 Task: Create a personalized luggage handle cover.
Action: Mouse moved to (355, 251)
Screenshot: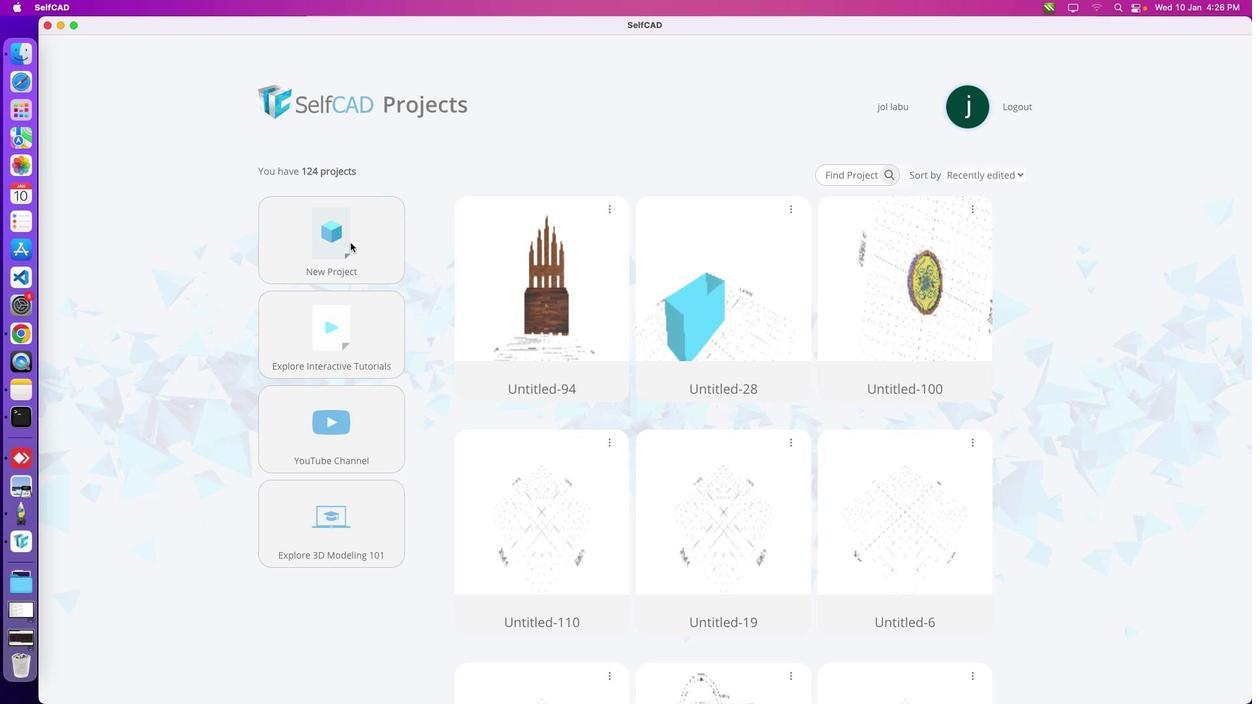 
Action: Mouse pressed left at (355, 251)
Screenshot: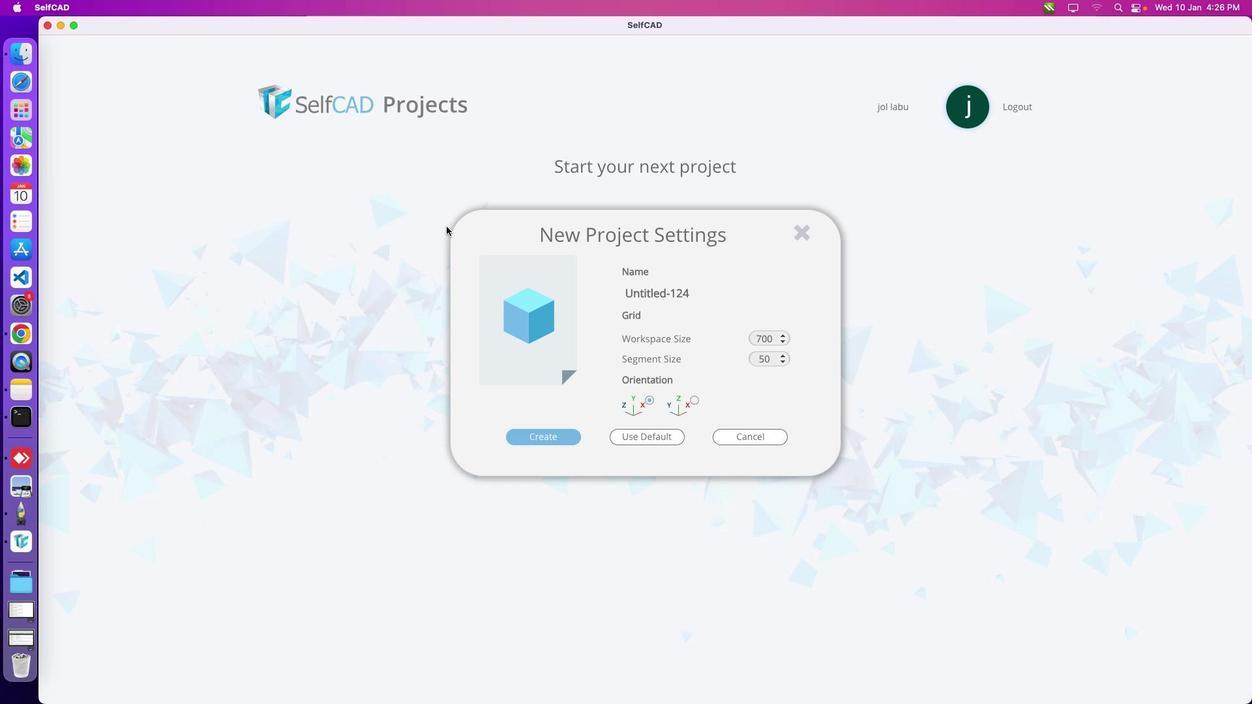 
Action: Mouse moved to (354, 247)
Screenshot: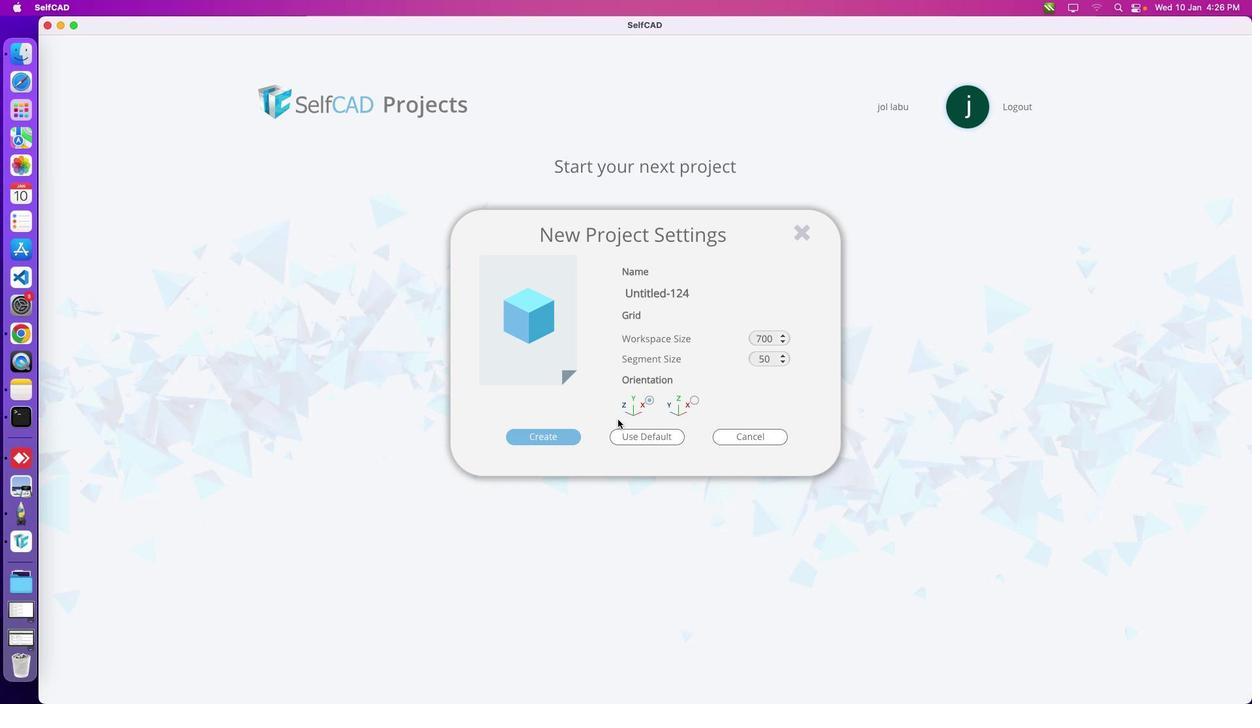
Action: Mouse pressed left at (354, 247)
Screenshot: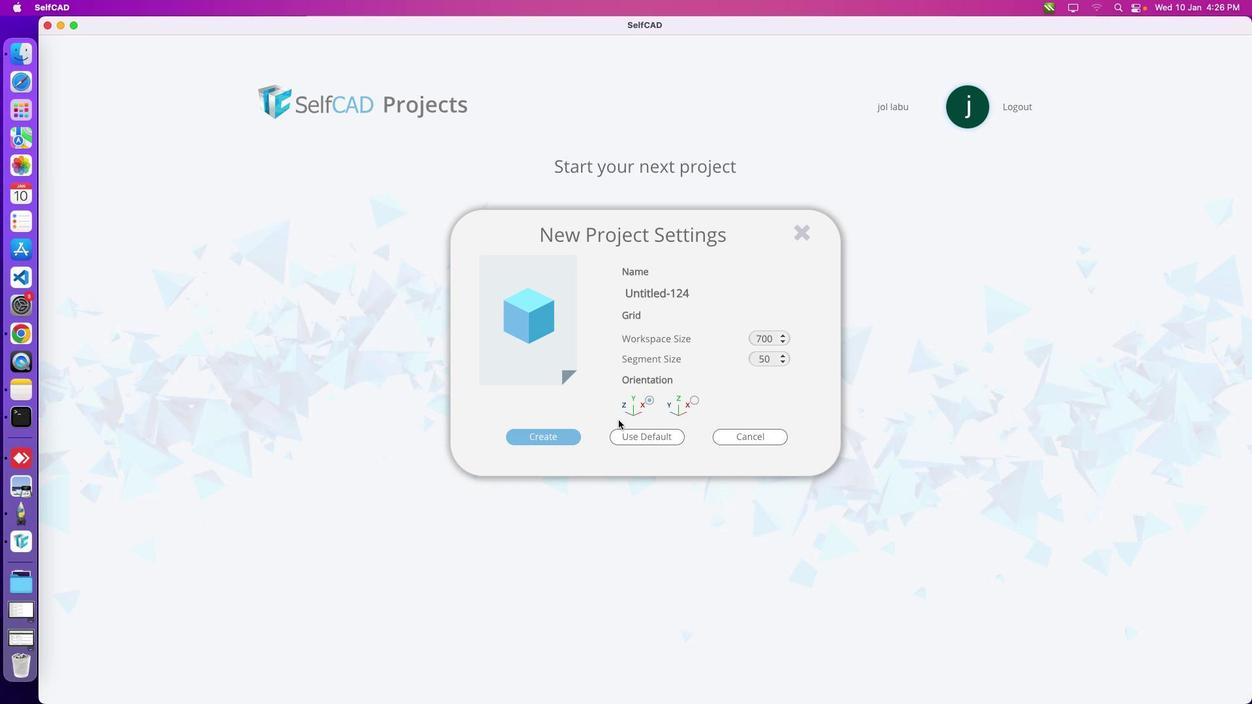 
Action: Mouse moved to (540, 430)
Screenshot: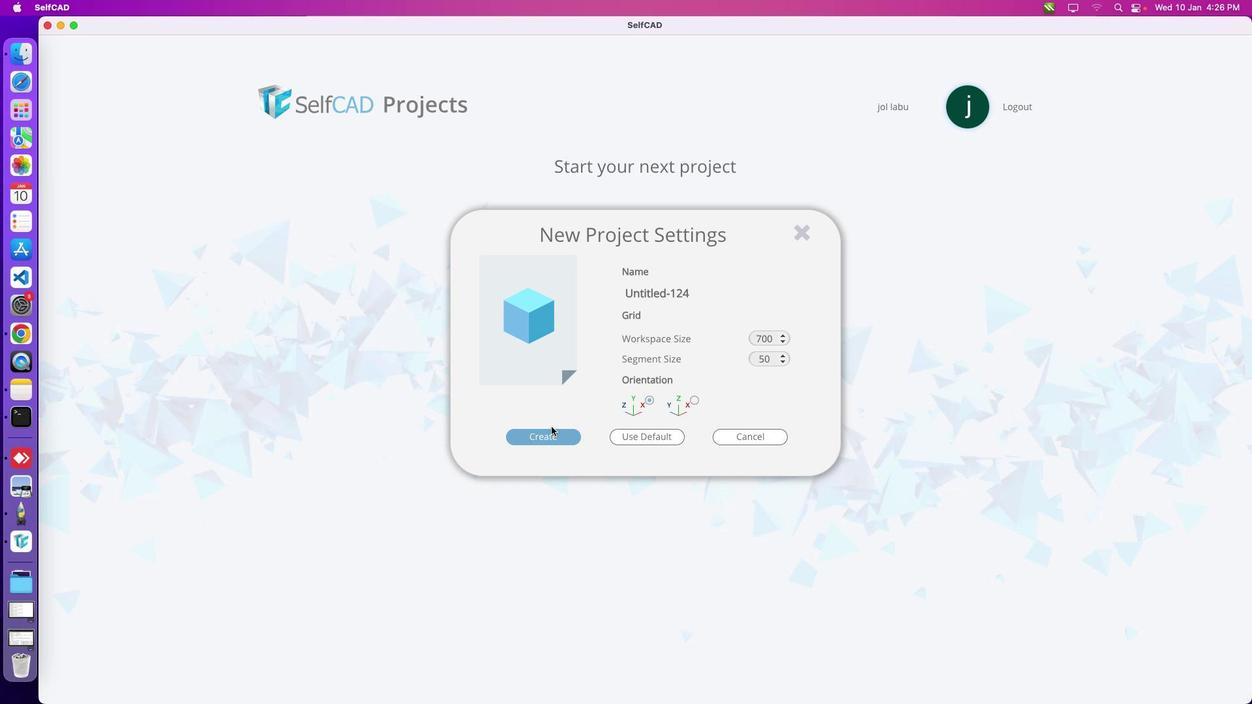 
Action: Mouse pressed left at (540, 430)
Screenshot: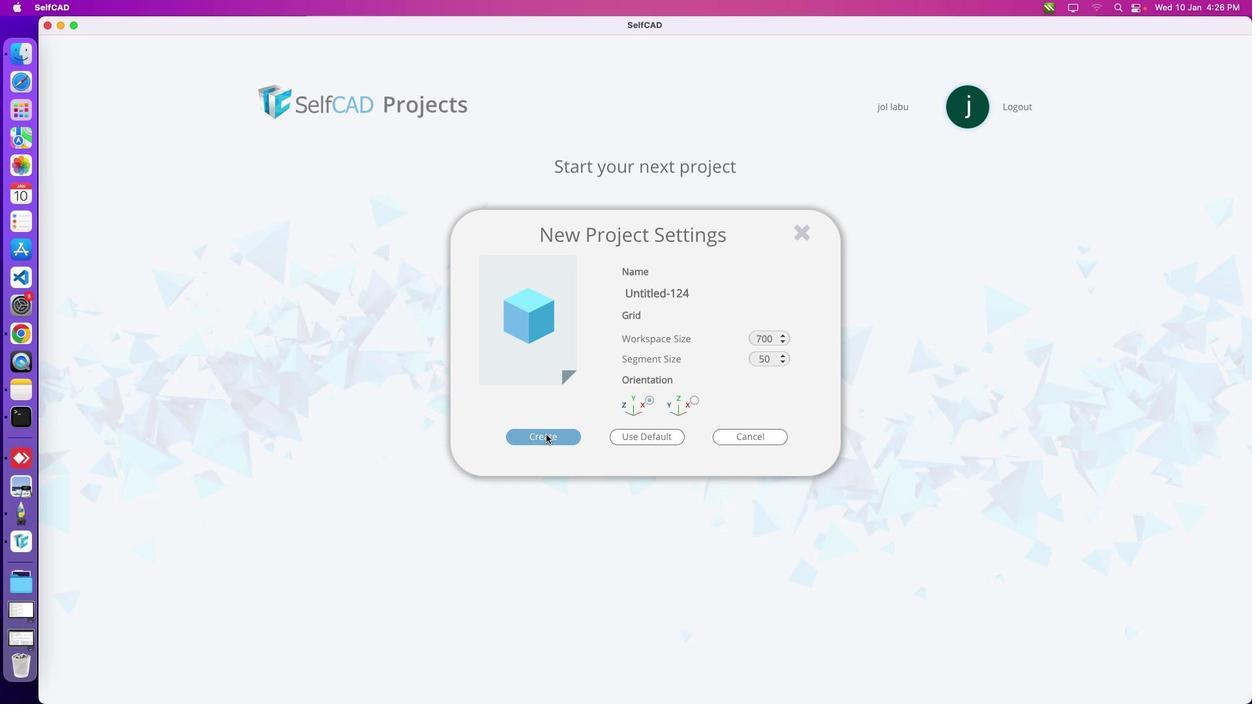 
Action: Mouse moved to (542, 438)
Screenshot: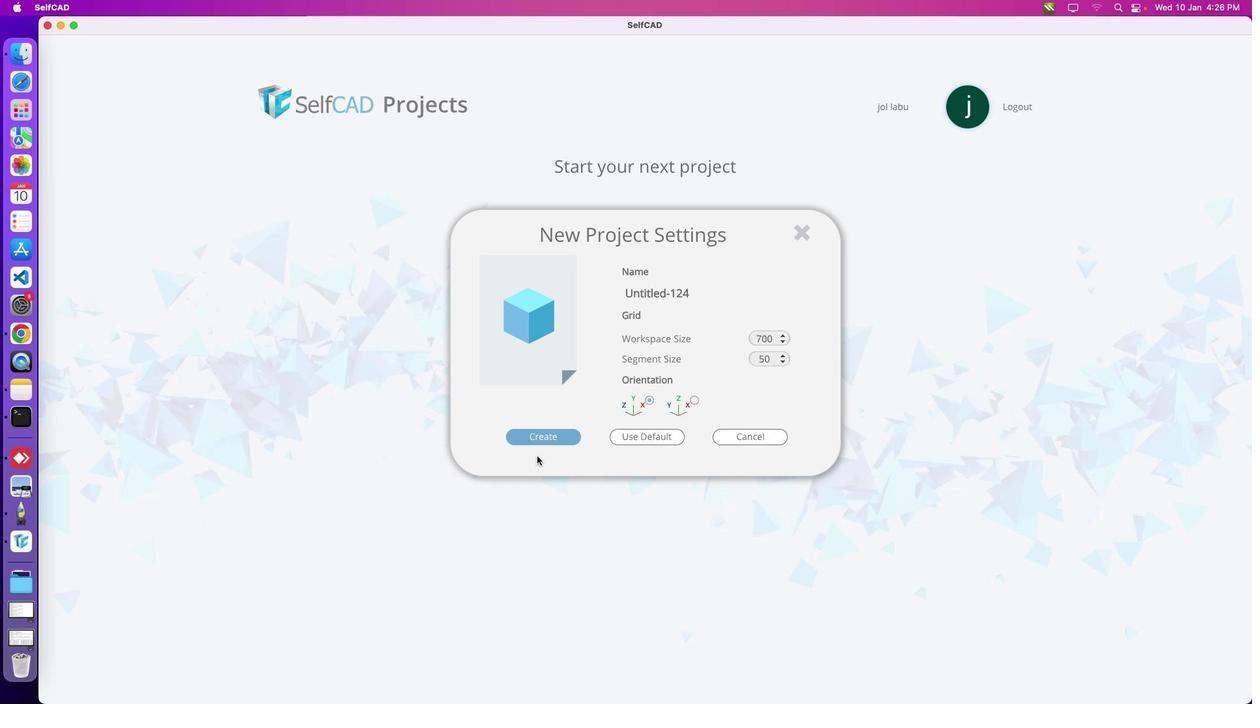 
Action: Mouse pressed left at (542, 438)
Screenshot: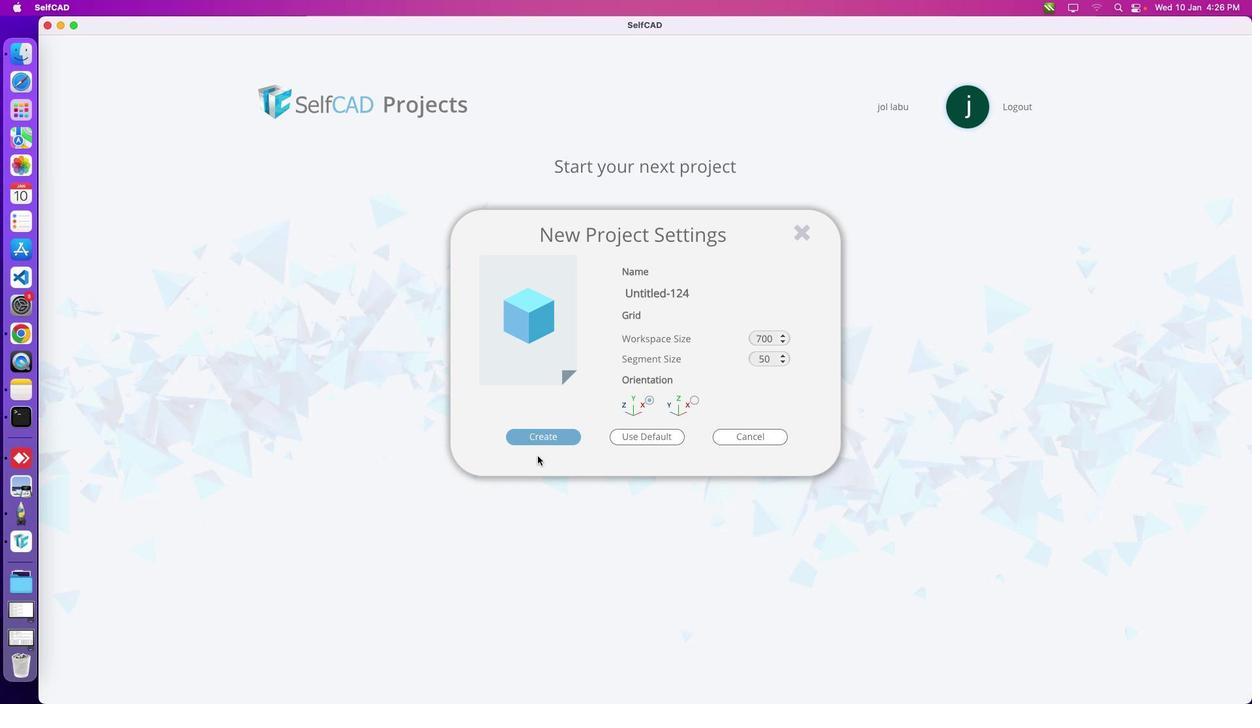 
Action: Mouse moved to (830, 558)
Screenshot: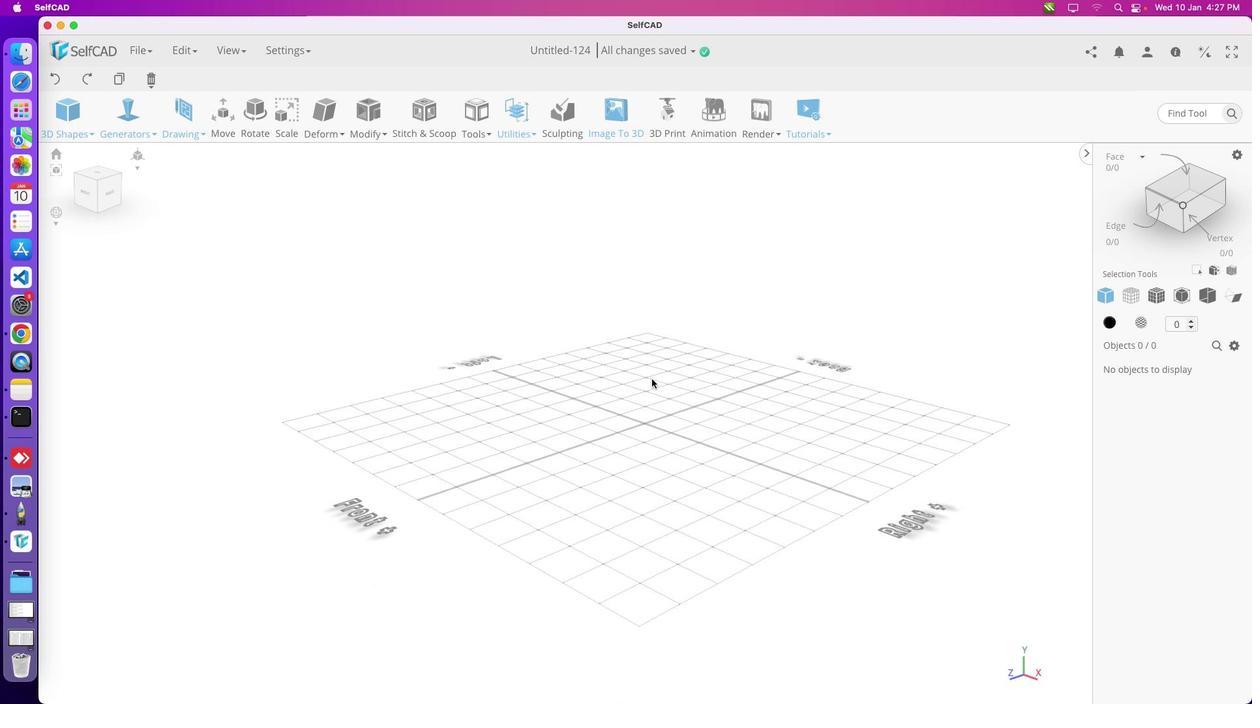 
Action: Mouse pressed left at (830, 558)
Screenshot: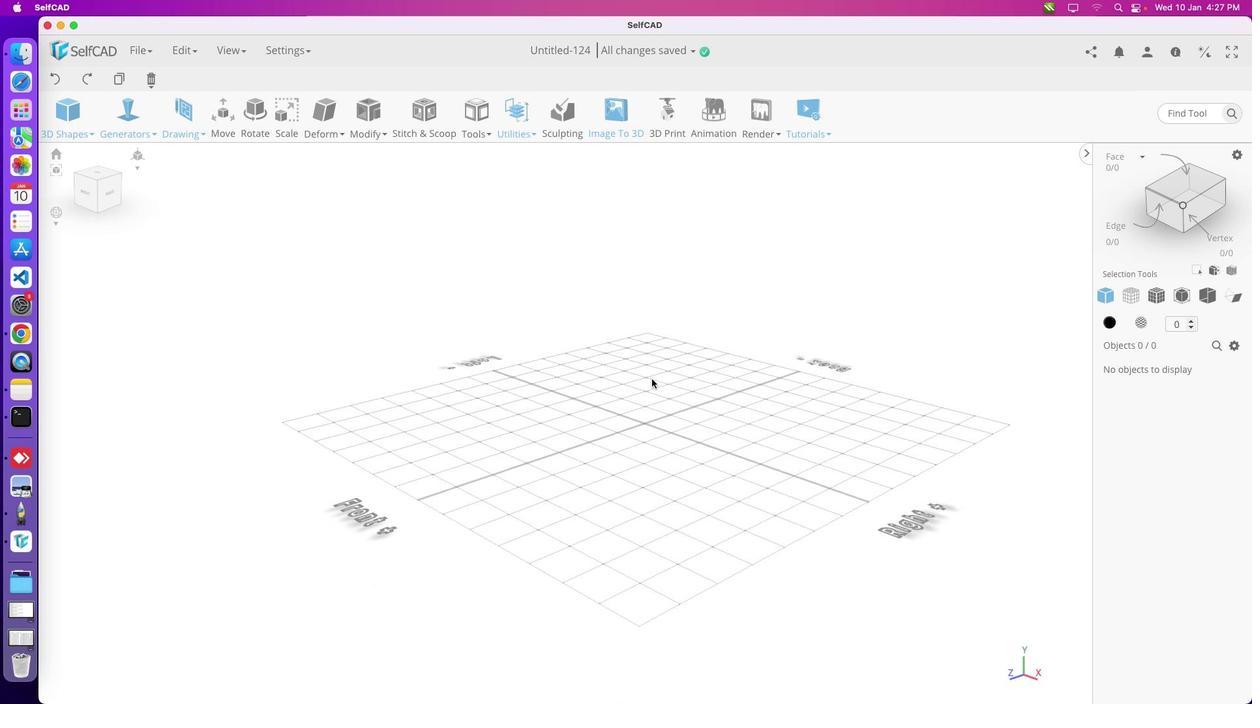 
Action: Mouse moved to (662, 386)
Screenshot: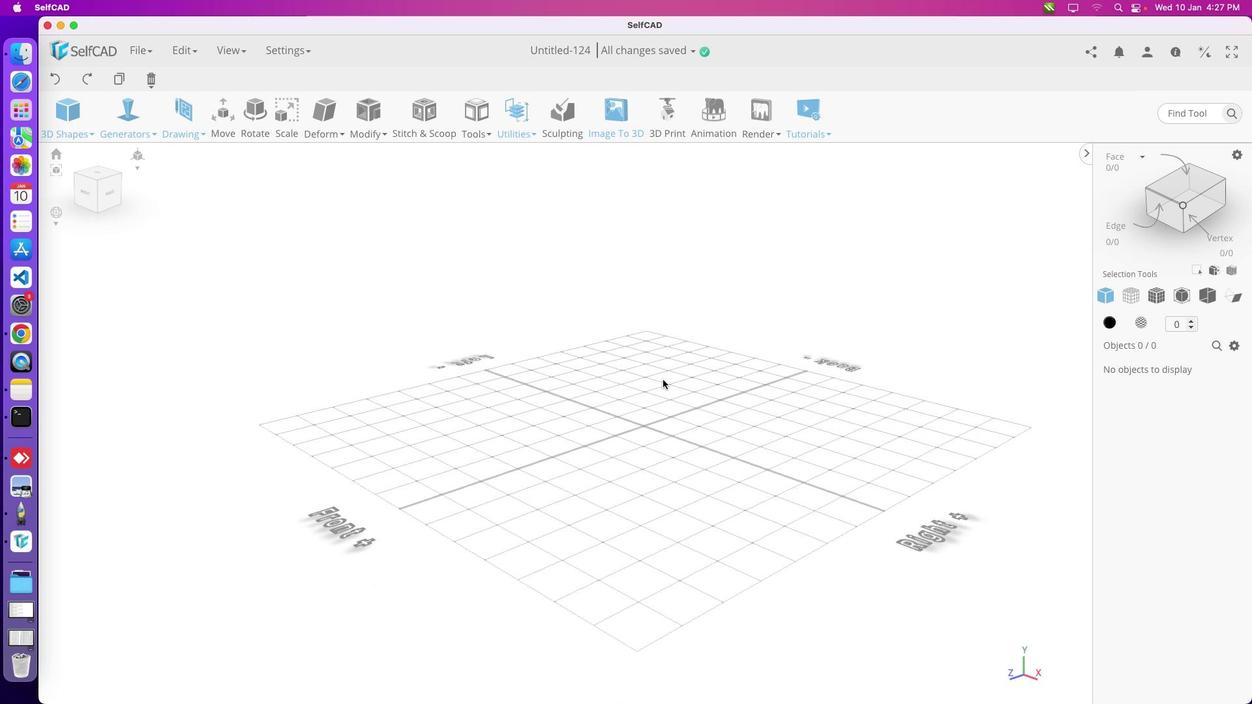 
Action: Mouse scrolled (662, 386) with delta (4, 5)
Screenshot: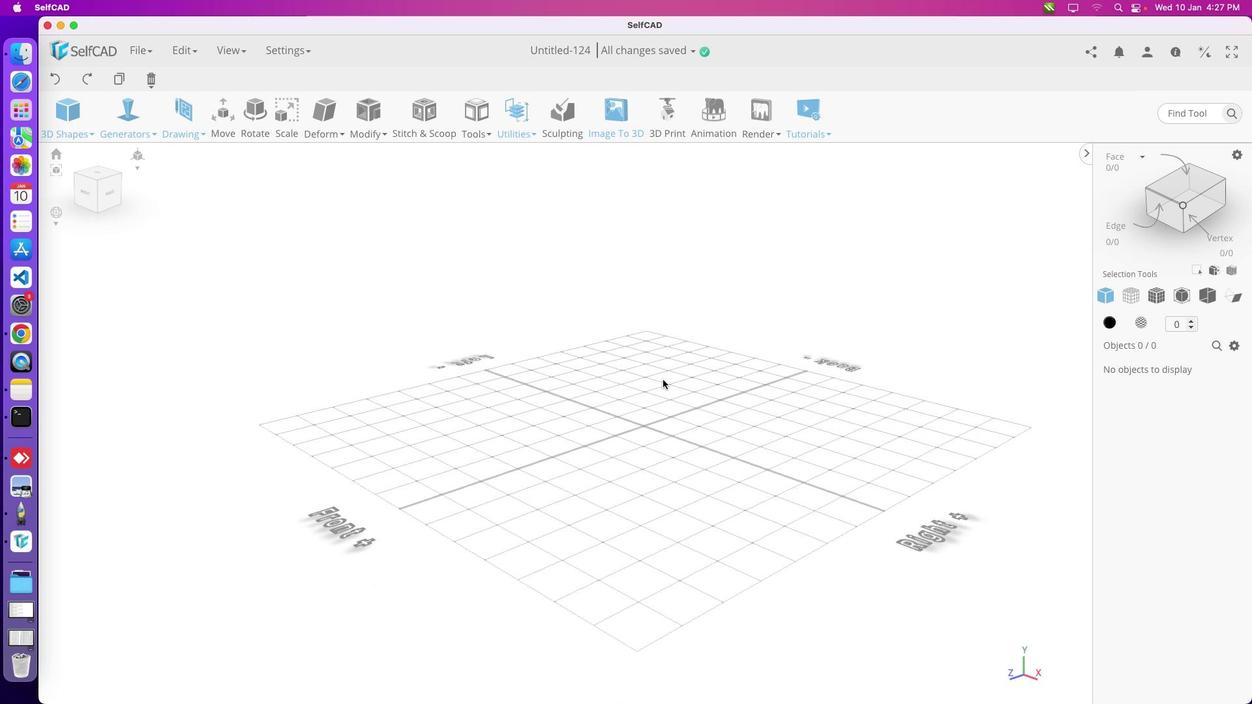 
Action: Mouse moved to (682, 400)
Screenshot: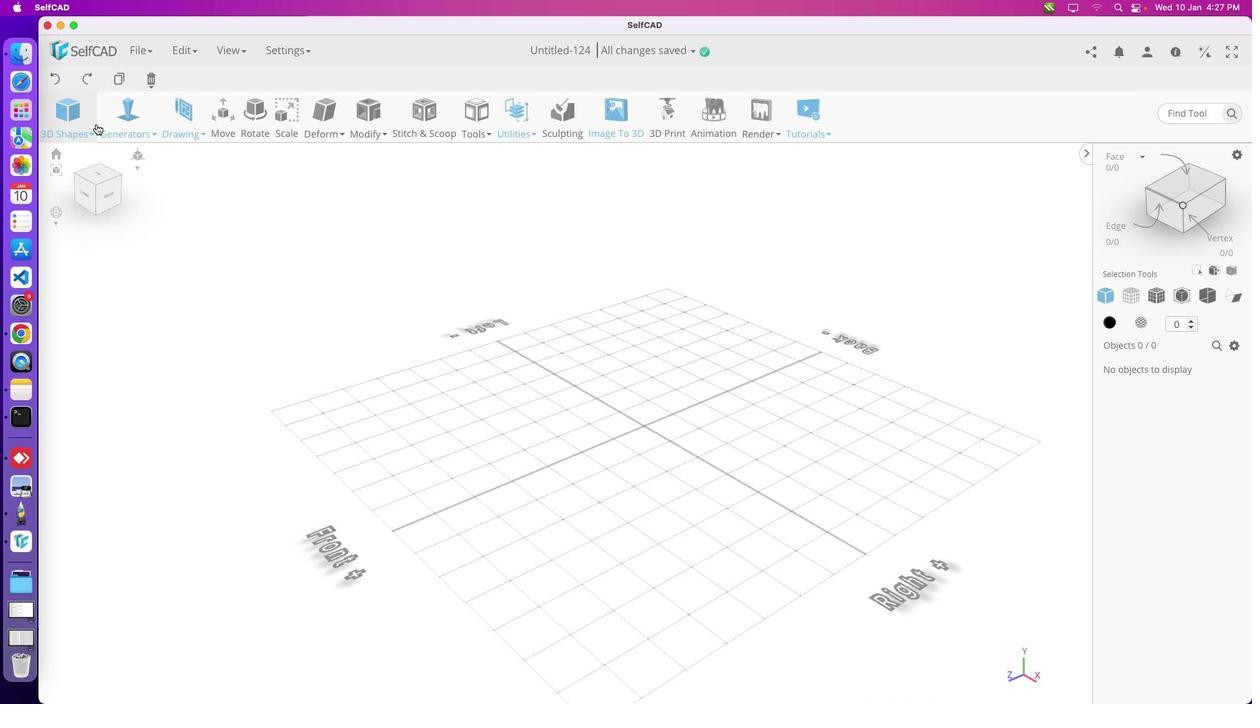 
Action: Mouse pressed left at (682, 400)
Screenshot: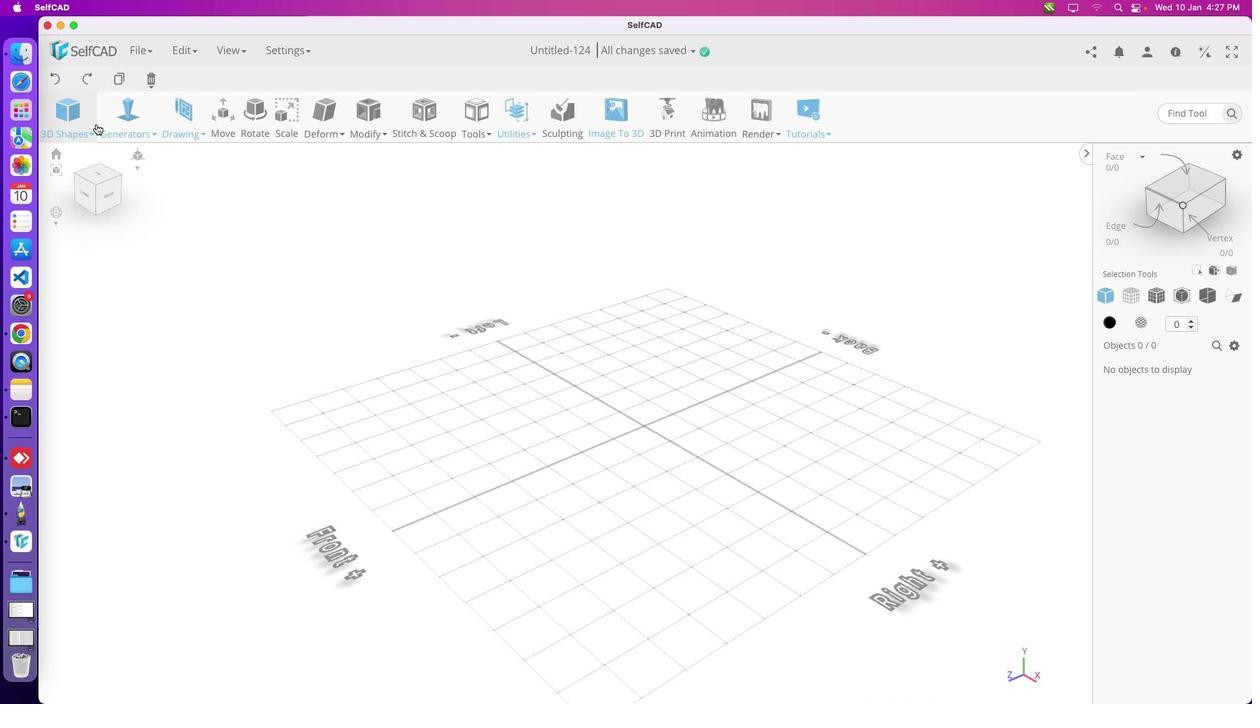 
Action: Mouse moved to (88, 166)
Screenshot: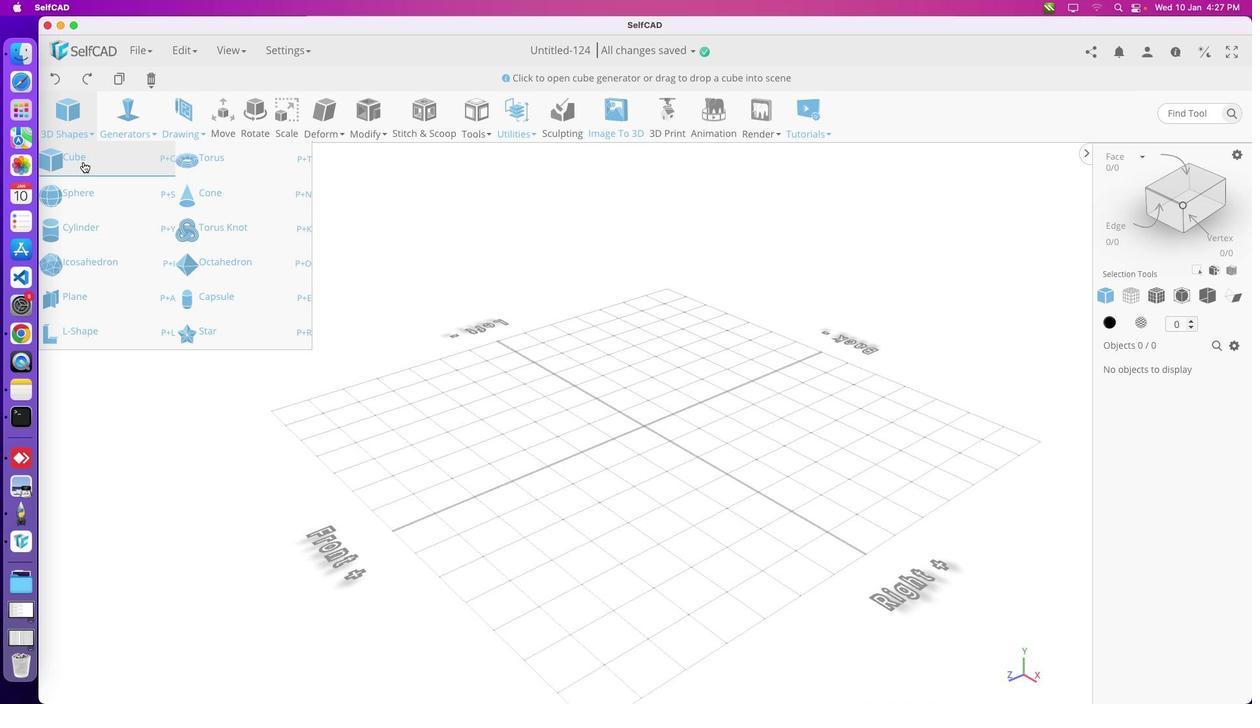 
Action: Mouse pressed left at (88, 166)
Screenshot: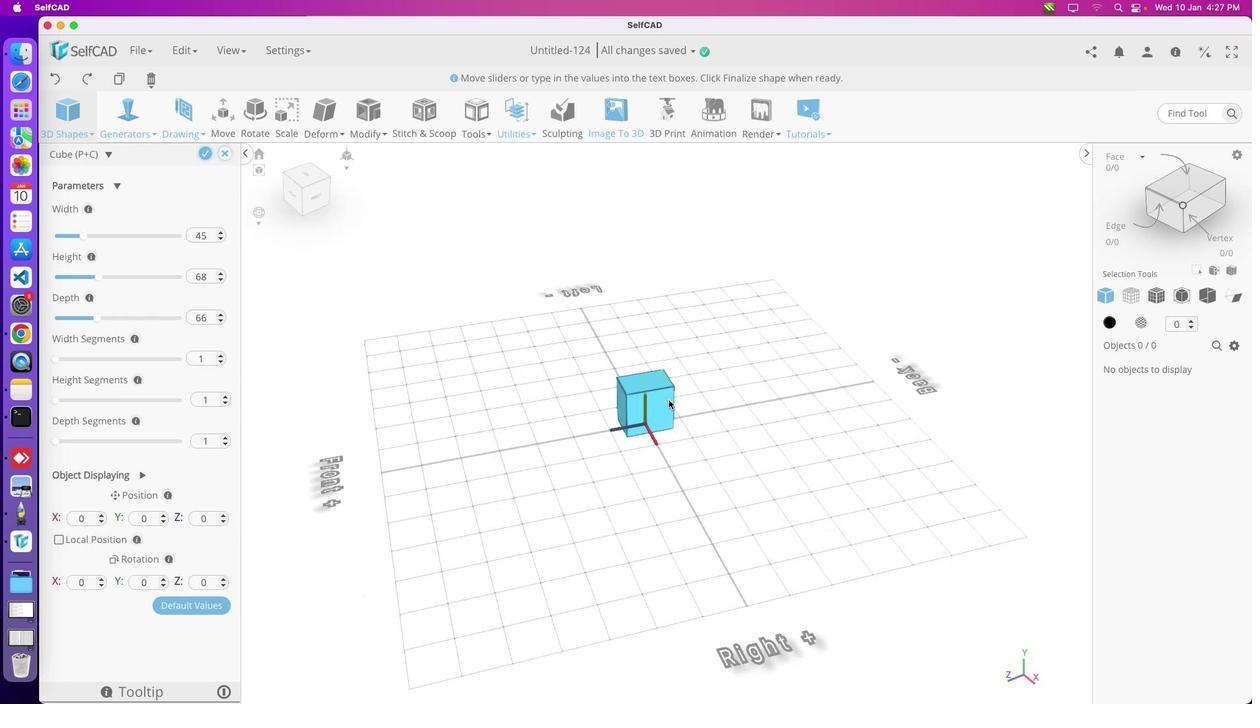 
Action: Mouse moved to (792, 405)
Screenshot: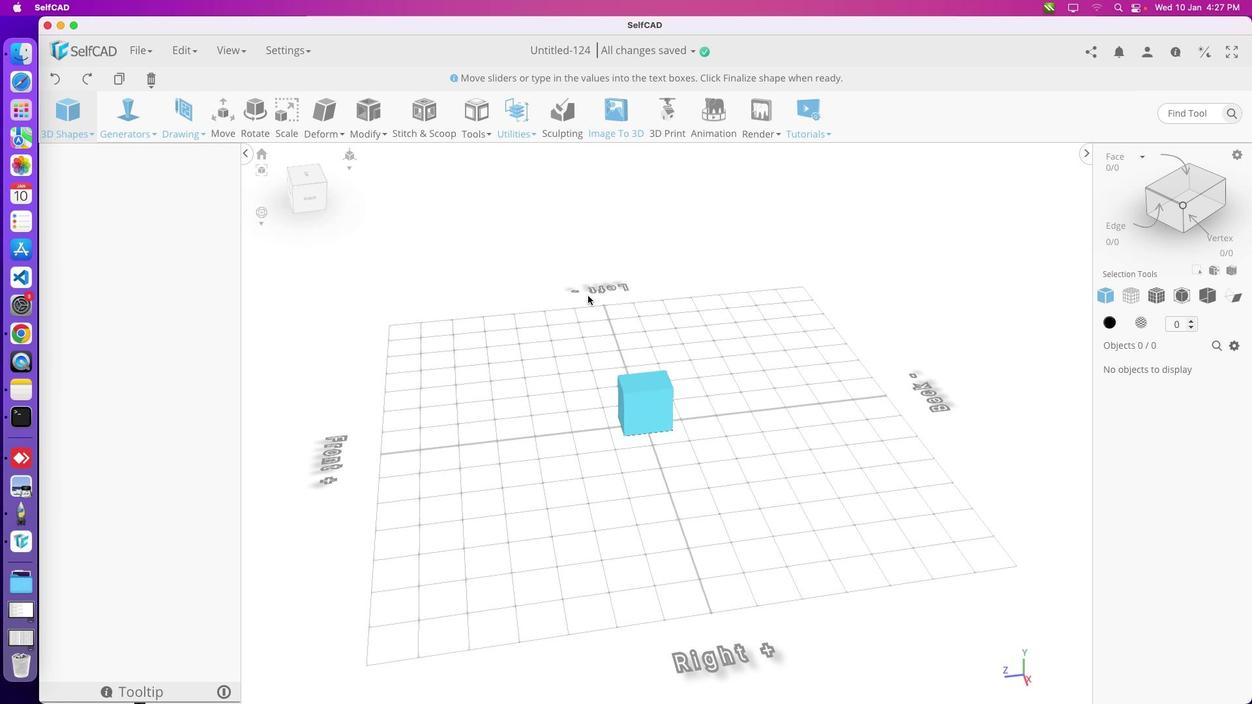 
Action: Mouse pressed left at (792, 405)
Screenshot: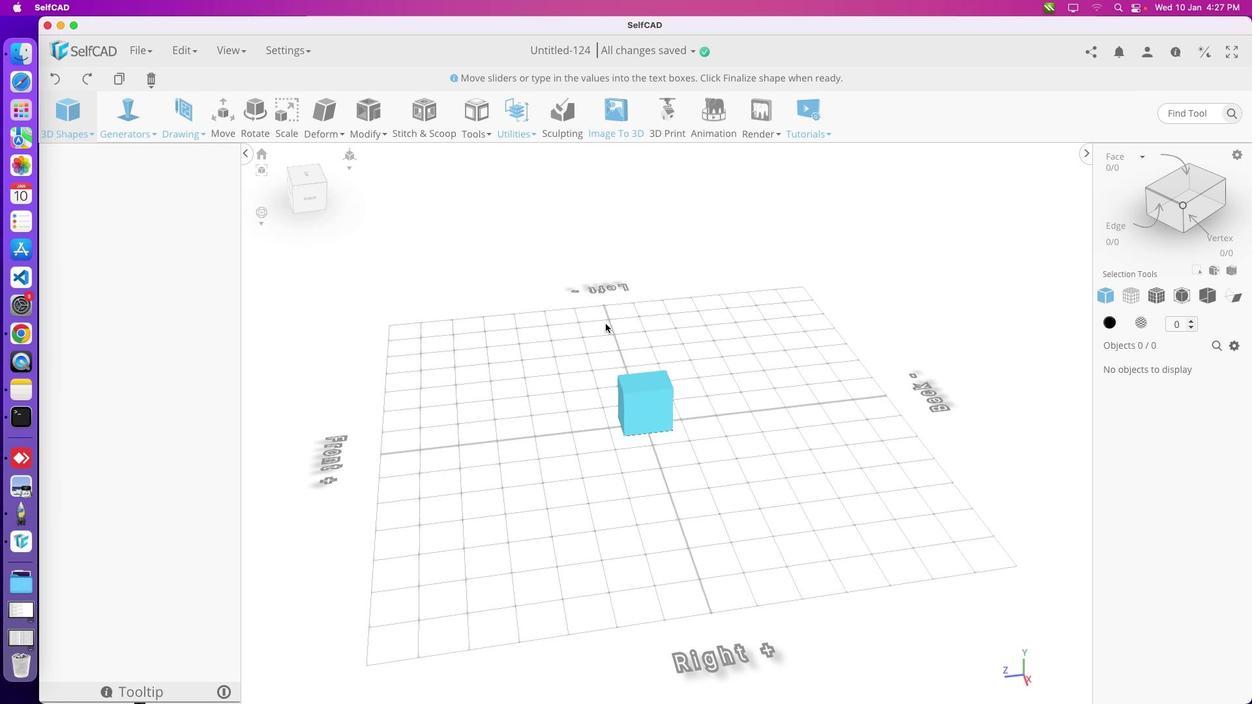 
Action: Mouse moved to (206, 161)
Screenshot: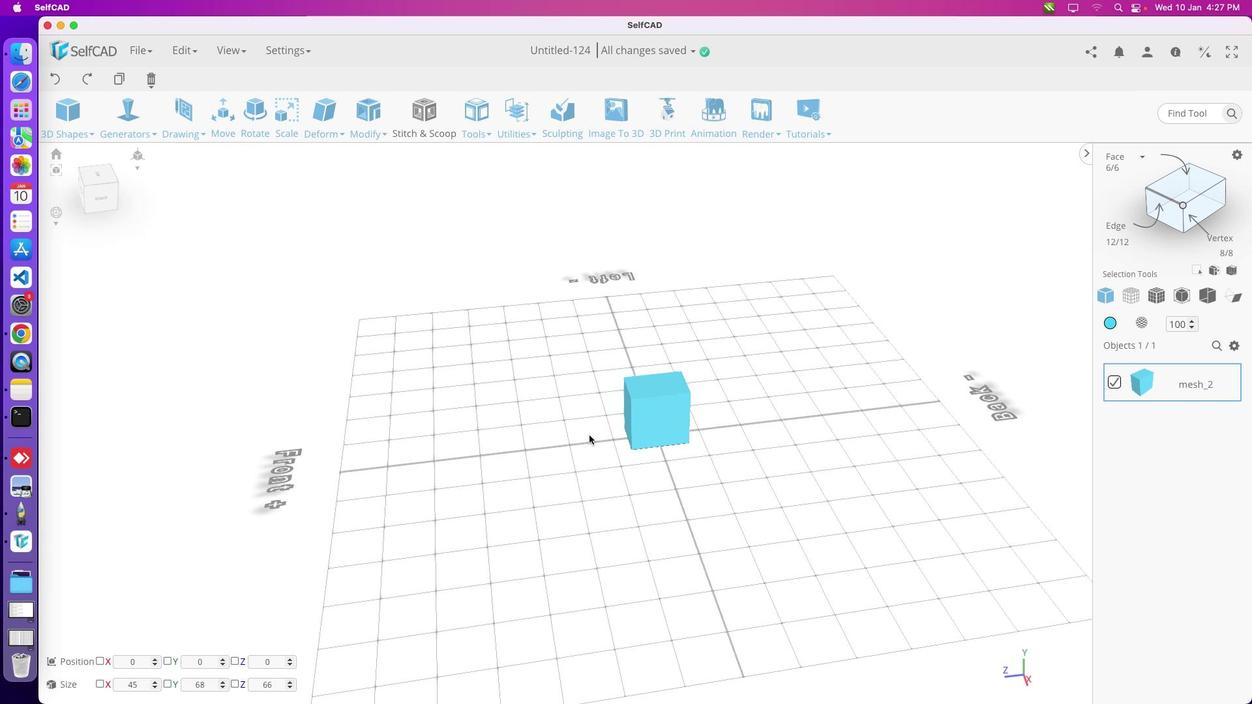 
Action: Mouse pressed left at (206, 161)
Screenshot: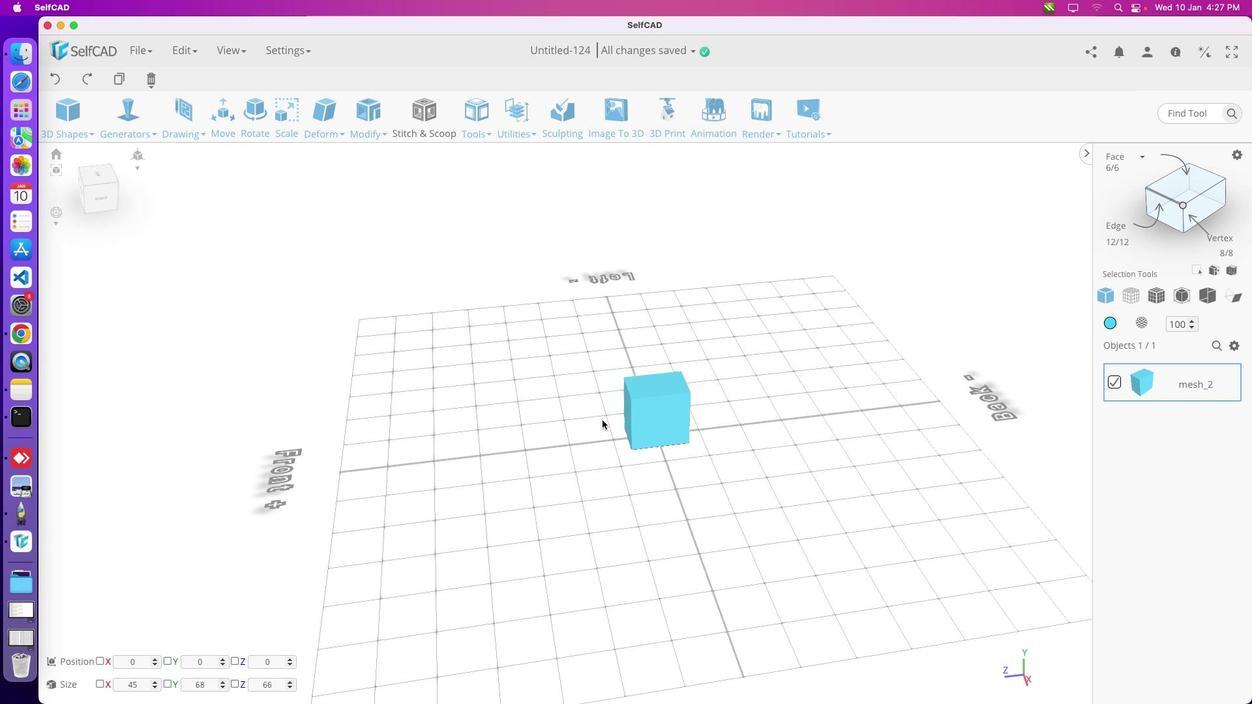 
Action: Mouse moved to (589, 366)
Screenshot: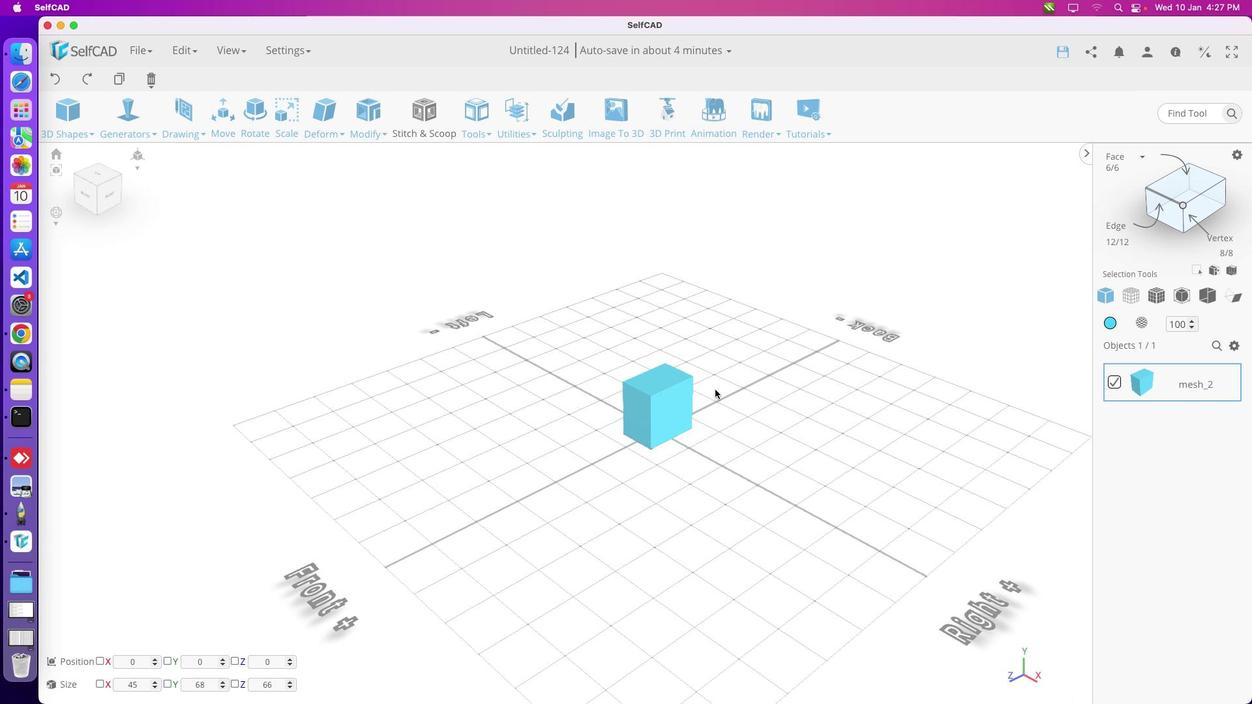 
Action: Mouse scrolled (589, 366) with delta (4, 5)
Screenshot: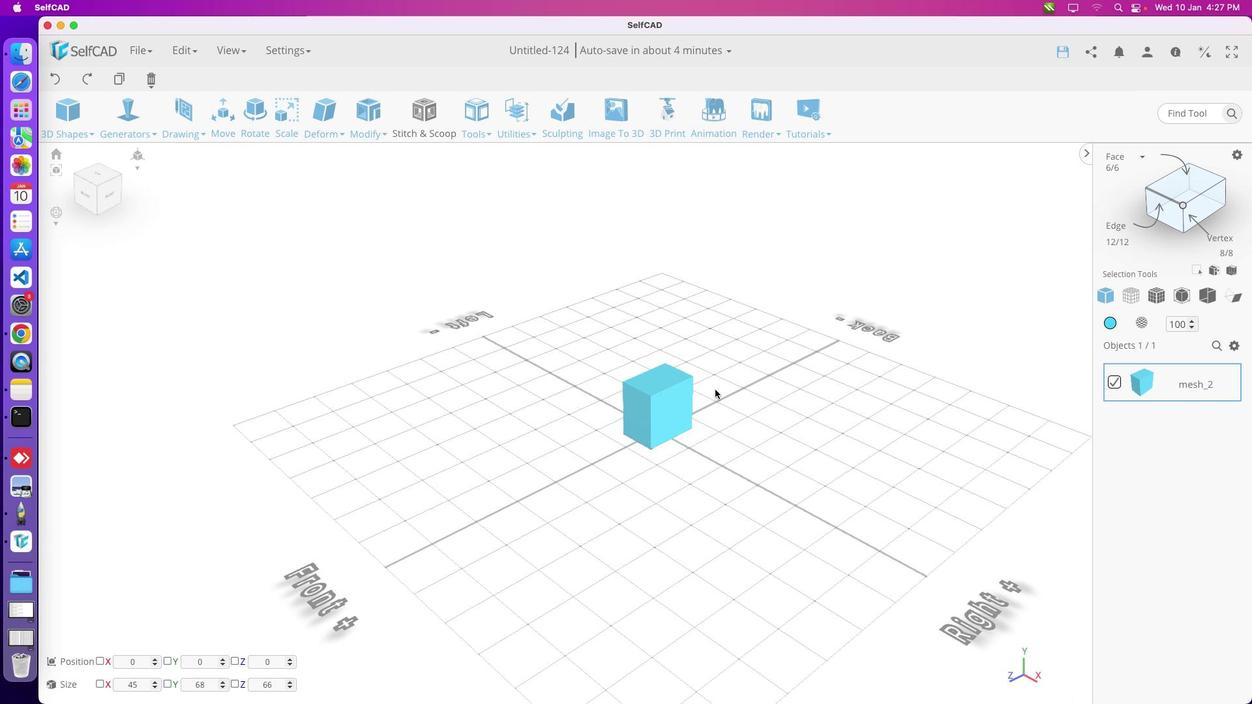 
Action: Mouse moved to (589, 367)
Screenshot: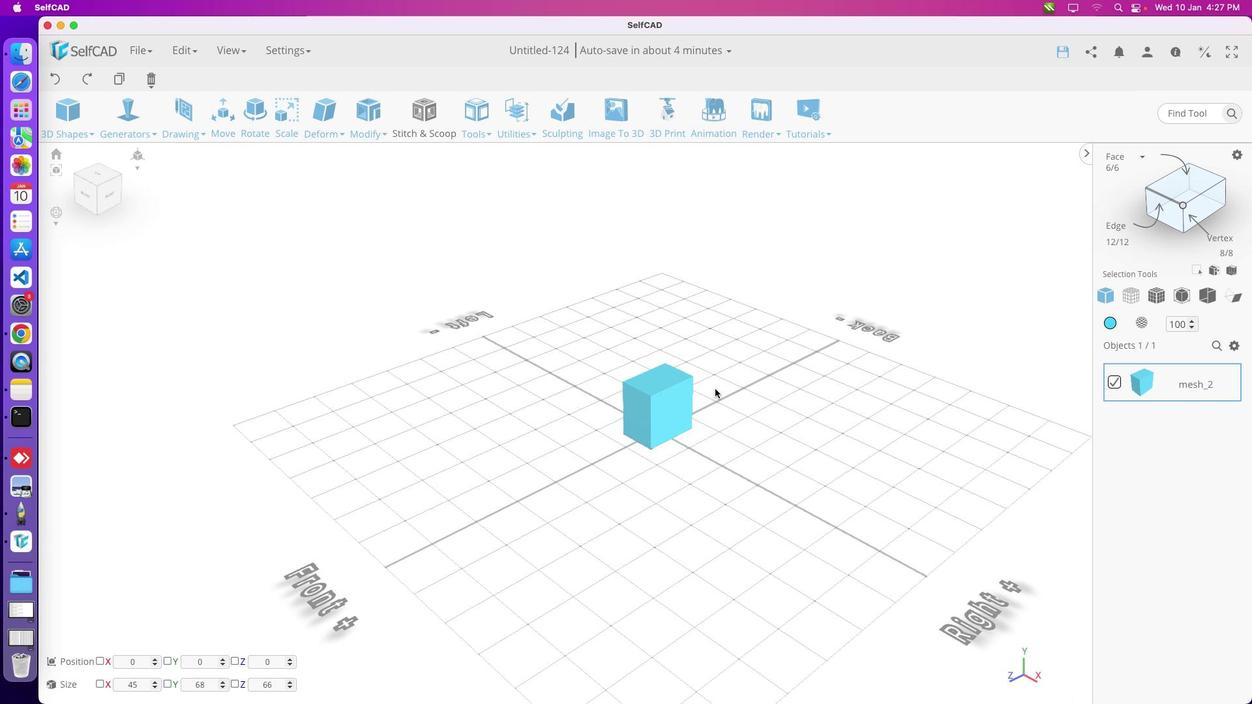 
Action: Mouse scrolled (589, 367) with delta (4, 5)
Screenshot: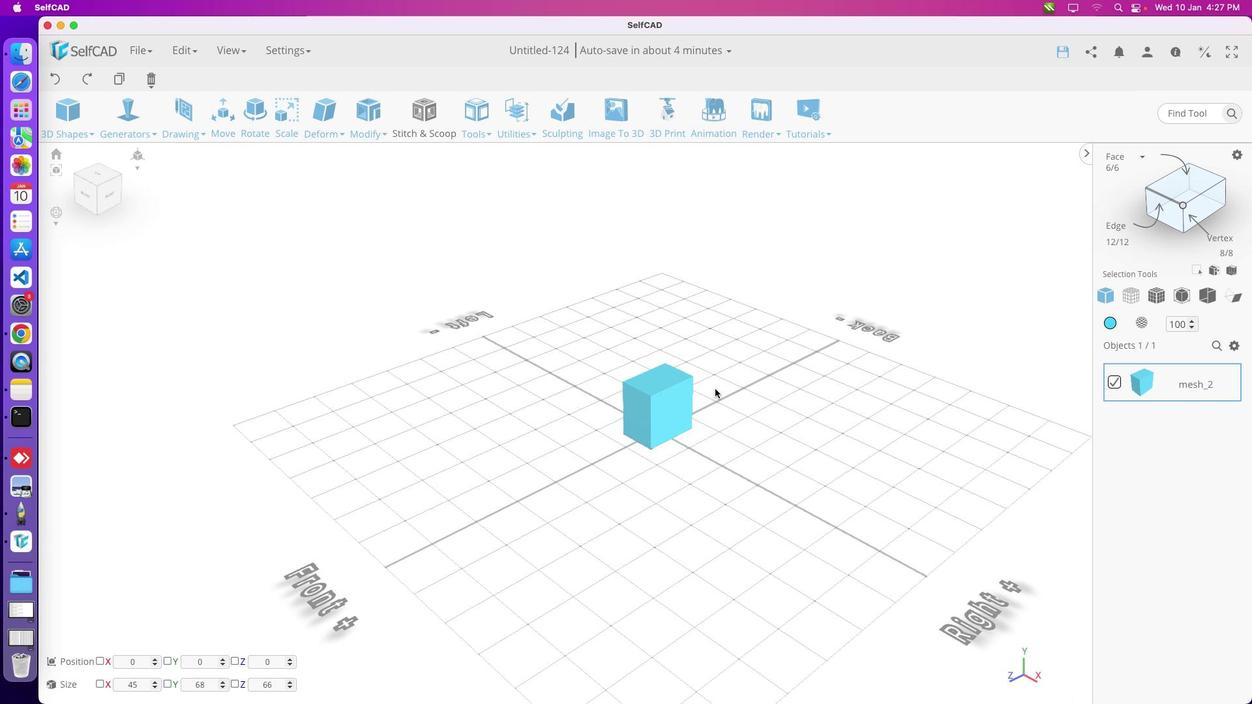 
Action: Mouse moved to (592, 375)
Screenshot: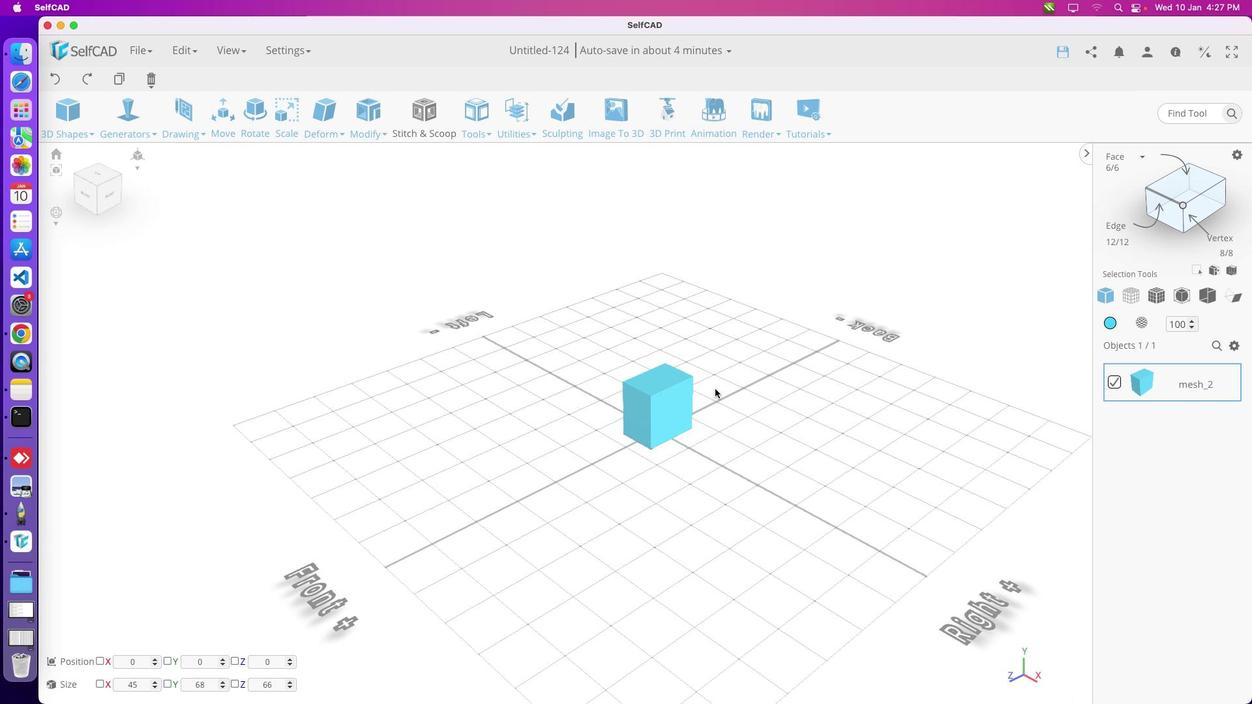 
Action: Mouse scrolled (592, 375) with delta (4, 5)
Screenshot: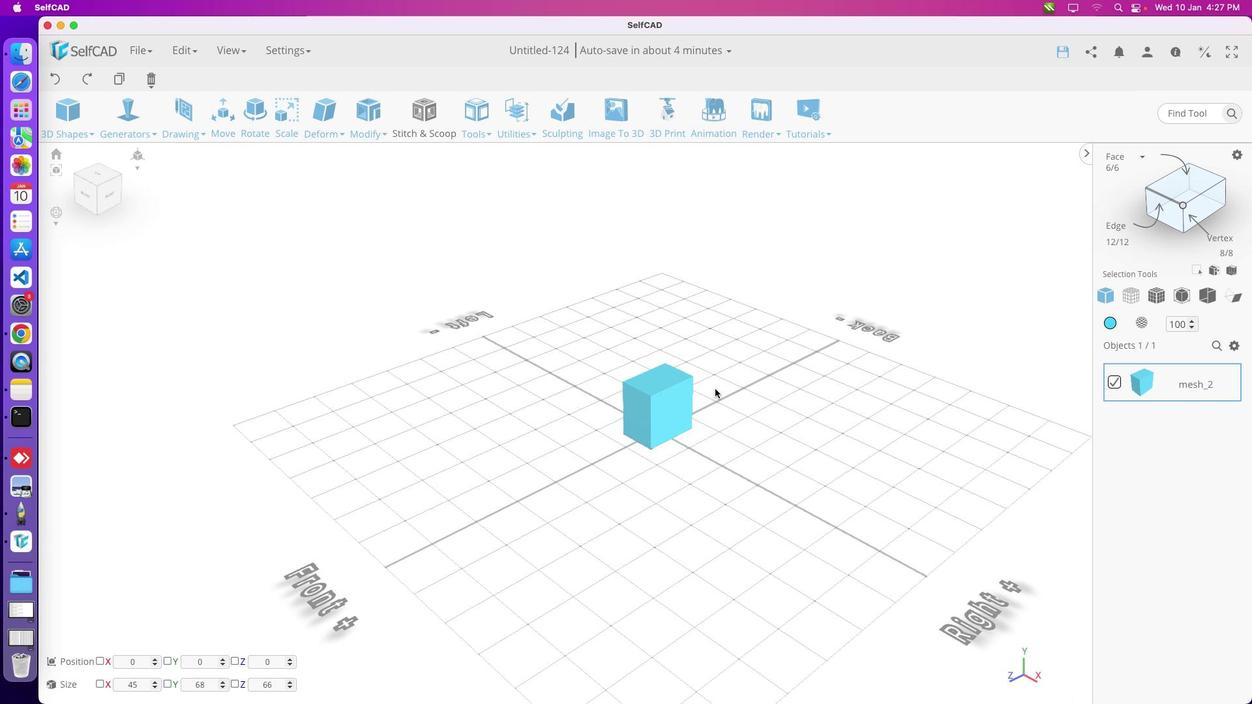 
Action: Mouse moved to (608, 423)
Screenshot: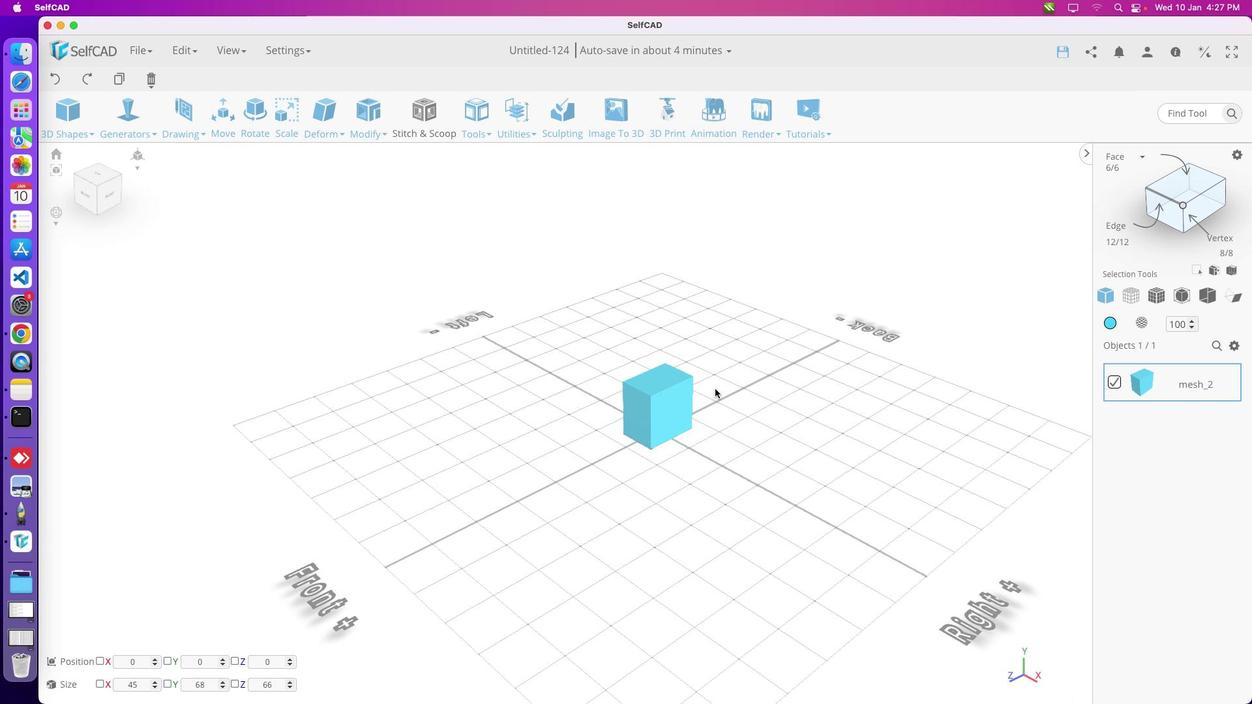 
Action: Mouse pressed left at (608, 423)
Screenshot: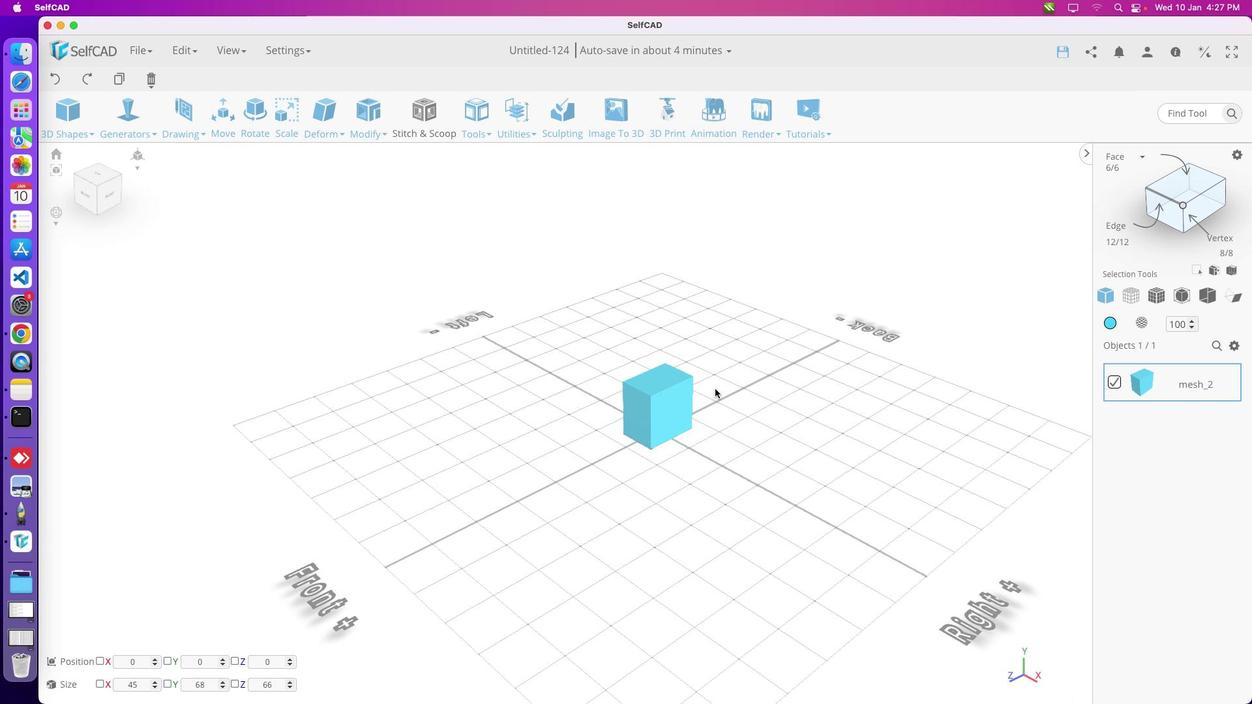 
Action: Mouse moved to (719, 393)
Screenshot: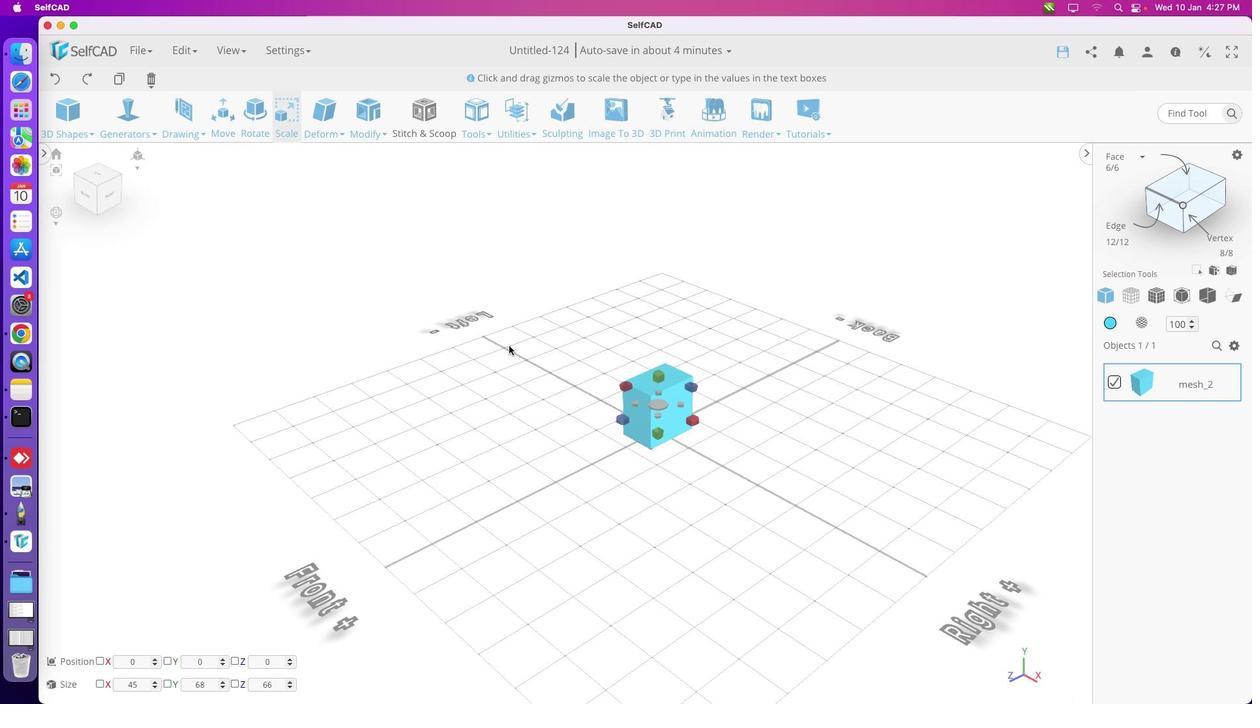 
Action: Key pressed 's'
Screenshot: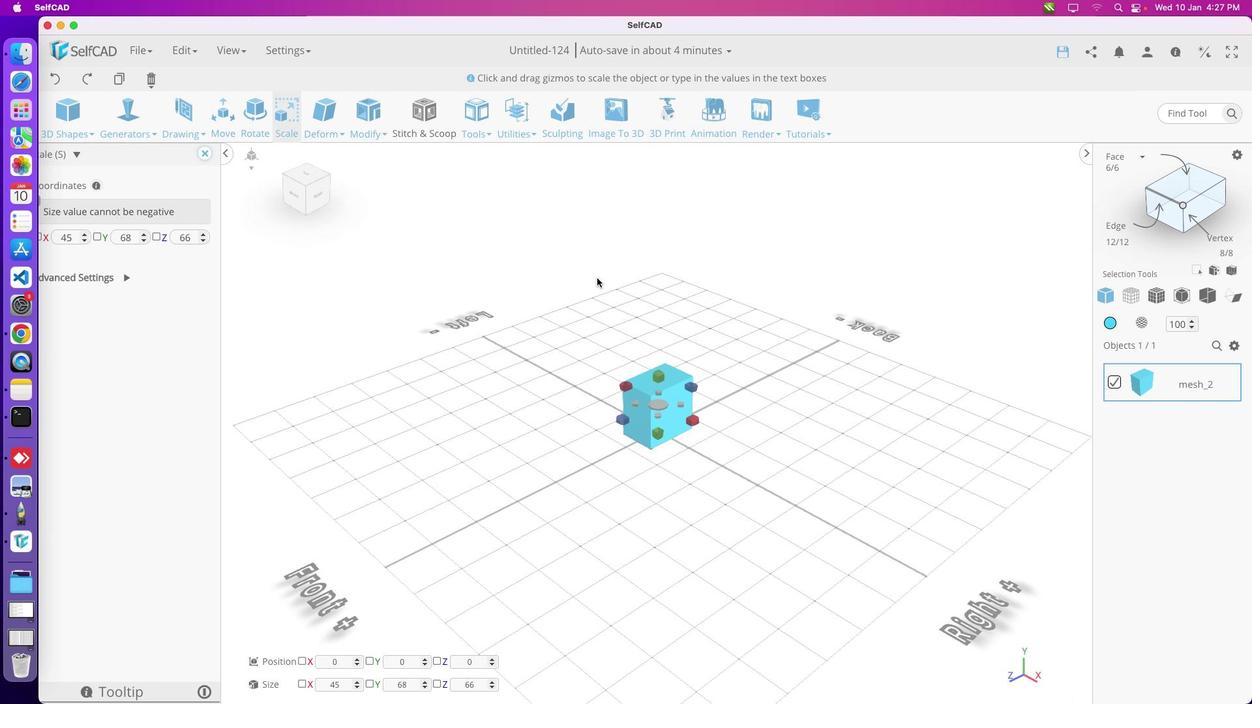 
Action: Mouse moved to (711, 331)
Screenshot: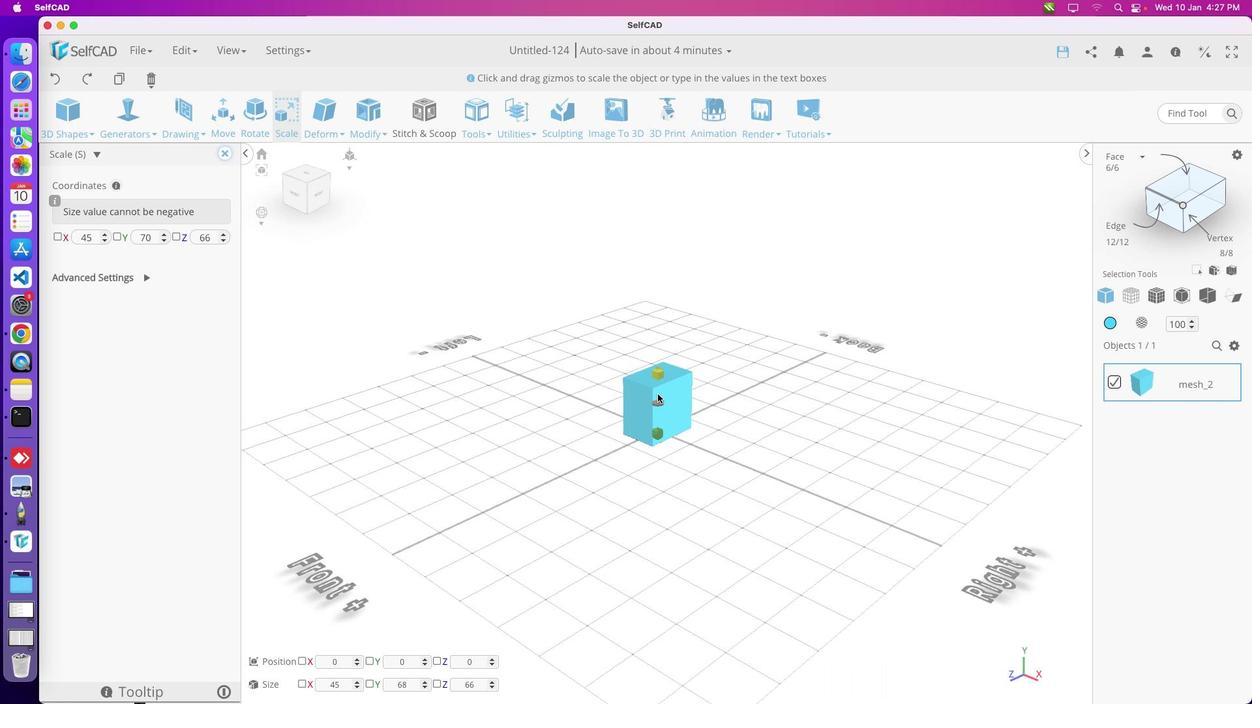 
Action: Mouse pressed left at (711, 331)
Screenshot: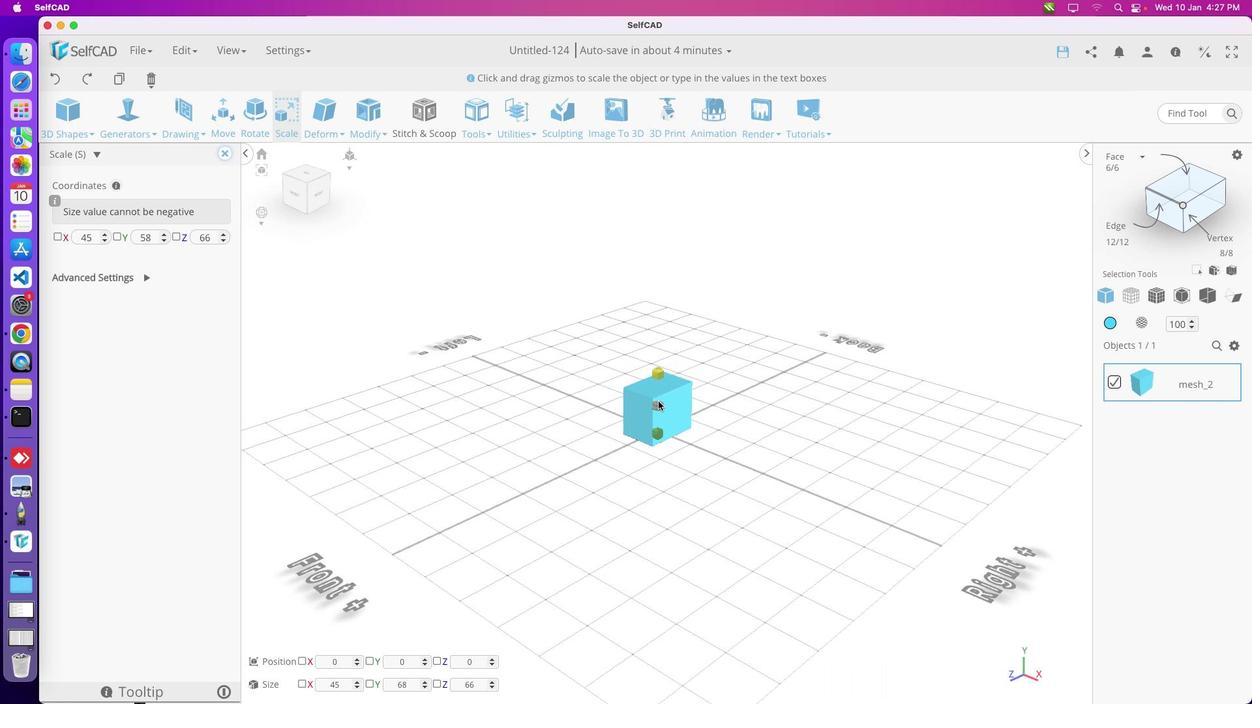 
Action: Mouse moved to (662, 379)
Screenshot: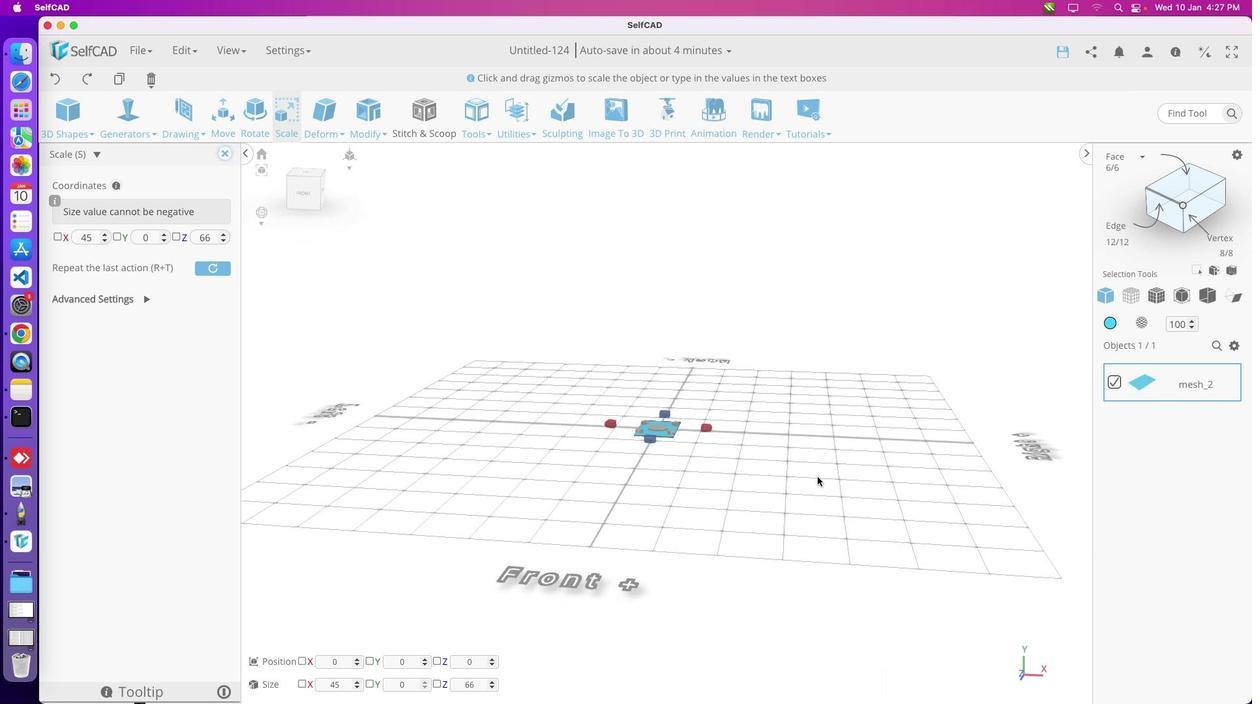 
Action: Mouse pressed left at (662, 379)
Screenshot: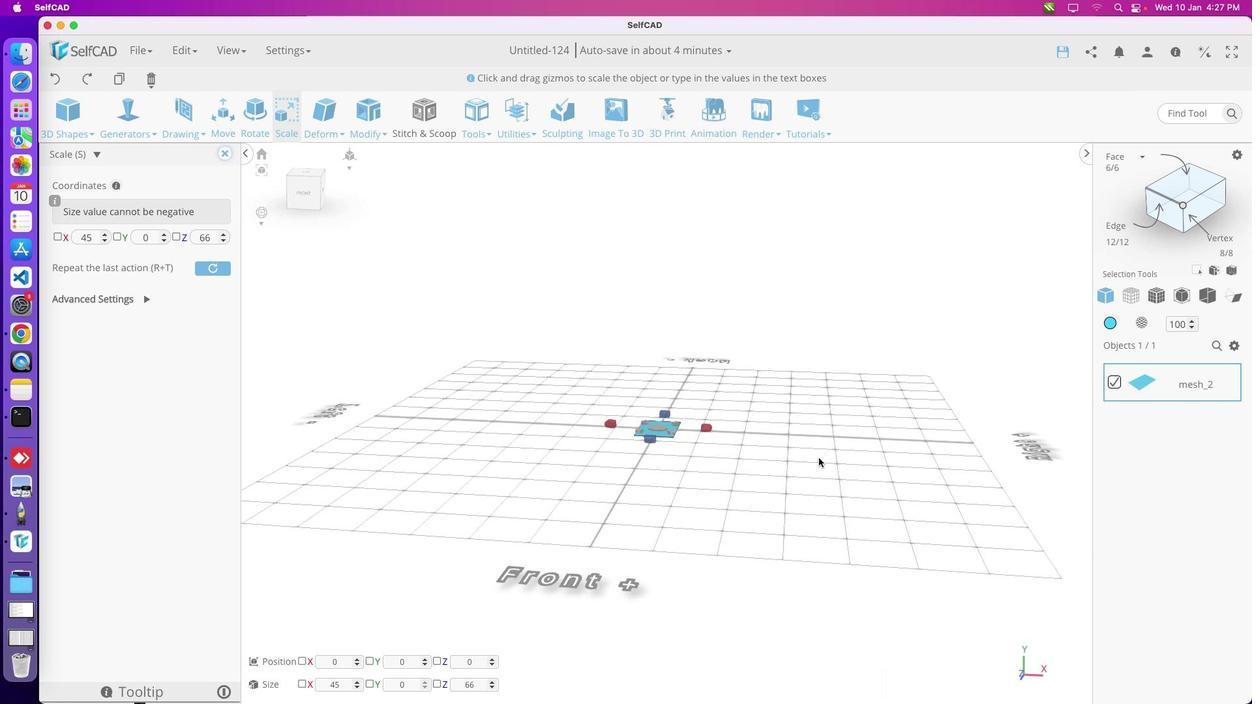 
Action: Mouse moved to (698, 504)
Screenshot: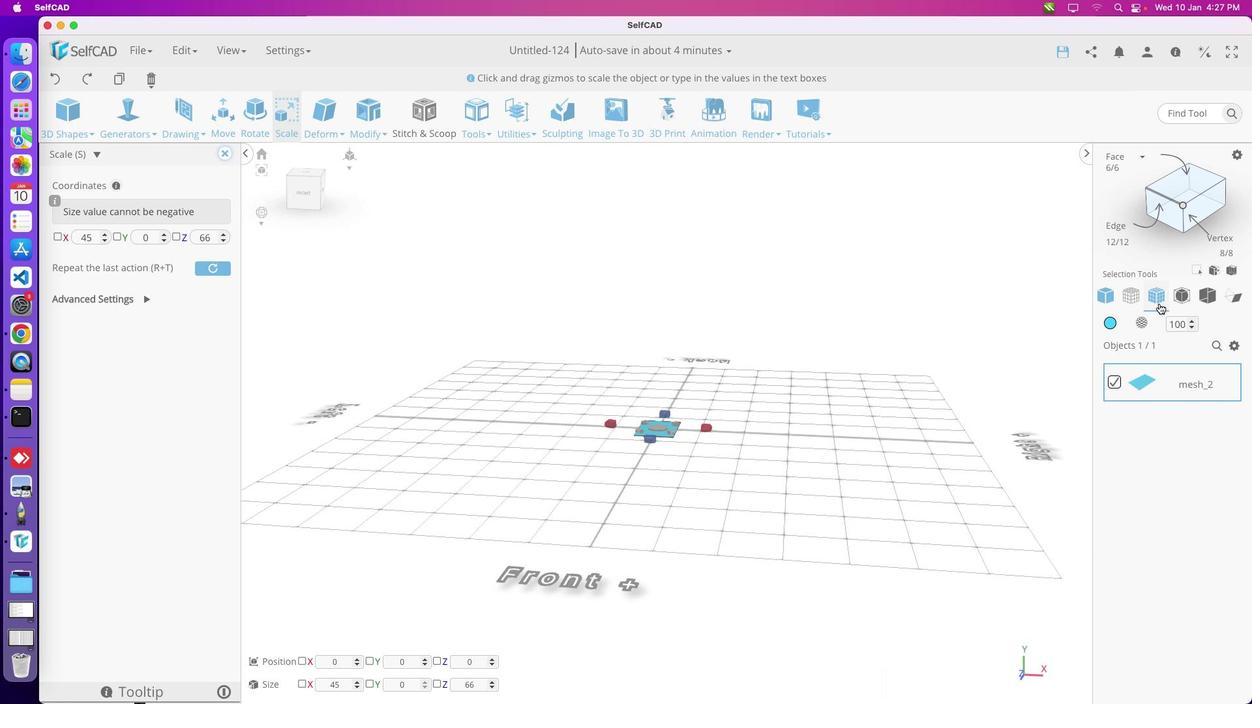 
Action: Mouse pressed left at (698, 504)
Screenshot: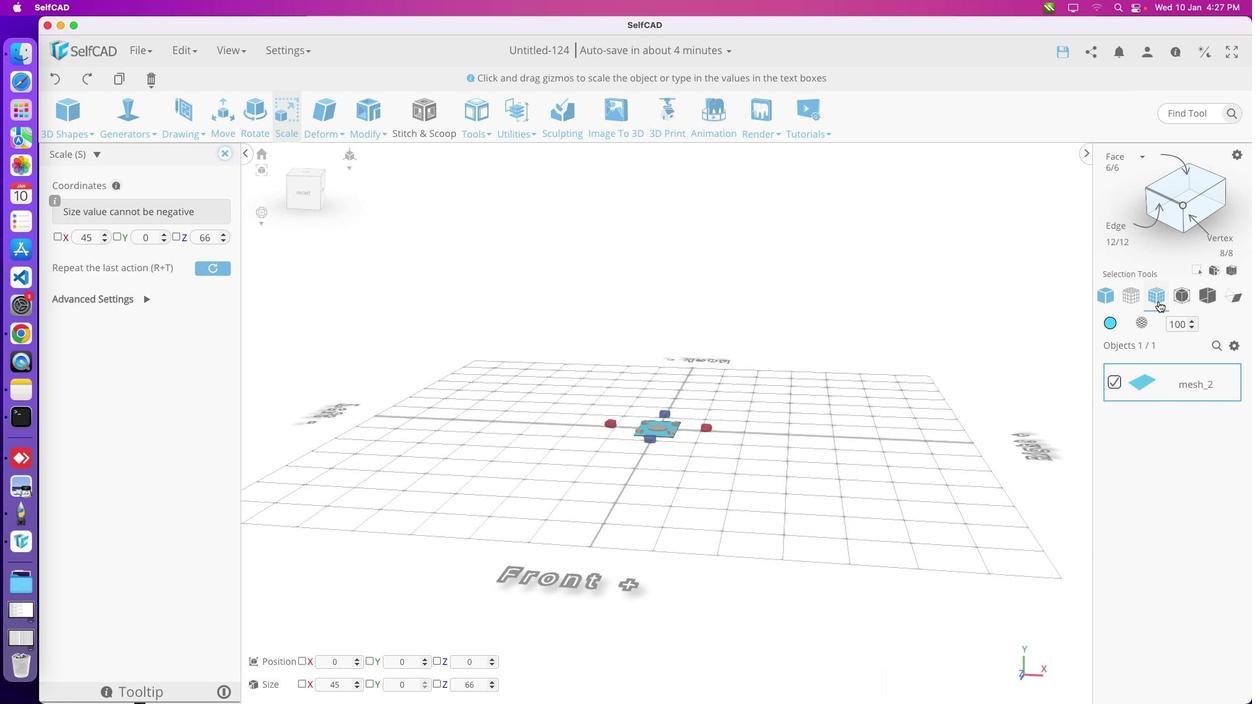 
Action: Mouse moved to (1163, 306)
Screenshot: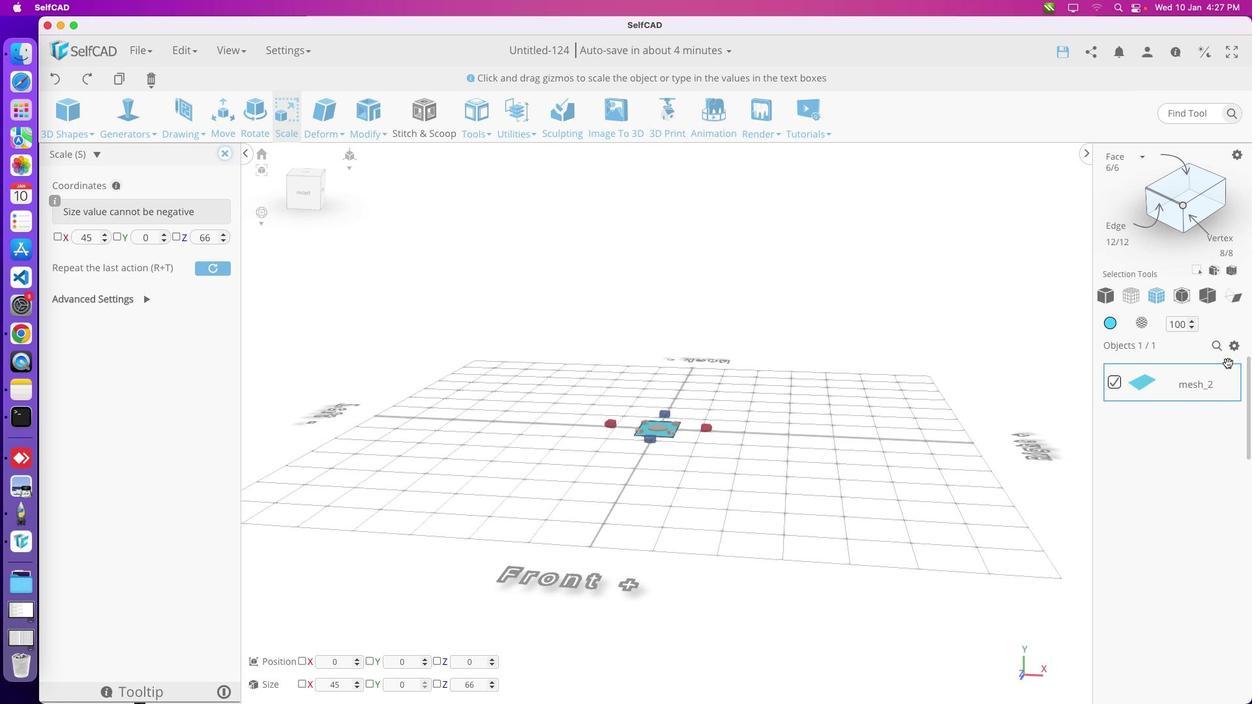 
Action: Mouse pressed left at (1163, 306)
Screenshot: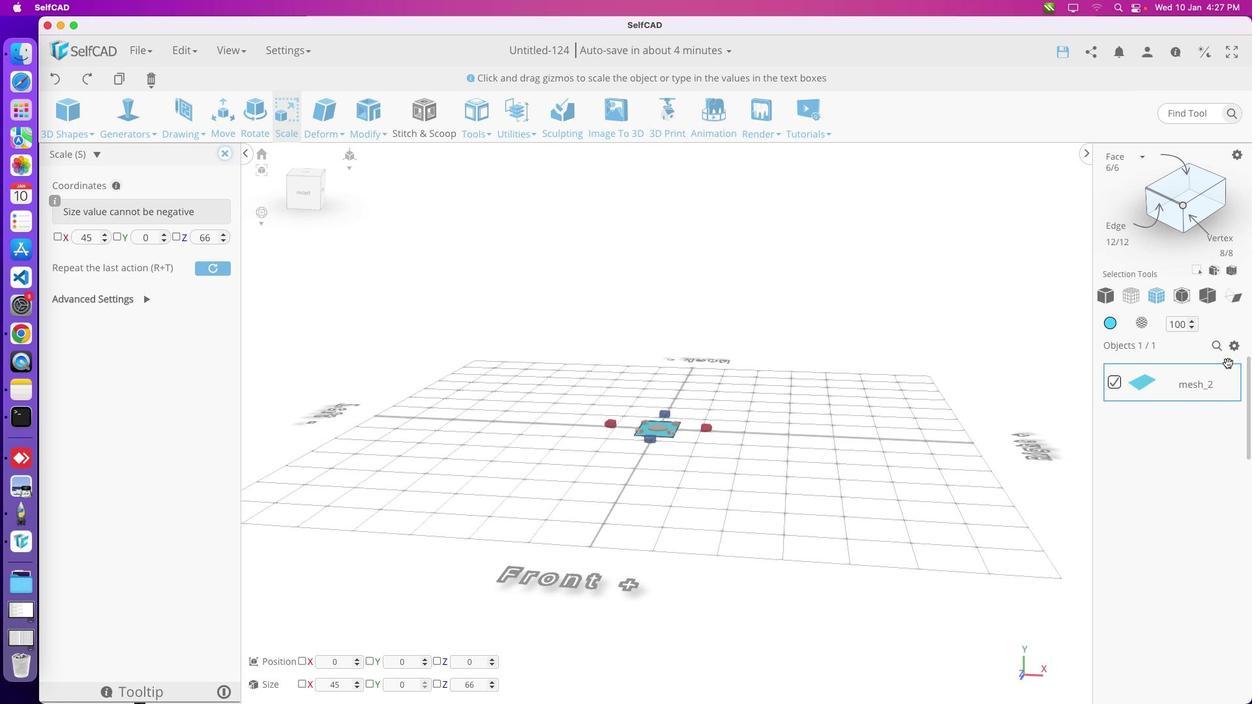 
Action: Mouse moved to (753, 401)
Screenshot: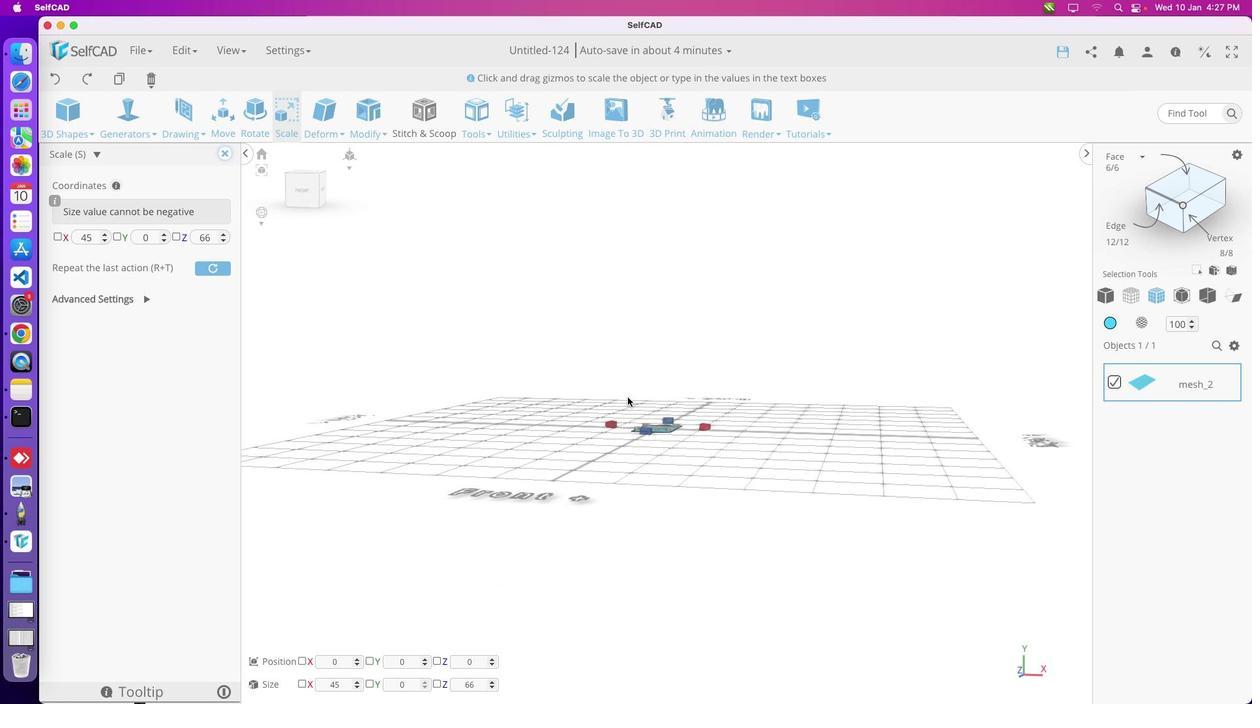 
Action: Mouse pressed left at (753, 401)
Screenshot: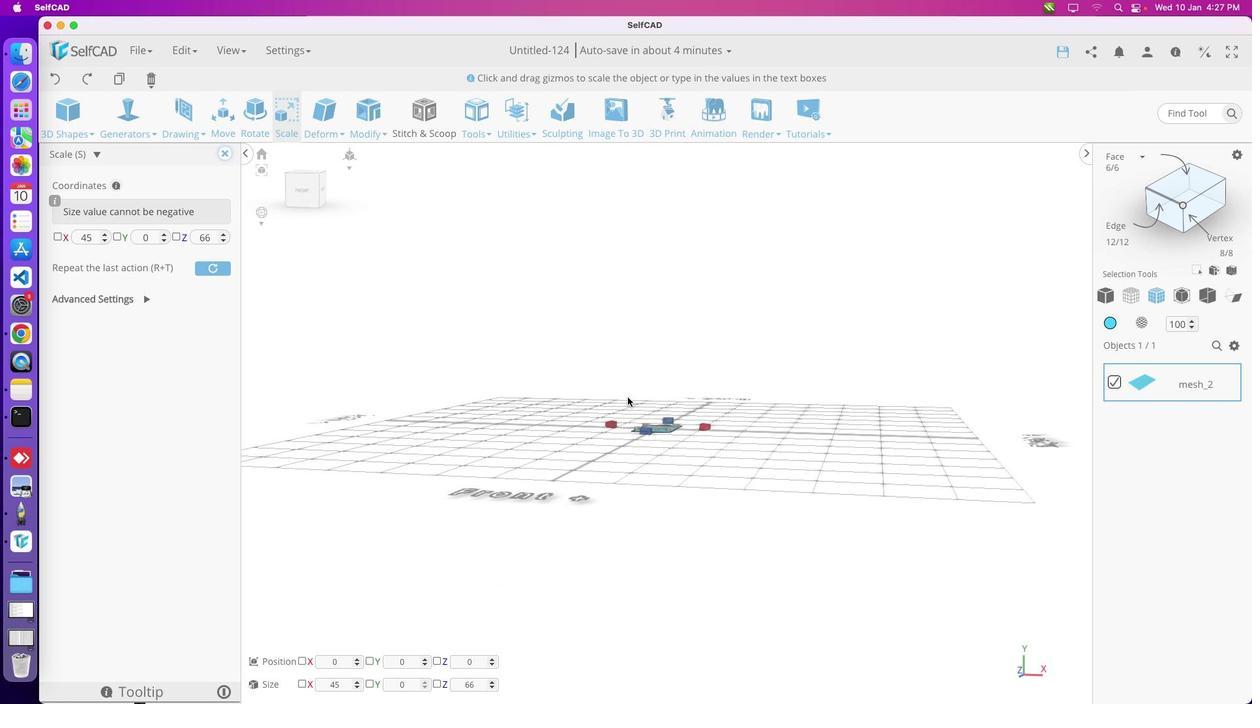 
Action: Mouse moved to (738, 493)
Screenshot: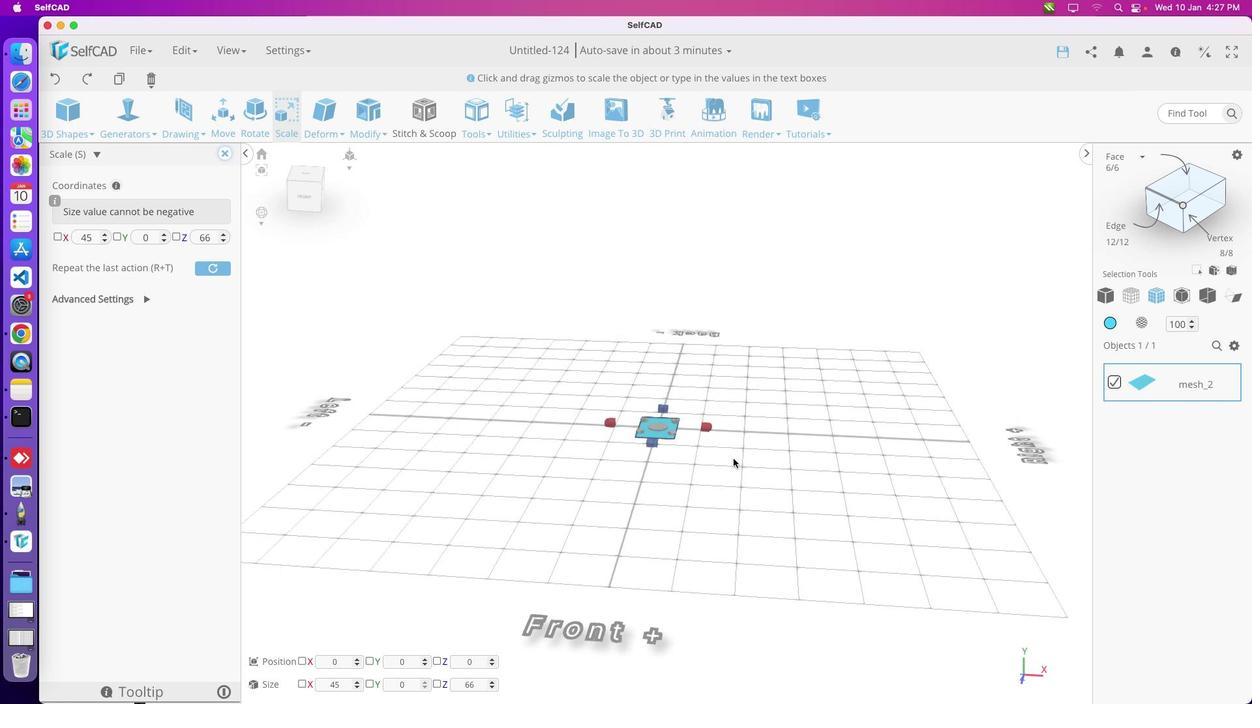
Action: Mouse pressed left at (738, 493)
Screenshot: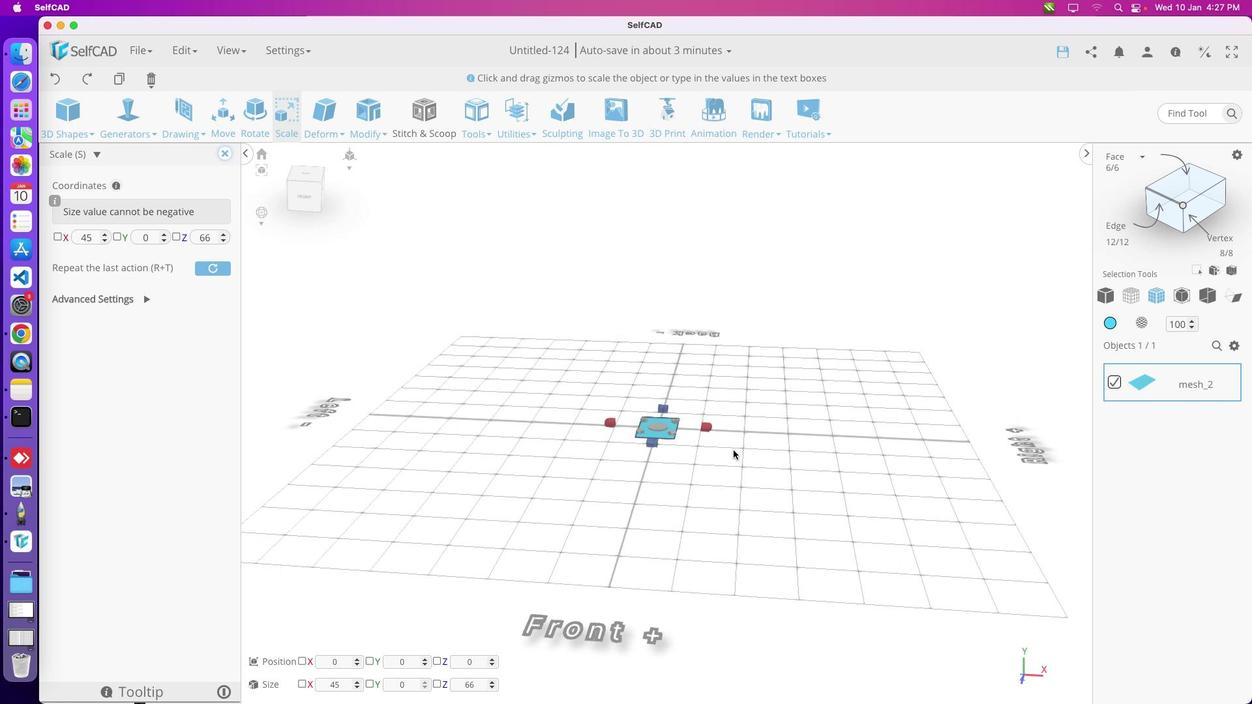 
Action: Mouse moved to (738, 480)
Screenshot: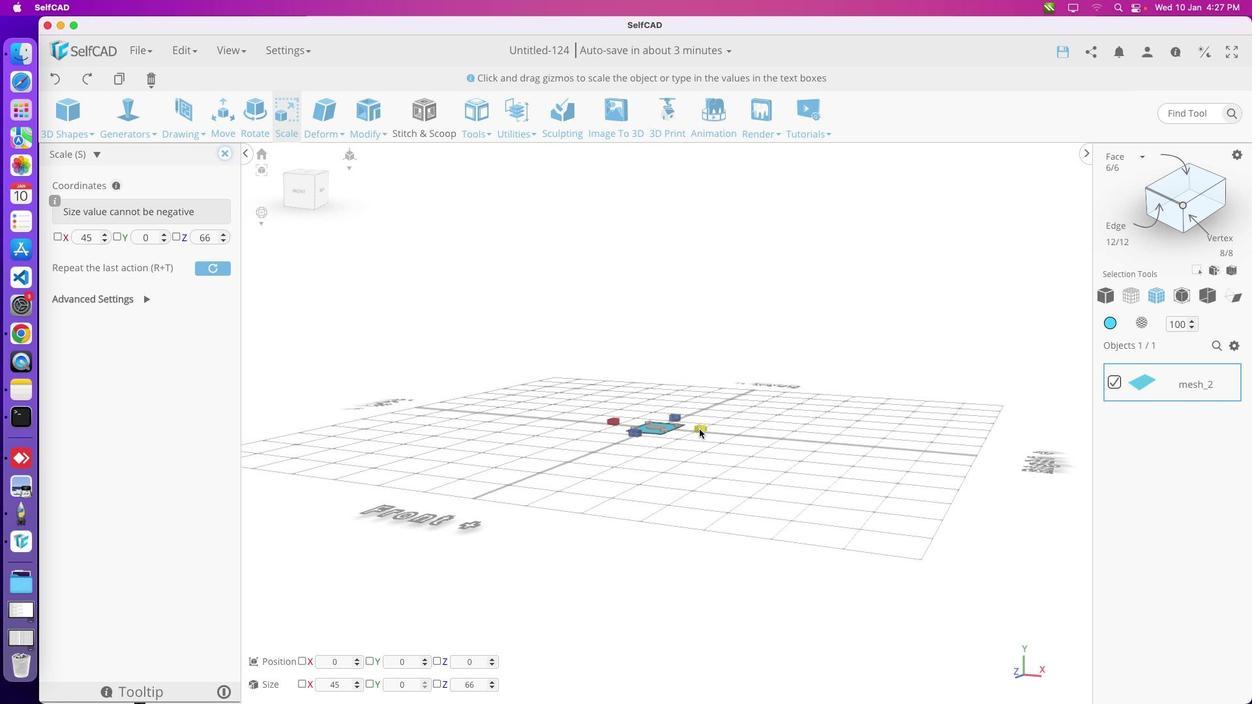 
Action: Mouse pressed left at (738, 480)
Screenshot: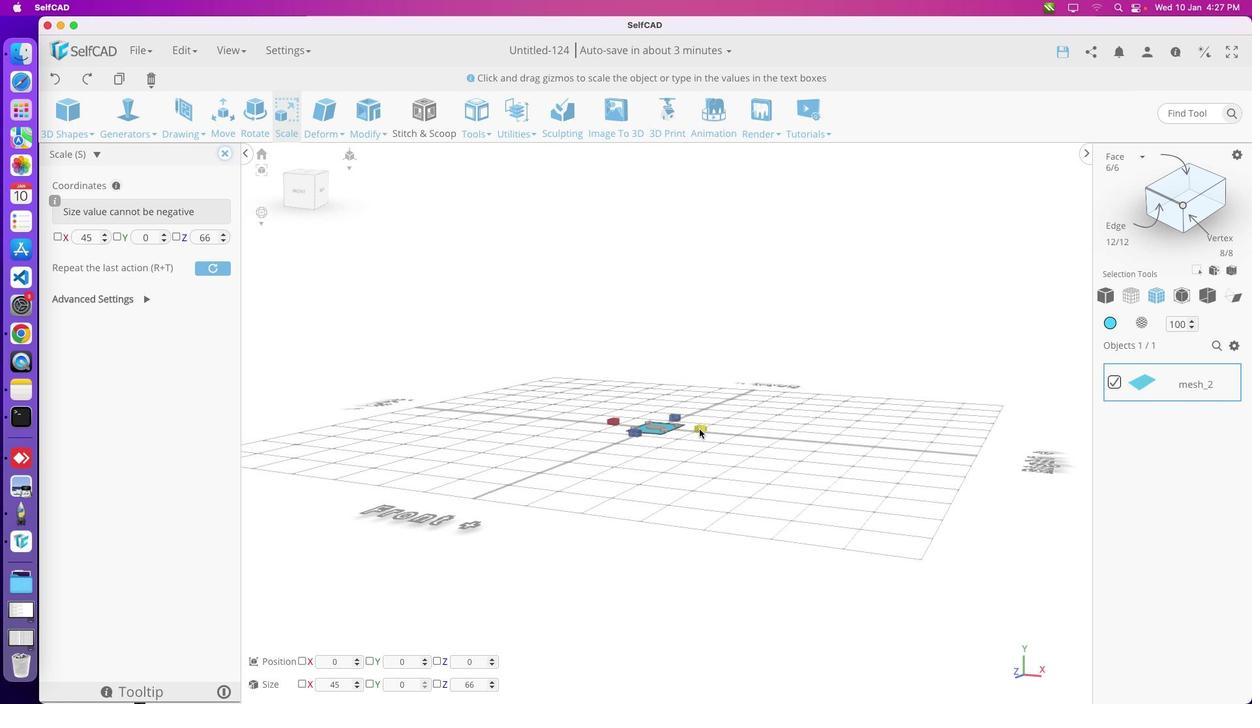 
Action: Mouse moved to (704, 433)
Screenshot: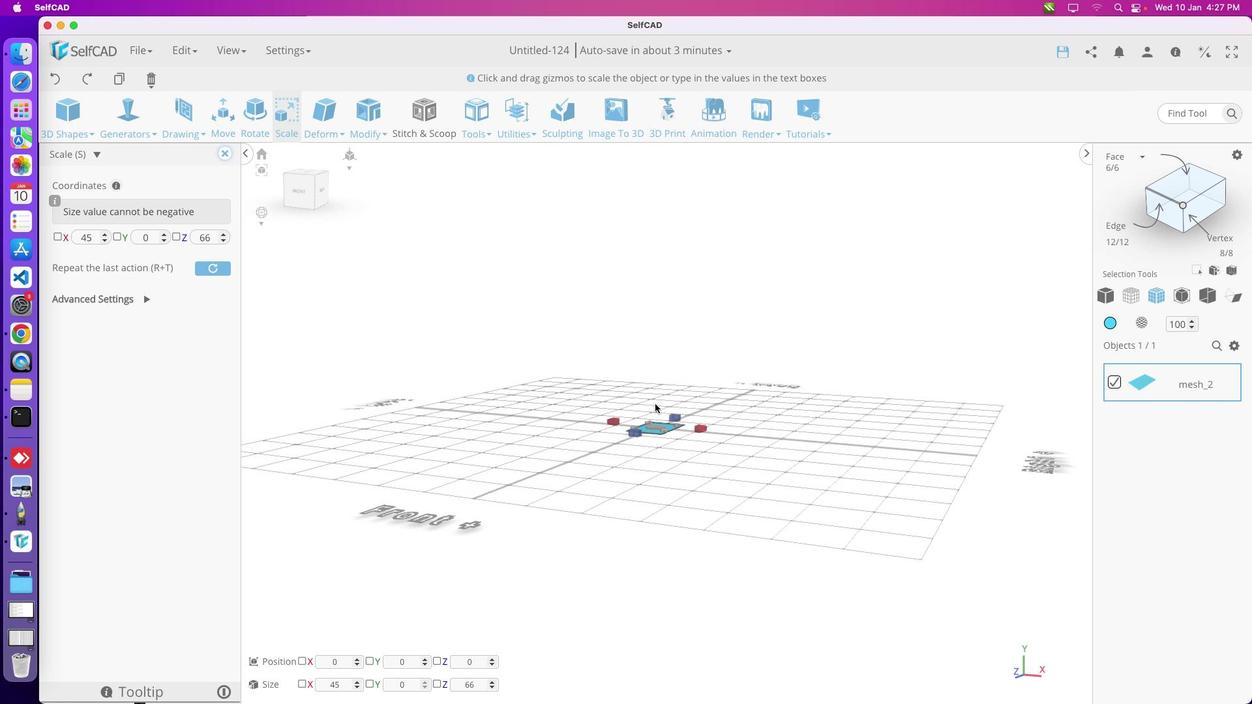 
Action: Mouse pressed left at (704, 433)
Screenshot: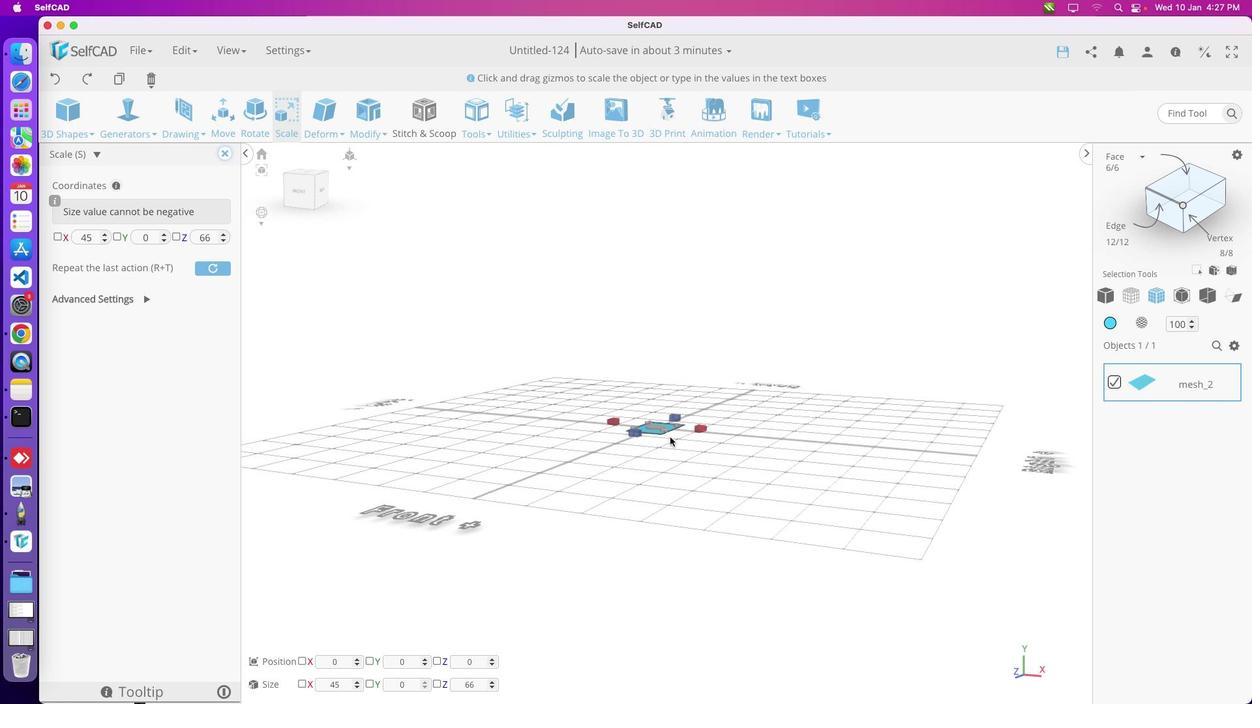 
Action: Mouse moved to (778, 527)
Screenshot: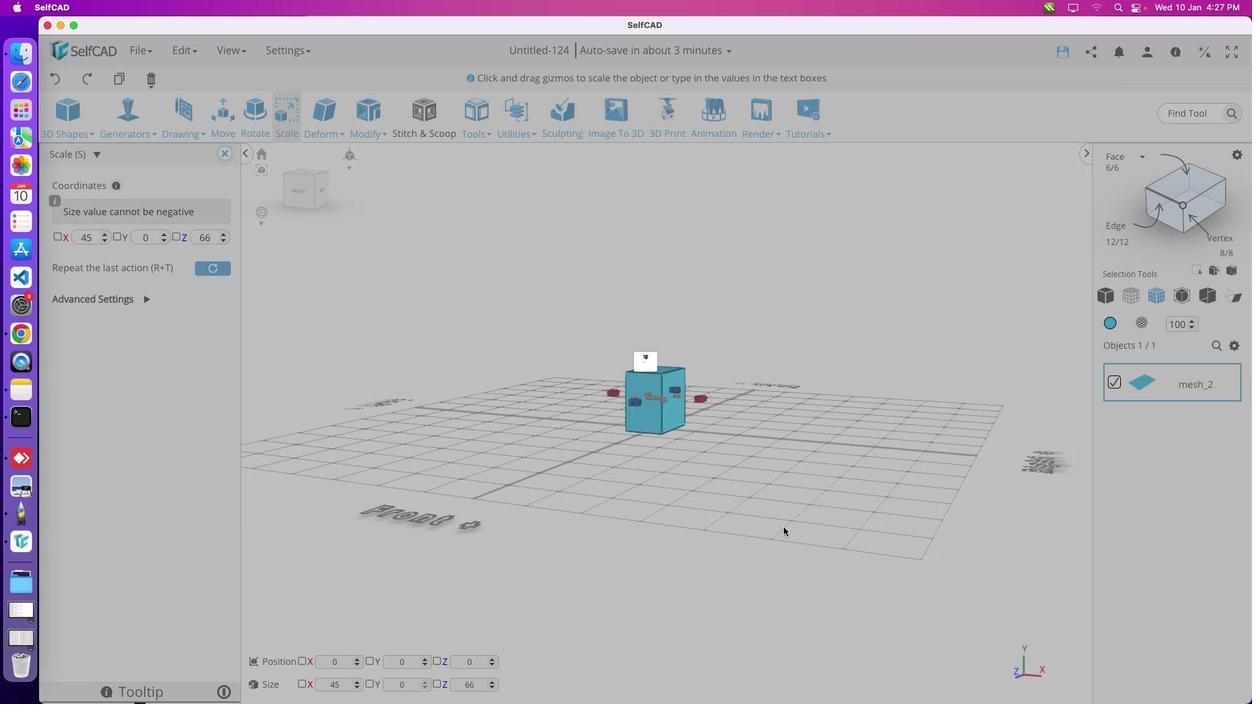 
Action: Key pressed Key.cmd'z''z'
Screenshot: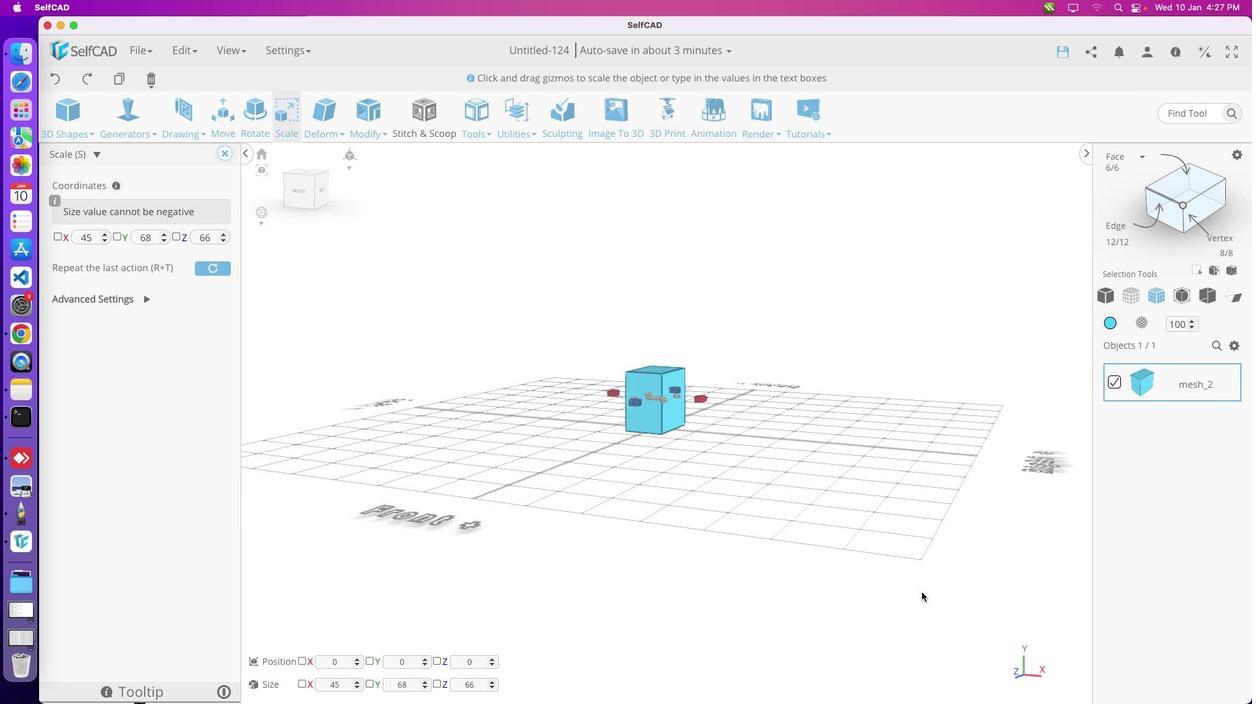 
Action: Mouse moved to (621, 450)
Screenshot: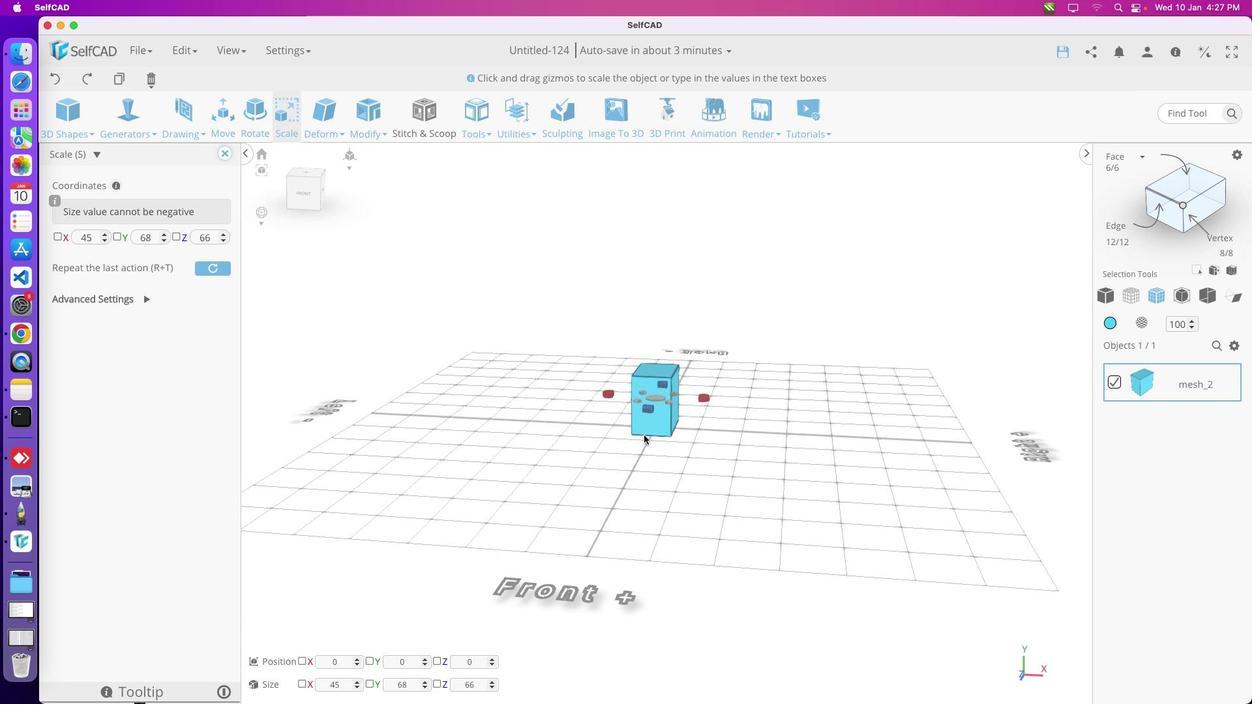 
Action: Mouse pressed left at (621, 450)
Screenshot: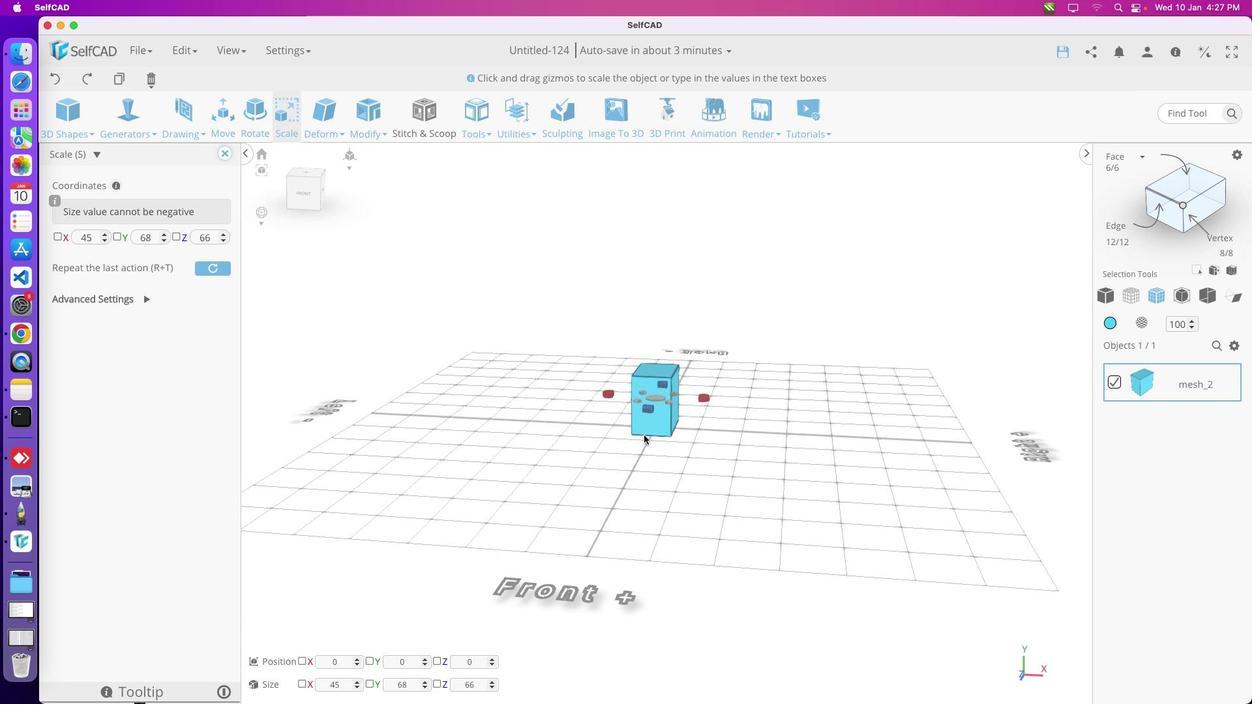 
Action: Mouse moved to (667, 420)
Screenshot: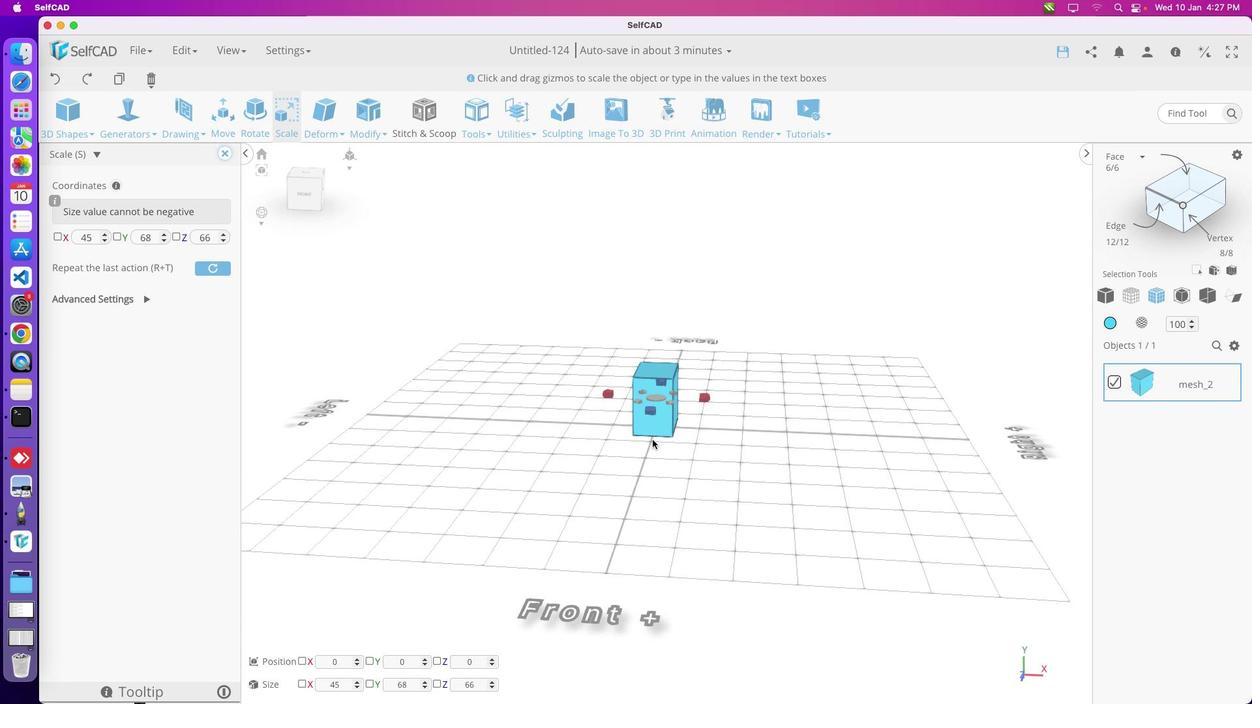 
Action: Mouse scrolled (667, 420) with delta (4, 3)
Screenshot: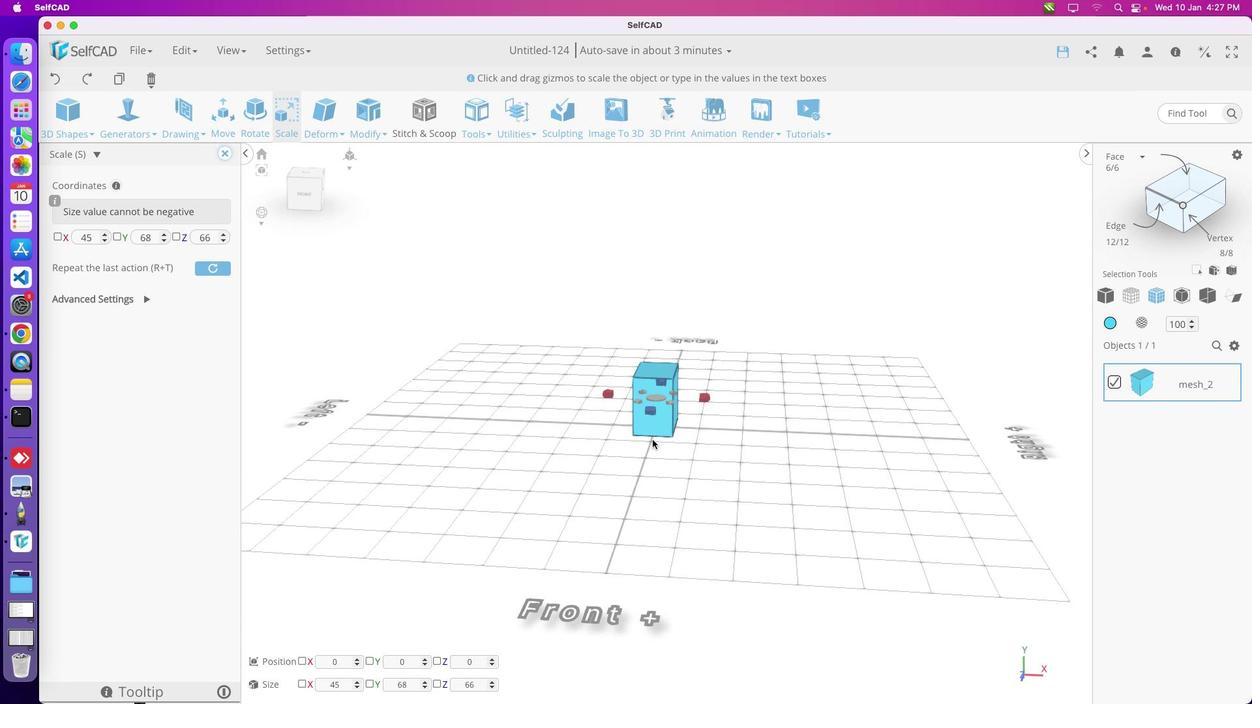 
Action: Mouse scrolled (667, 420) with delta (4, 5)
Screenshot: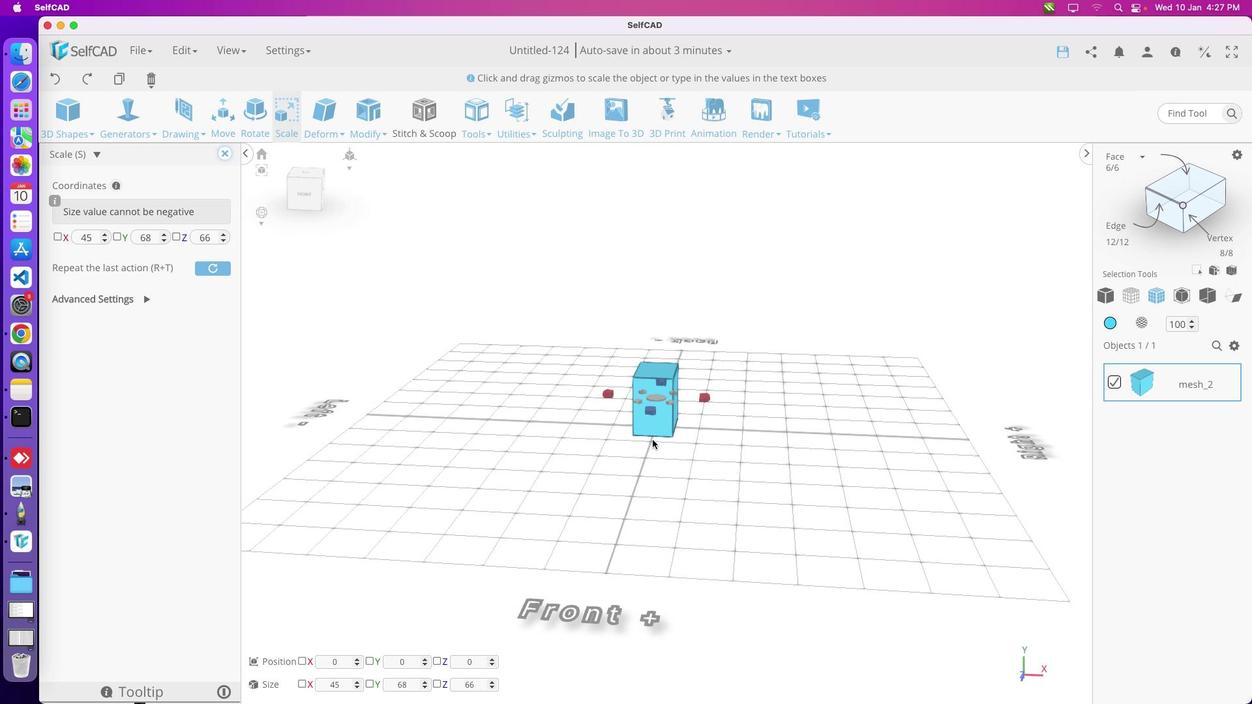 
Action: Mouse moved to (648, 440)
Screenshot: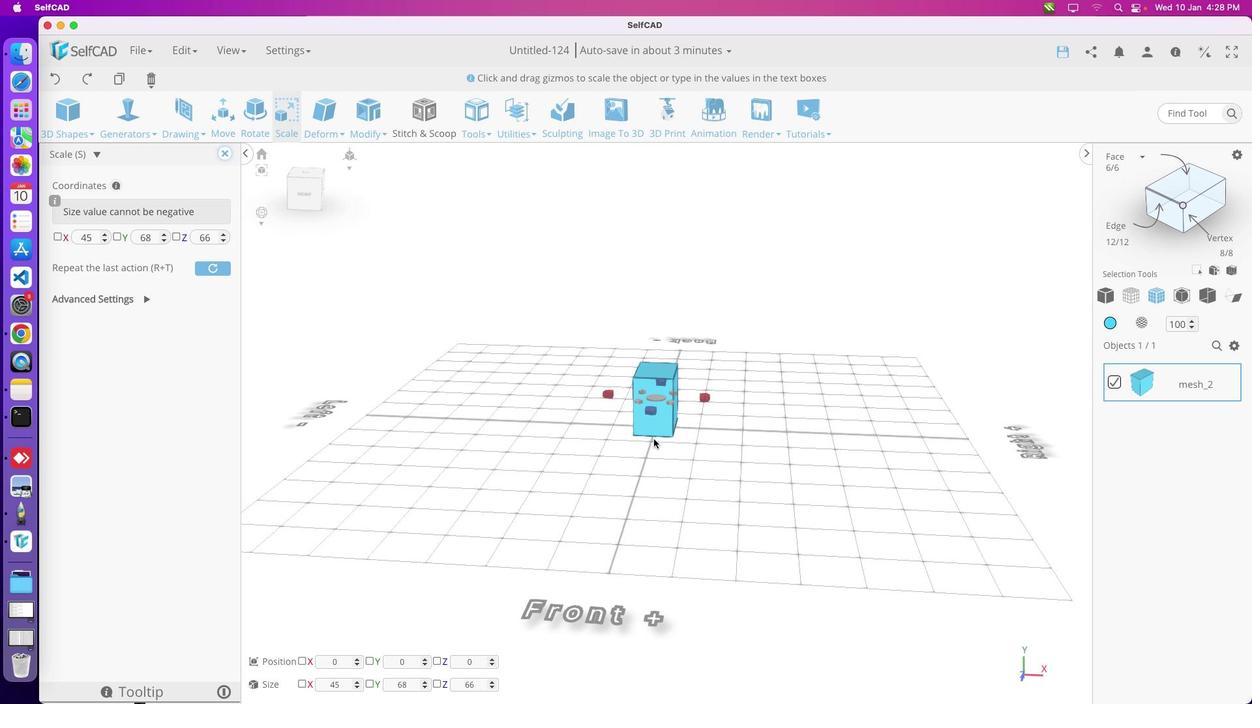 
Action: Mouse pressed left at (648, 440)
Screenshot: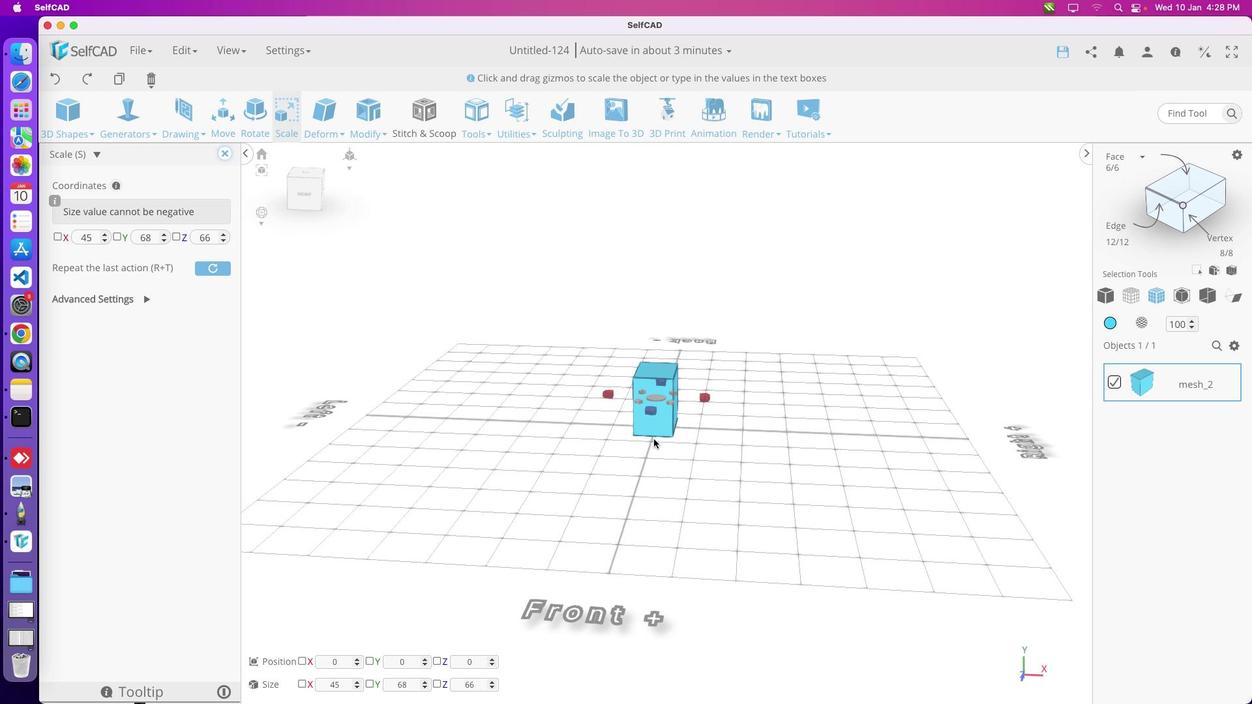 
Action: Mouse moved to (766, 465)
Screenshot: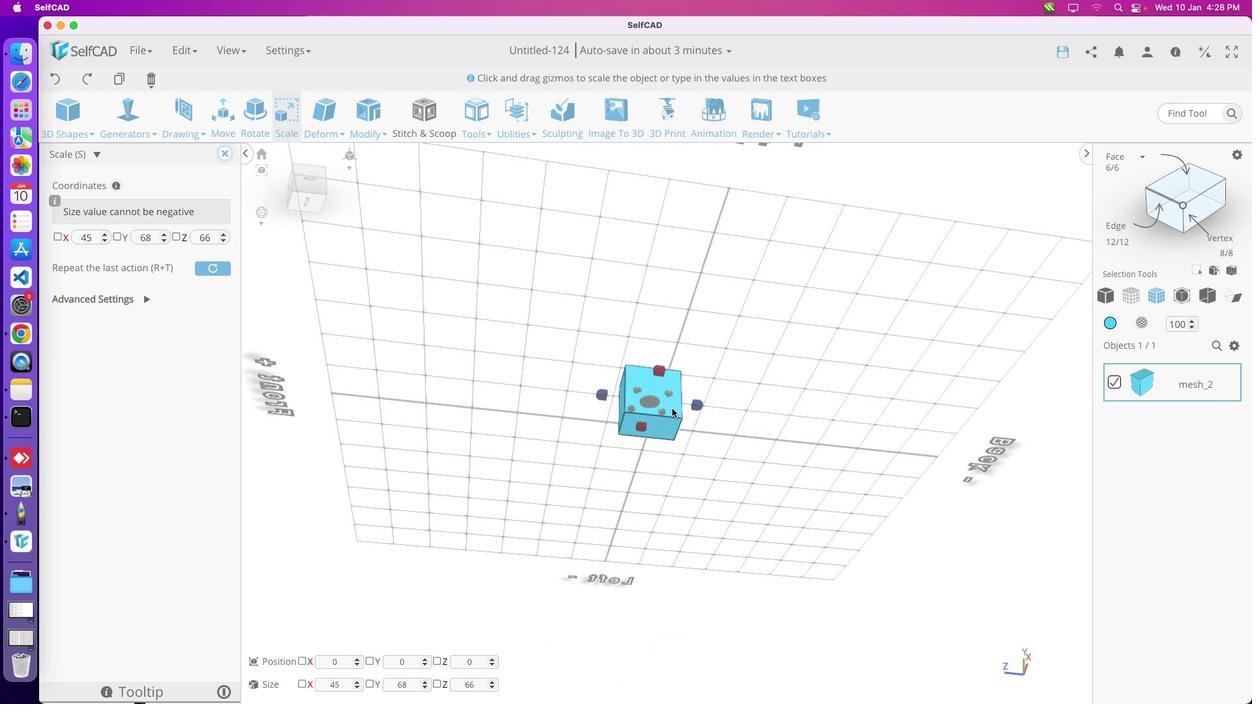 
Action: Mouse pressed left at (766, 465)
Screenshot: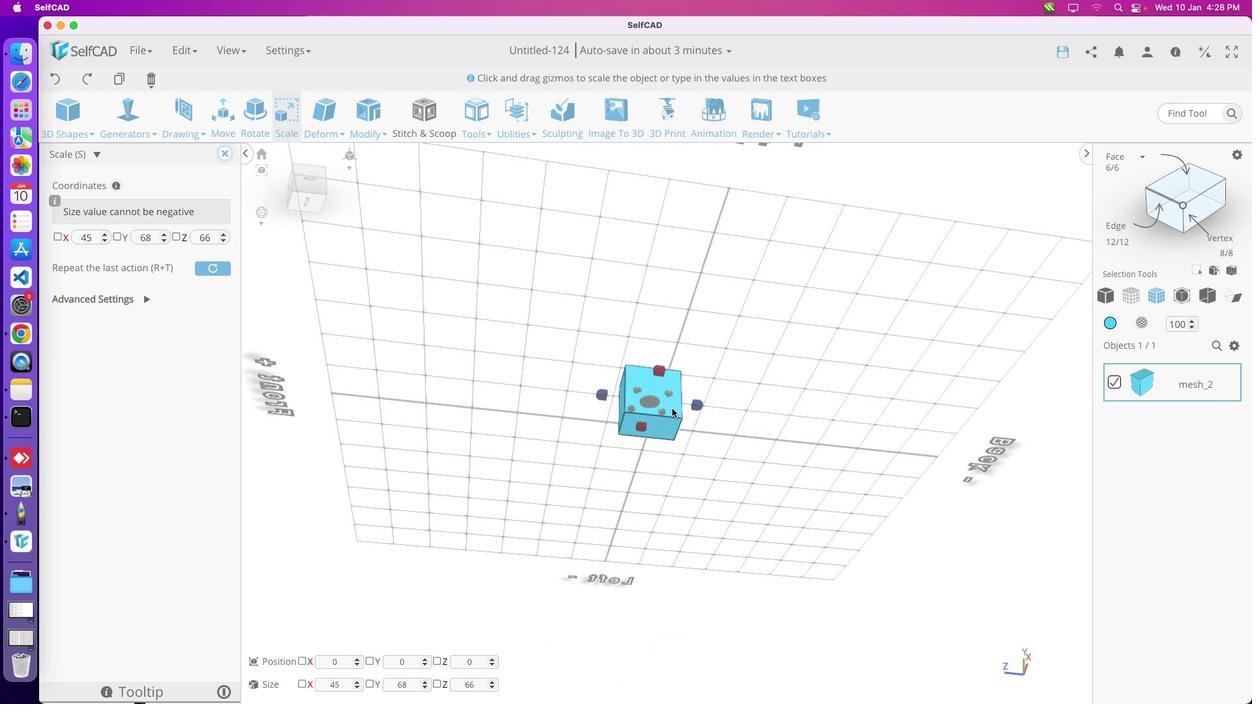 
Action: Mouse moved to (606, 413)
Screenshot: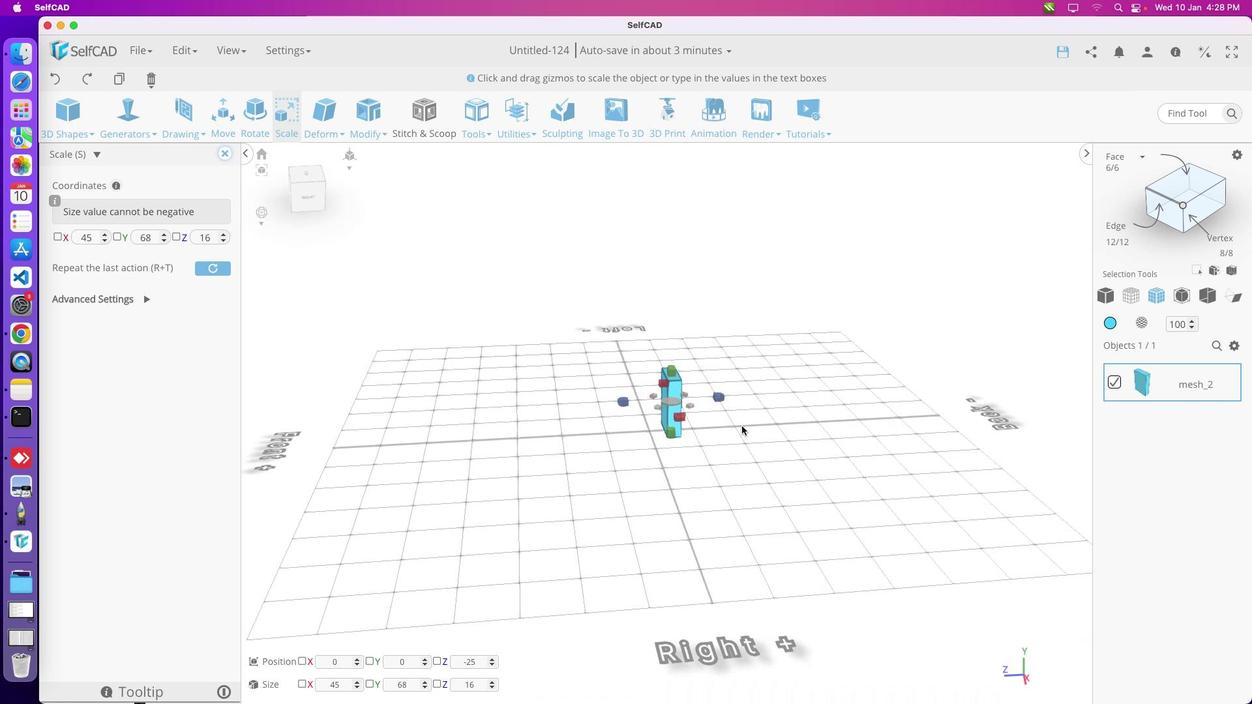 
Action: Mouse pressed left at (606, 413)
Screenshot: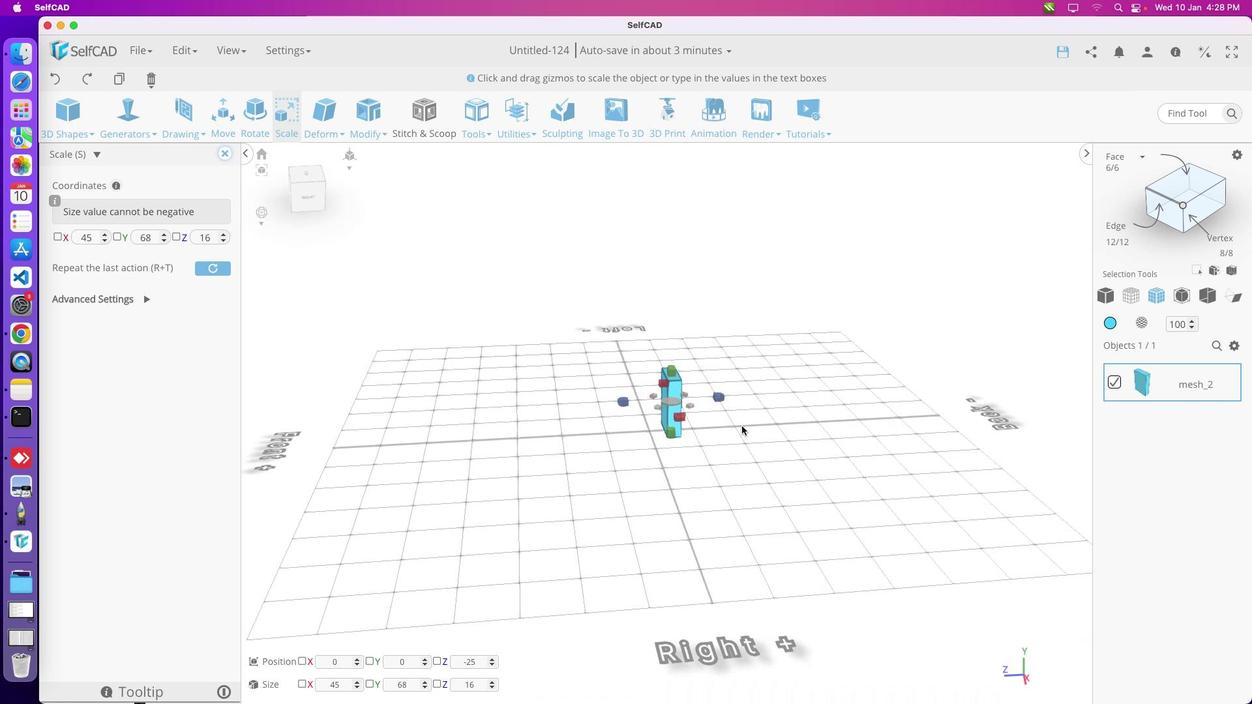 
Action: Mouse moved to (738, 451)
Screenshot: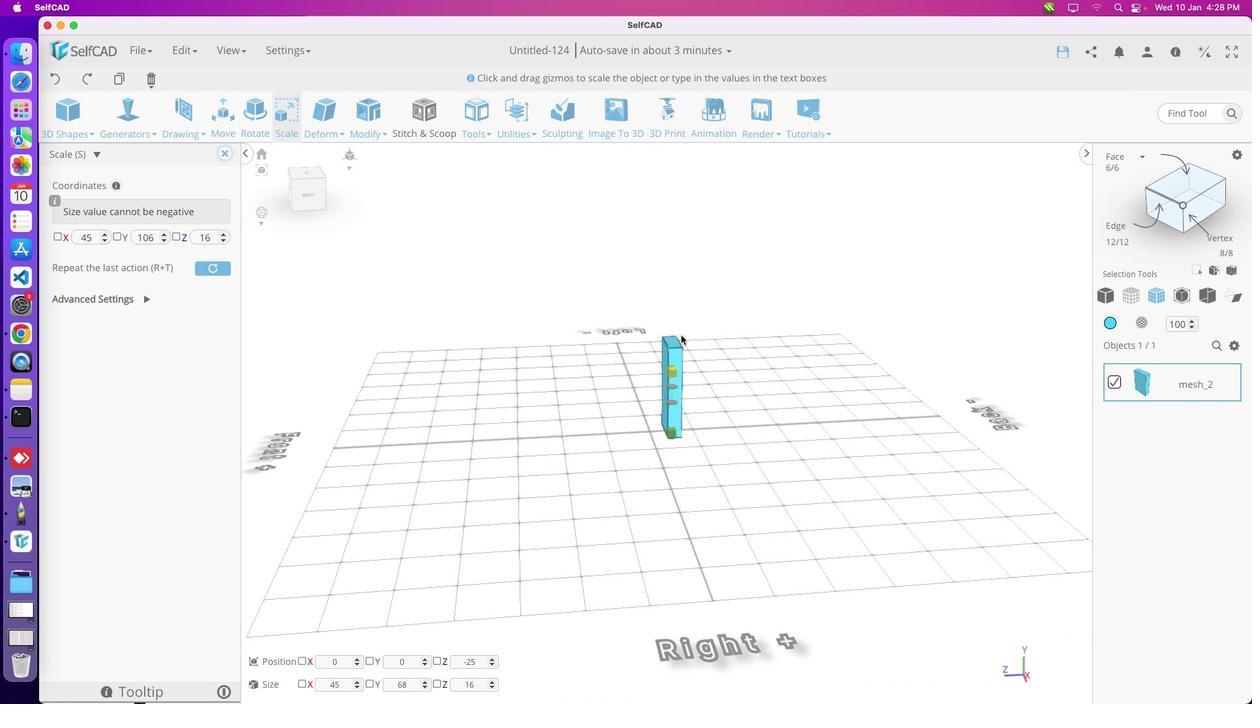 
Action: Mouse pressed left at (738, 451)
Screenshot: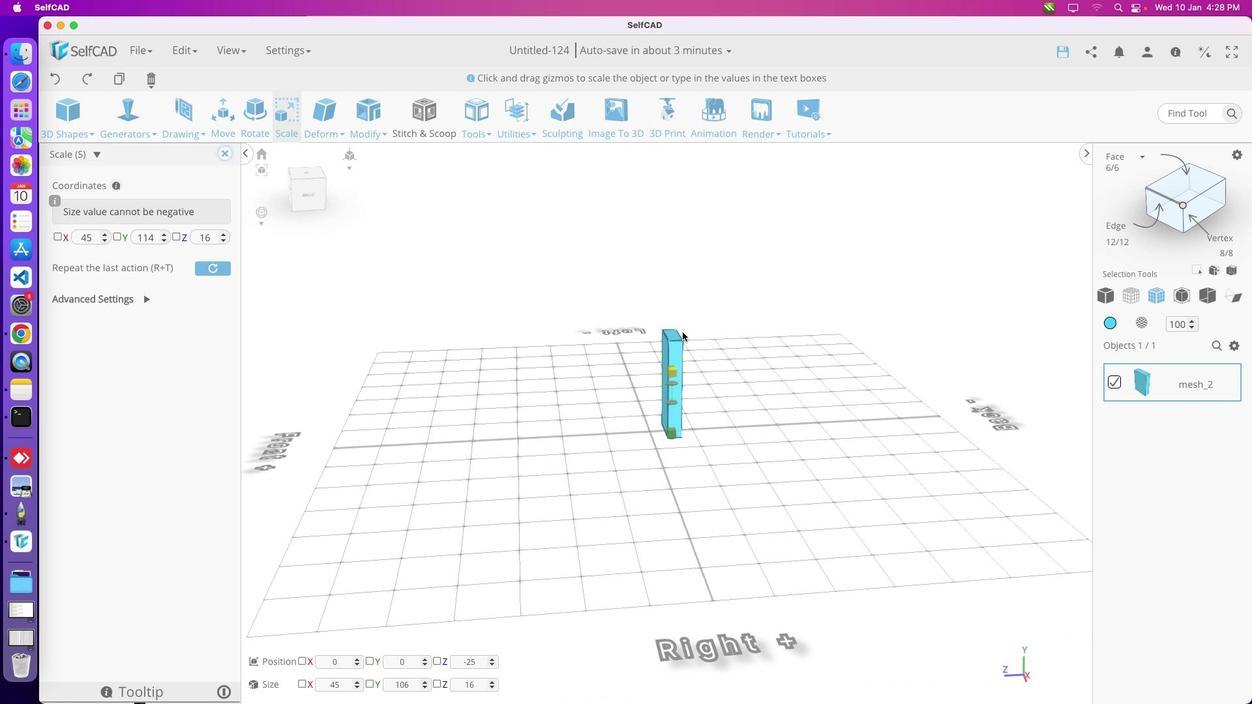 
Action: Mouse moved to (680, 377)
Screenshot: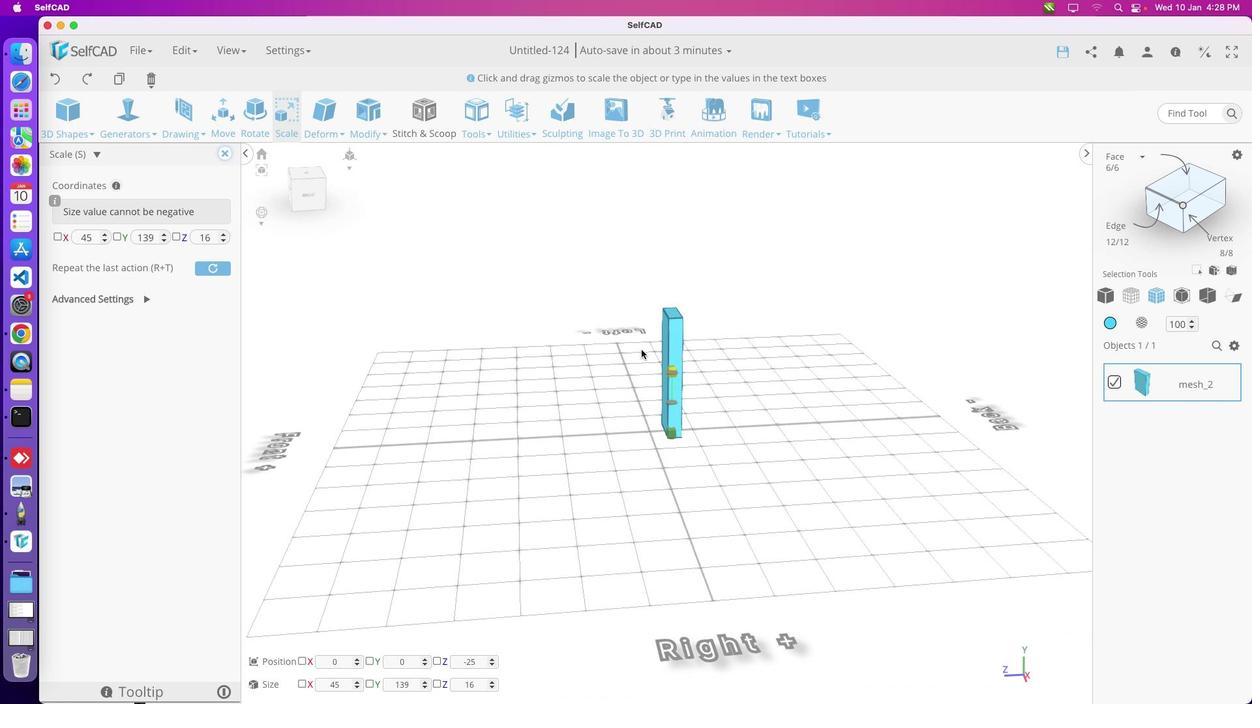 
Action: Mouse pressed left at (680, 377)
Screenshot: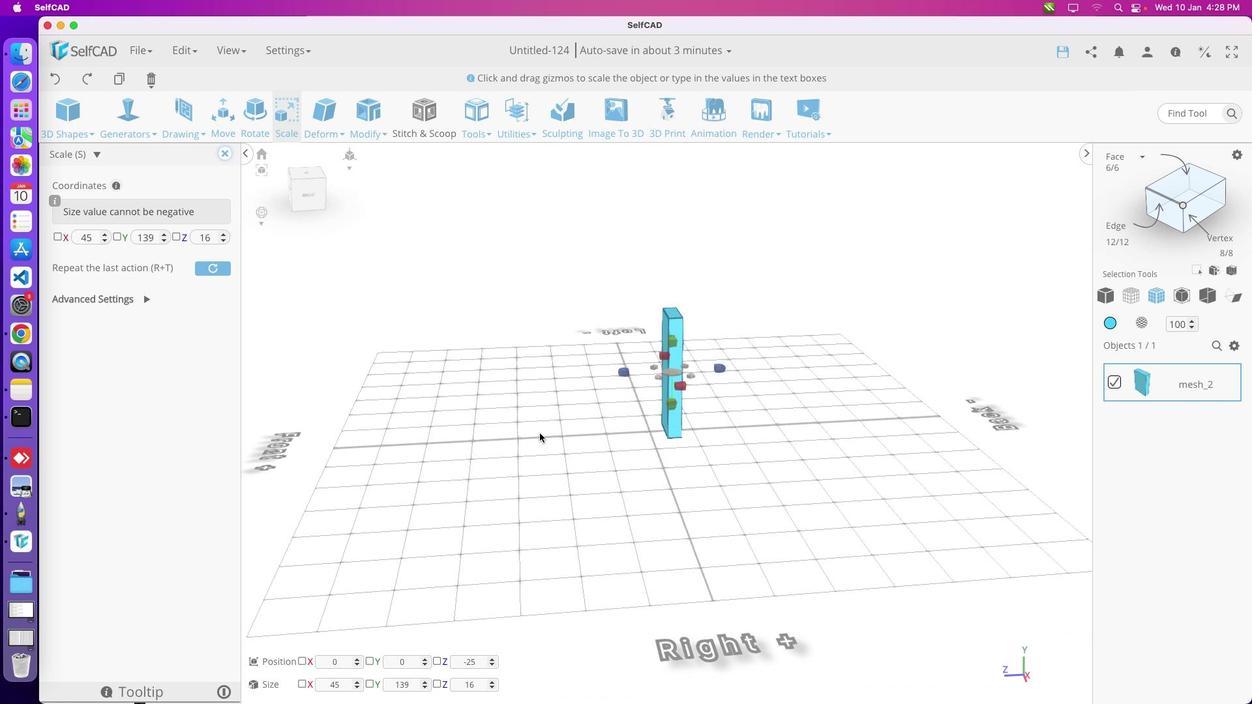 
Action: Mouse moved to (508, 431)
Screenshot: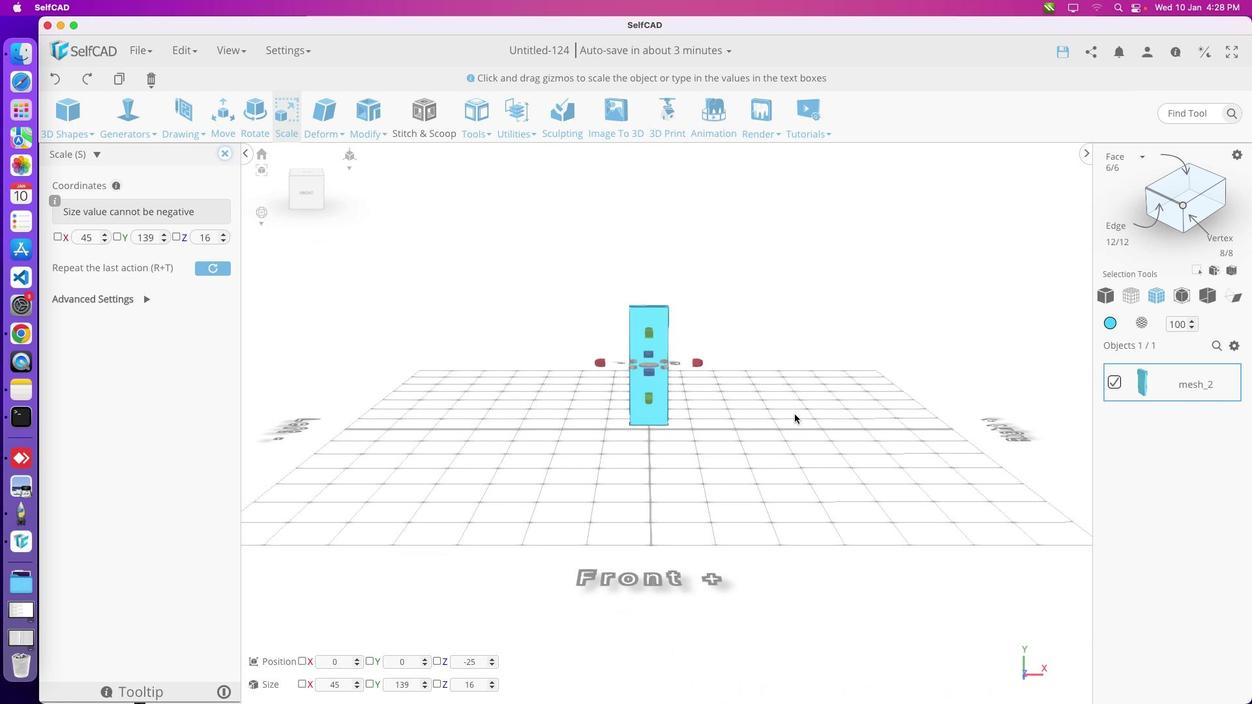 
Action: Mouse pressed left at (508, 431)
Screenshot: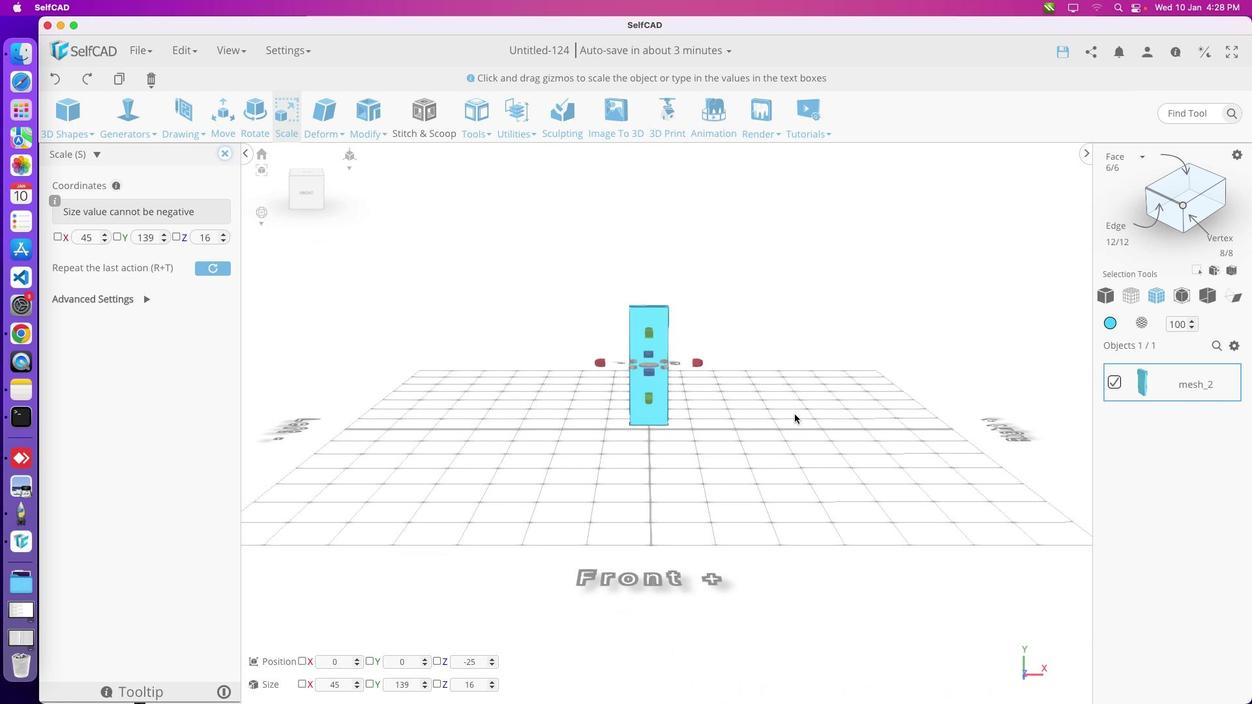 
Action: Mouse moved to (798, 433)
Screenshot: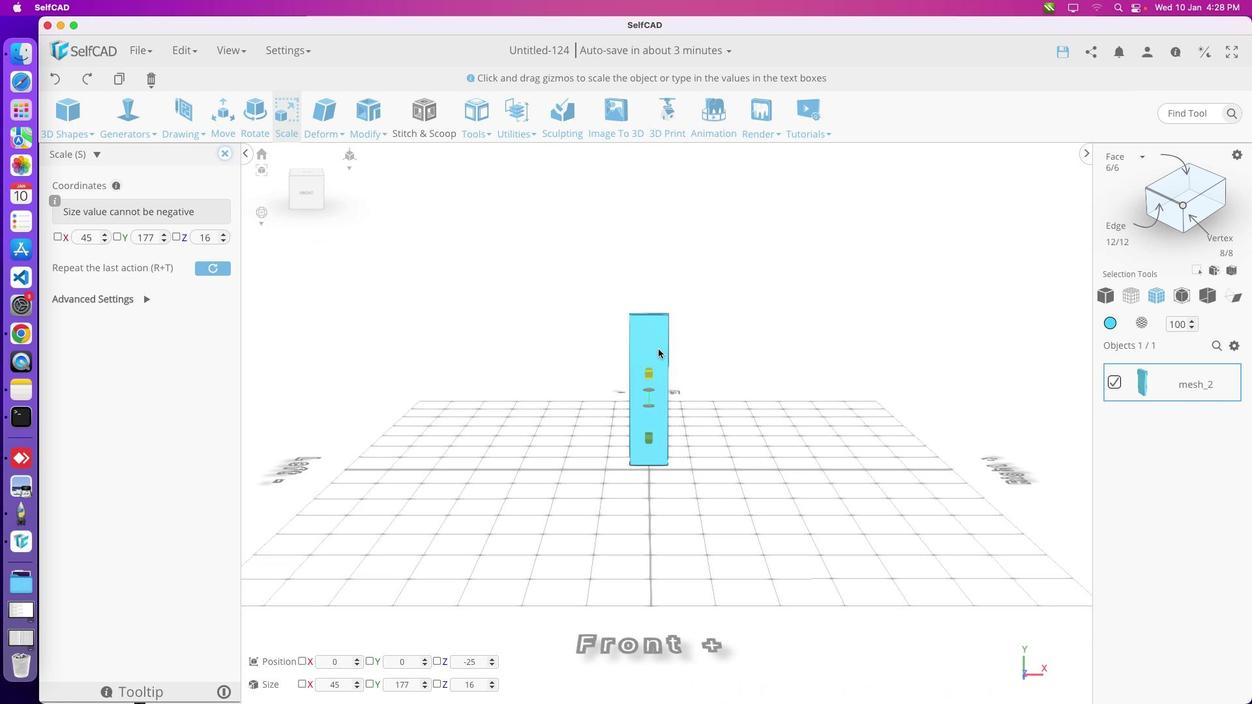 
Action: Mouse pressed middle at (798, 433)
Screenshot: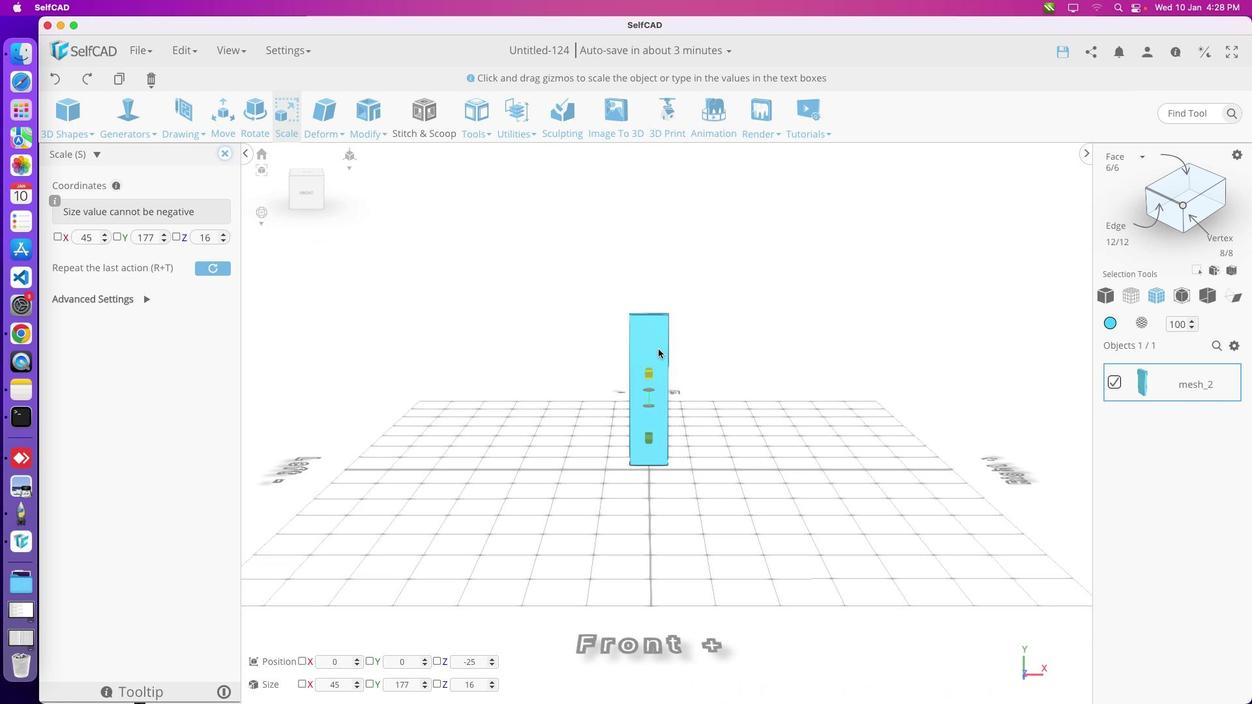 
Action: Mouse moved to (653, 381)
Screenshot: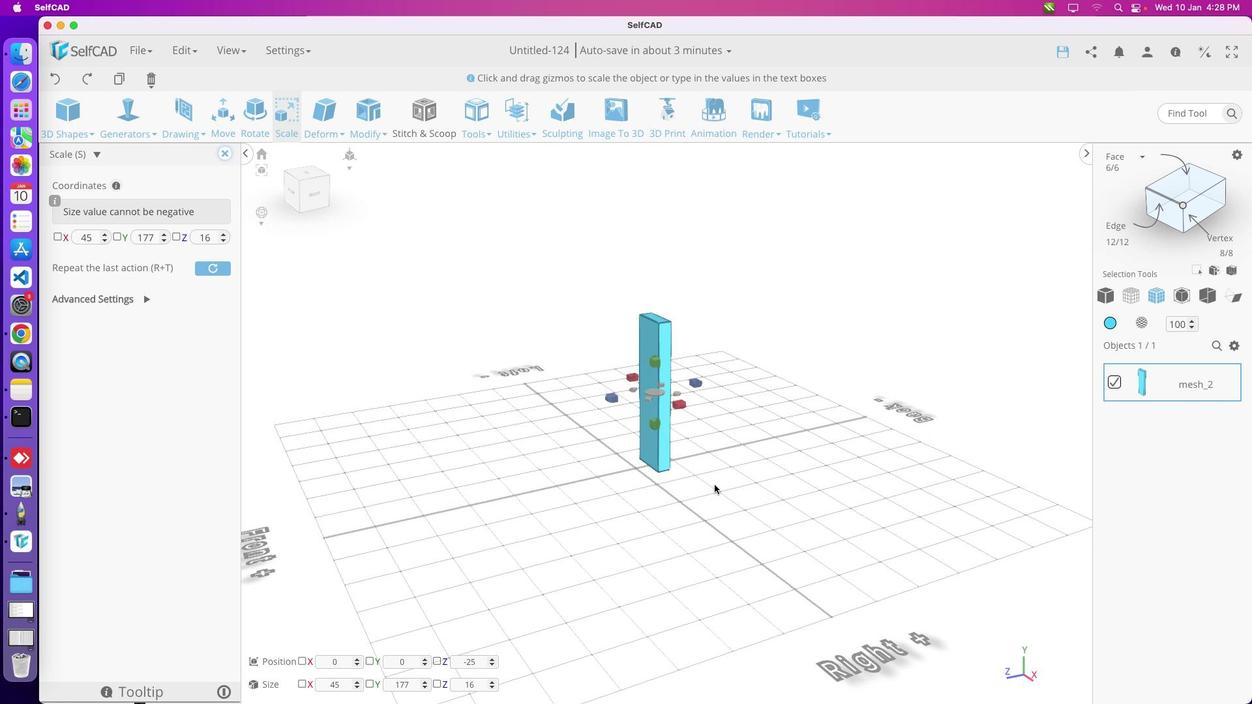 
Action: Mouse pressed left at (653, 381)
Screenshot: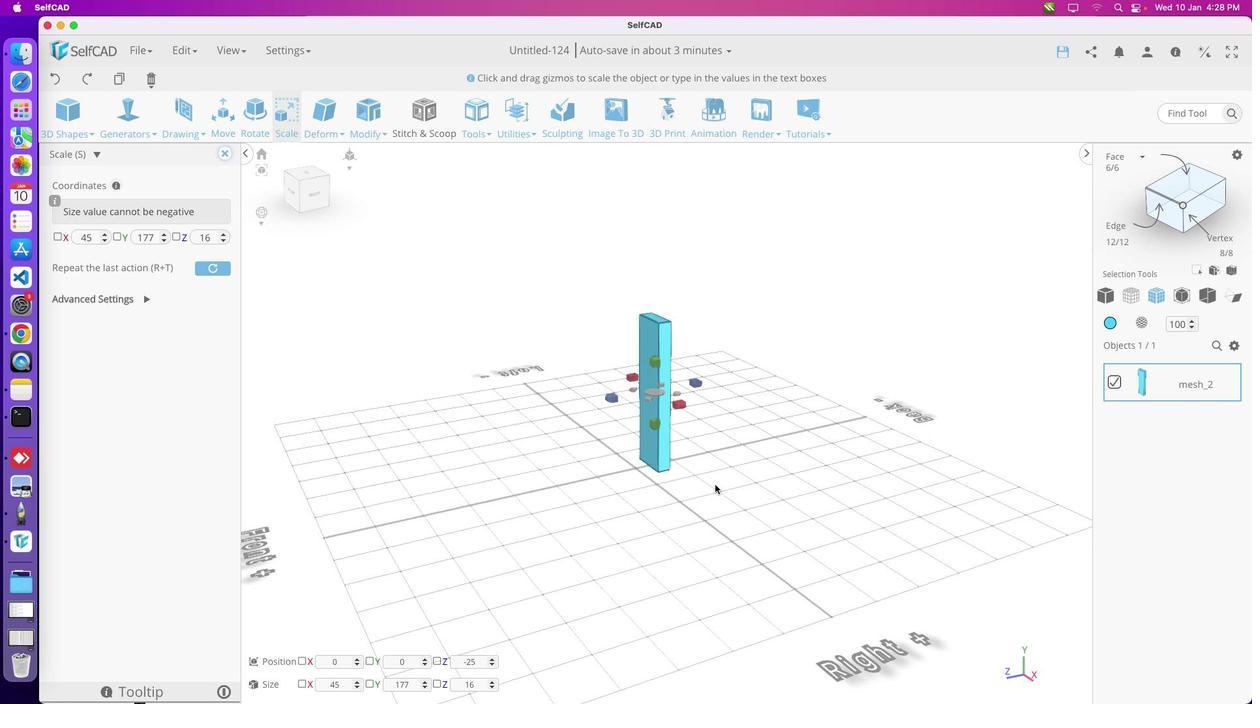 
Action: Mouse moved to (817, 440)
Screenshot: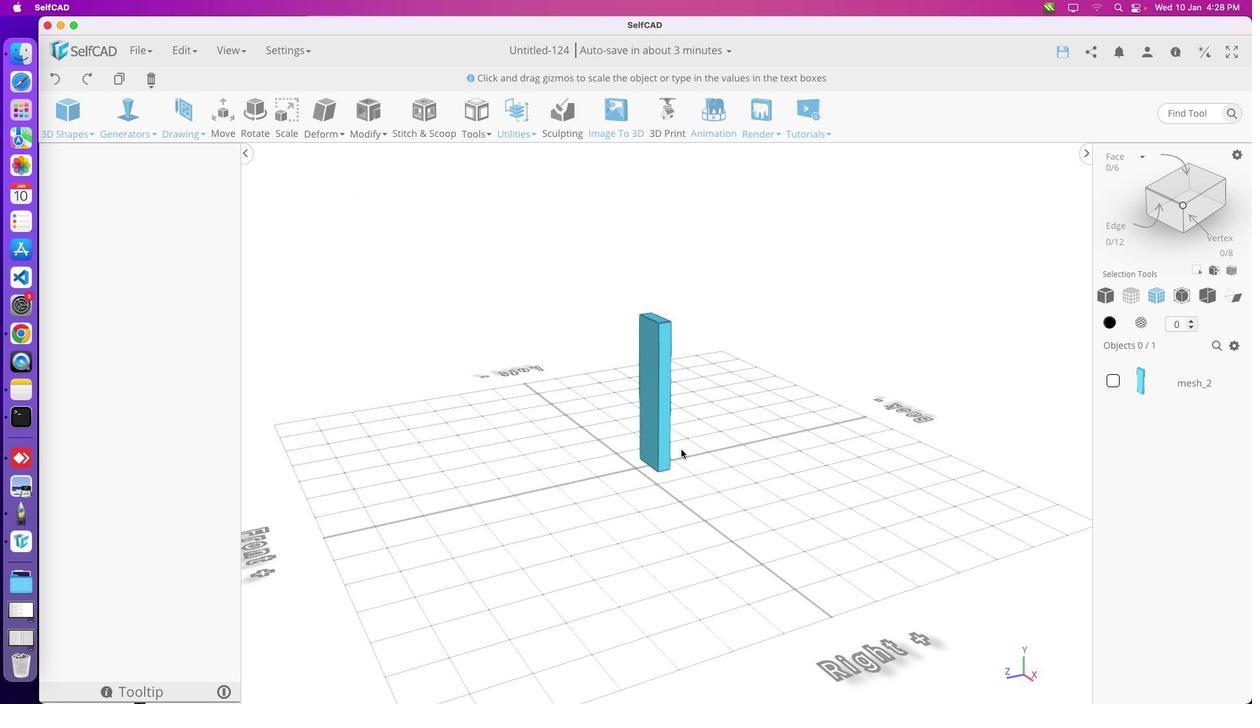 
Action: Mouse pressed left at (817, 440)
Screenshot: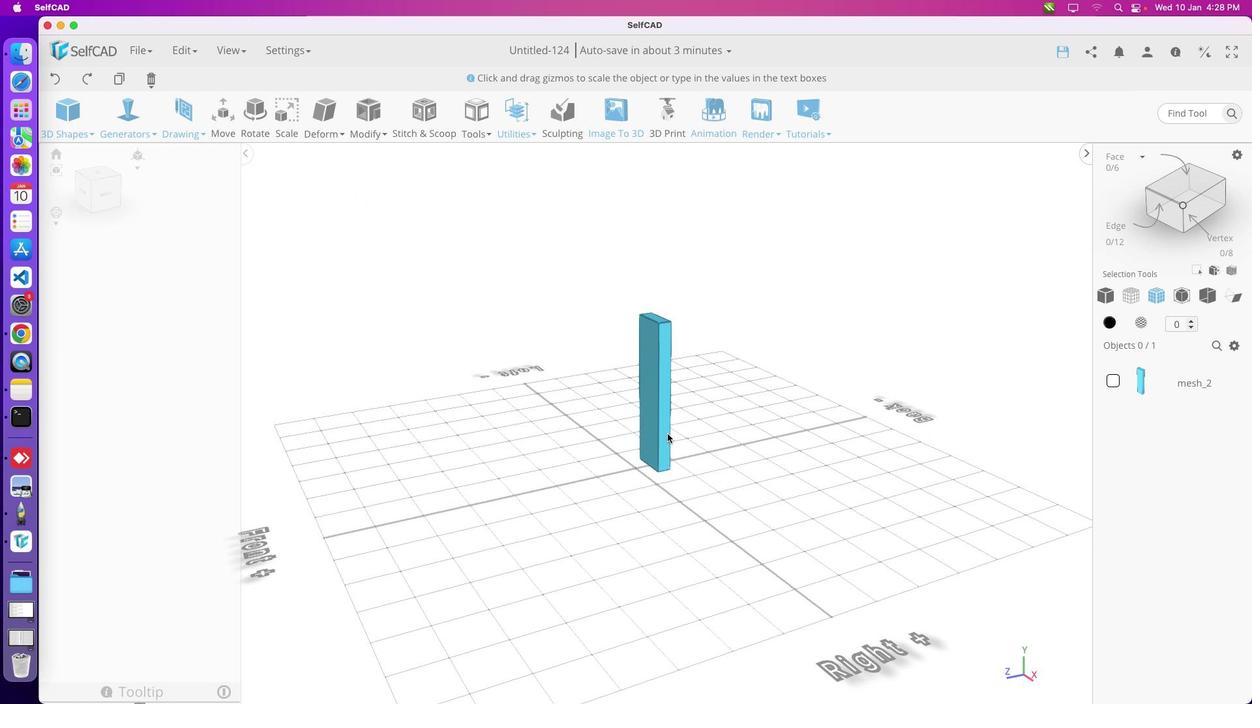 
Action: Mouse moved to (719, 490)
Screenshot: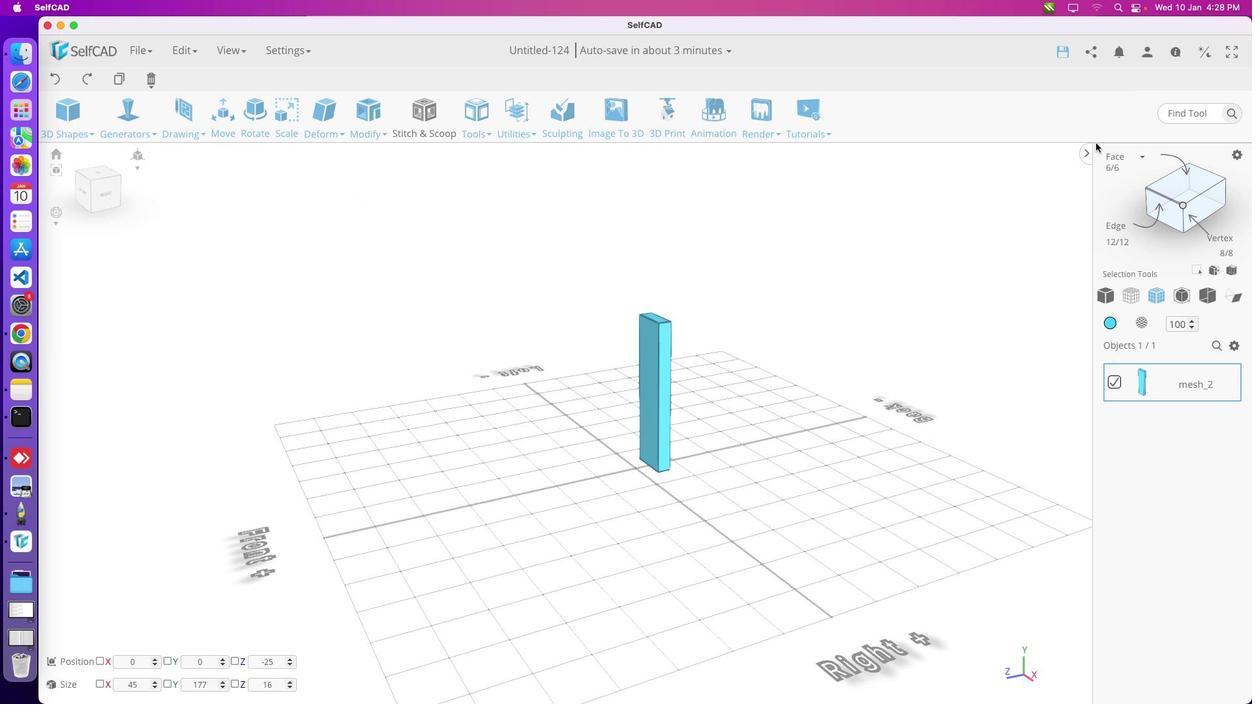 
Action: Mouse pressed left at (719, 490)
Screenshot: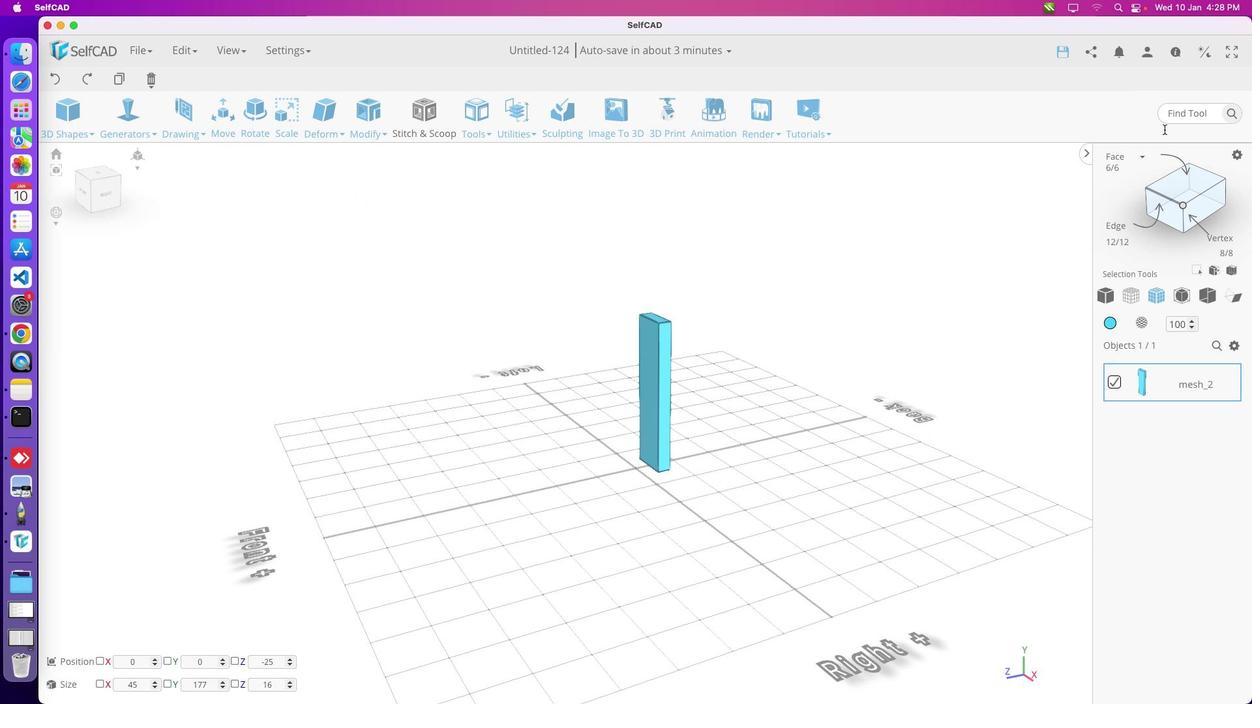 
Action: Mouse moved to (664, 430)
Screenshot: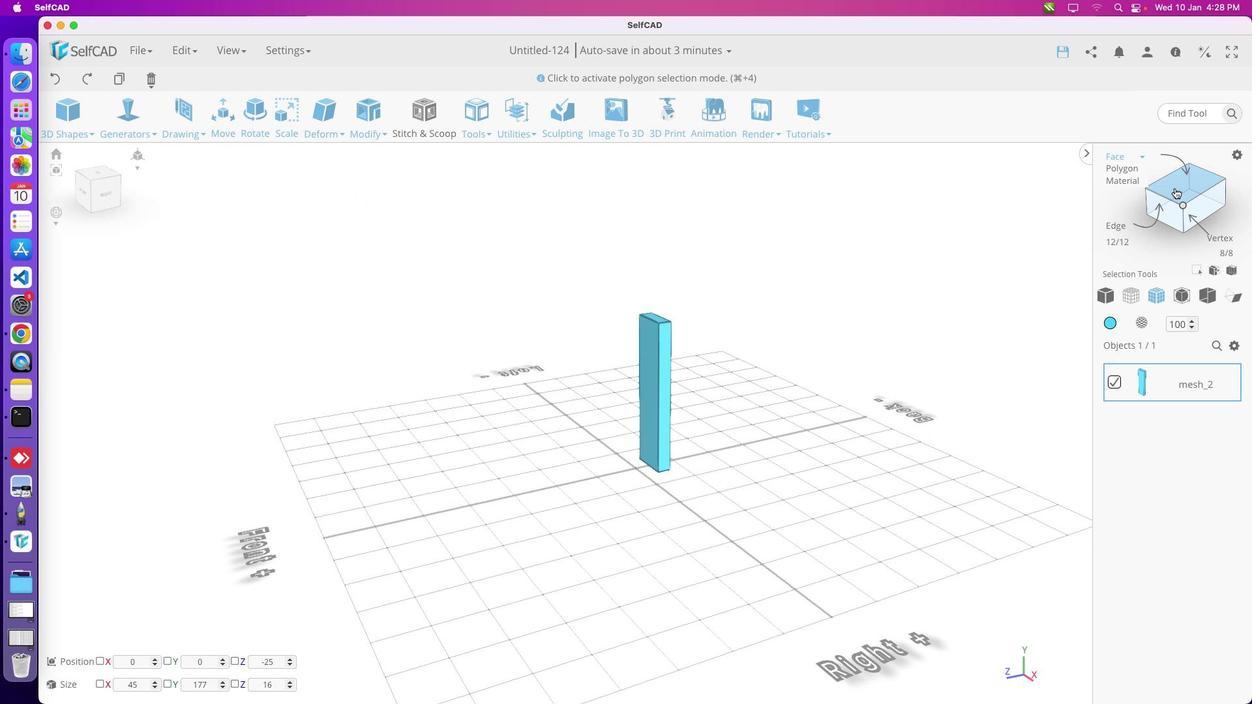 
Action: Mouse pressed left at (664, 430)
Screenshot: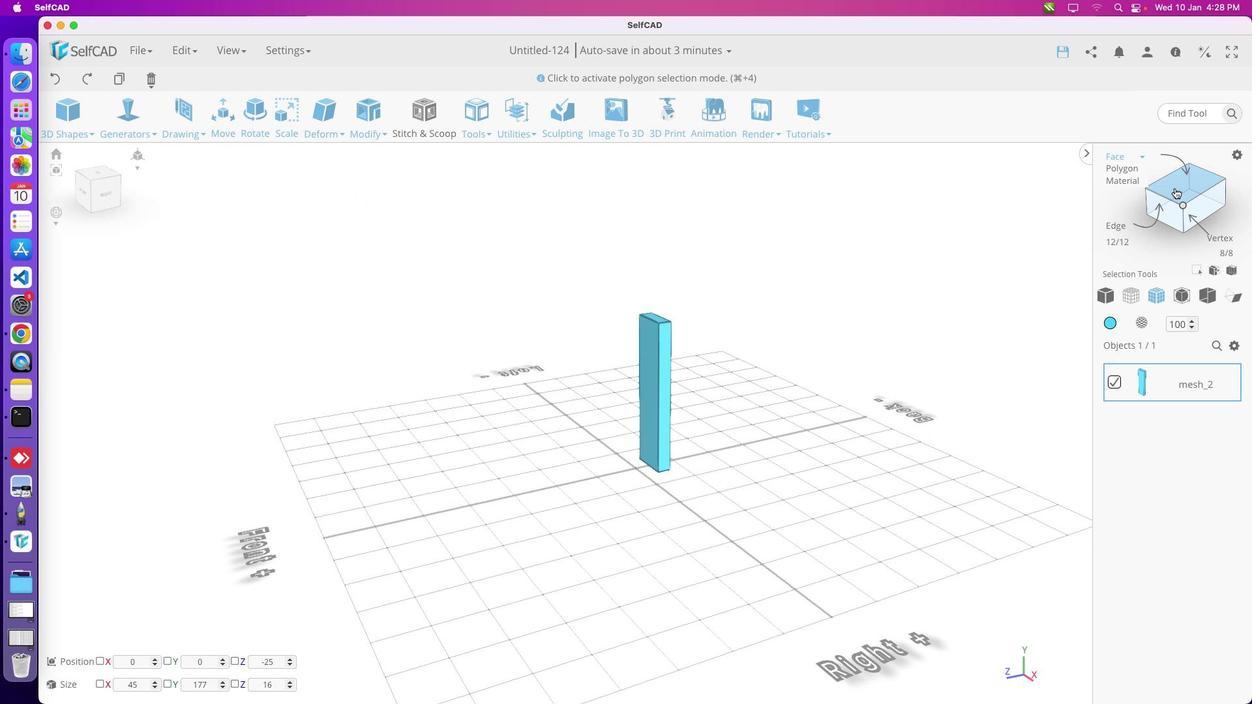 
Action: Mouse moved to (1180, 192)
Screenshot: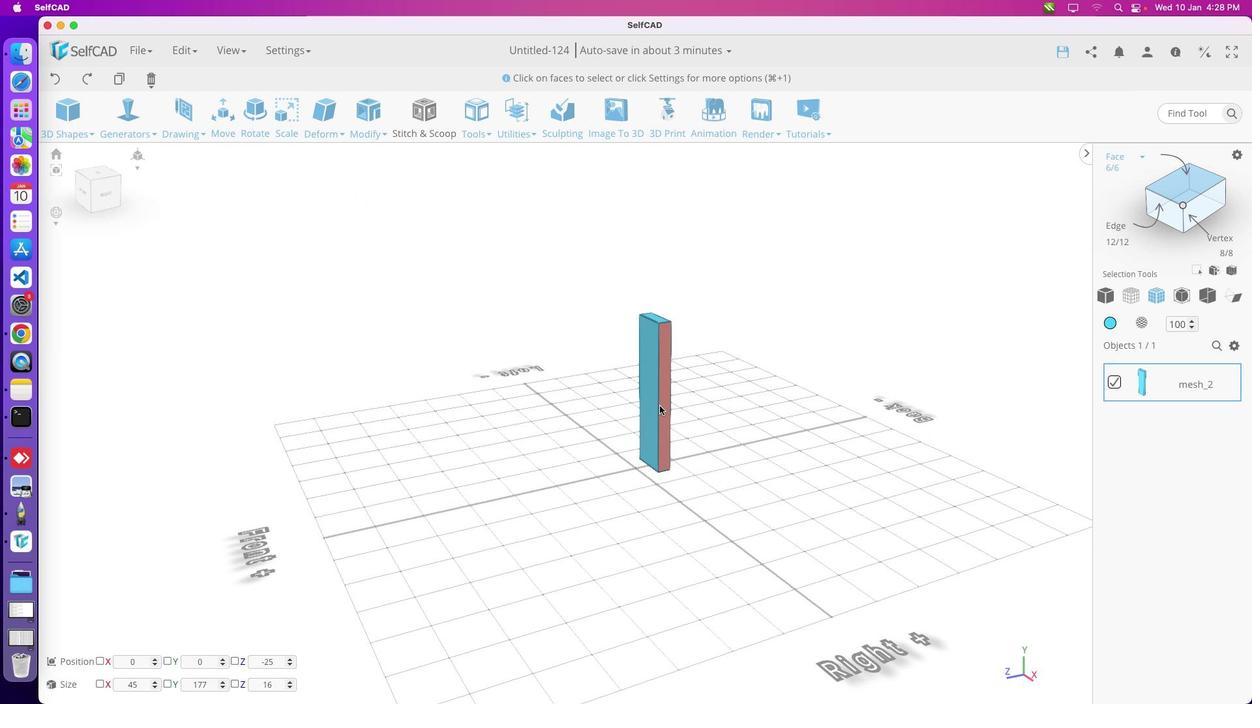 
Action: Mouse pressed left at (1180, 192)
Screenshot: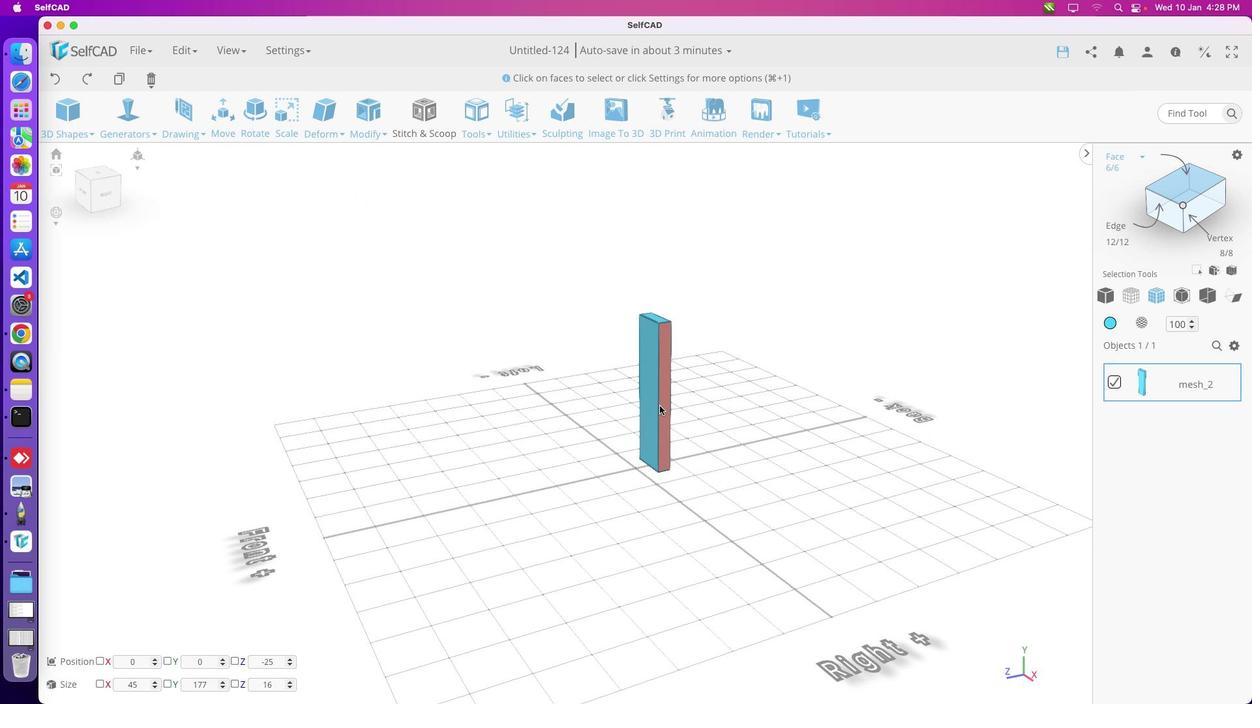 
Action: Mouse moved to (664, 410)
Screenshot: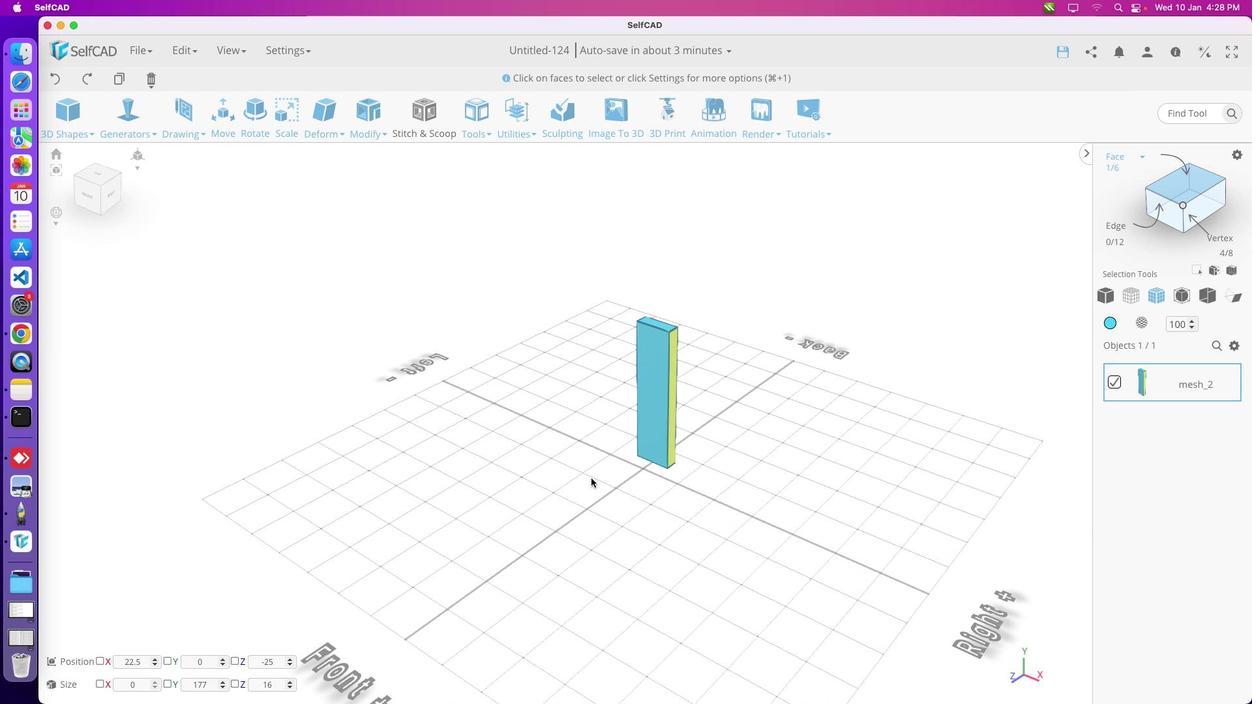 
Action: Mouse pressed left at (664, 410)
Screenshot: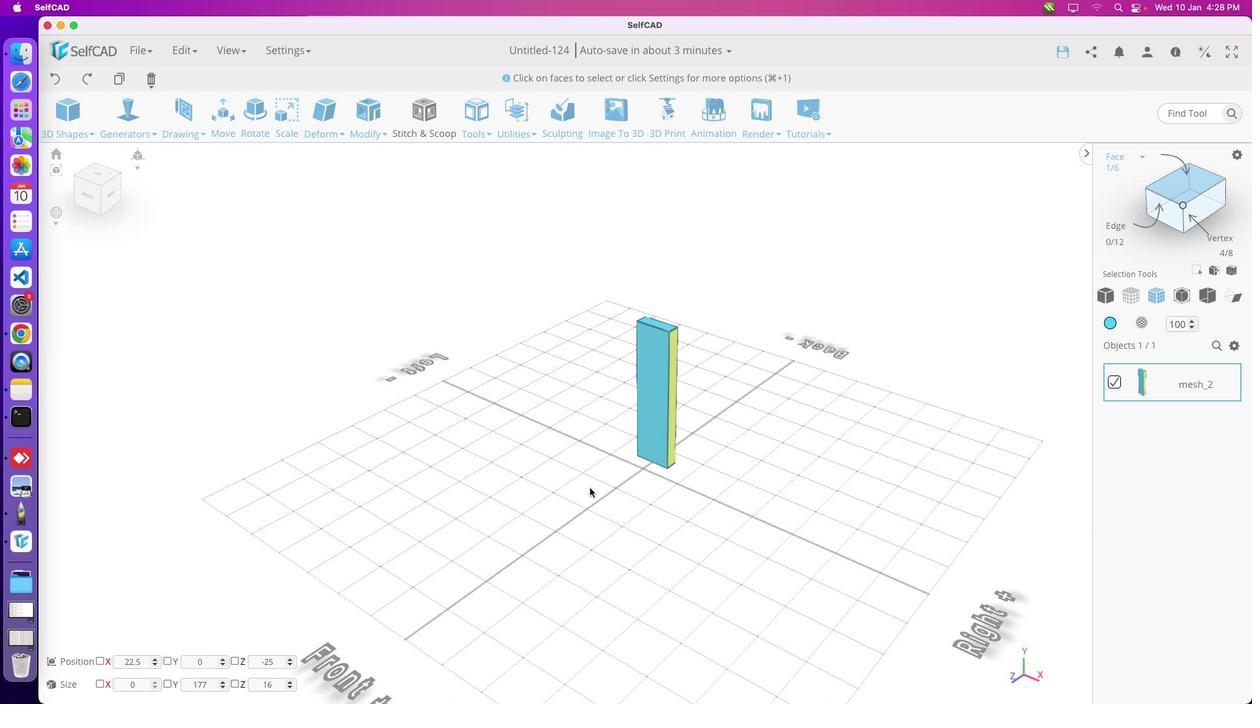
Action: Mouse moved to (513, 467)
Screenshot: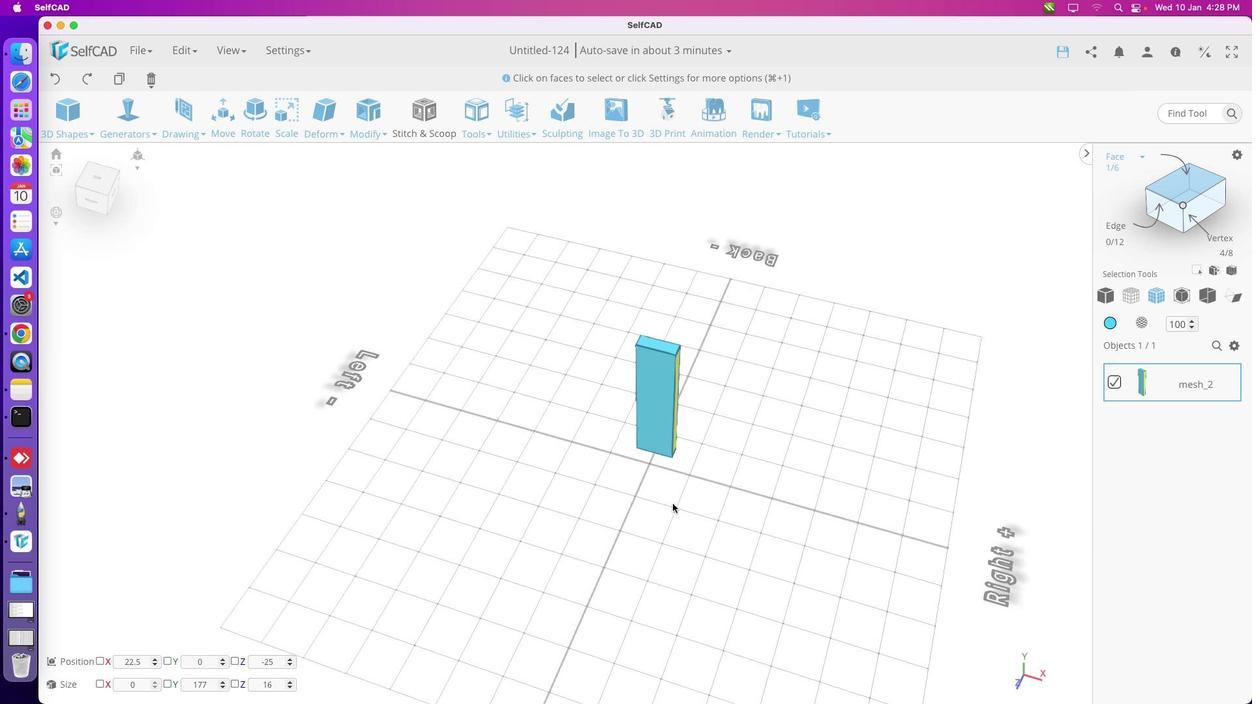 
Action: Mouse pressed left at (513, 467)
Screenshot: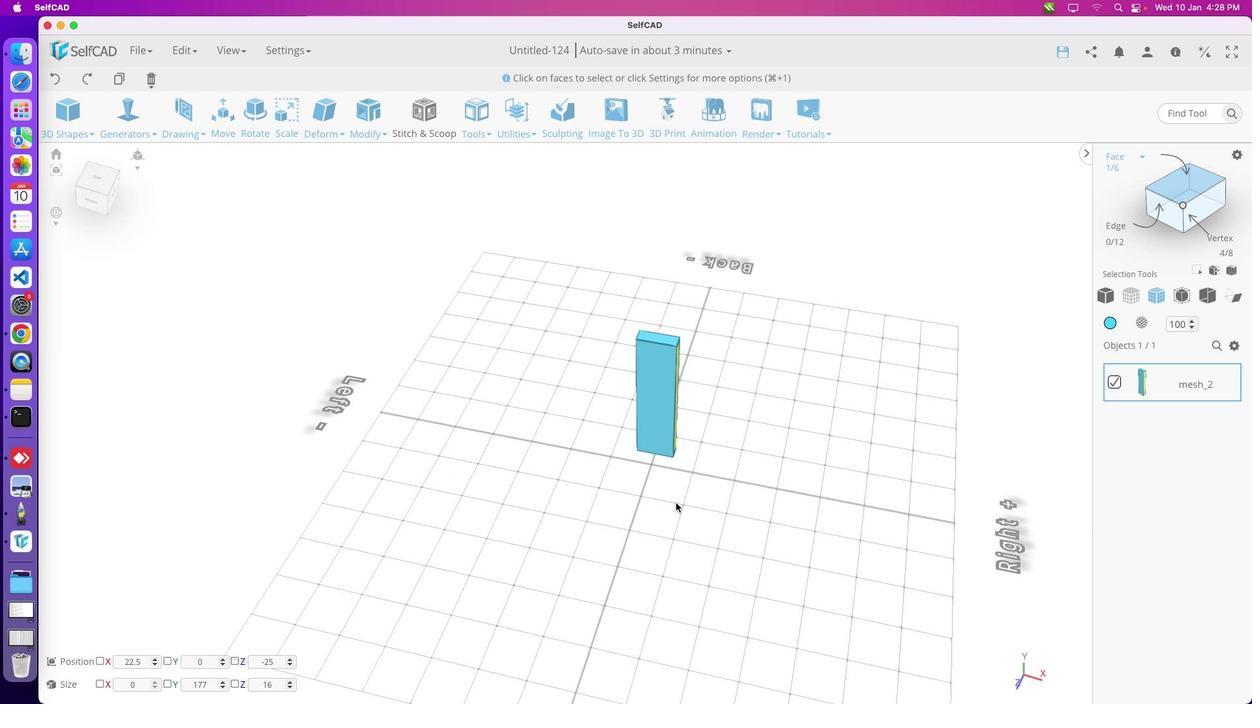 
Action: Mouse moved to (641, 410)
Screenshot: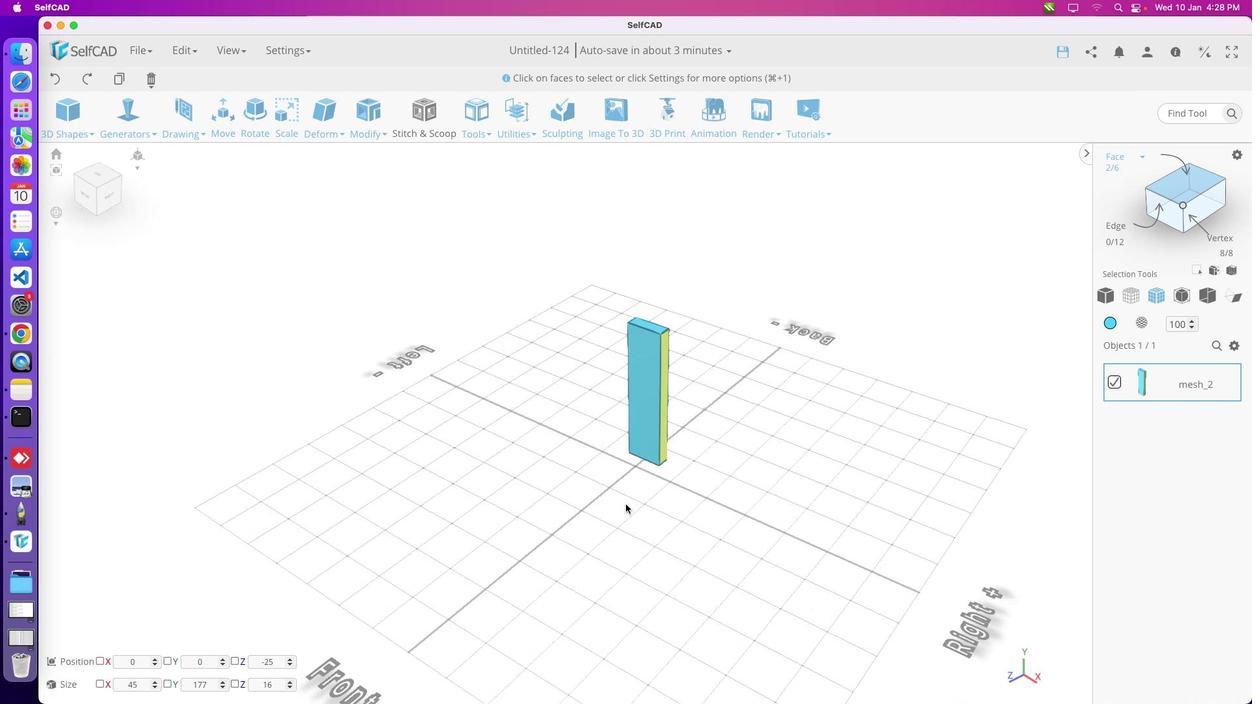 
Action: Mouse pressed left at (641, 410)
Screenshot: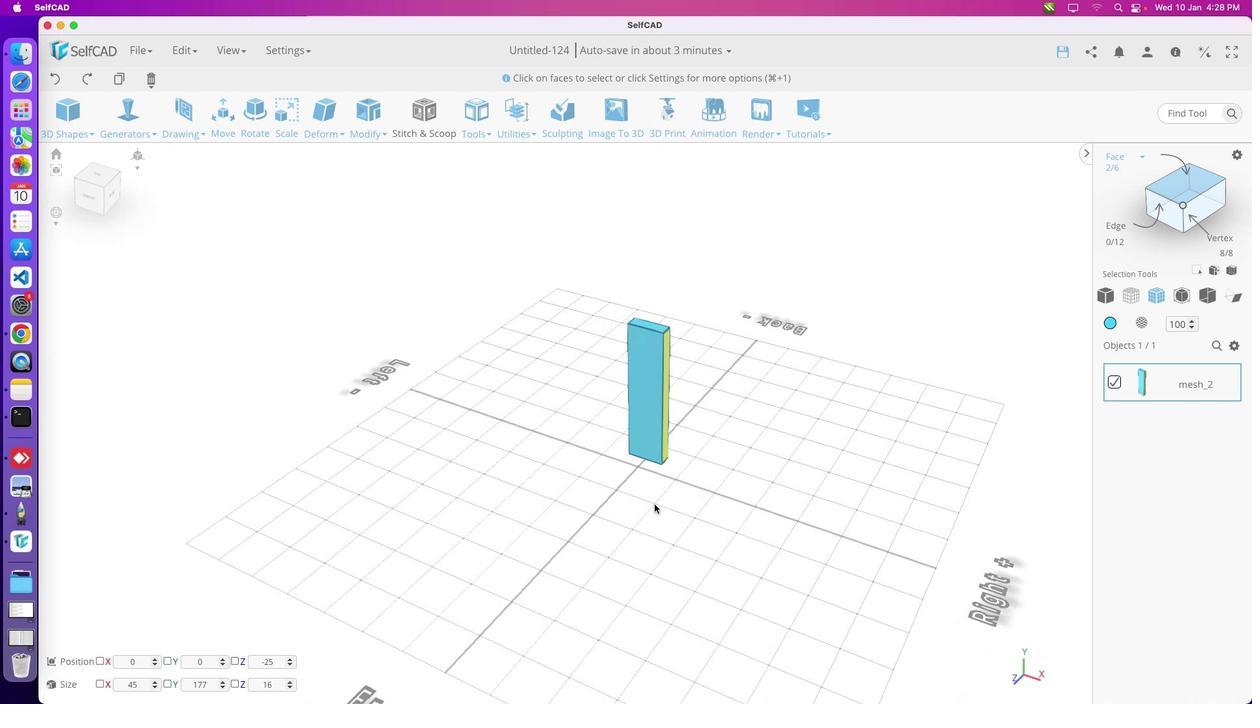 
Action: Mouse moved to (841, 495)
Screenshot: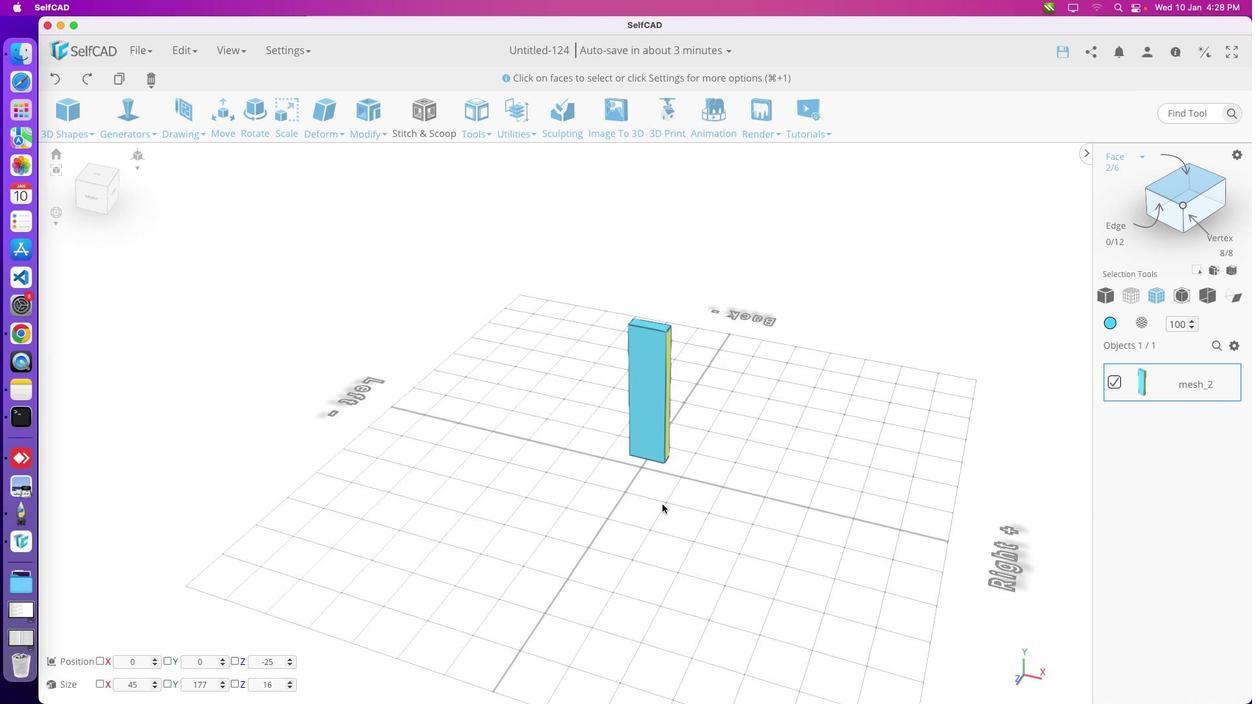 
Action: Mouse pressed left at (841, 495)
Screenshot: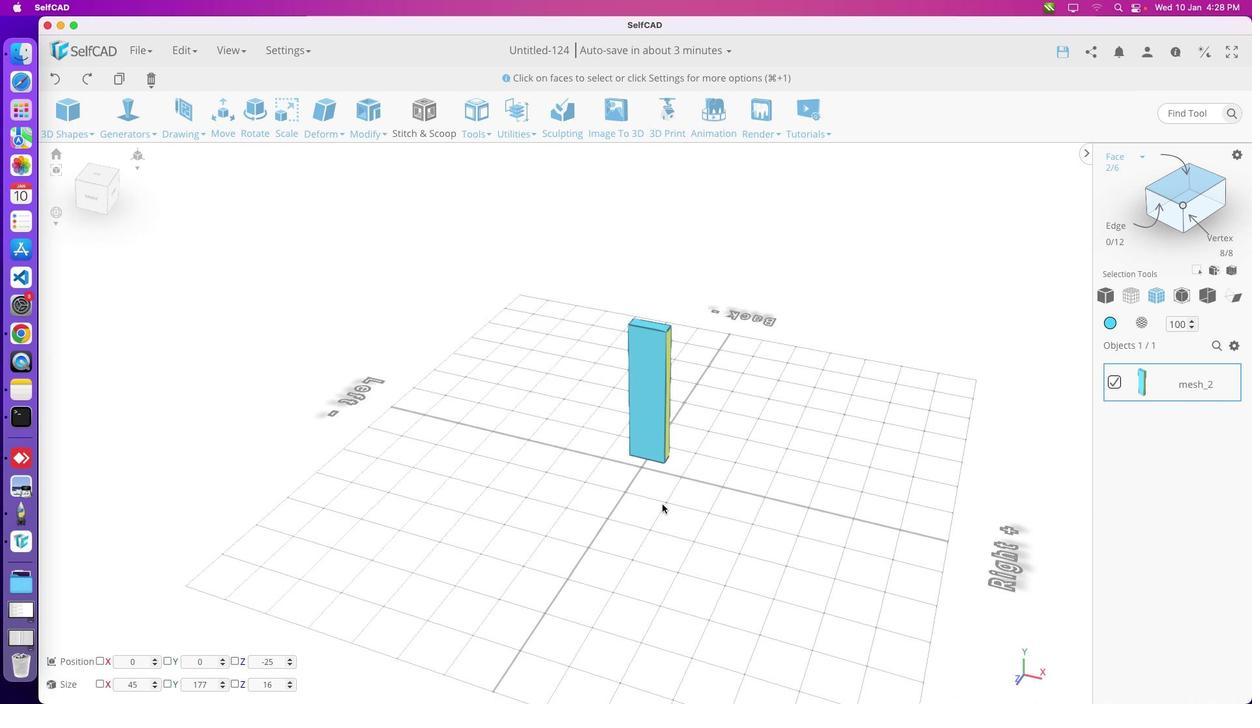
Action: Mouse moved to (685, 501)
Screenshot: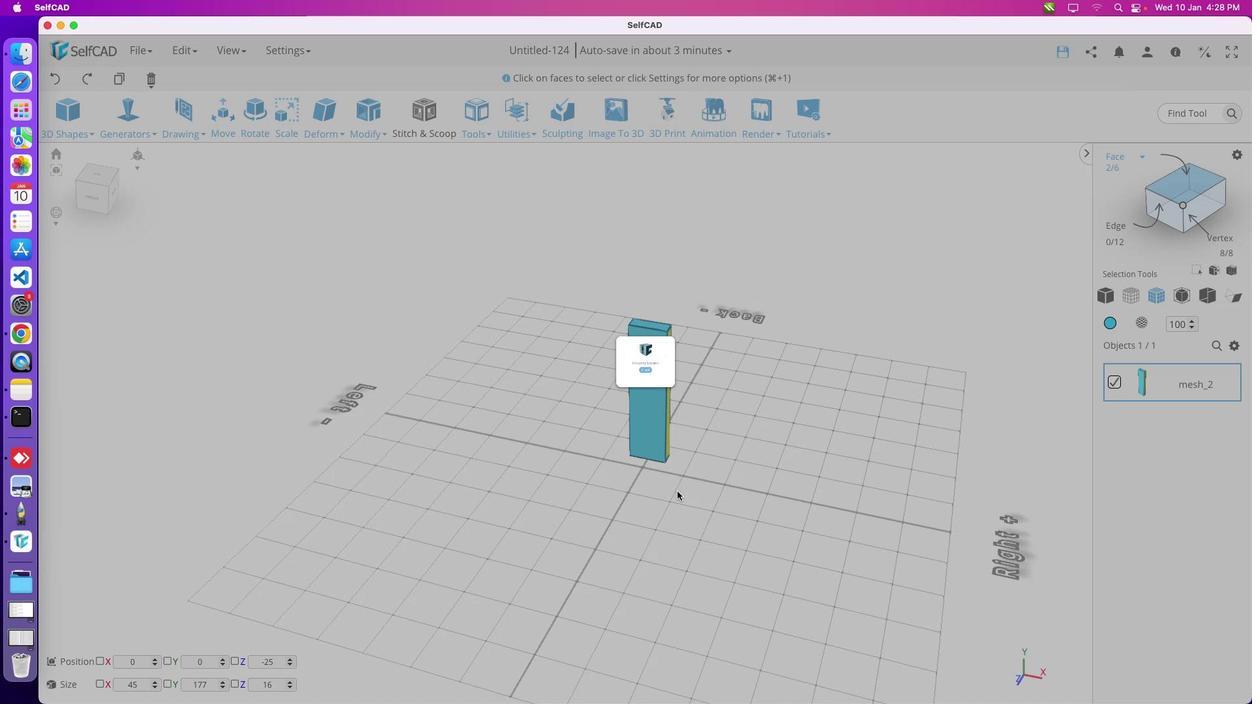 
Action: Key pressed 'm'
Screenshot: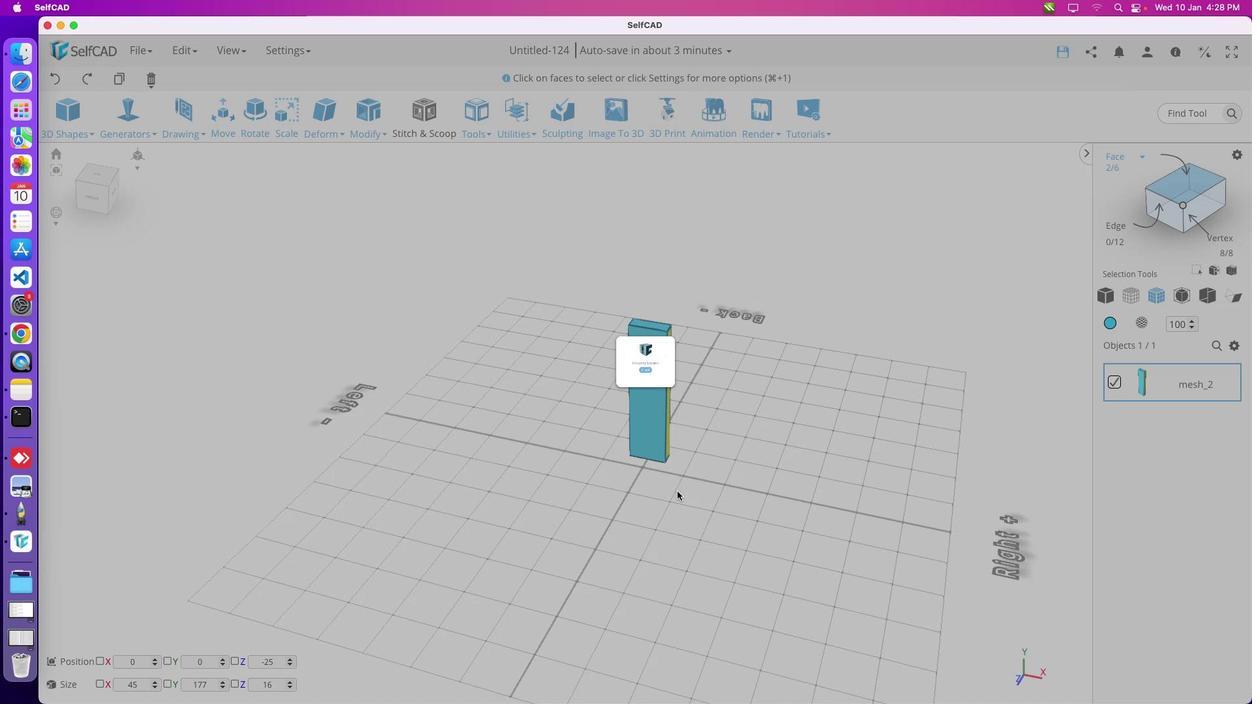 
Action: Mouse moved to (690, 499)
Screenshot: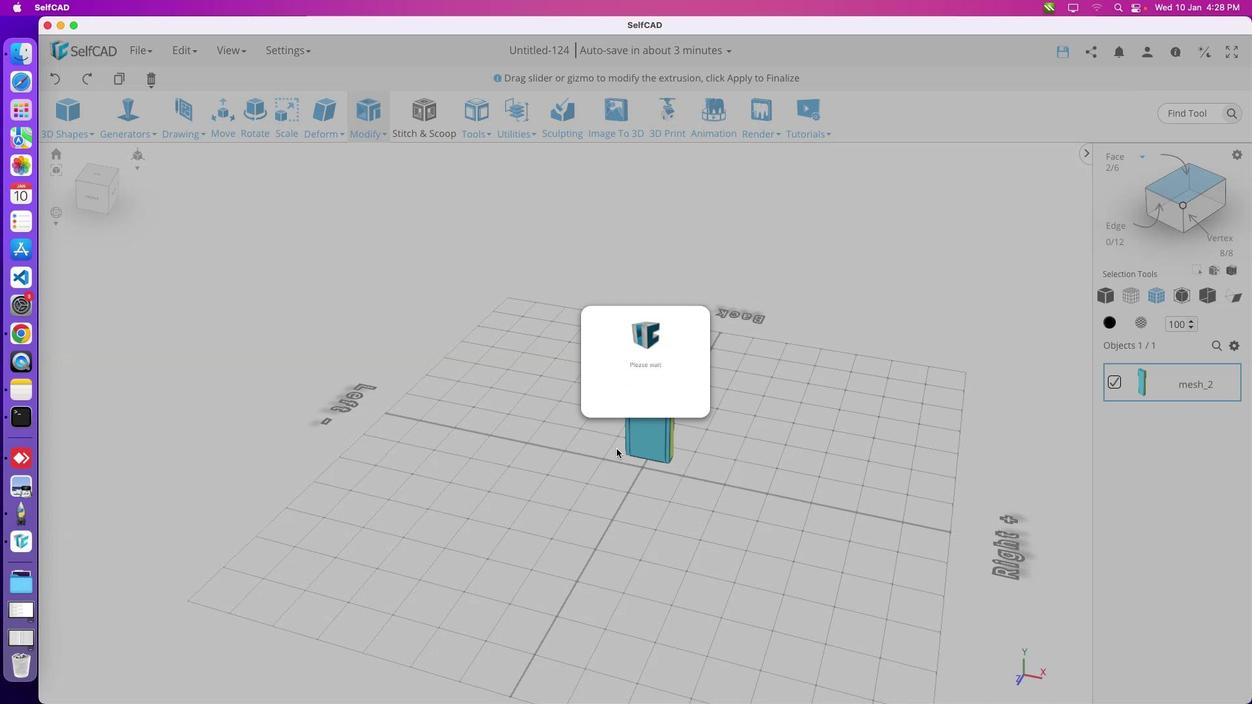 
Action: Key pressed 'm'
Screenshot: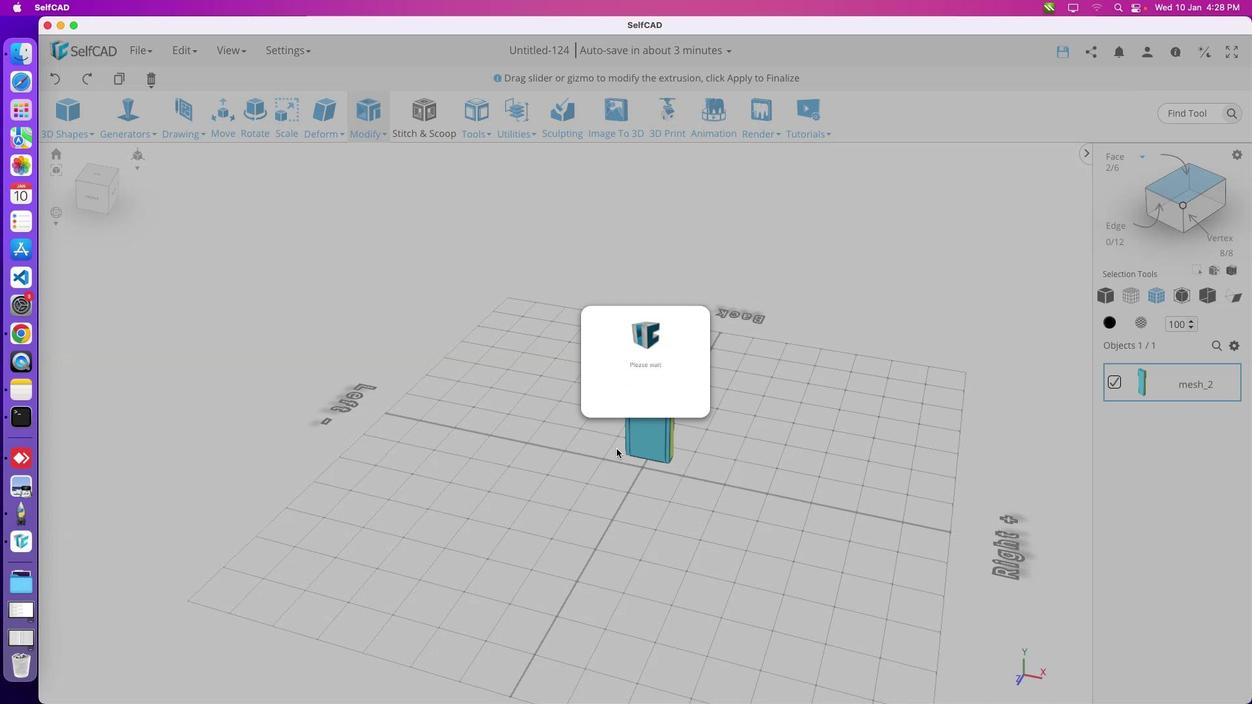 
Action: Mouse moved to (692, 498)
Screenshot: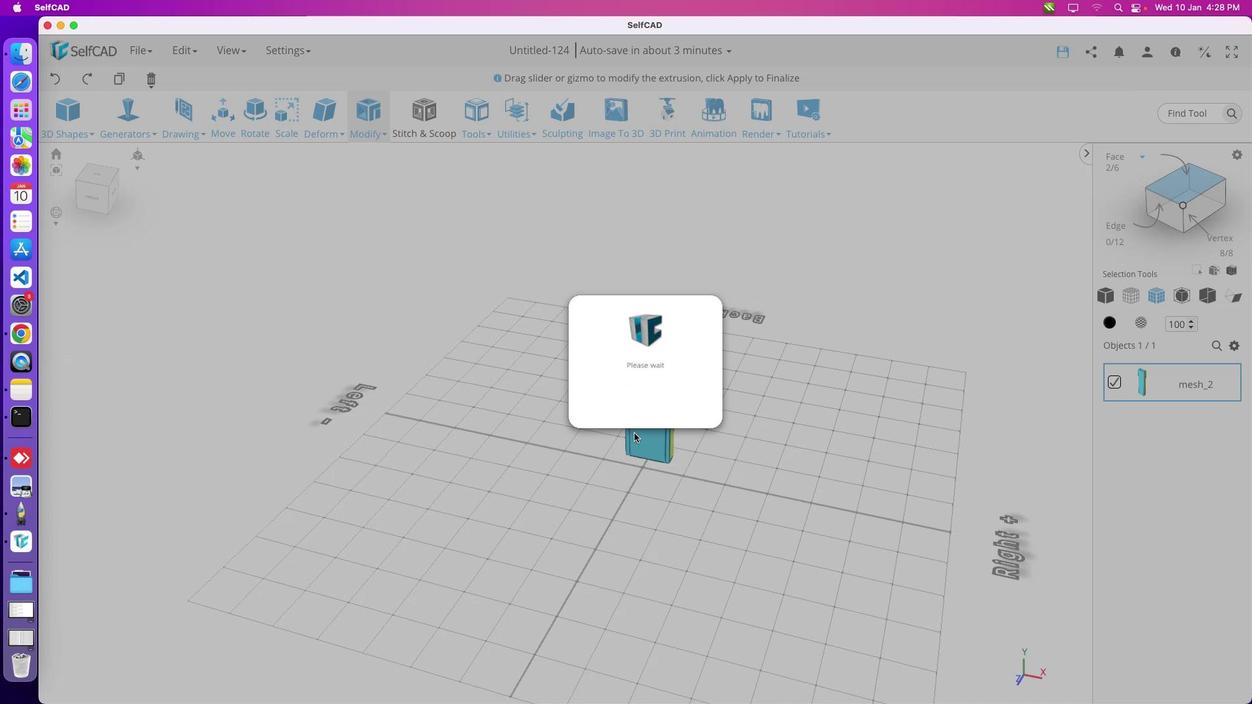 
Action: Key pressed 'm'
Screenshot: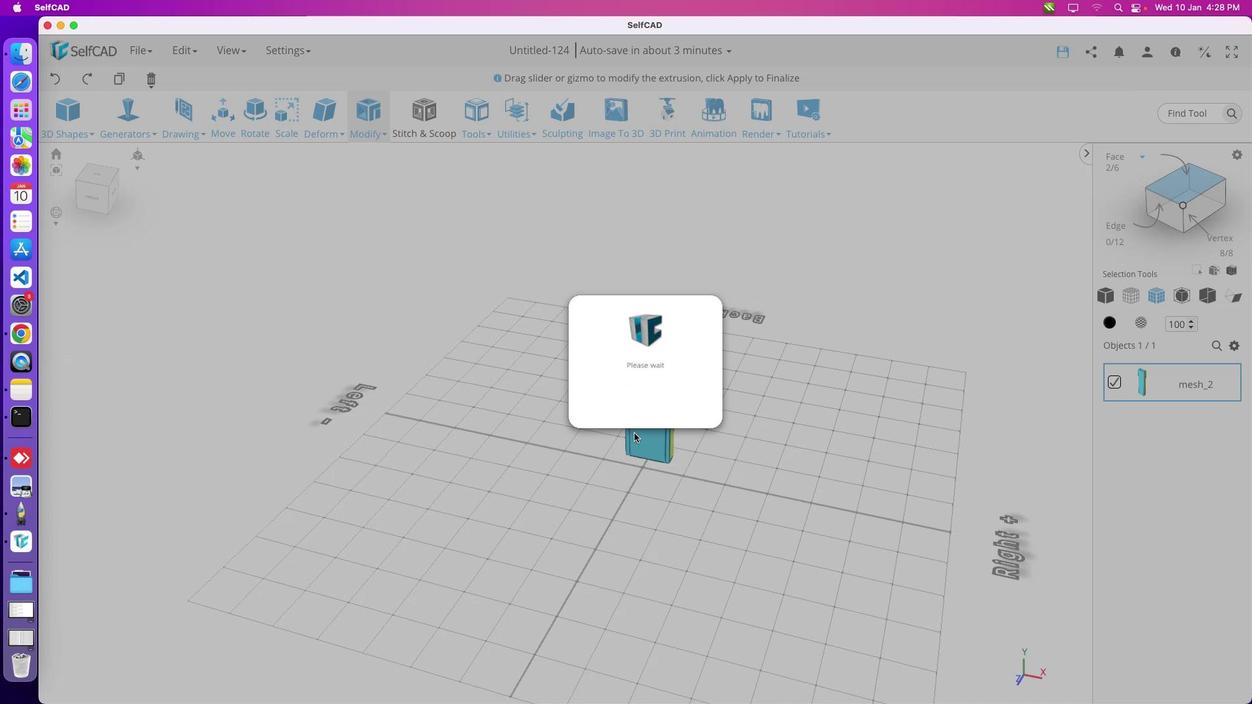 
Action: Mouse moved to (693, 498)
Screenshot: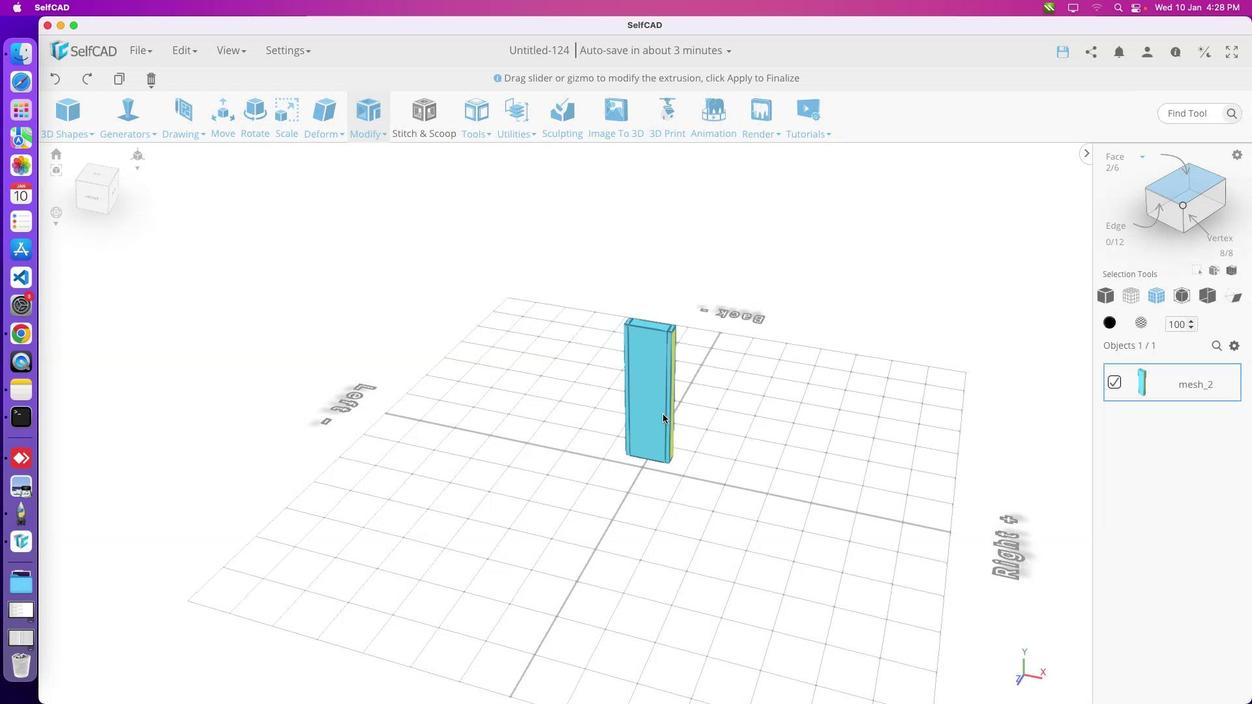 
Action: Key pressed 'm'
Screenshot: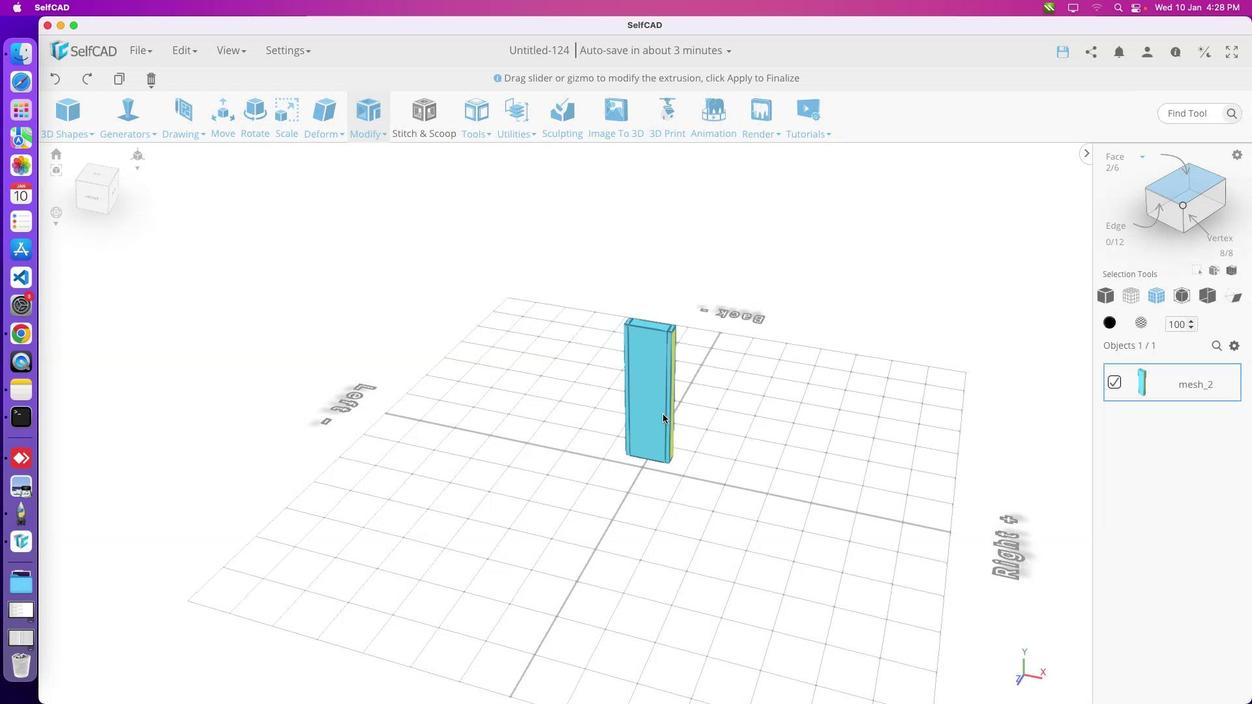 
Action: Mouse moved to (693, 497)
Screenshot: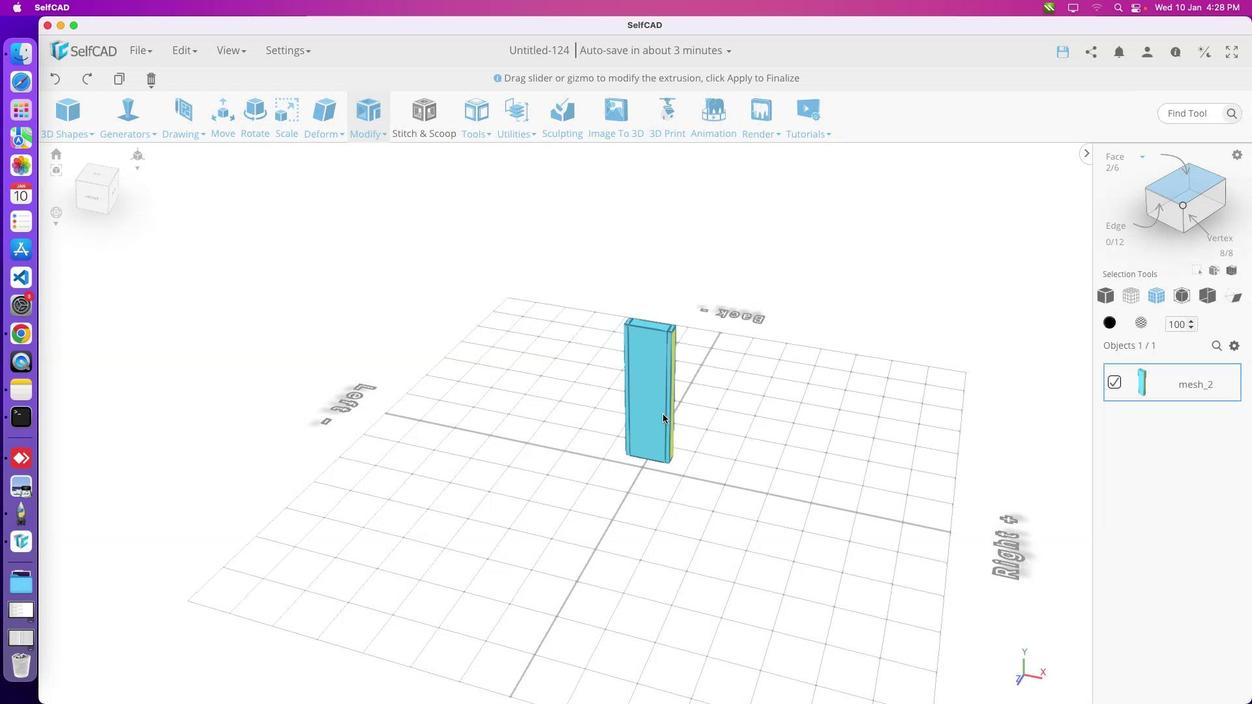 
Action: Key pressed 'm'
Screenshot: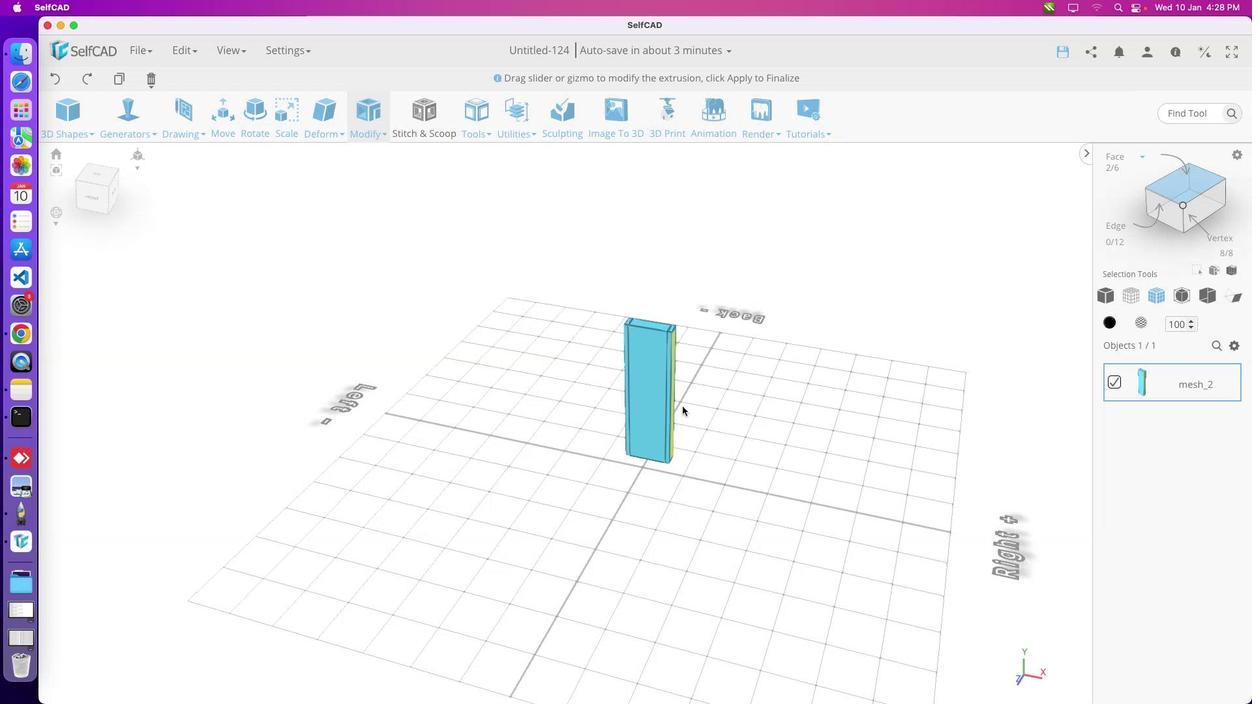
Action: Mouse moved to (693, 497)
Screenshot: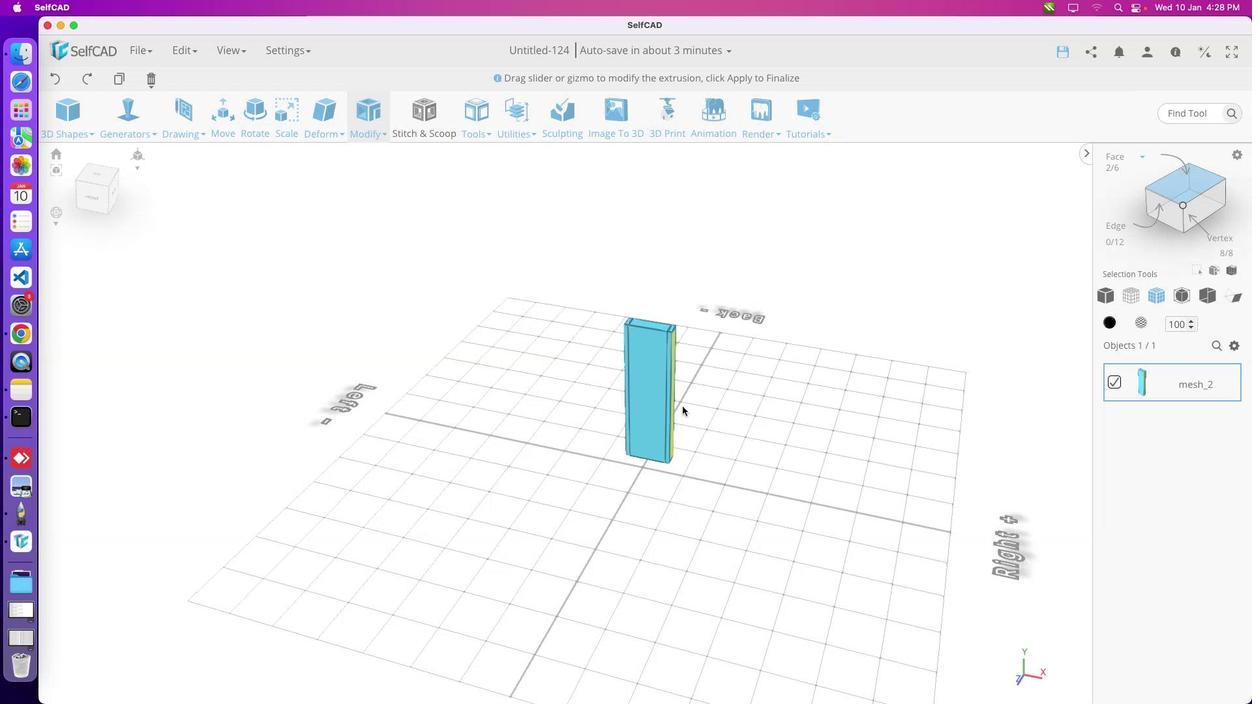 
Action: Key pressed 'm''m''m''m''m''m''m''m'
Screenshot: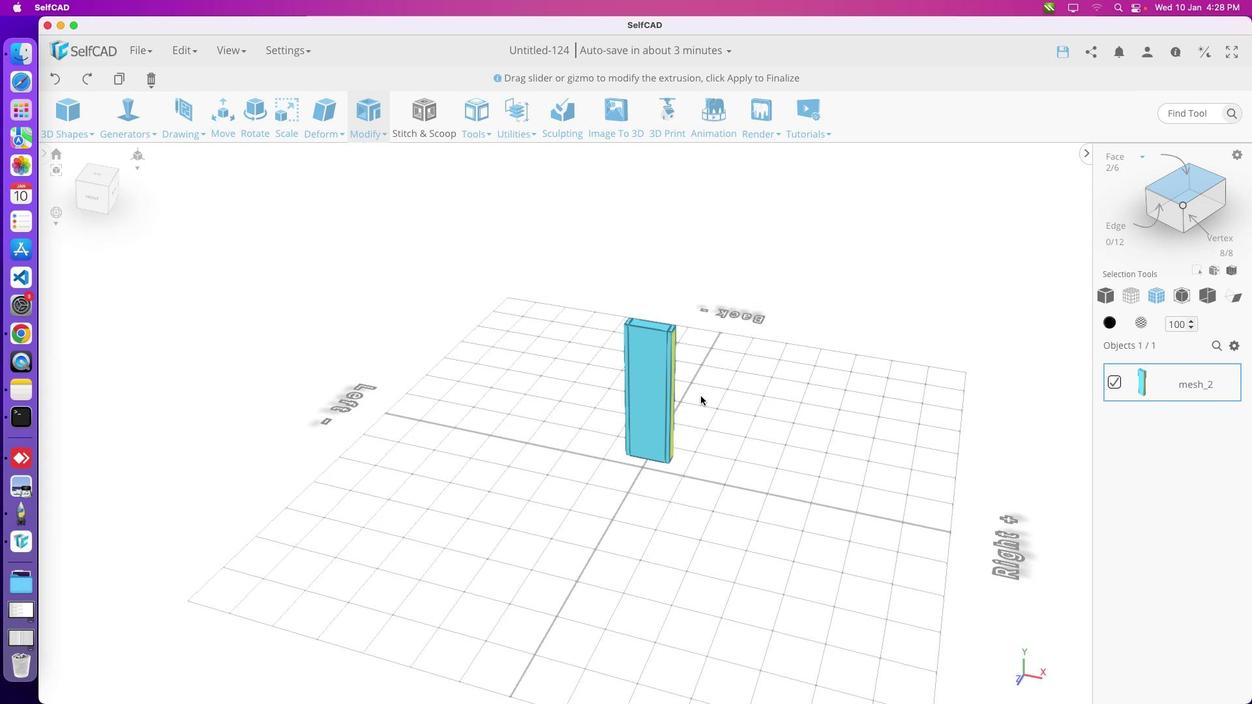 
Action: Mouse moved to (694, 497)
Screenshot: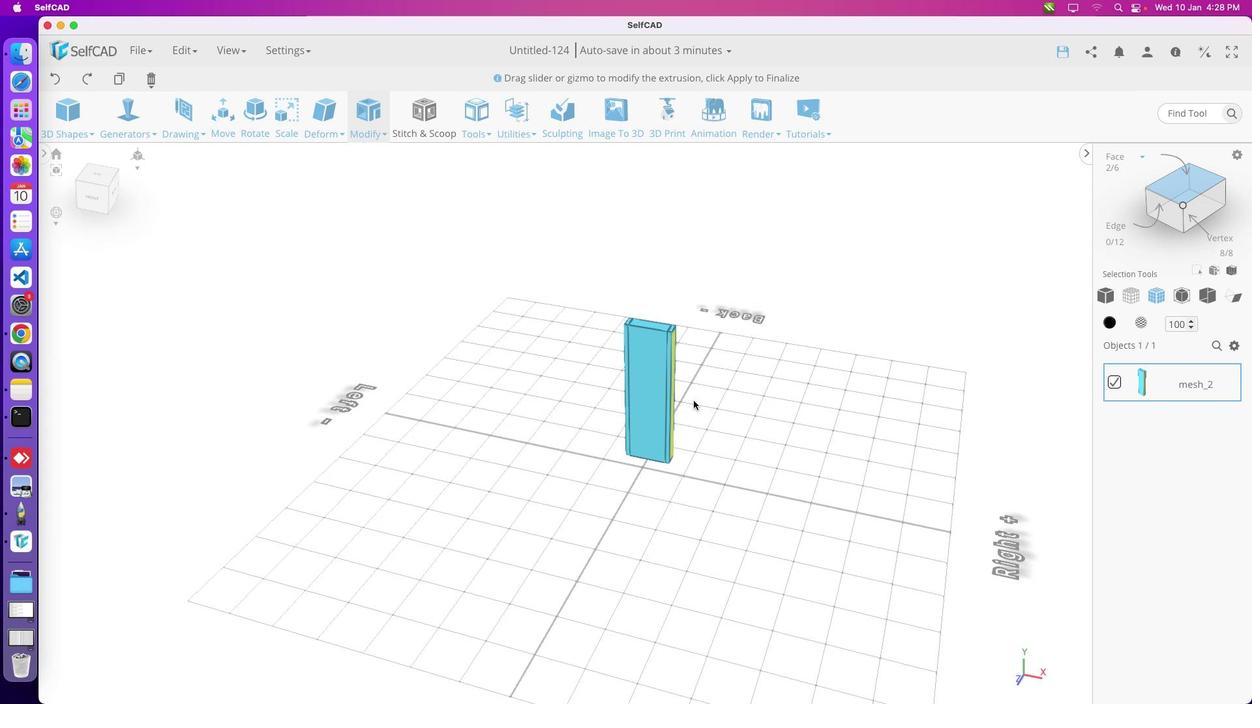 
Action: Key pressed 'm'
Screenshot: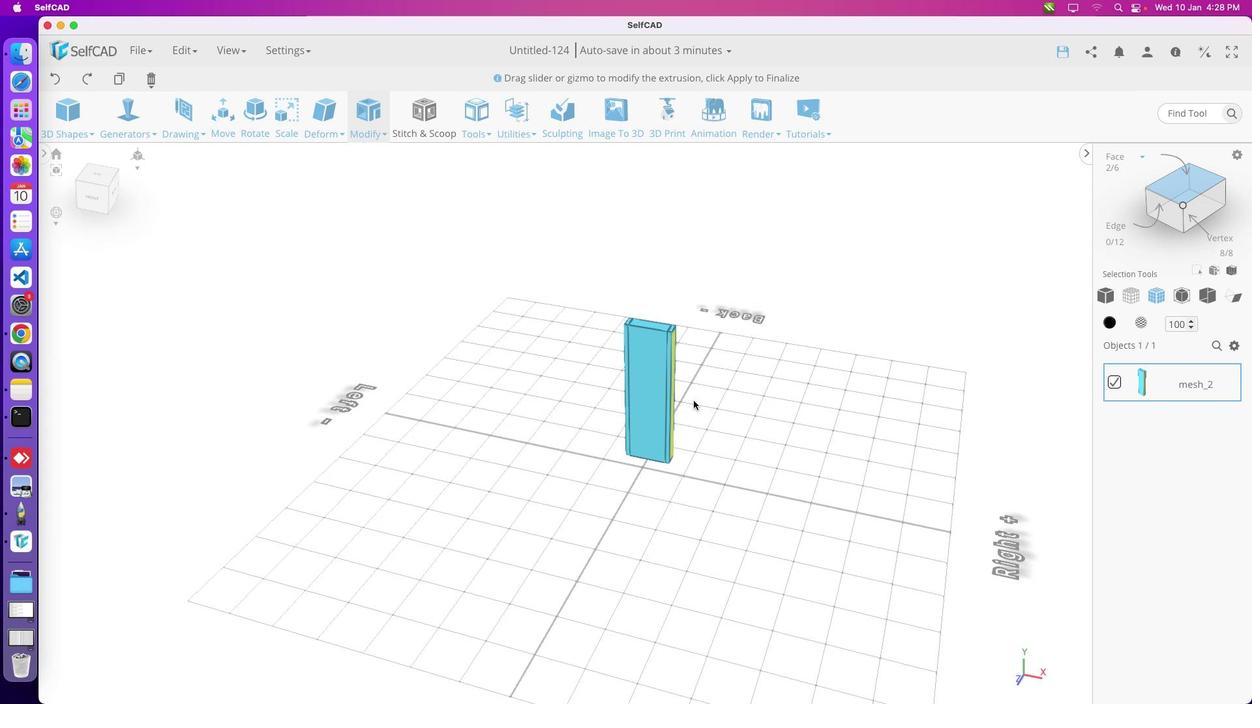 
Action: Mouse moved to (694, 497)
Screenshot: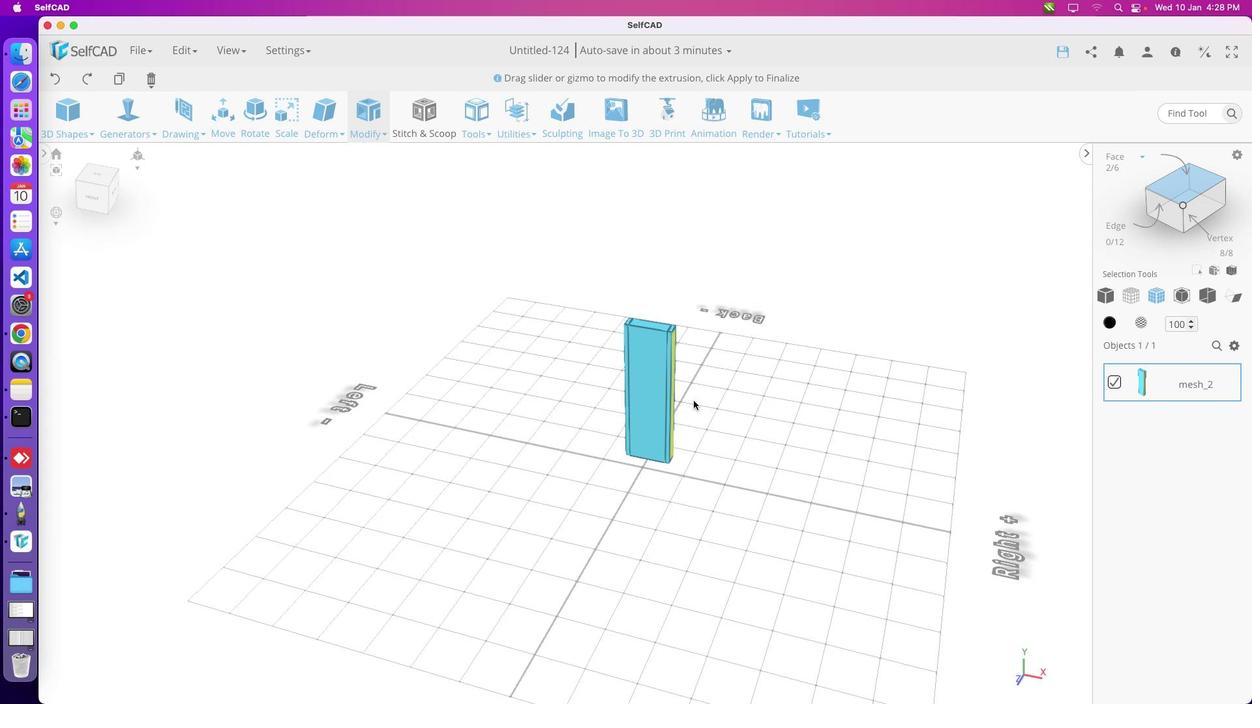 
Action: Key pressed 'e'
Screenshot: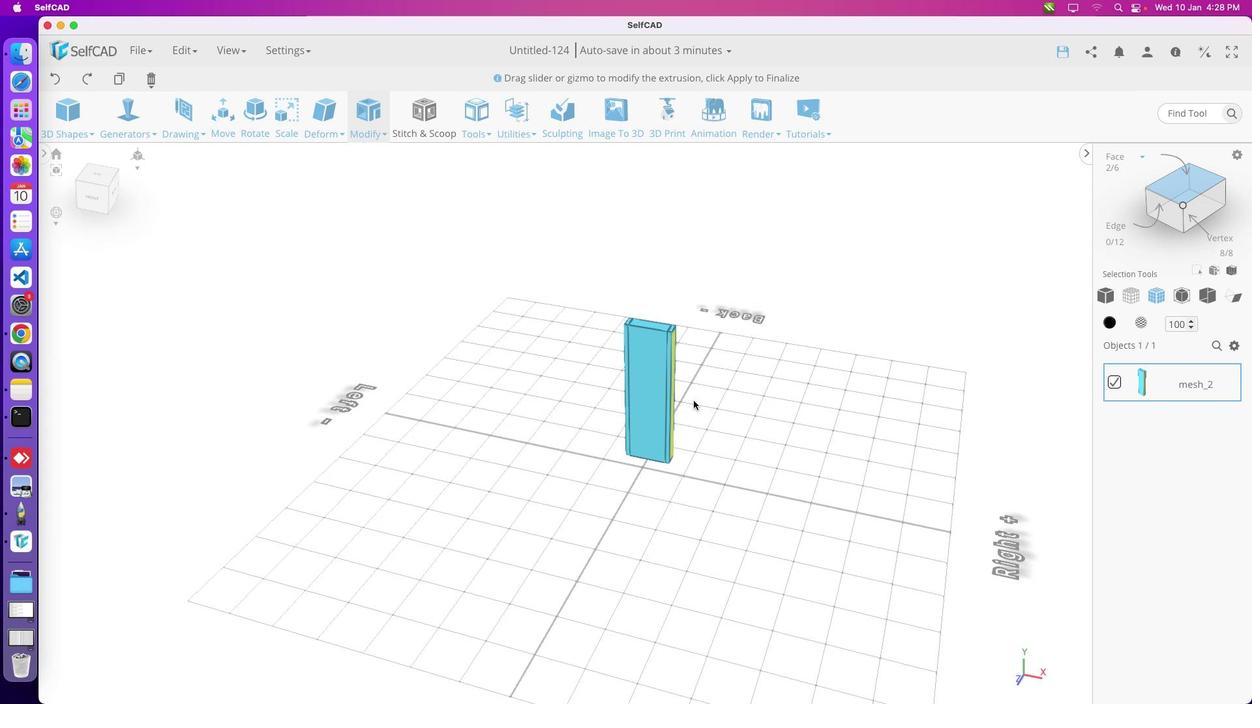 
Action: Mouse moved to (630, 464)
Screenshot: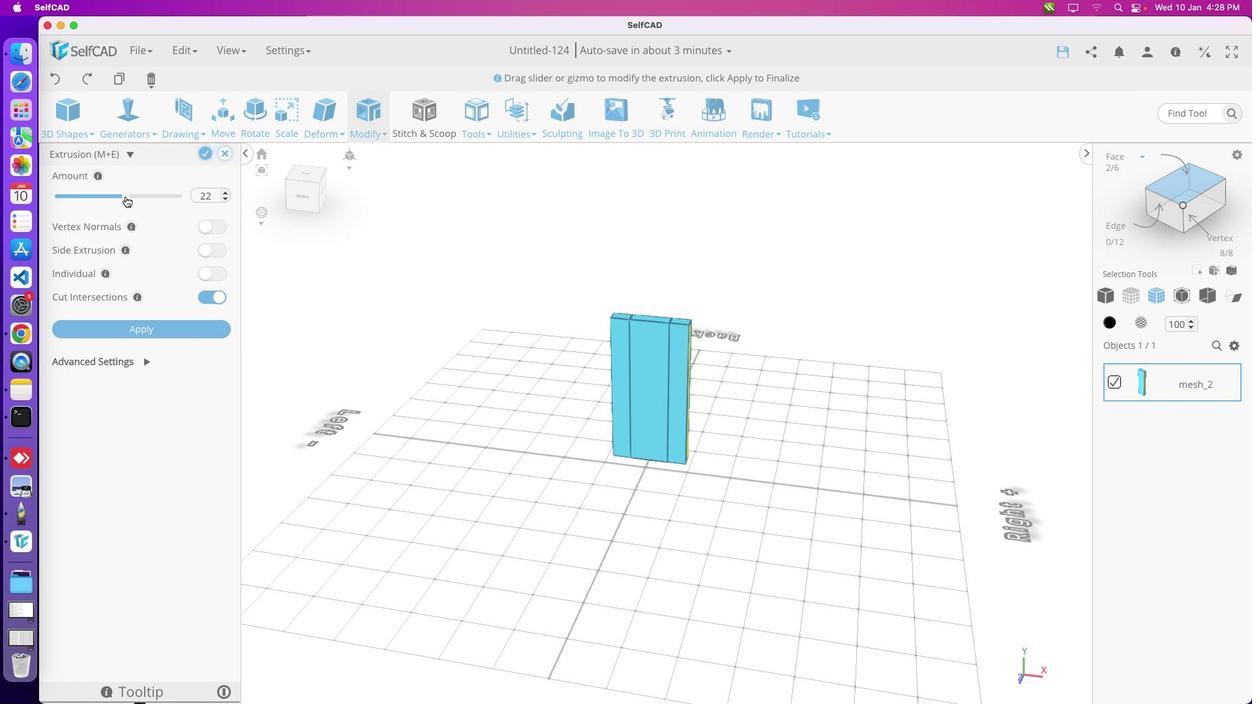 
Action: Mouse pressed left at (630, 464)
Screenshot: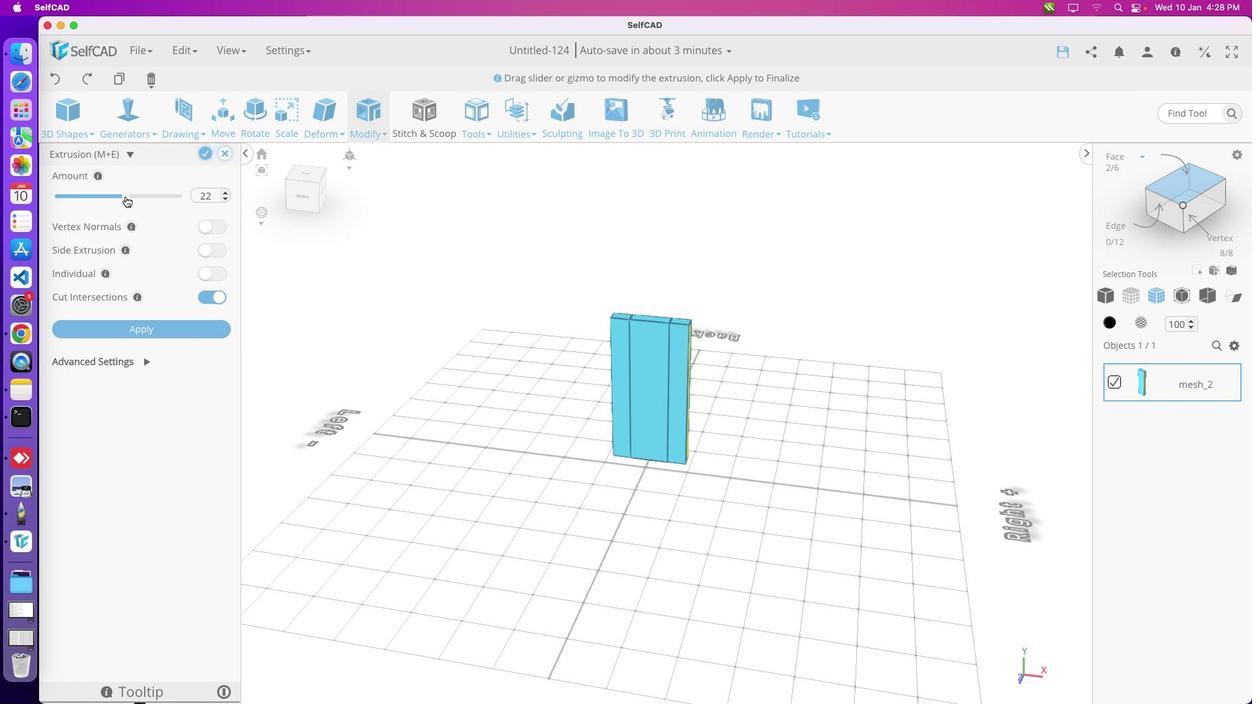 
Action: Mouse moved to (126, 200)
Screenshot: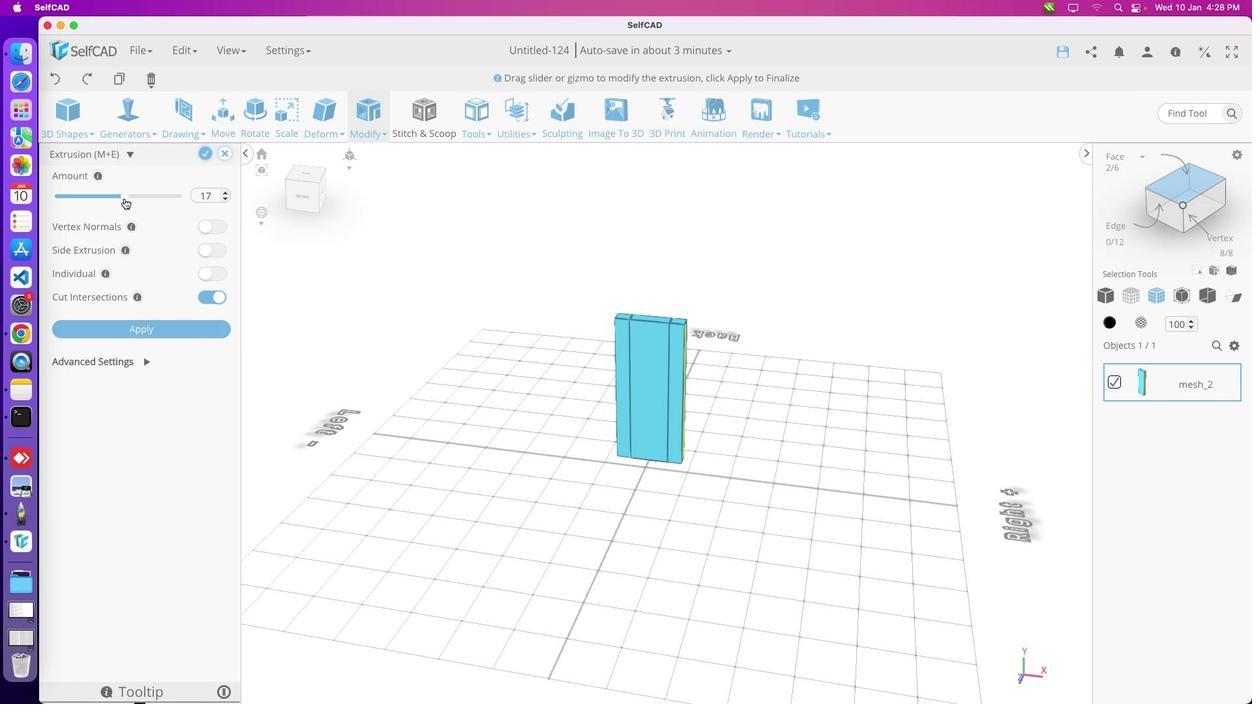 
Action: Mouse pressed left at (126, 200)
Screenshot: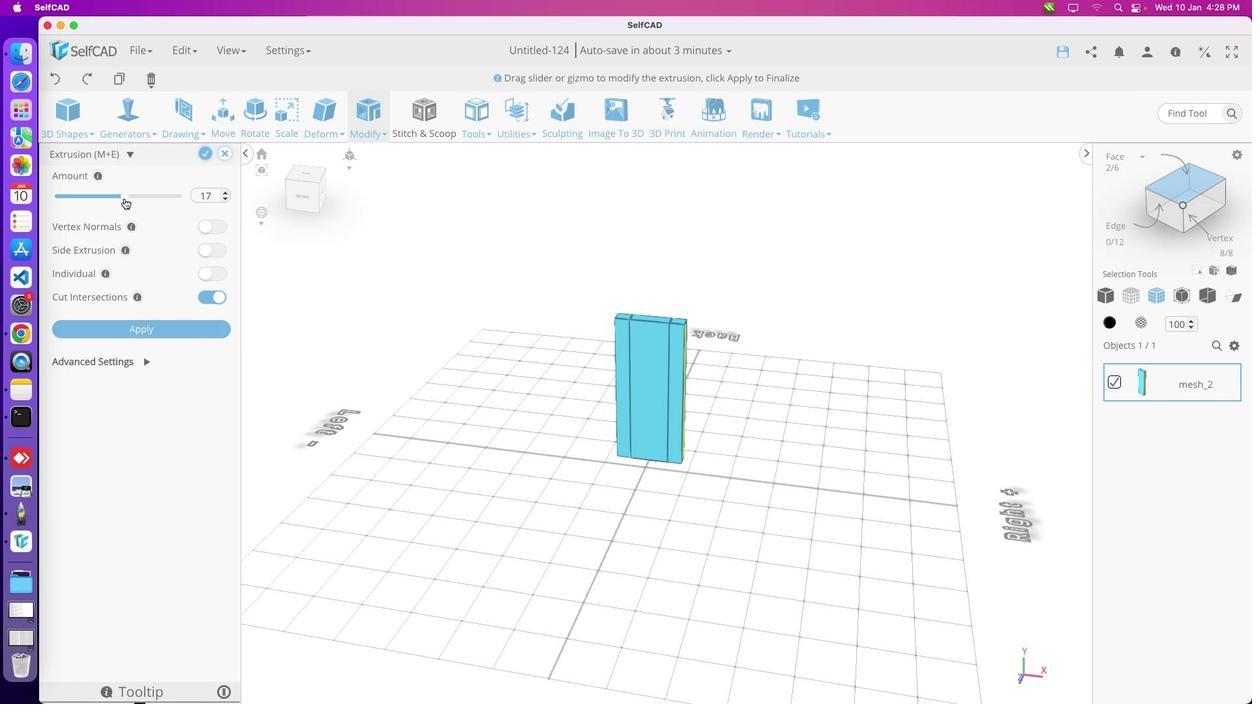 
Action: Mouse moved to (204, 159)
Screenshot: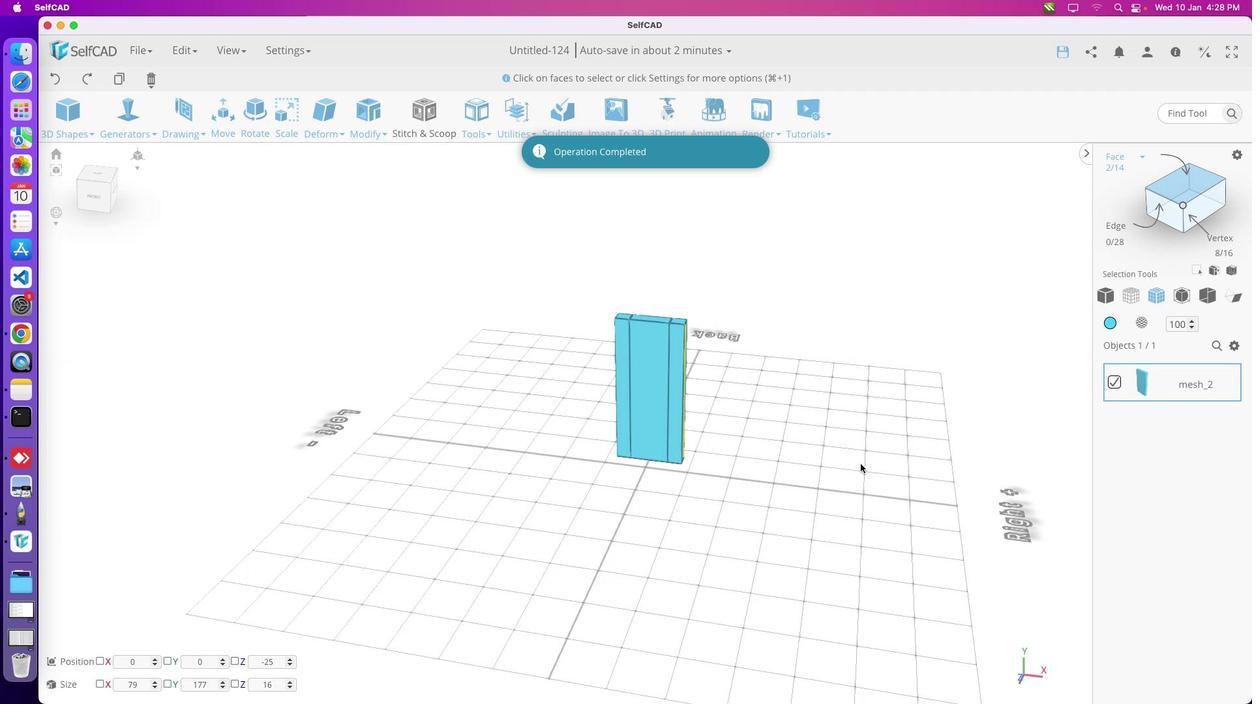 
Action: Mouse pressed left at (204, 159)
Screenshot: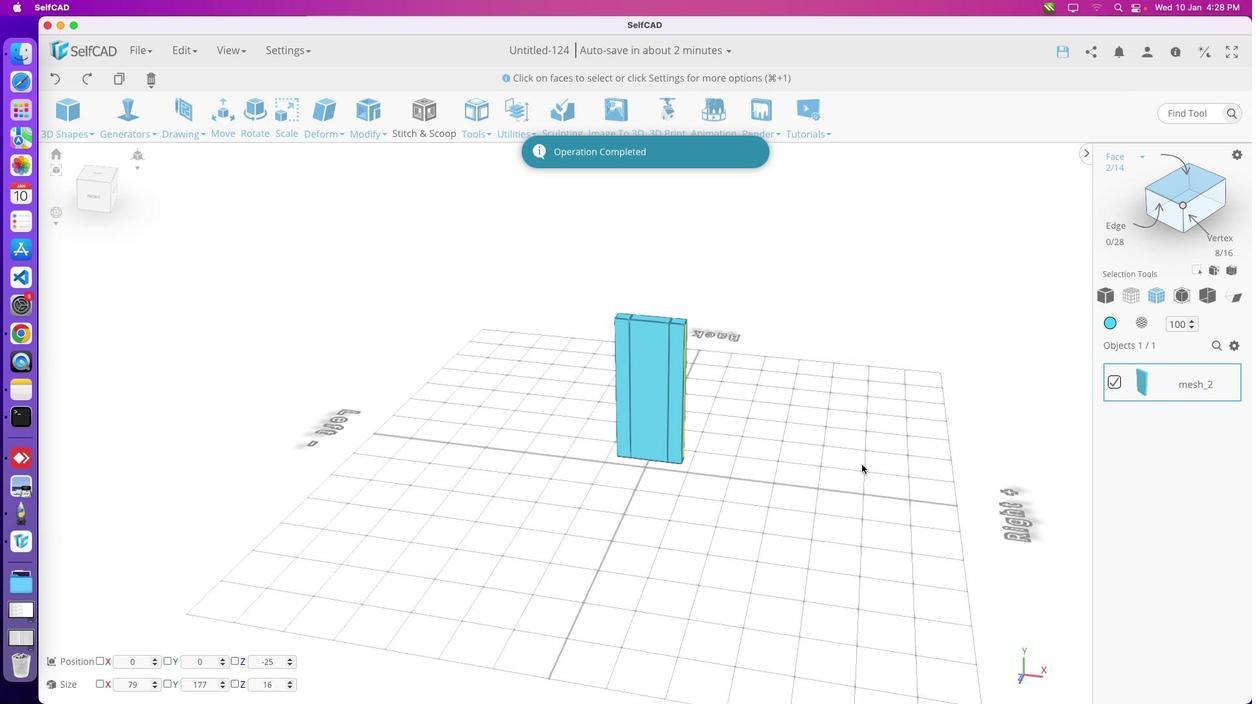 
Action: Mouse moved to (803, 487)
Screenshot: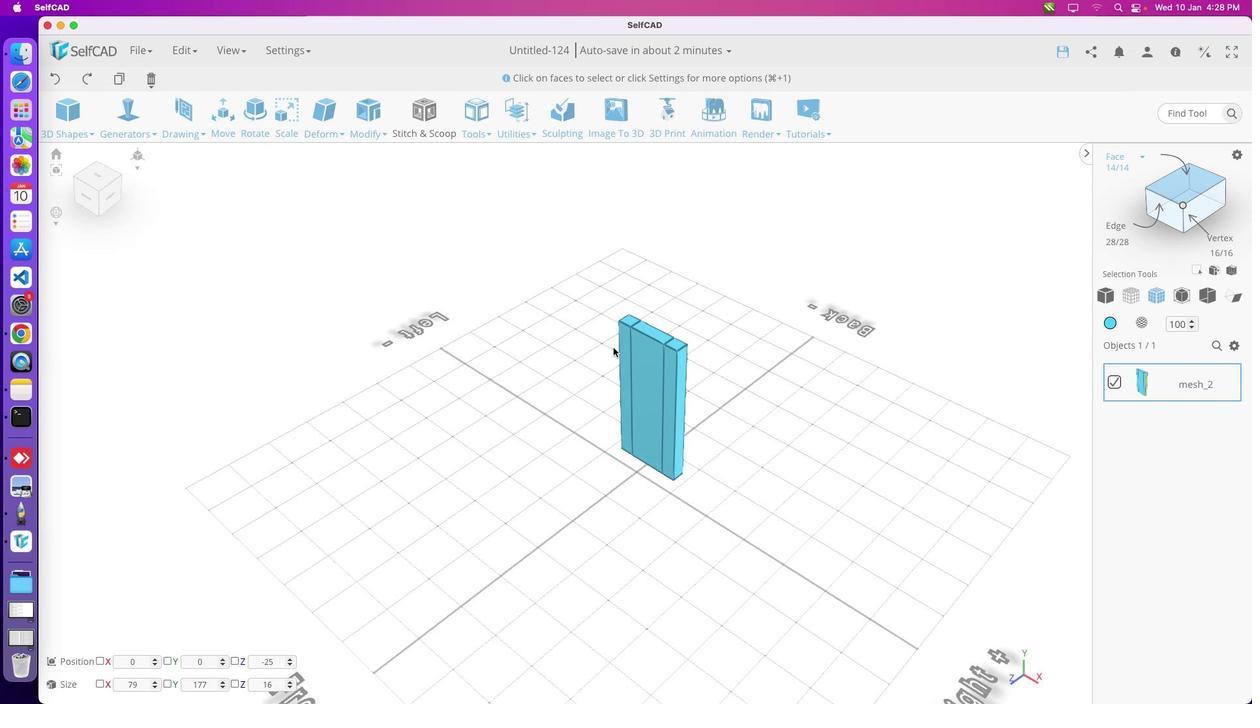 
Action: Mouse pressed left at (803, 487)
Screenshot: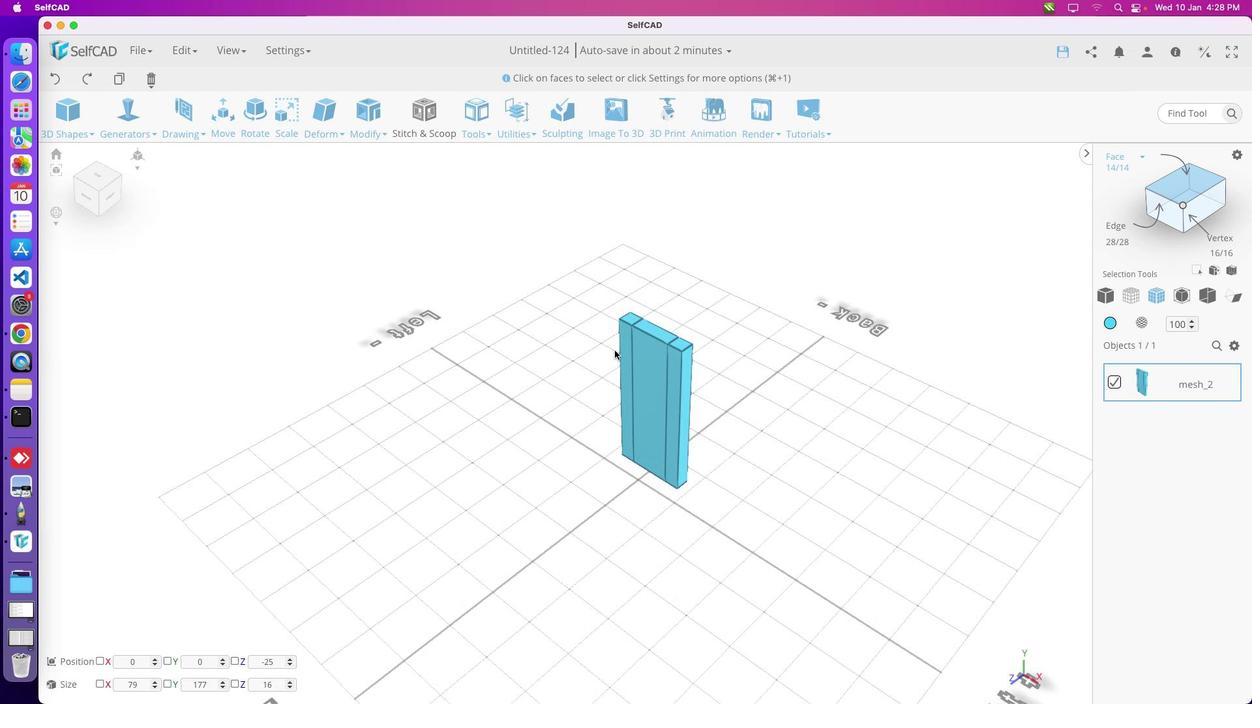 
Action: Mouse moved to (700, 478)
Screenshot: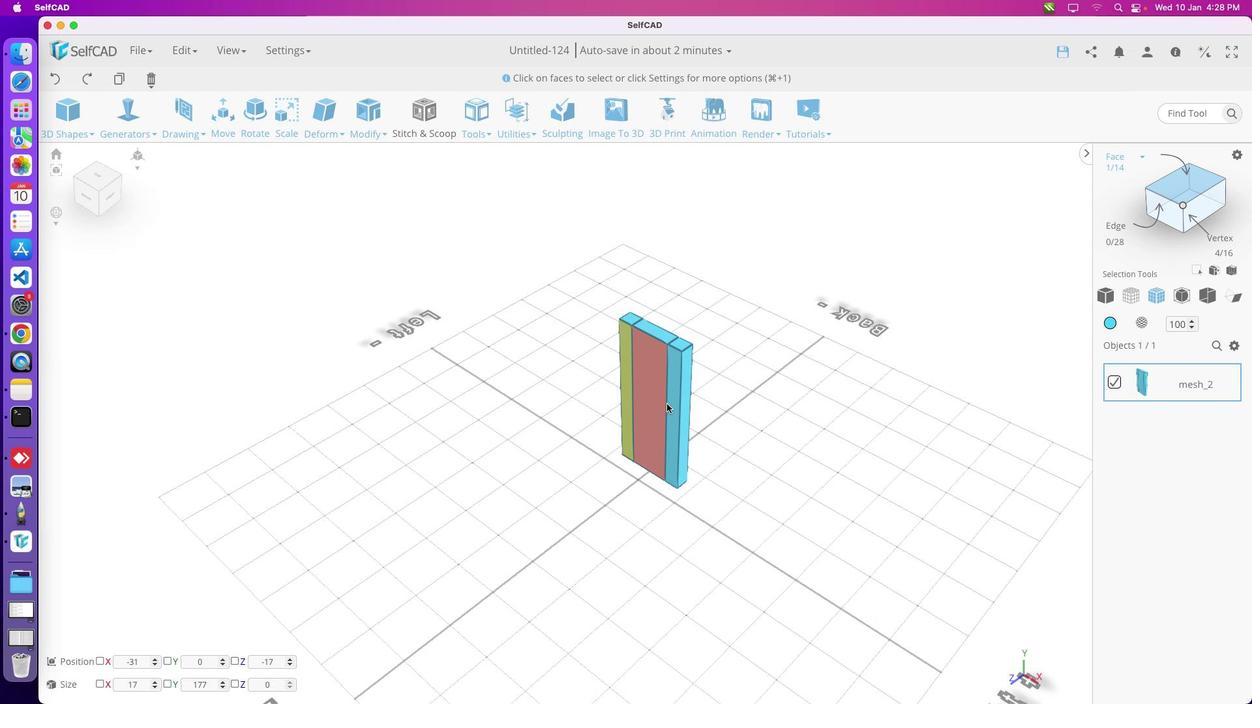 
Action: Mouse pressed left at (700, 478)
Screenshot: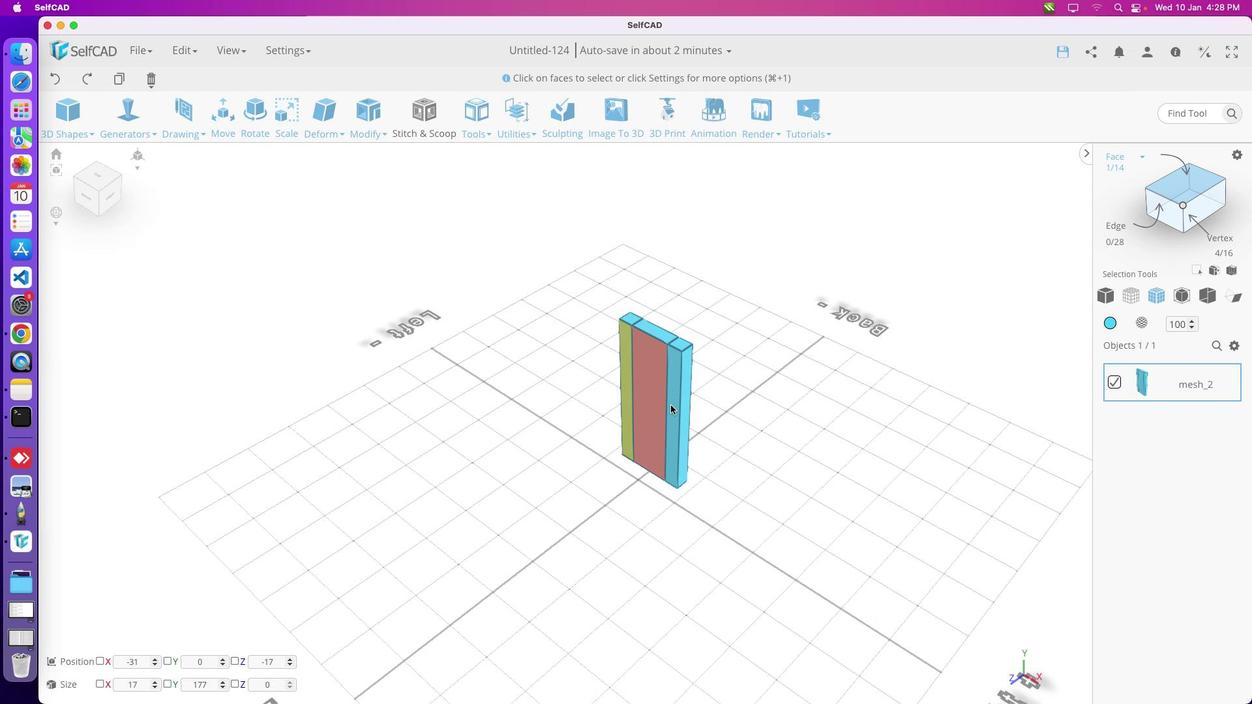 
Action: Mouse moved to (616, 352)
Screenshot: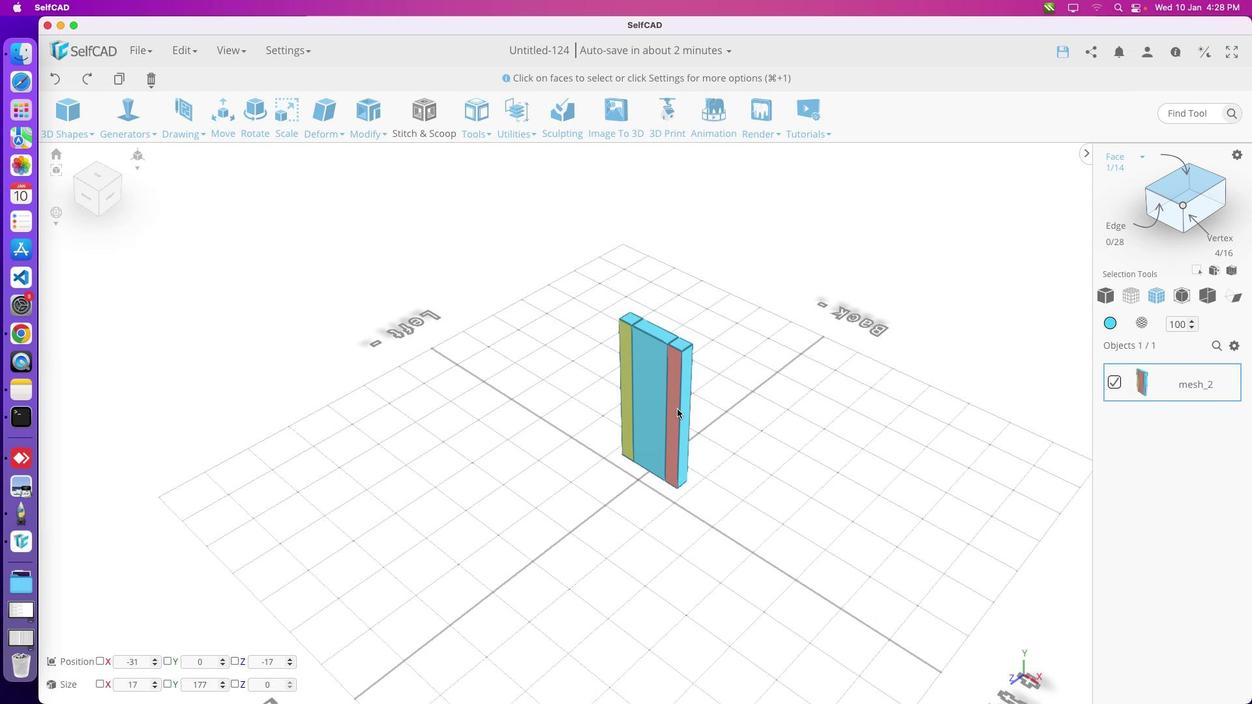 
Action: Mouse scrolled (616, 352) with delta (4, 5)
Screenshot: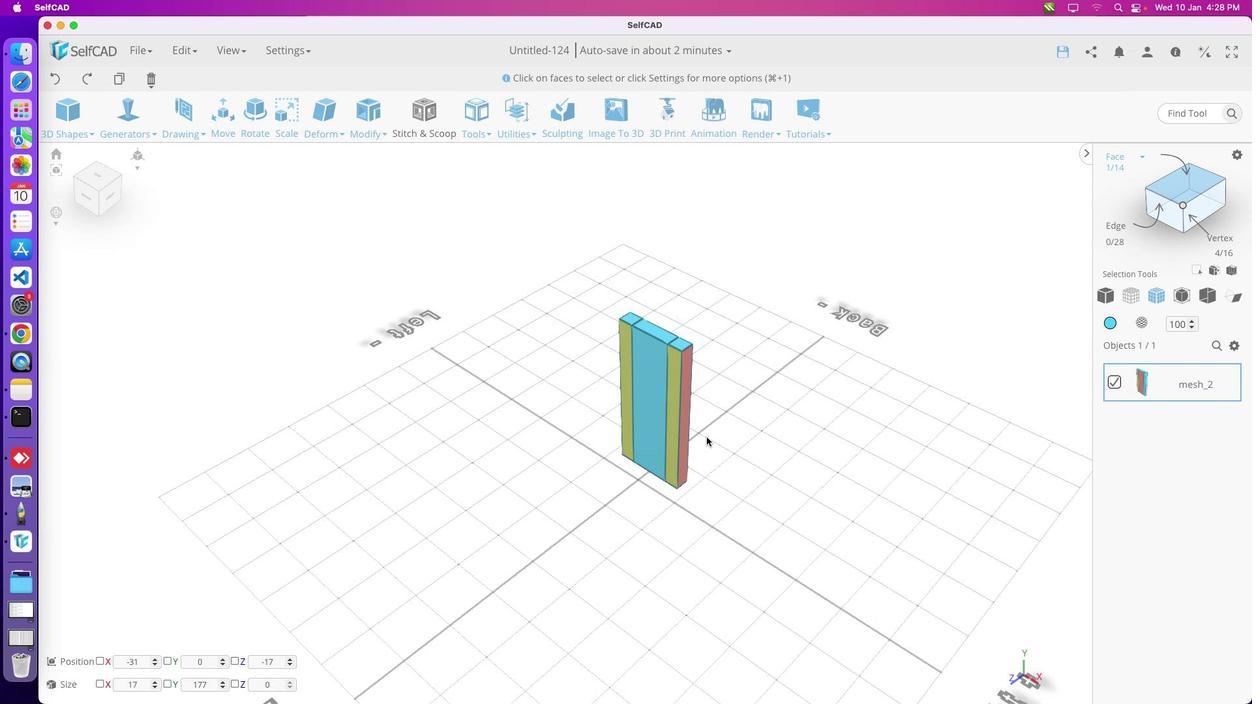 
Action: Mouse moved to (617, 352)
Screenshot: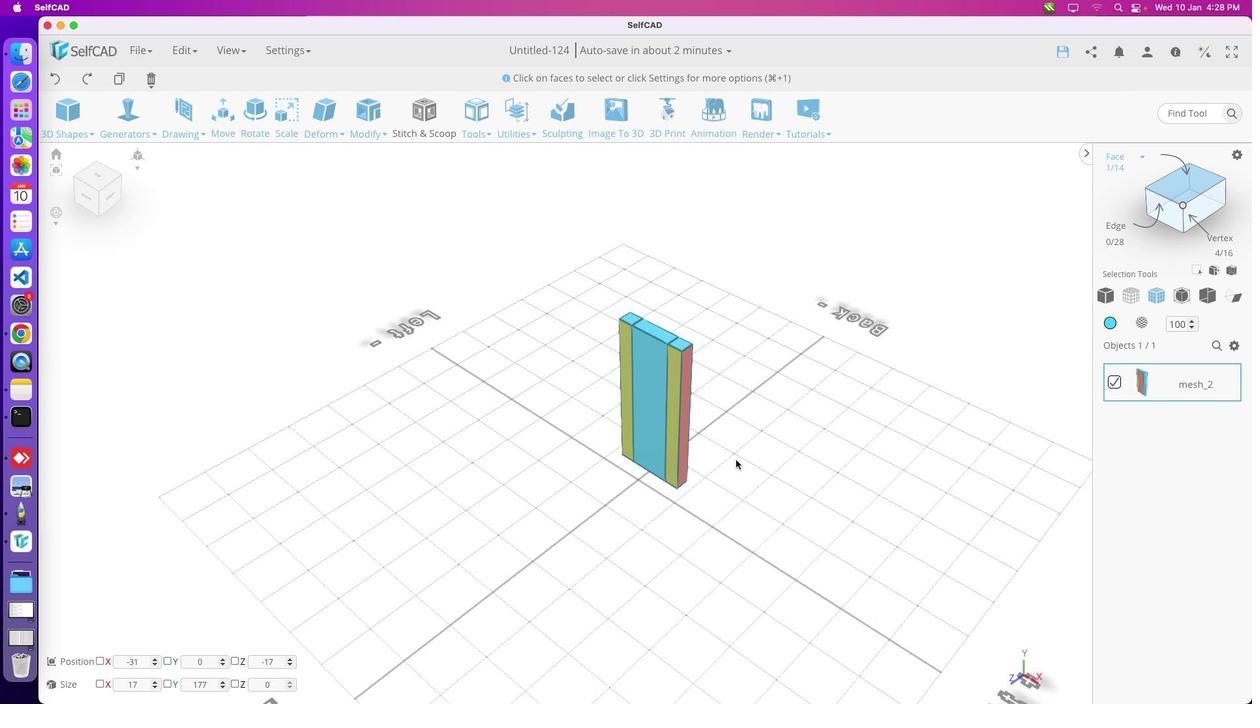 
Action: Mouse scrolled (617, 352) with delta (4, 5)
Screenshot: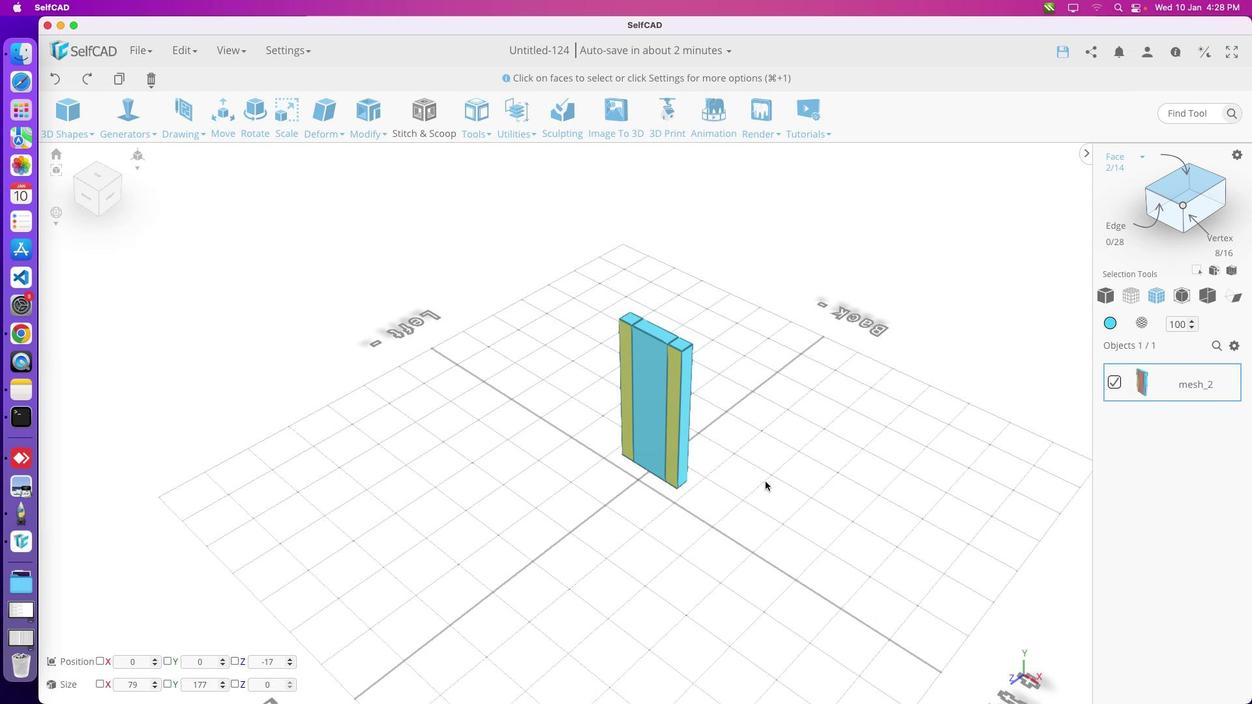 
Action: Mouse moved to (633, 366)
Screenshot: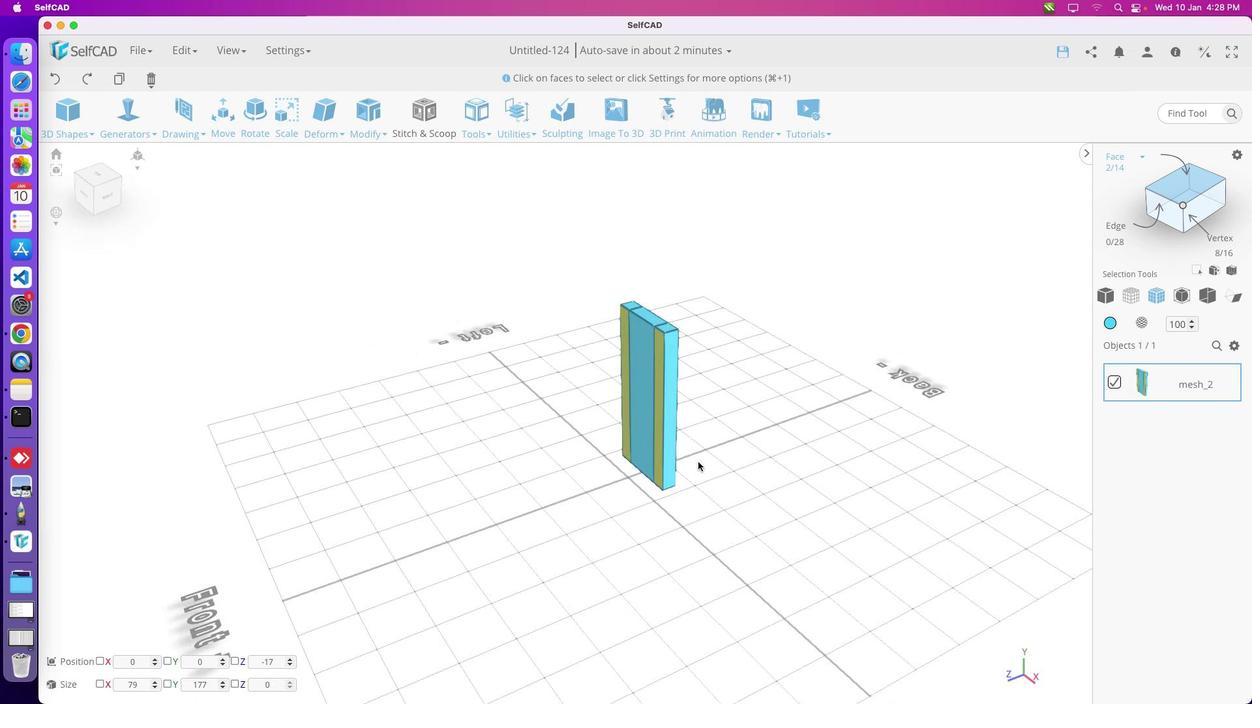 
Action: Mouse pressed left at (633, 366)
Screenshot: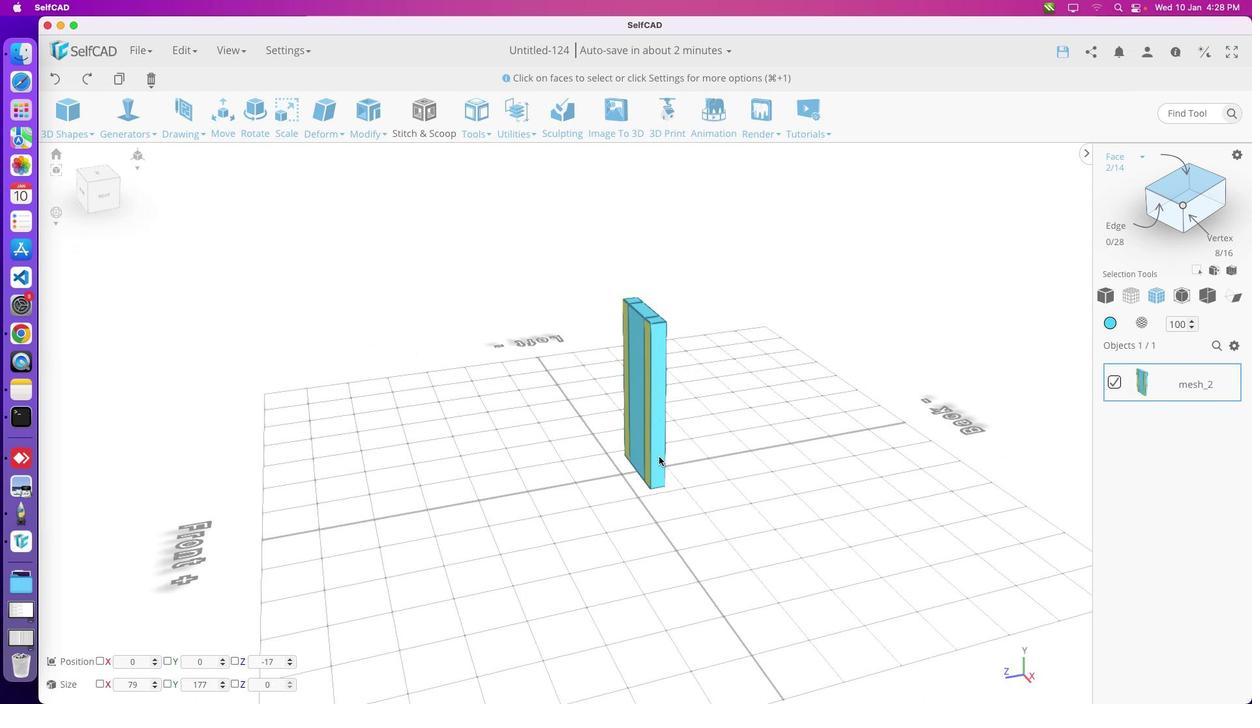 
Action: Mouse moved to (681, 413)
Screenshot: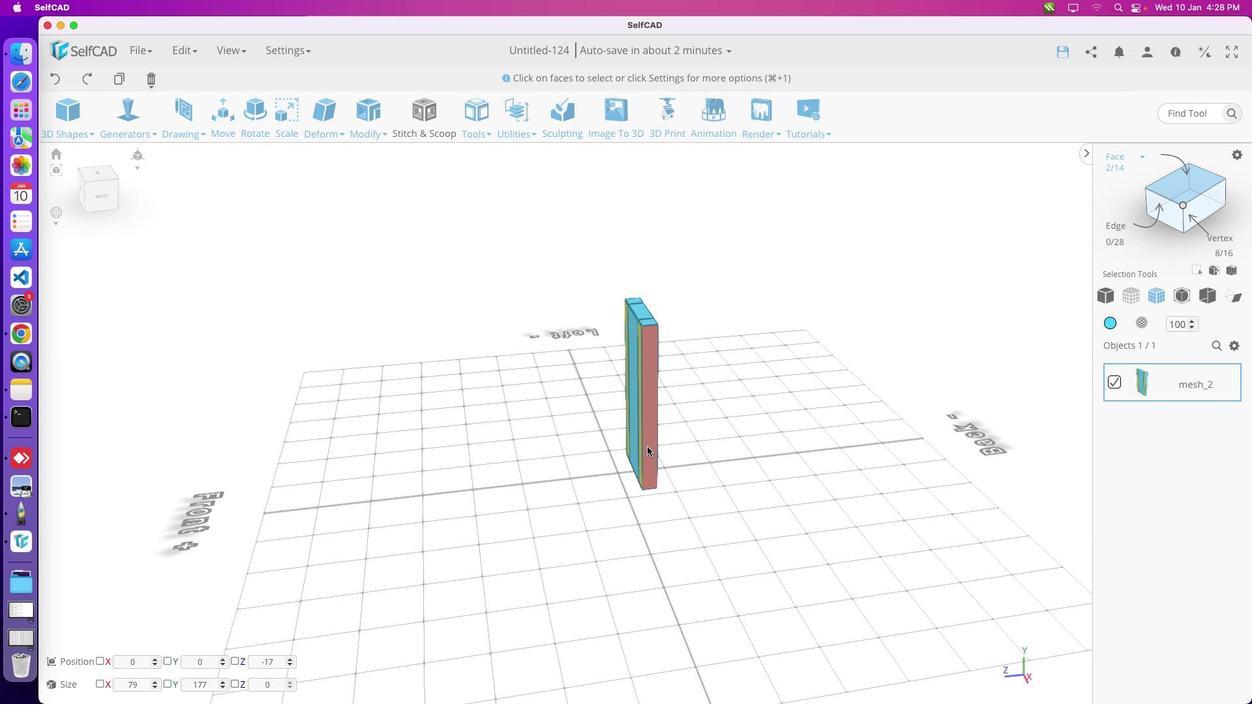 
Action: Mouse pressed left at (681, 413)
Screenshot: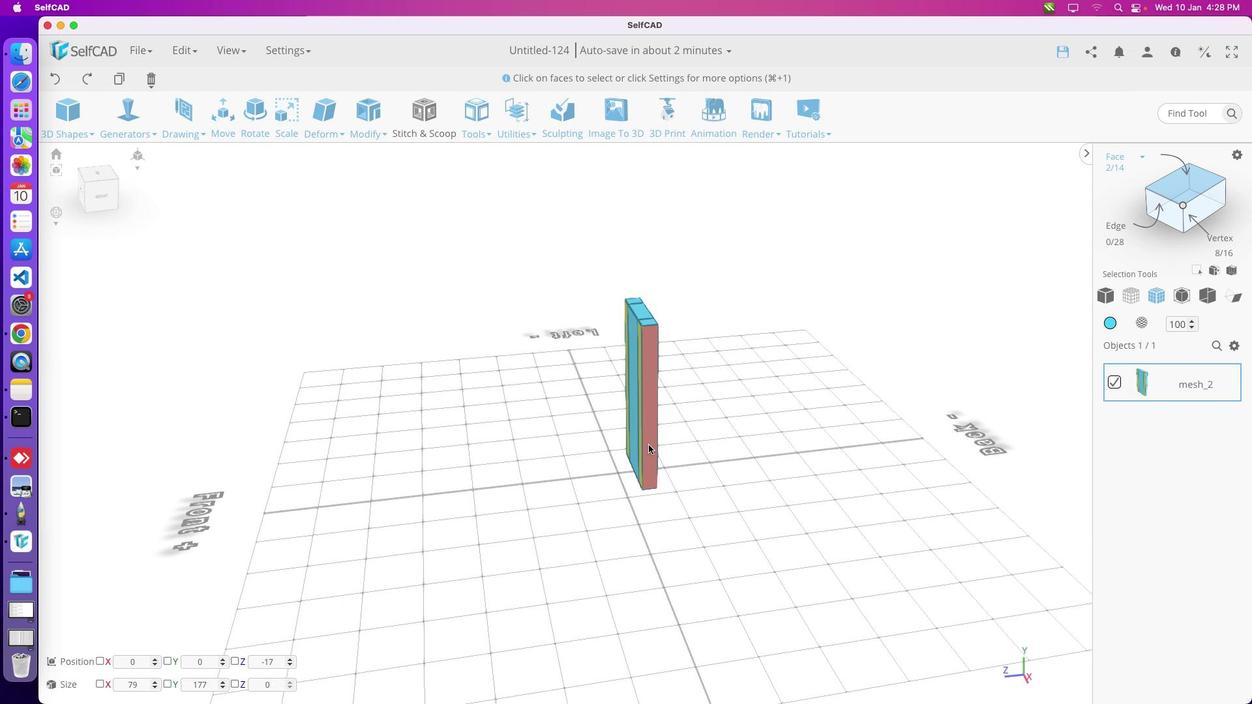 
Action: Mouse moved to (770, 486)
Screenshot: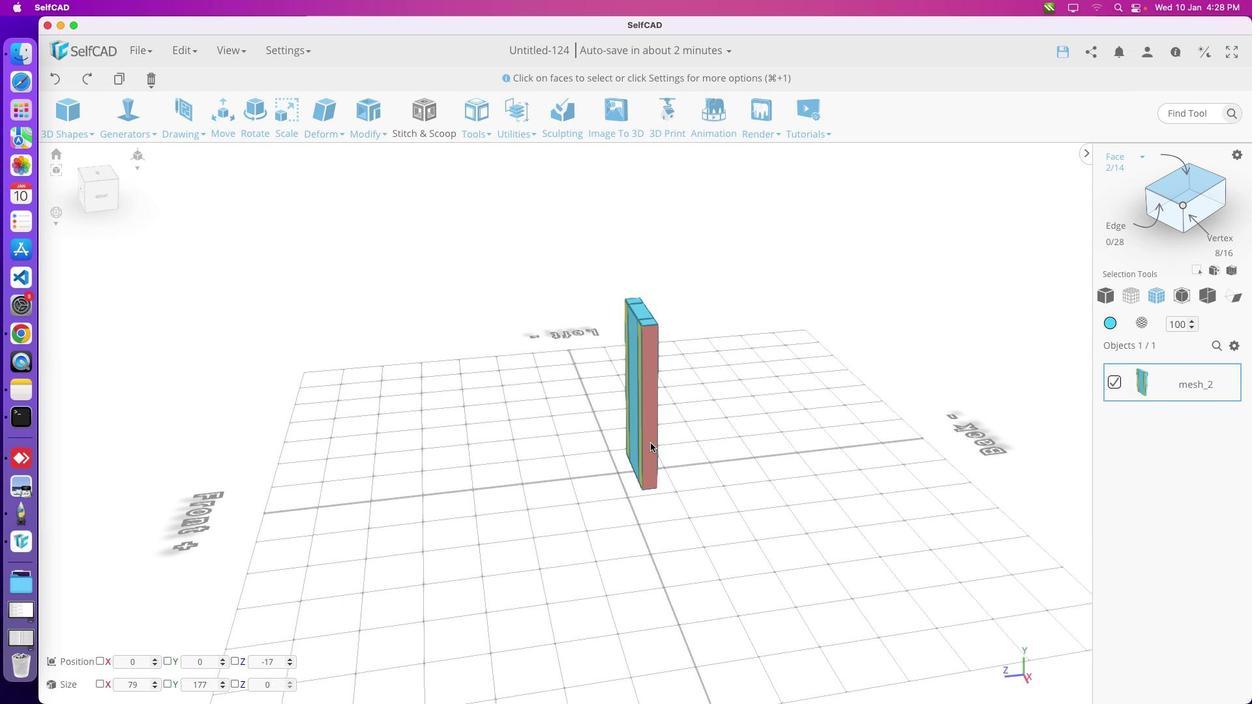 
Action: Mouse pressed left at (770, 486)
Screenshot: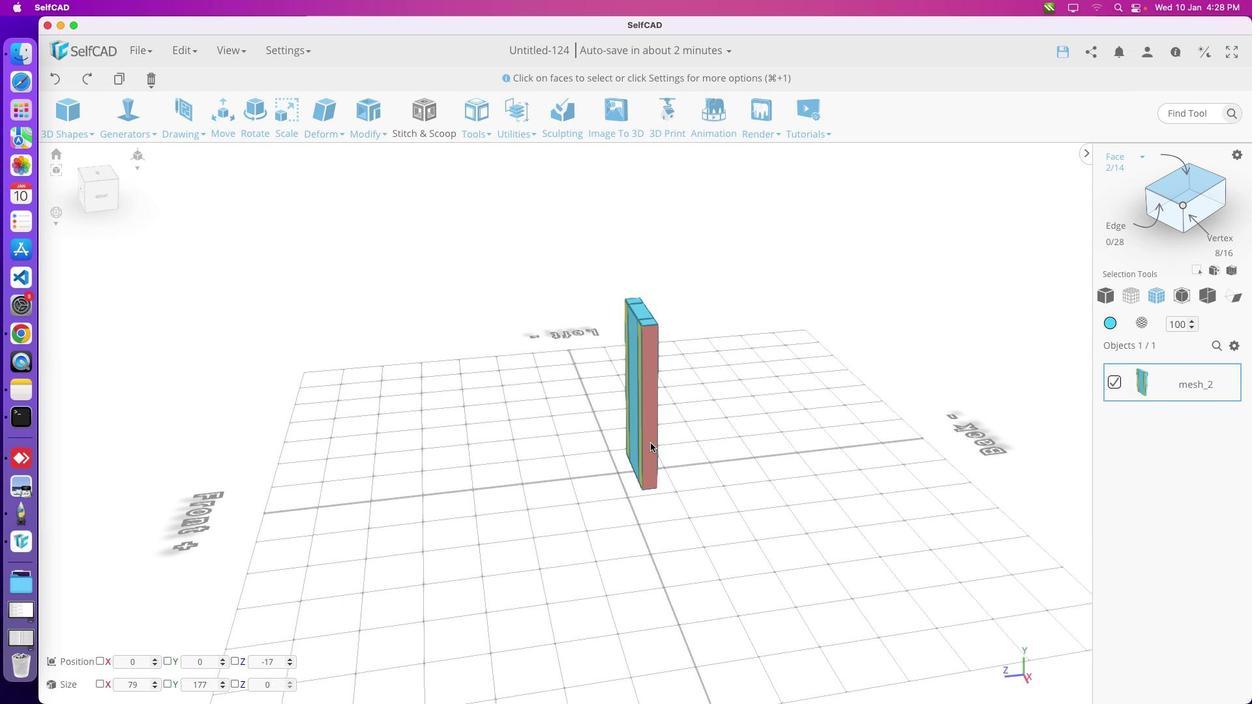 
Action: Mouse moved to (650, 453)
Screenshot: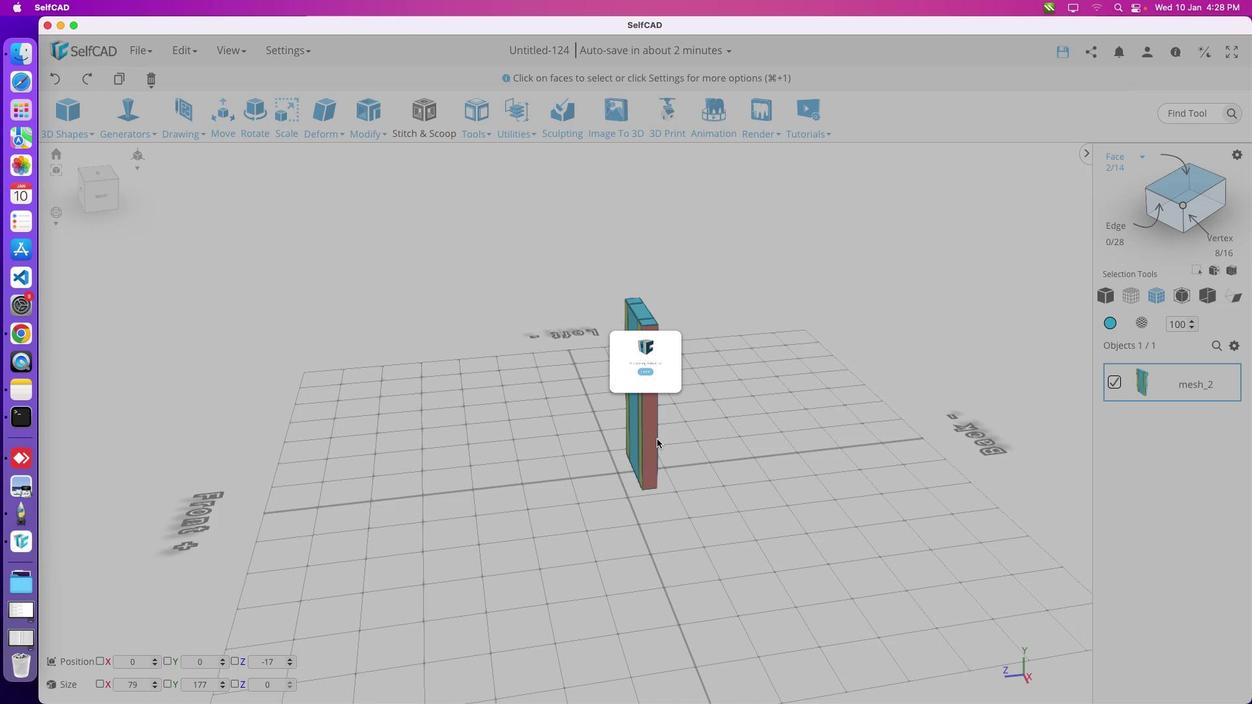 
Action: Key pressed 'm'
Screenshot: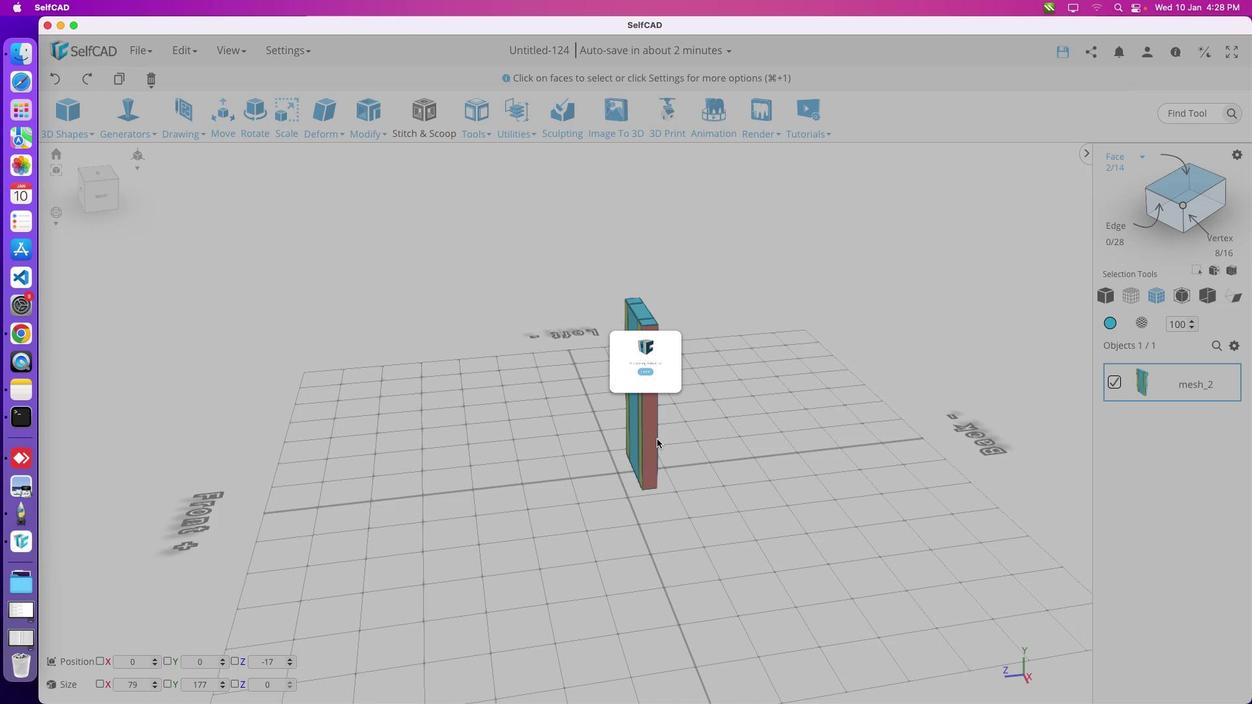 
Action: Mouse moved to (653, 450)
Screenshot: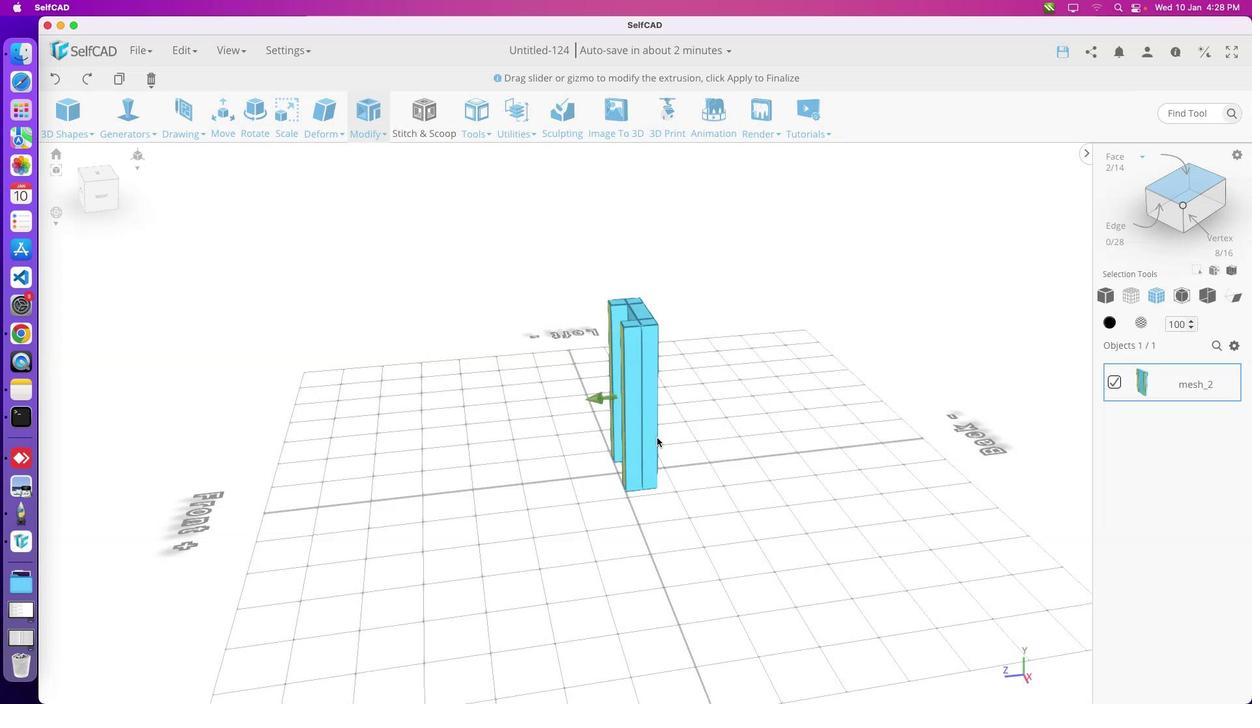 
Action: Key pressed 'm''m'
Screenshot: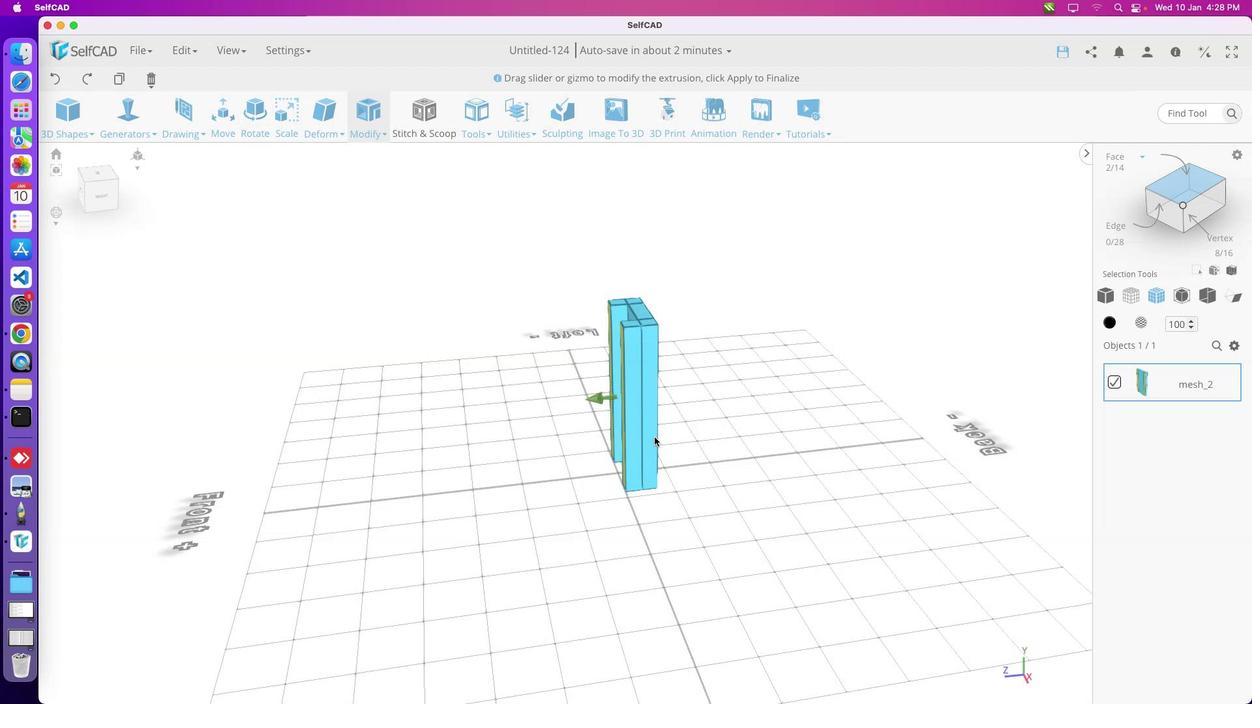 
Action: Mouse moved to (653, 450)
Screenshot: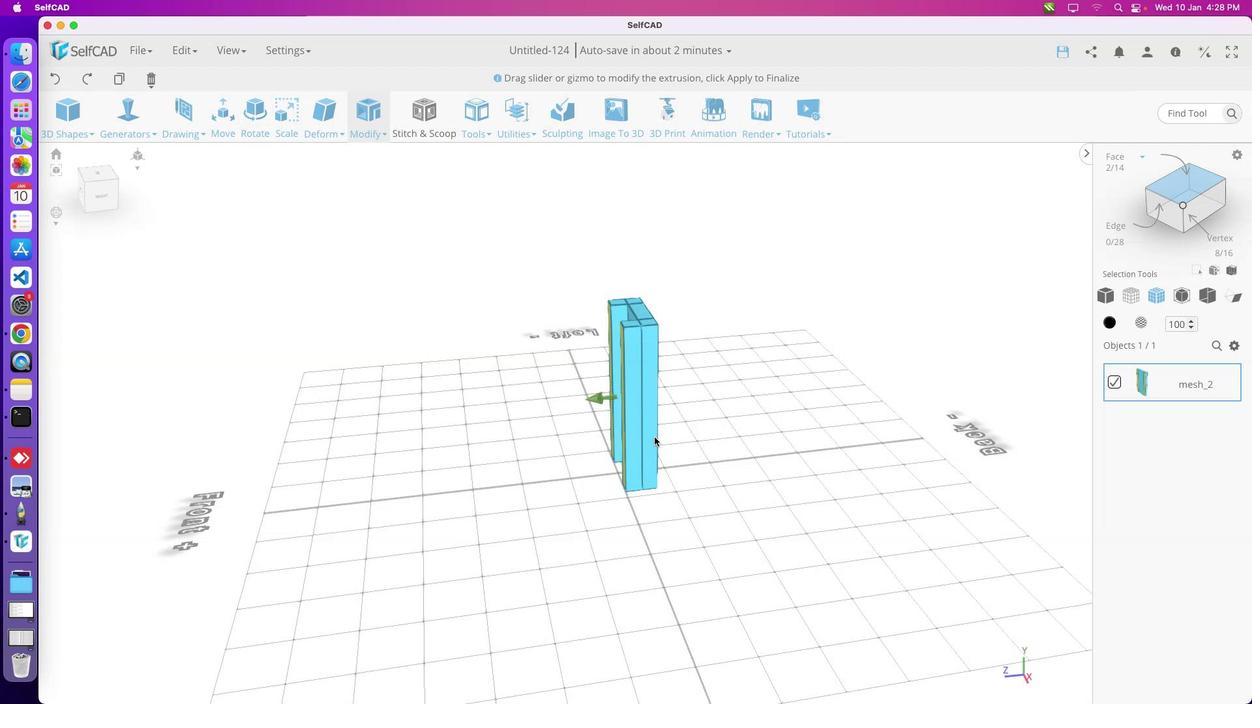 
Action: Key pressed 'm'
Screenshot: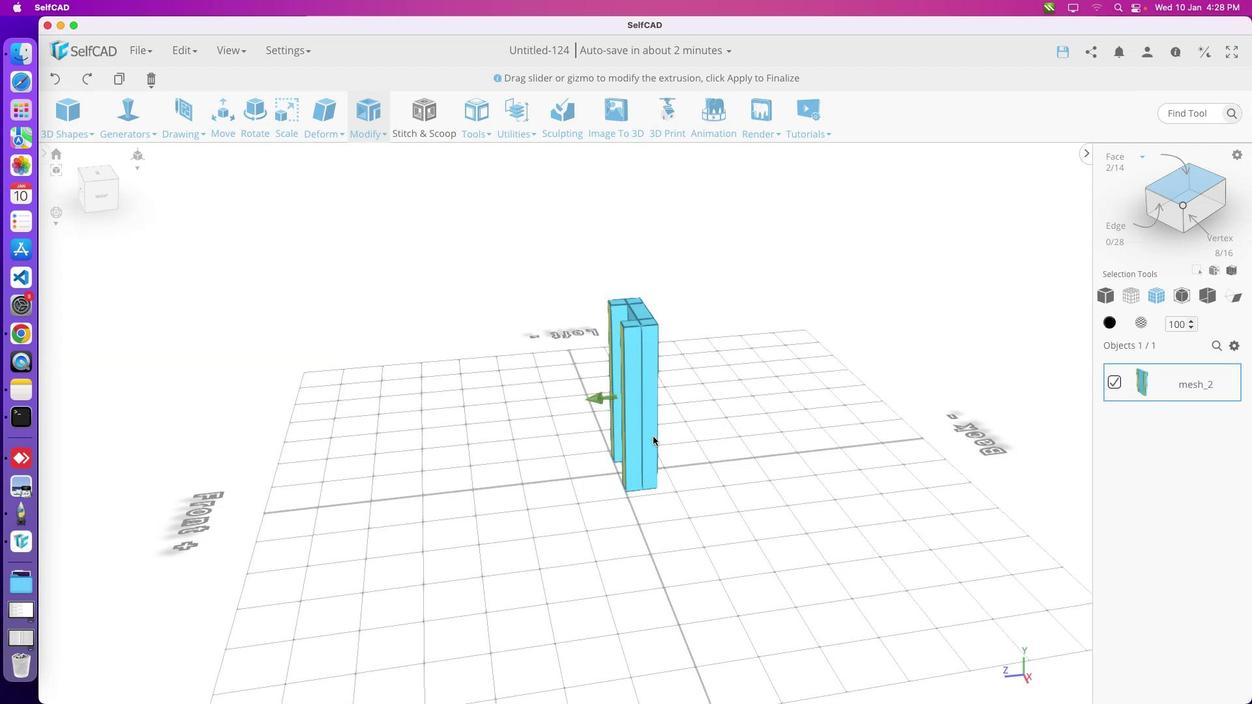 
Action: Mouse moved to (654, 448)
Screenshot: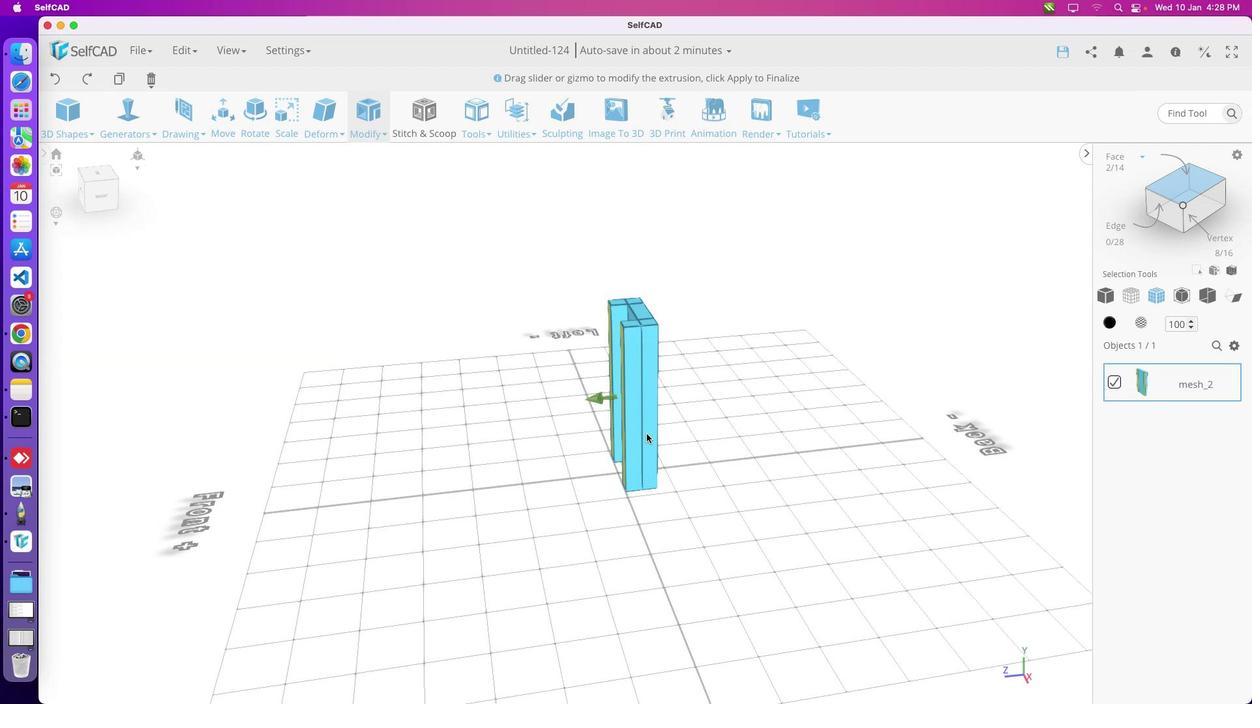 
Action: Key pressed 'm'
Screenshot: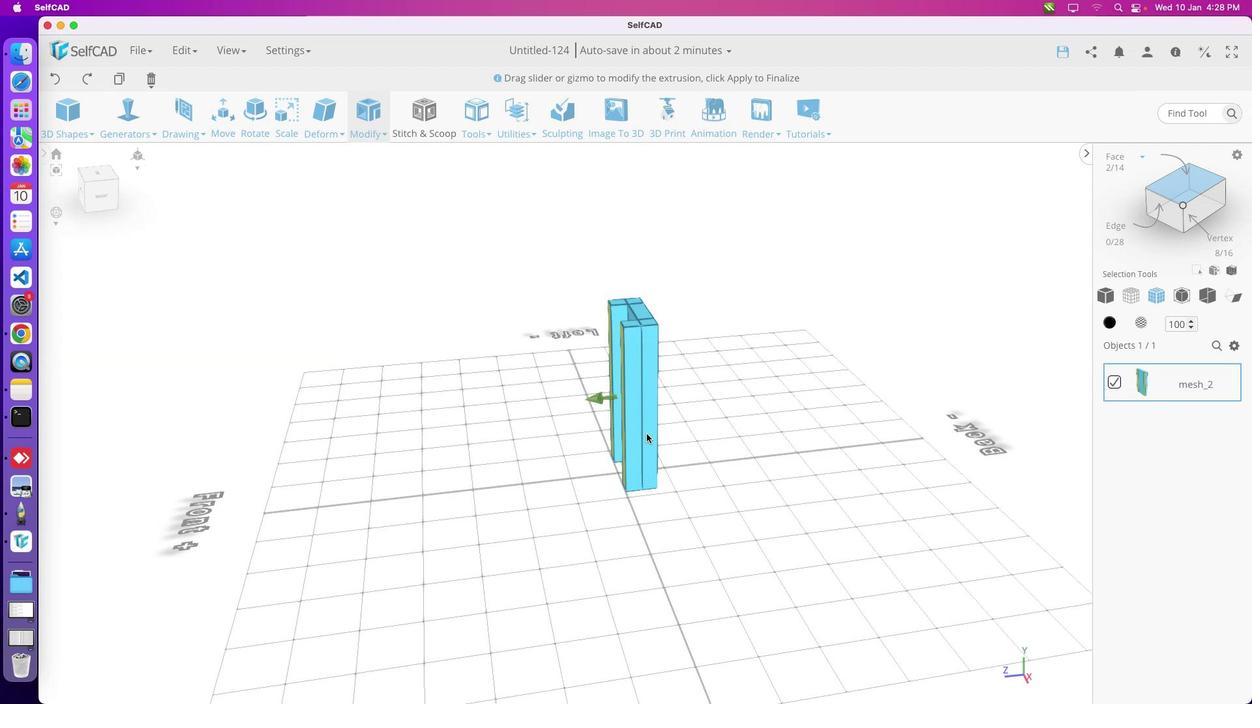 
Action: Mouse moved to (655, 448)
Screenshot: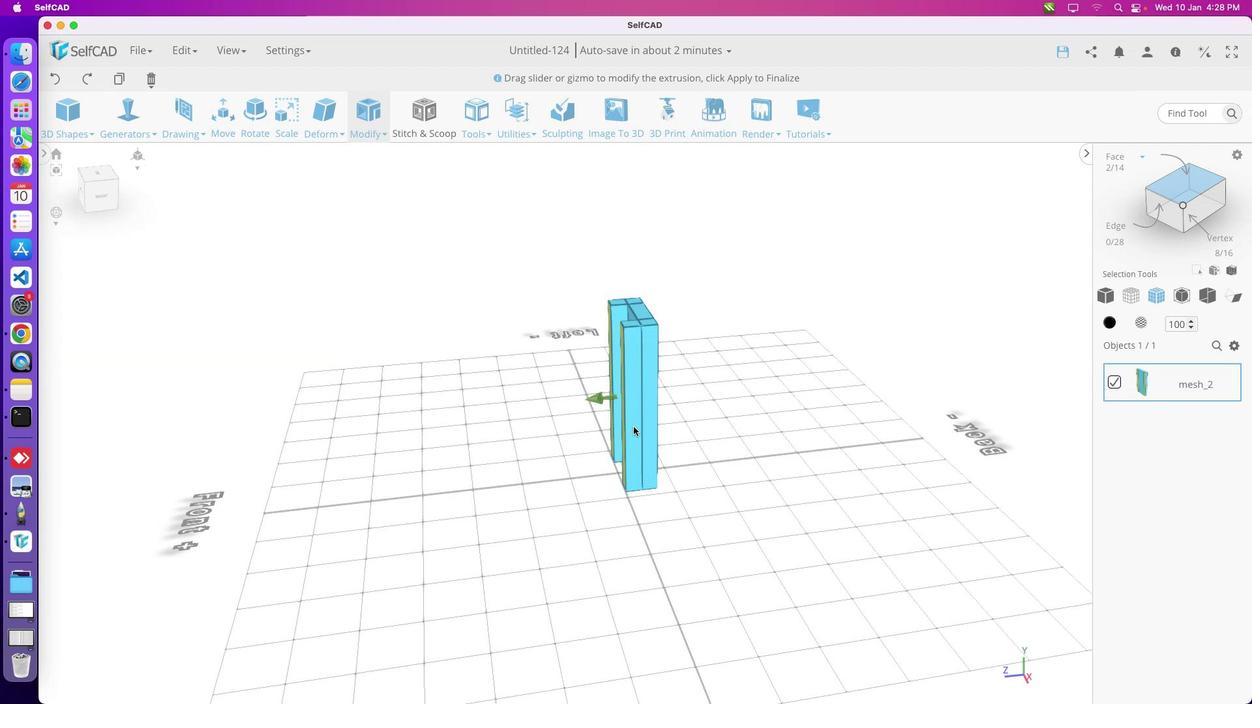 
Action: Key pressed 'm'
Screenshot: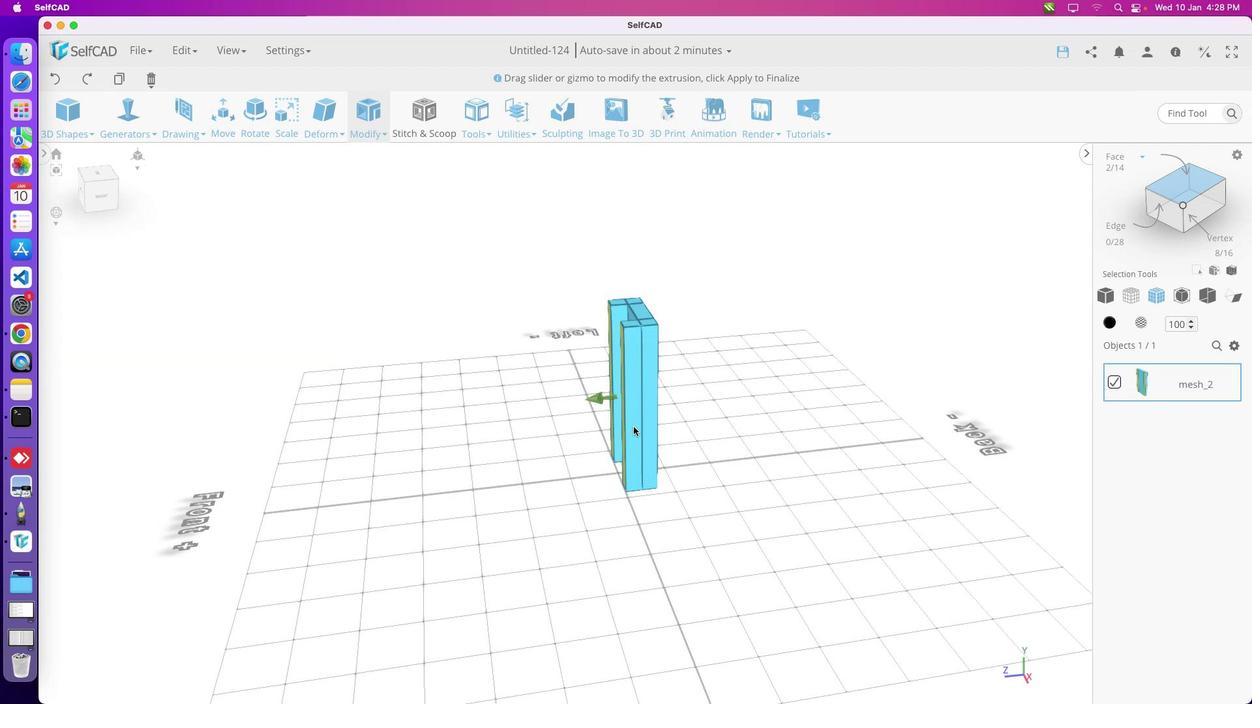 
Action: Mouse moved to (655, 447)
Screenshot: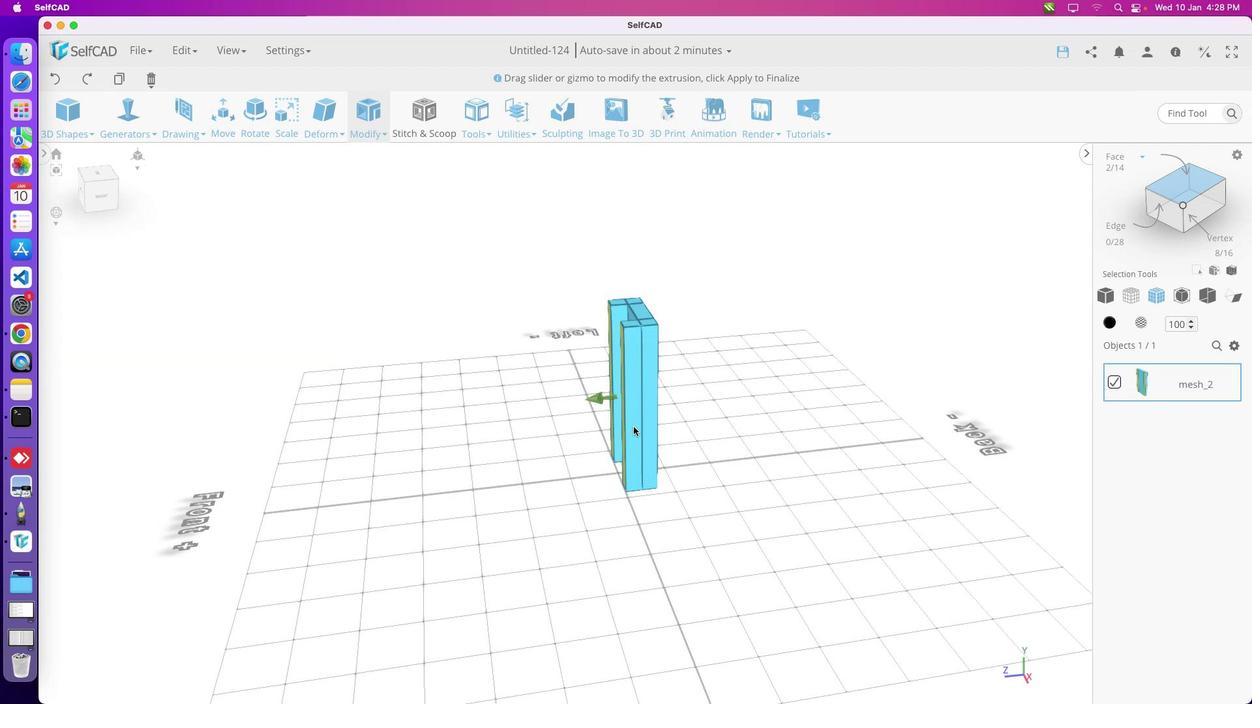
Action: Key pressed 'm''m''m''m''m''m''m''m''m''e'
Screenshot: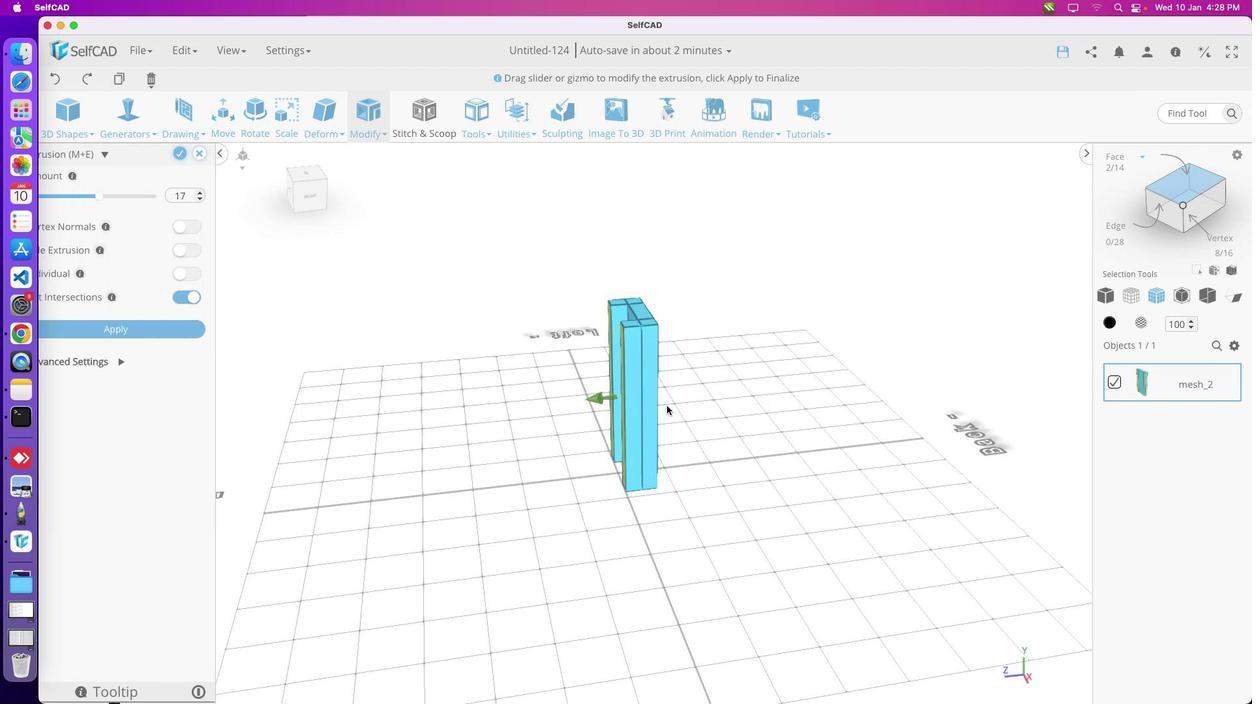 
Action: Mouse moved to (601, 405)
Screenshot: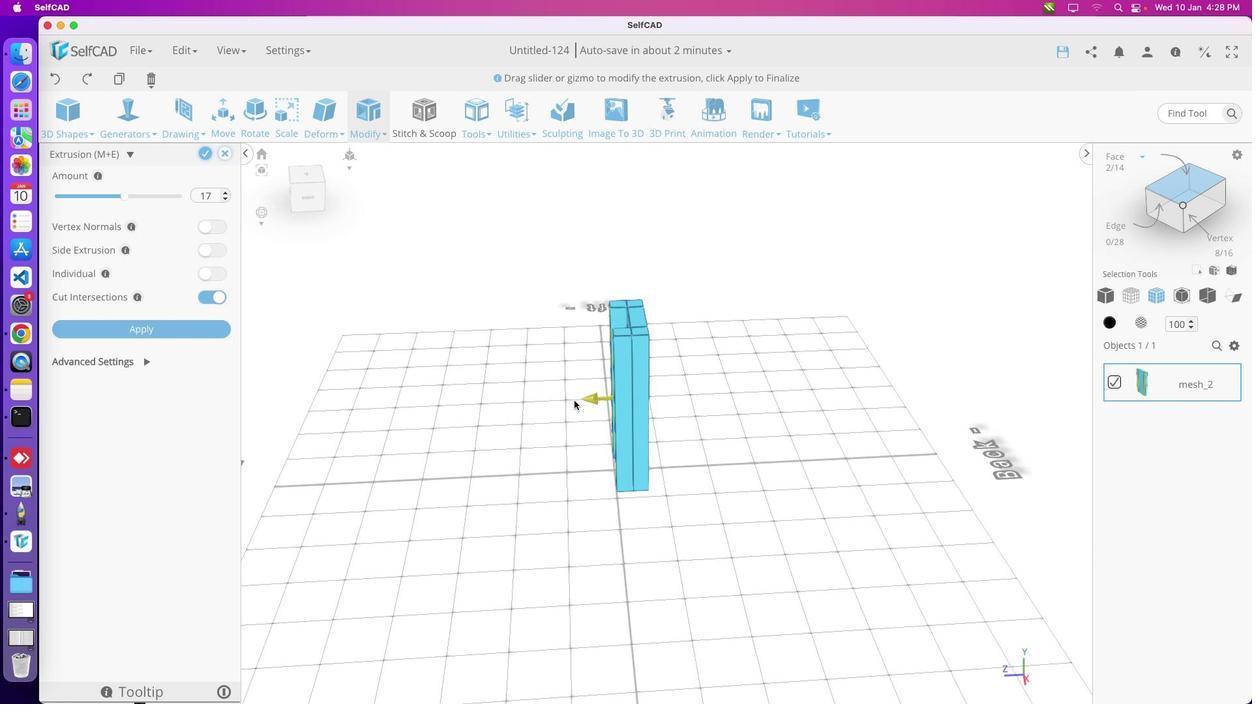 
Action: Mouse pressed left at (601, 405)
Screenshot: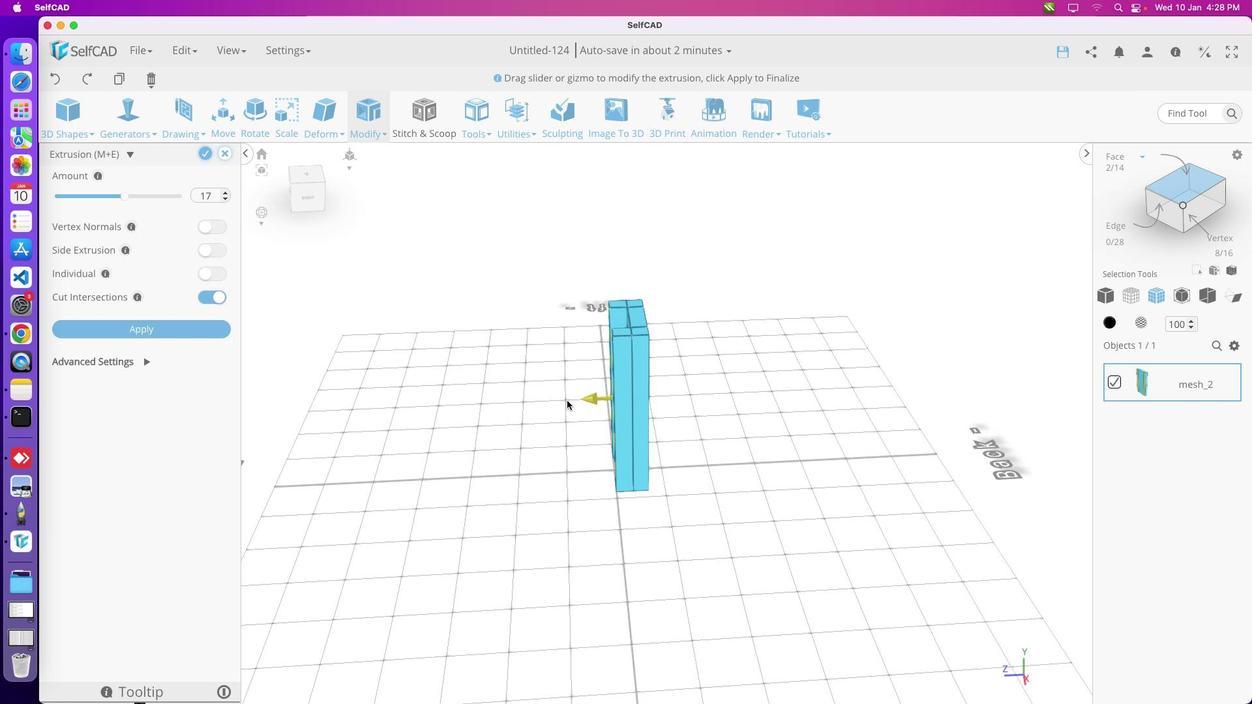 
Action: Mouse moved to (594, 404)
Screenshot: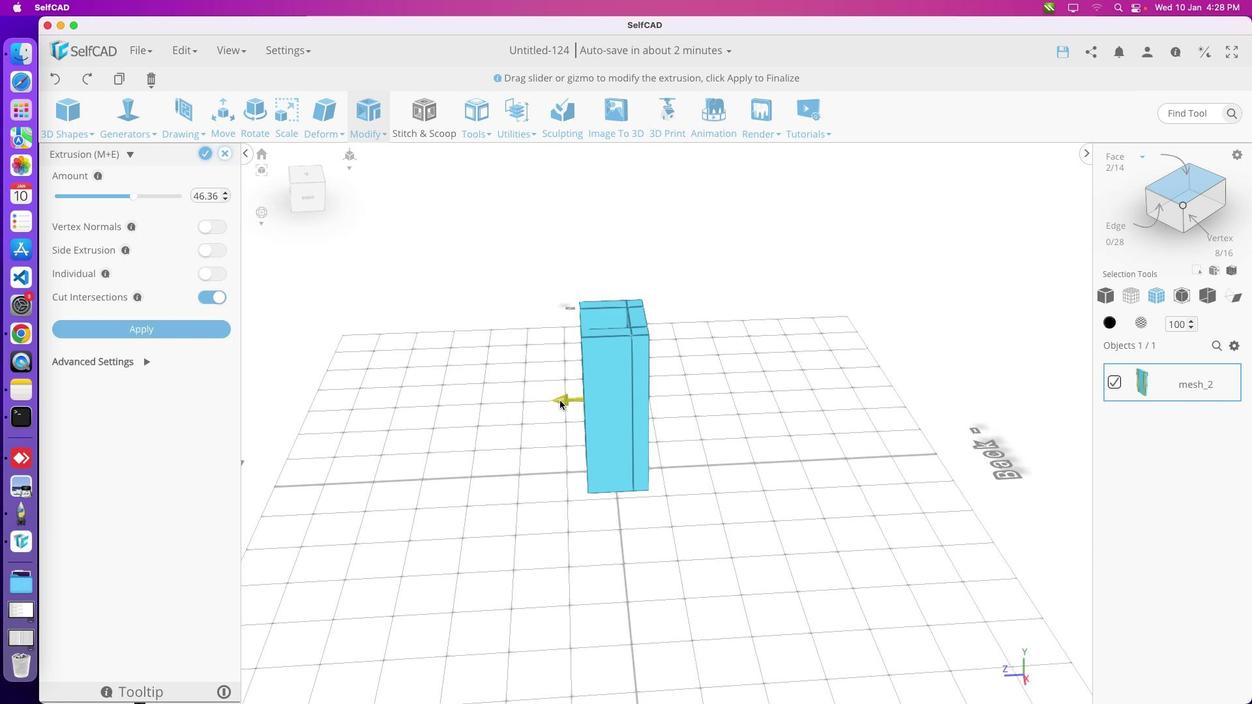 
Action: Mouse pressed left at (594, 404)
Screenshot: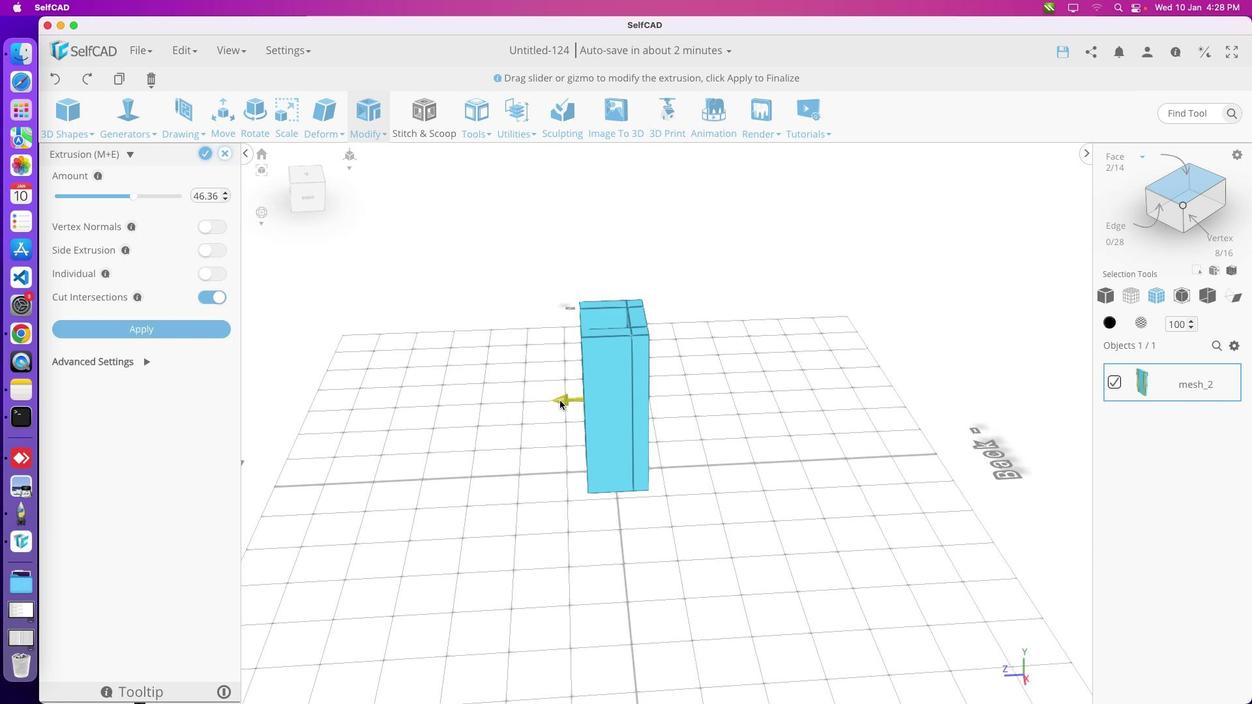 
Action: Mouse moved to (510, 505)
Screenshot: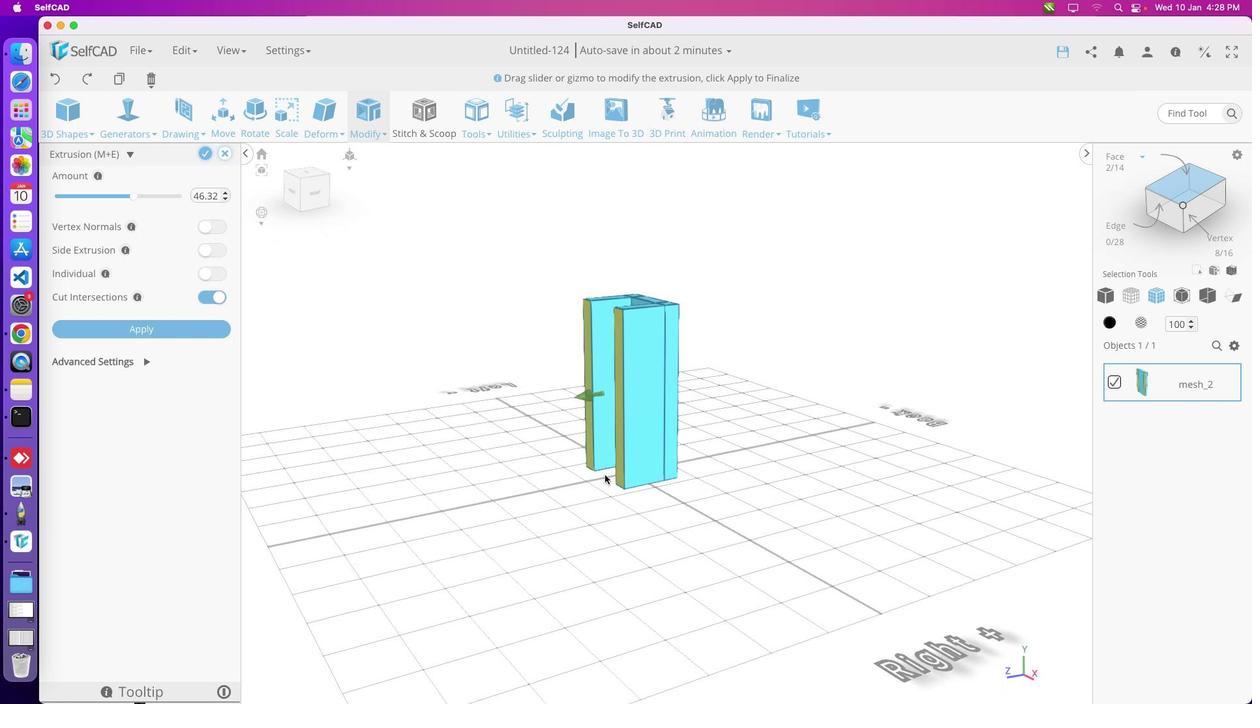 
Action: Mouse pressed left at (510, 505)
Screenshot: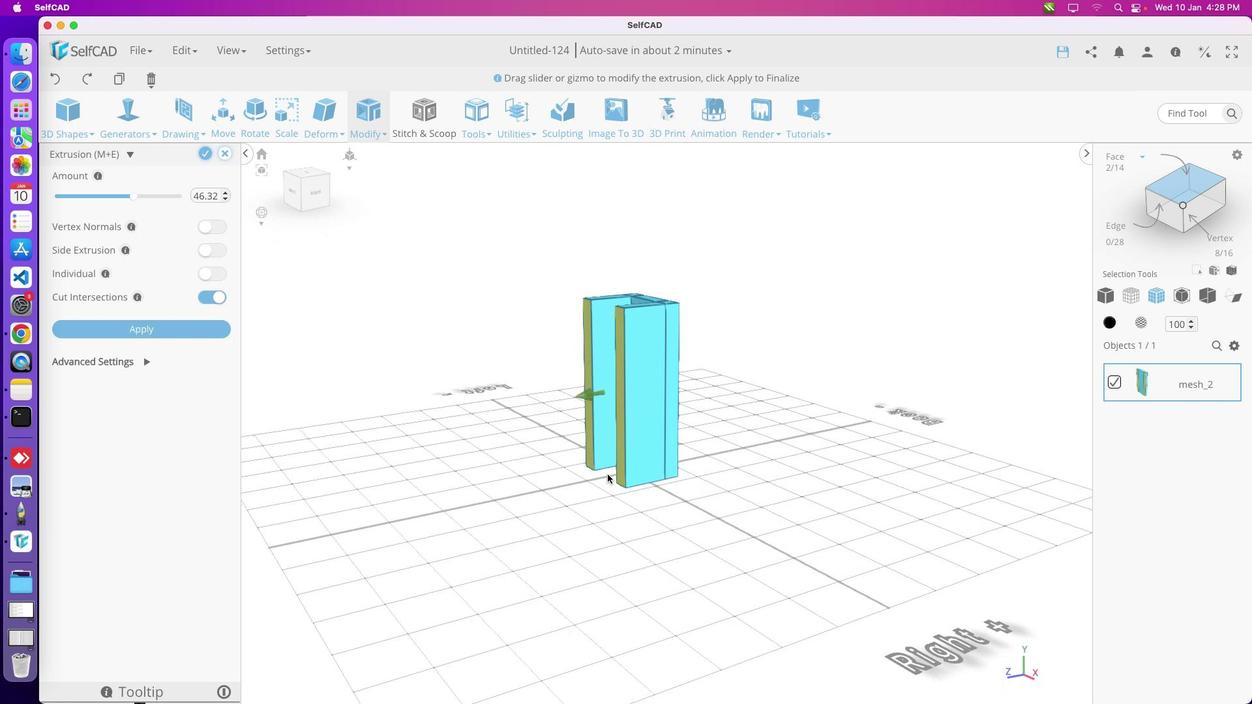 
Action: Mouse moved to (753, 483)
Screenshot: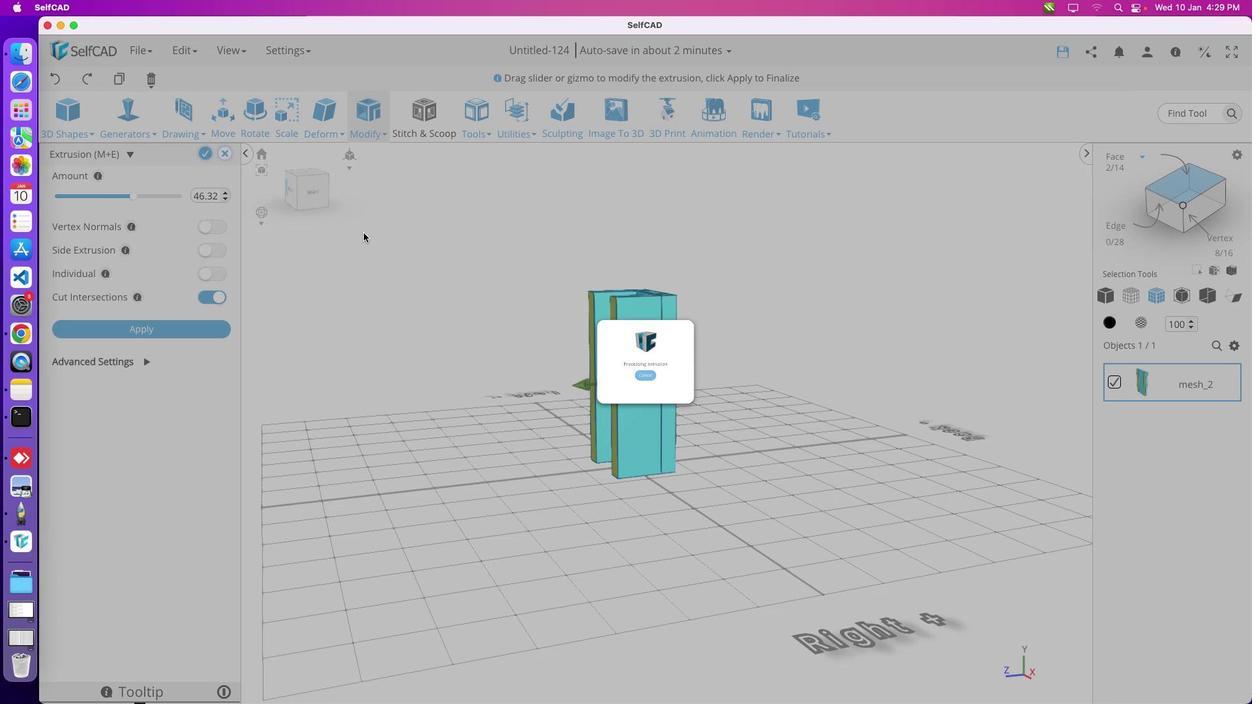 
Action: Mouse pressed left at (753, 483)
Screenshot: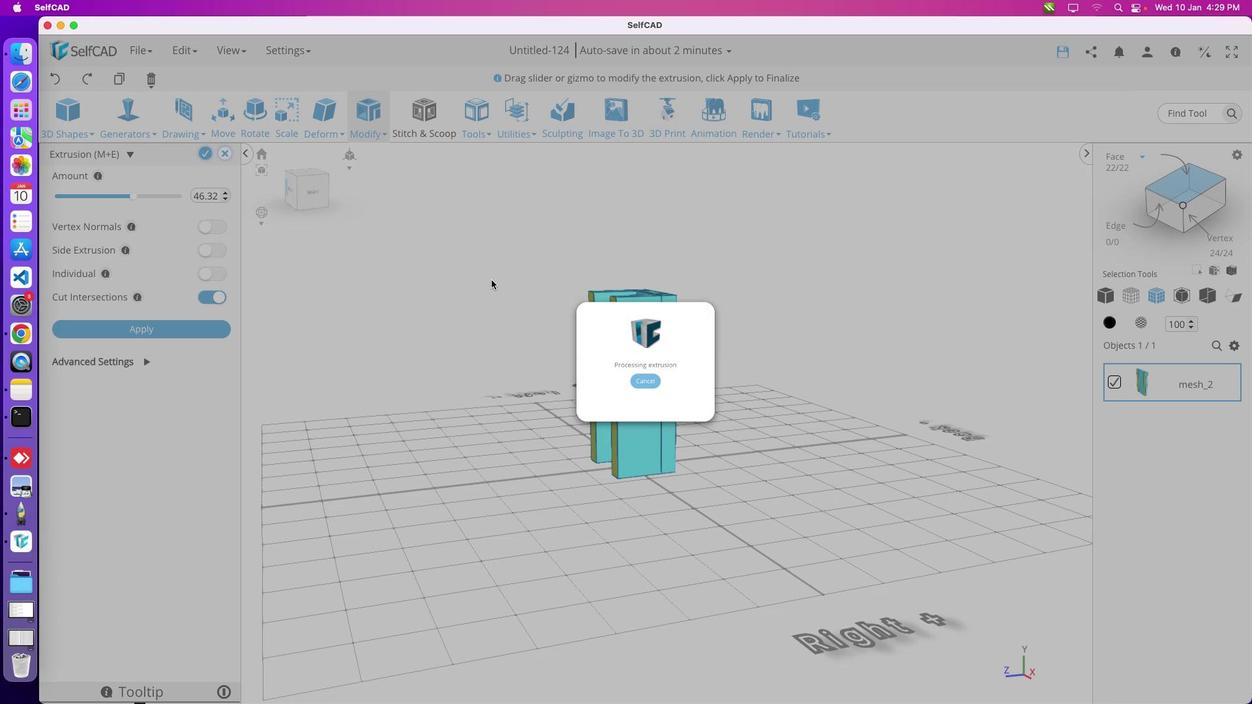 
Action: Mouse moved to (210, 160)
Screenshot: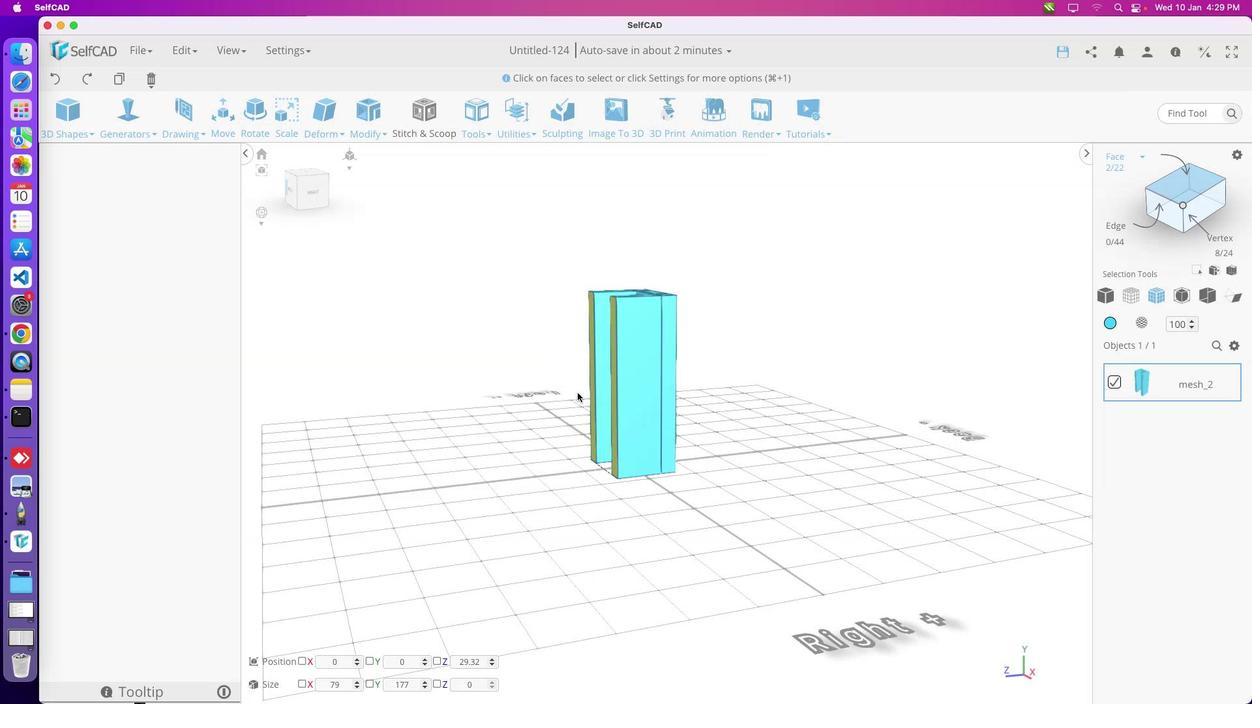 
Action: Mouse pressed left at (210, 160)
Screenshot: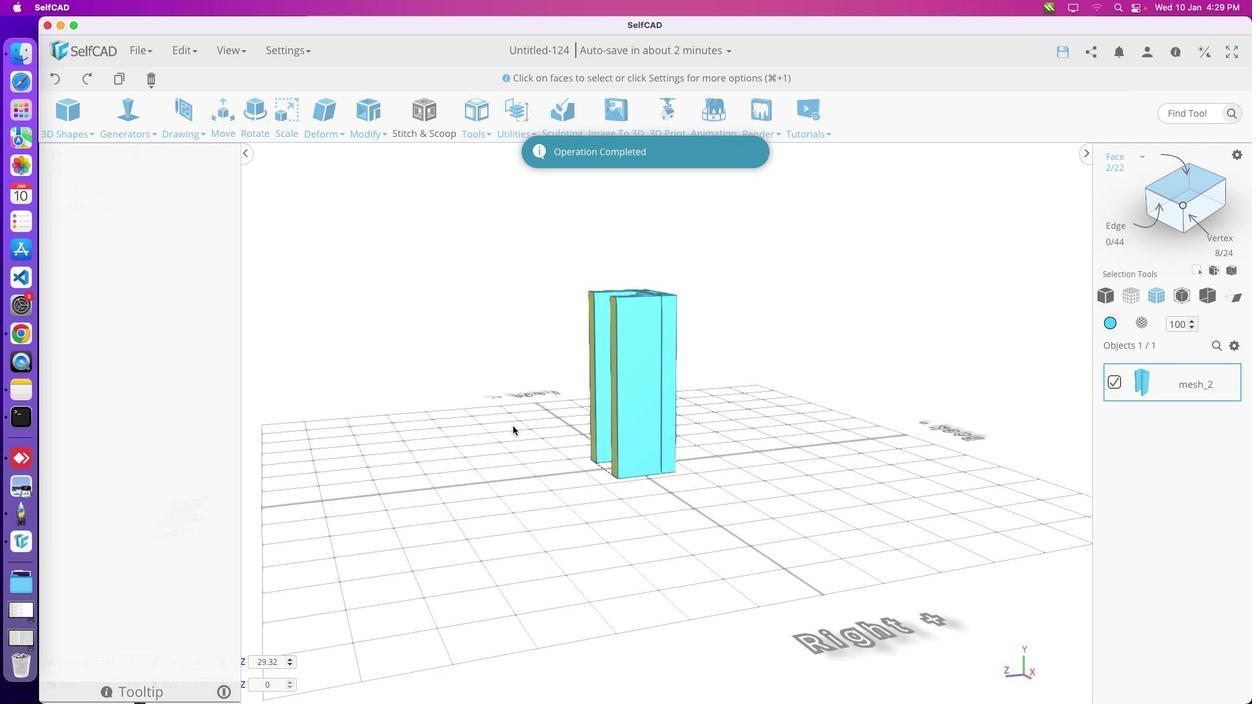 
Action: Mouse moved to (510, 437)
Screenshot: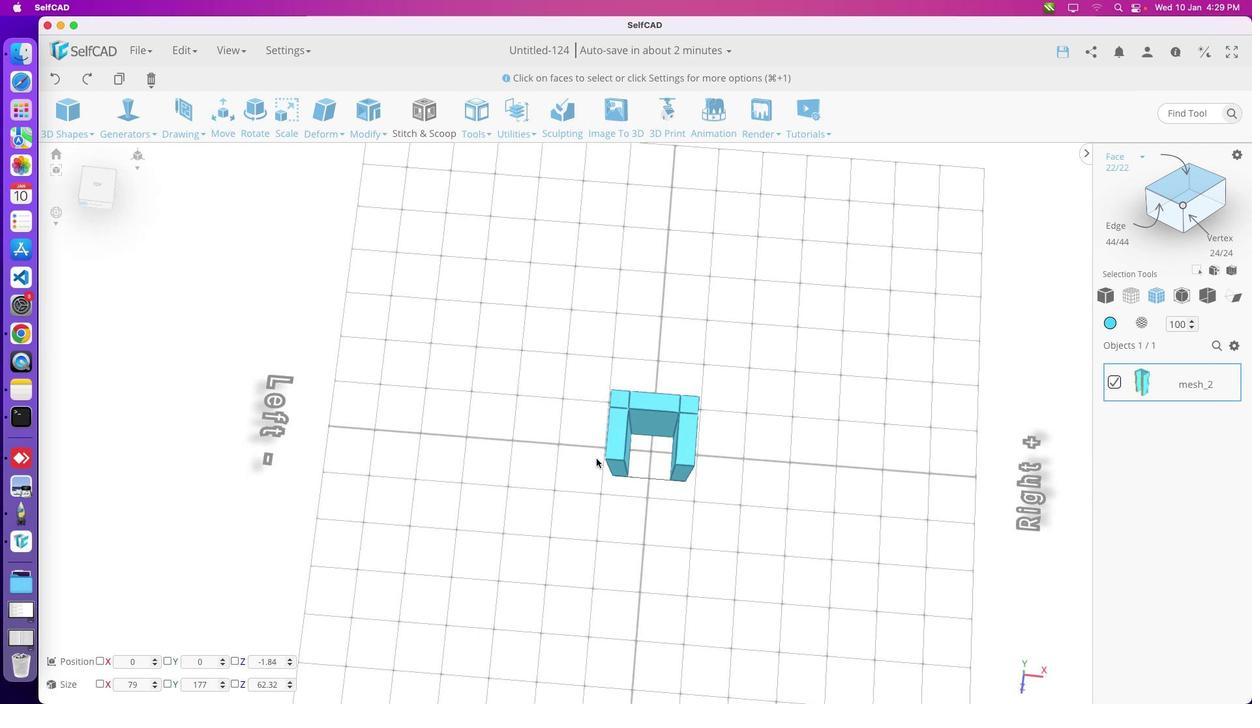 
Action: Mouse pressed left at (510, 437)
Screenshot: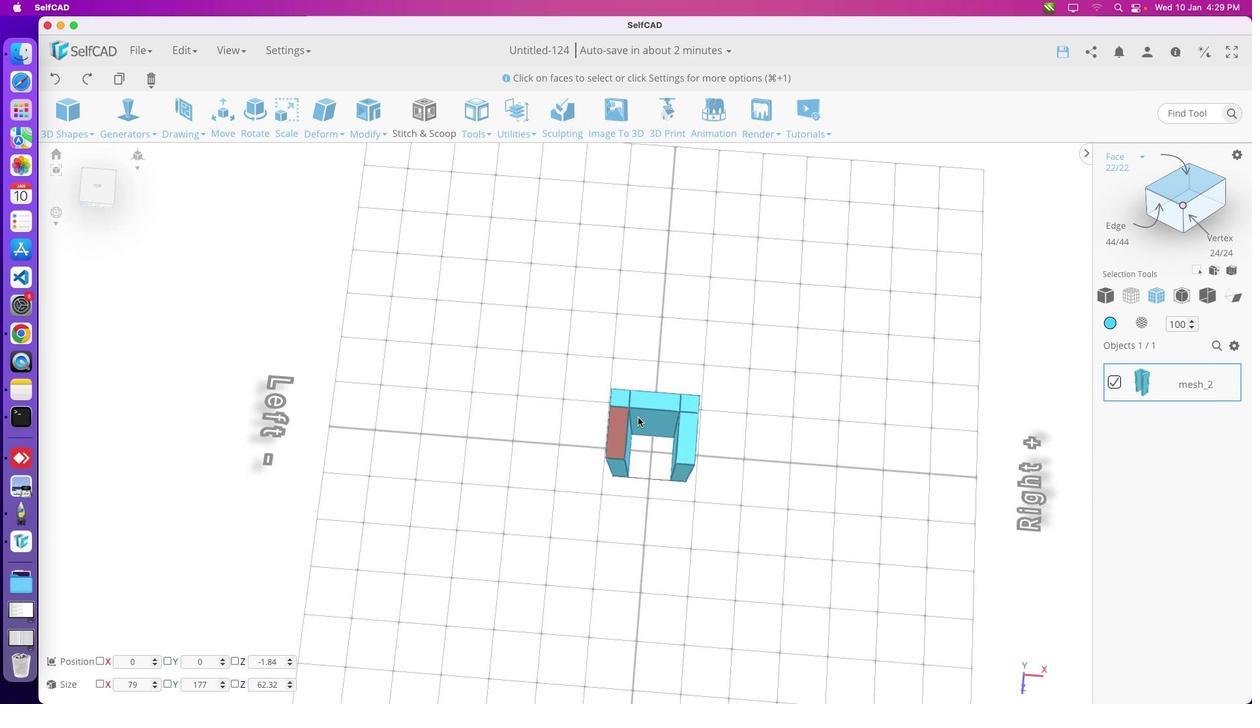 
Action: Mouse moved to (493, 505)
Screenshot: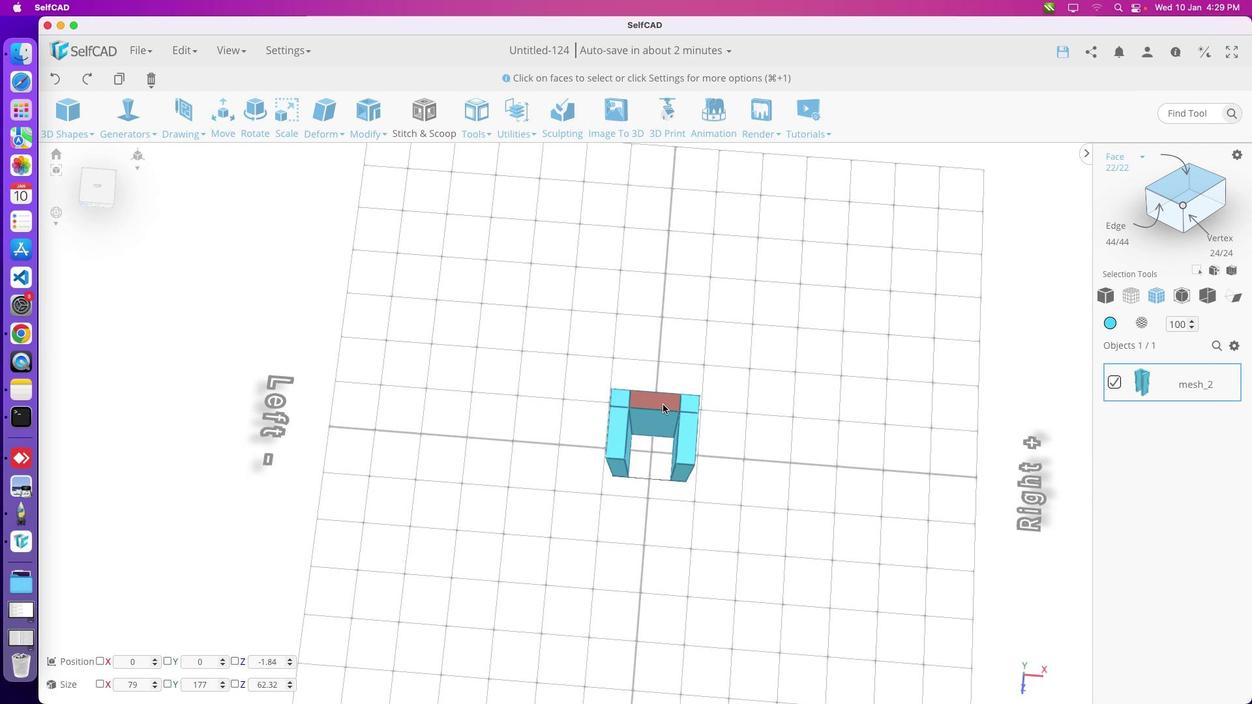 
Action: Mouse pressed left at (493, 505)
Screenshot: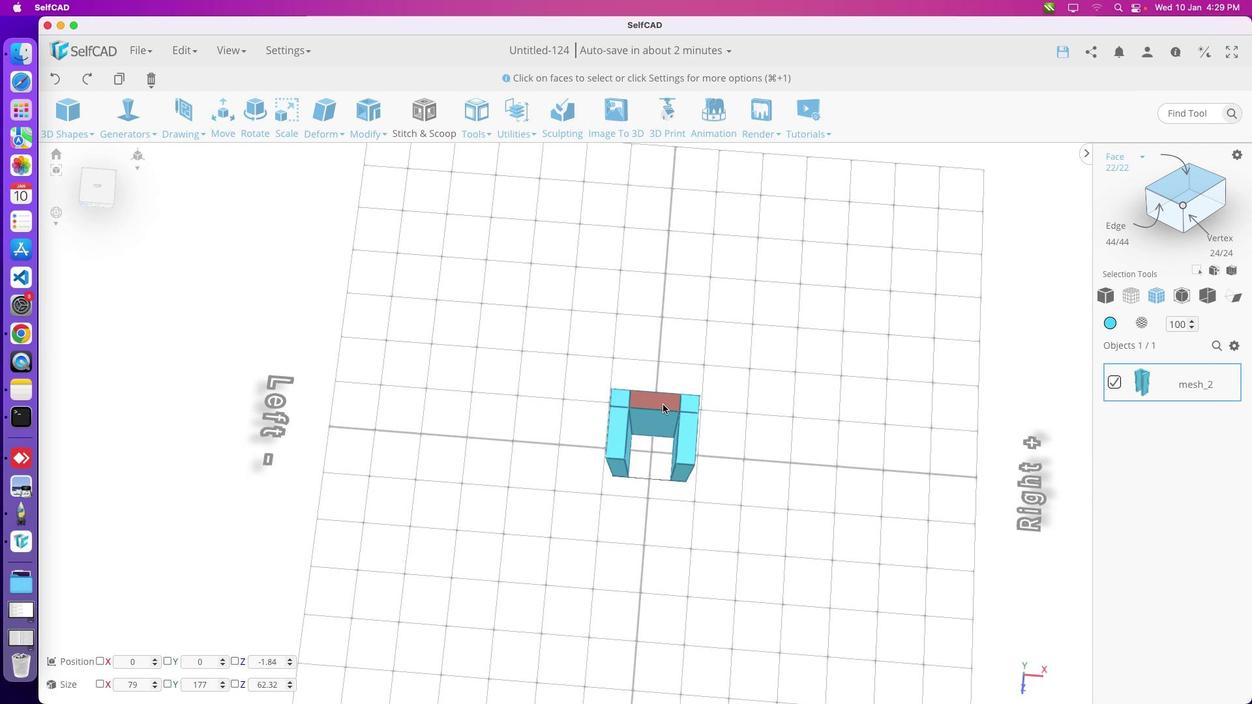 
Action: Mouse moved to (464, 429)
Screenshot: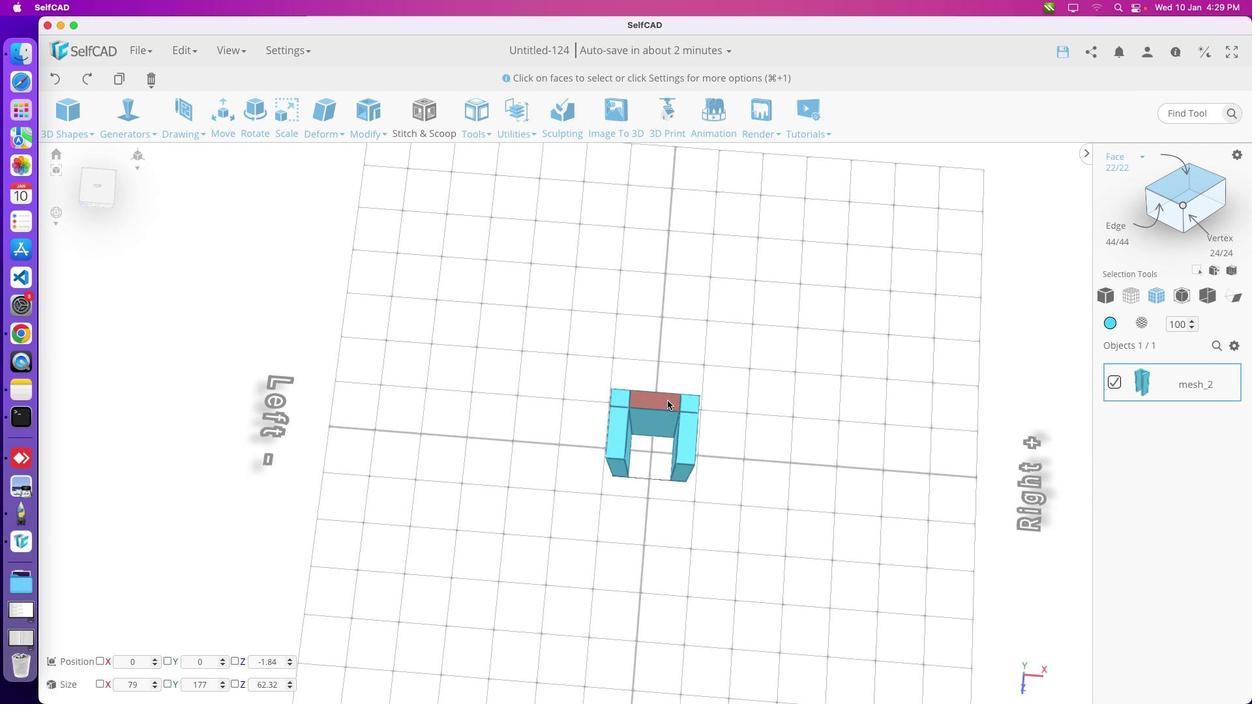 
Action: Mouse pressed left at (464, 429)
Screenshot: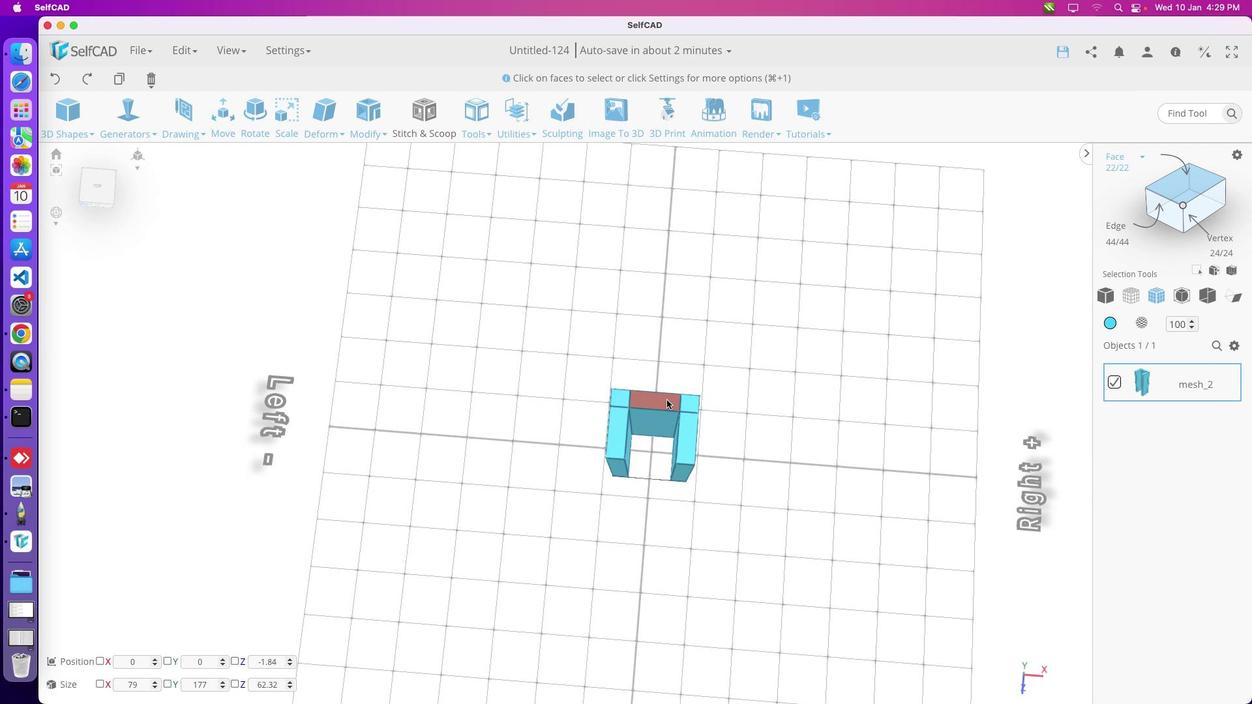 
Action: Mouse moved to (671, 405)
Screenshot: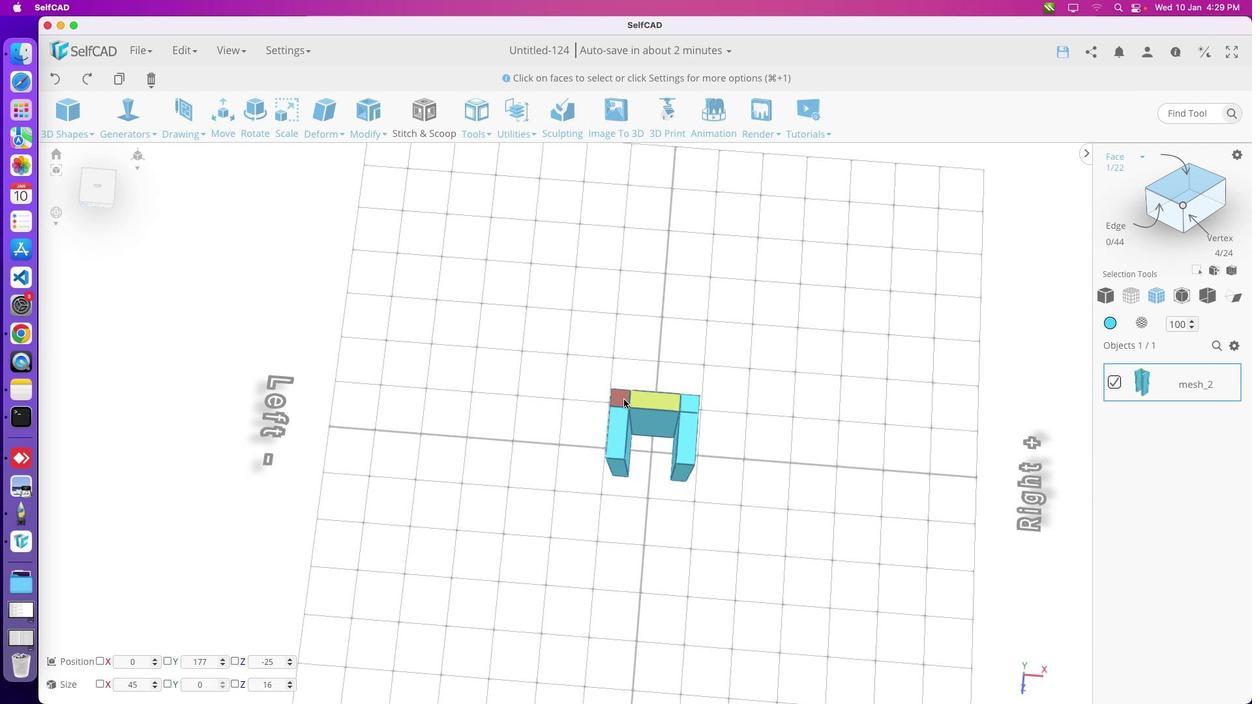
Action: Mouse pressed left at (671, 405)
Screenshot: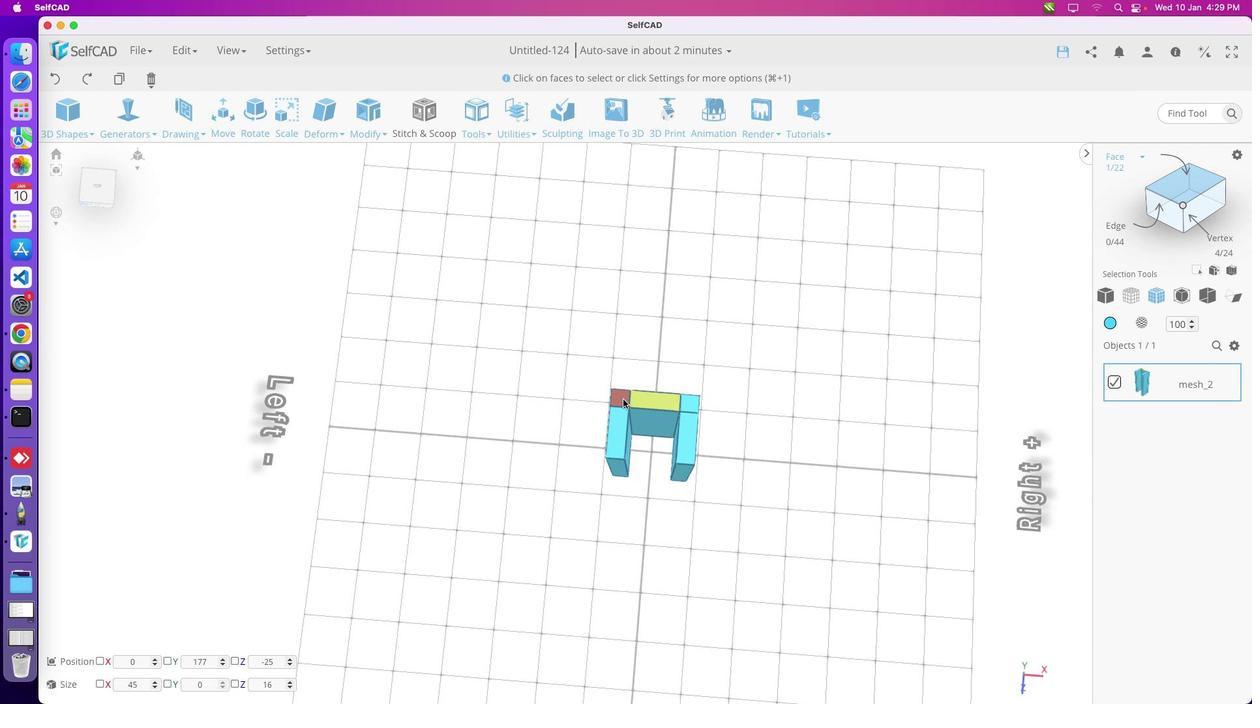 
Action: Mouse moved to (628, 405)
Screenshot: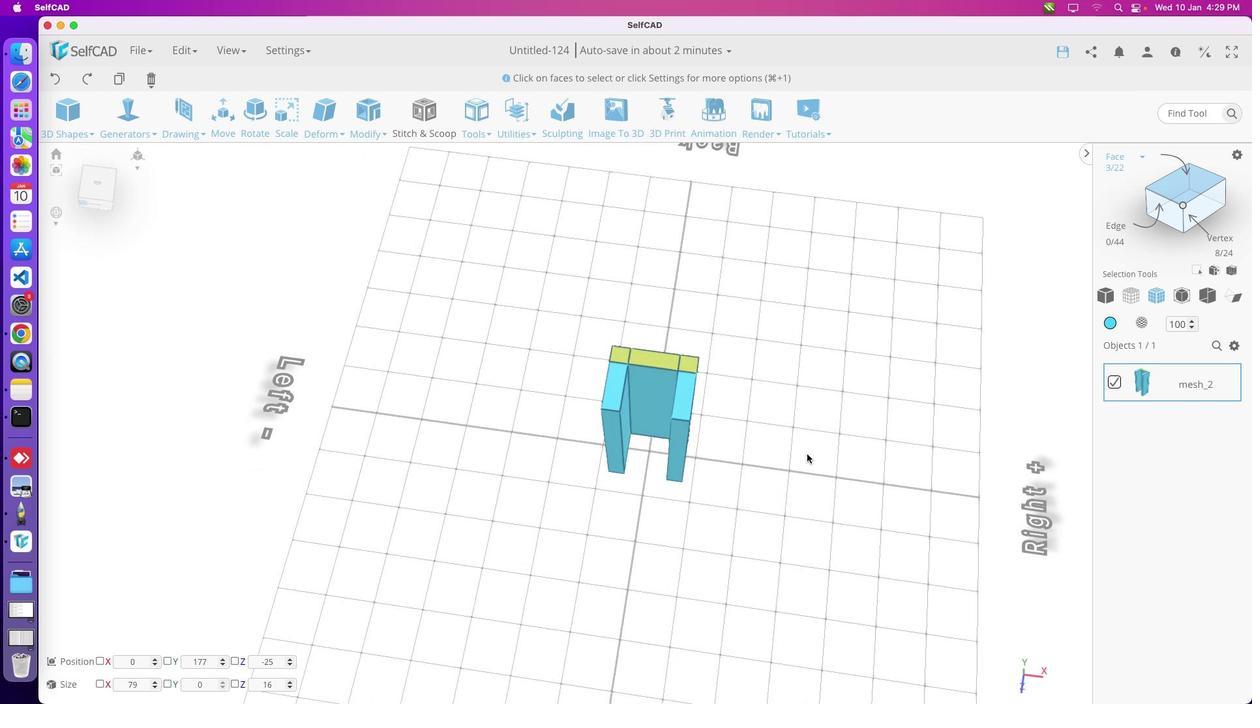 
Action: Mouse pressed left at (628, 405)
Screenshot: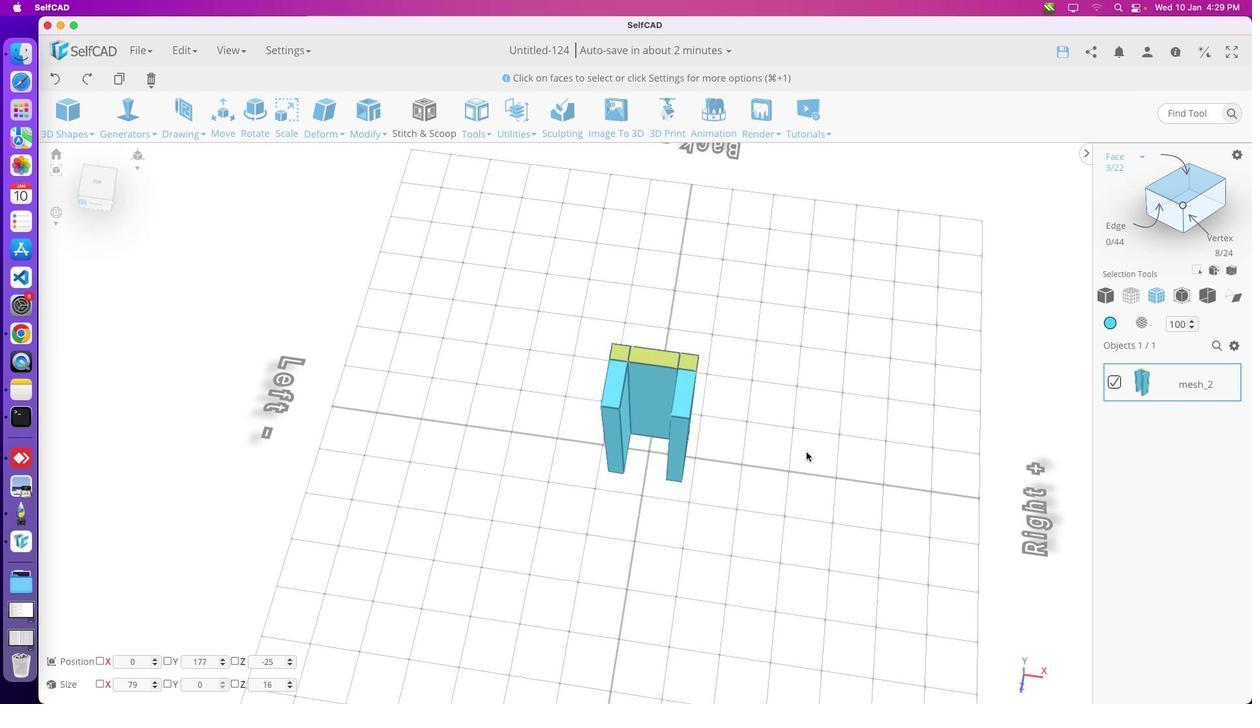 
Action: Mouse moved to (698, 408)
Screenshot: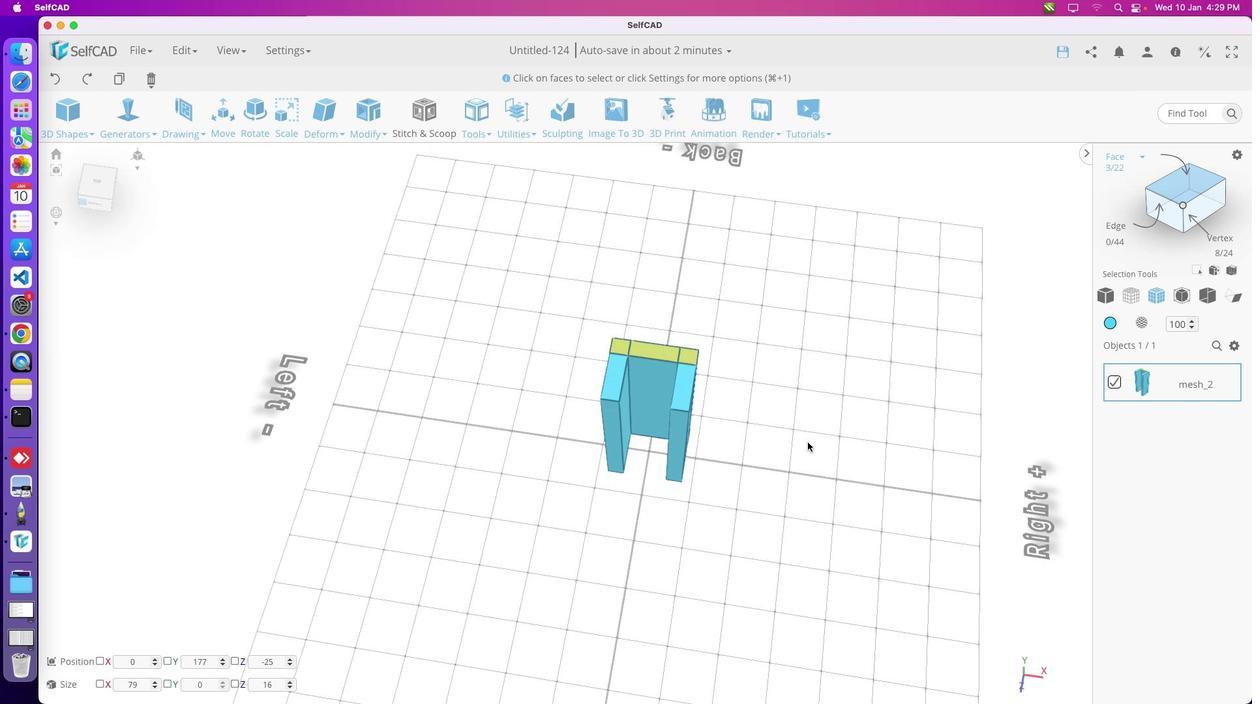 
Action: Mouse pressed left at (698, 408)
Screenshot: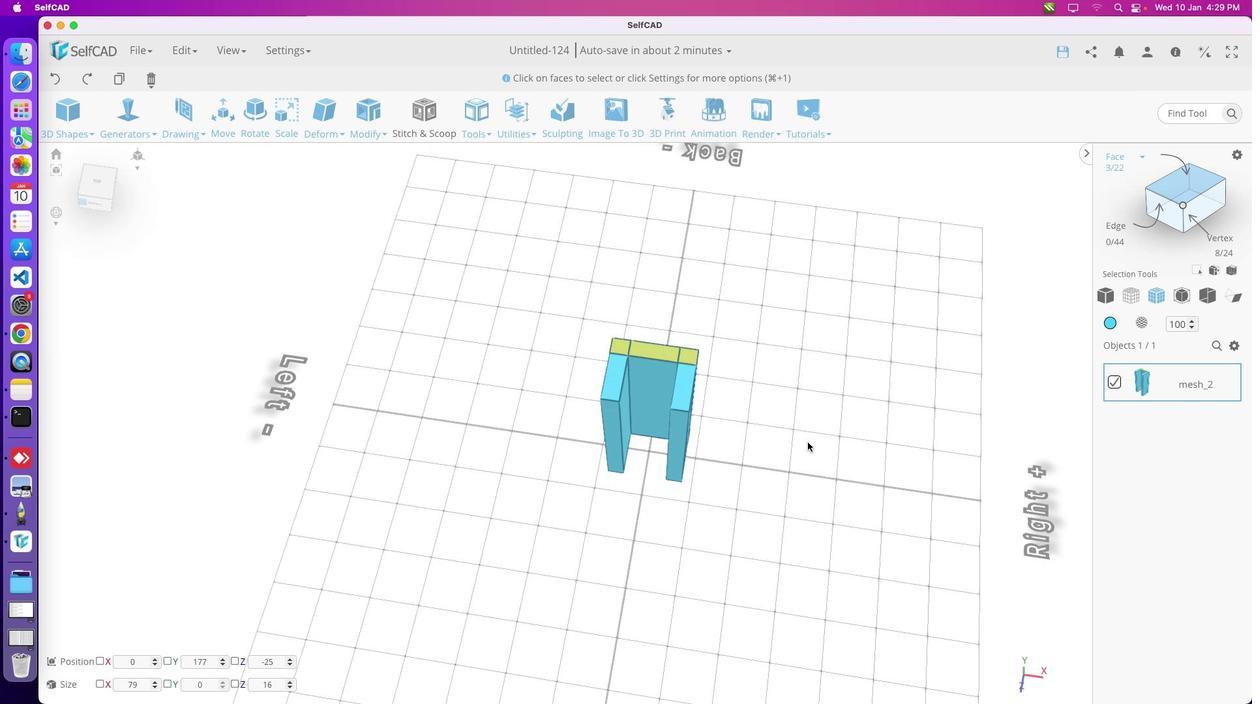 
Action: Mouse moved to (826, 480)
Screenshot: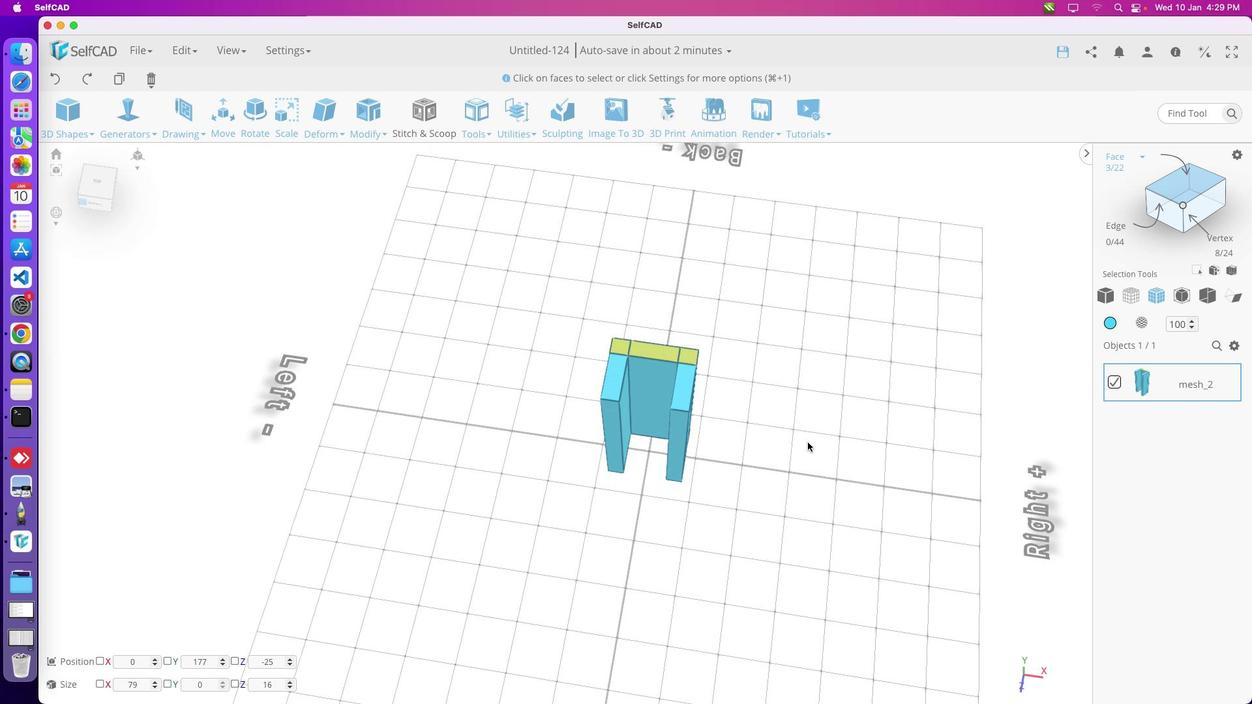 
Action: Mouse pressed left at (826, 480)
Screenshot: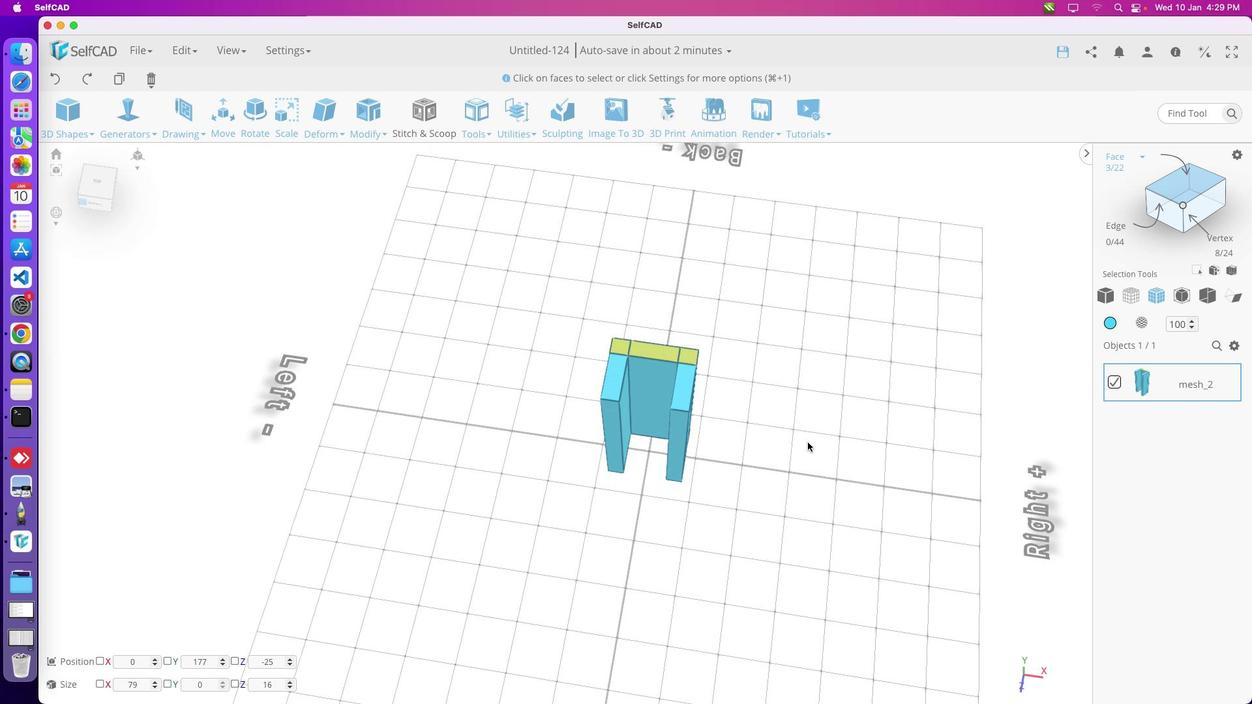 
Action: Mouse moved to (813, 446)
Screenshot: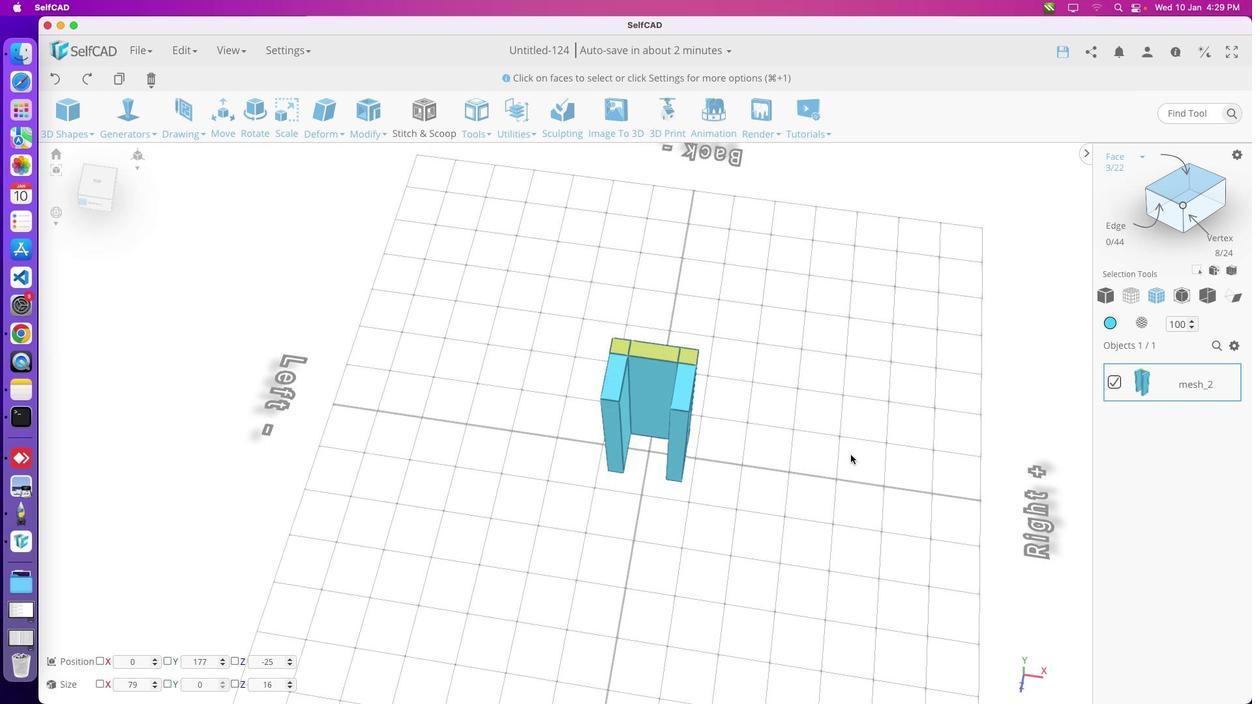 
Action: Key pressed 'm'
Screenshot: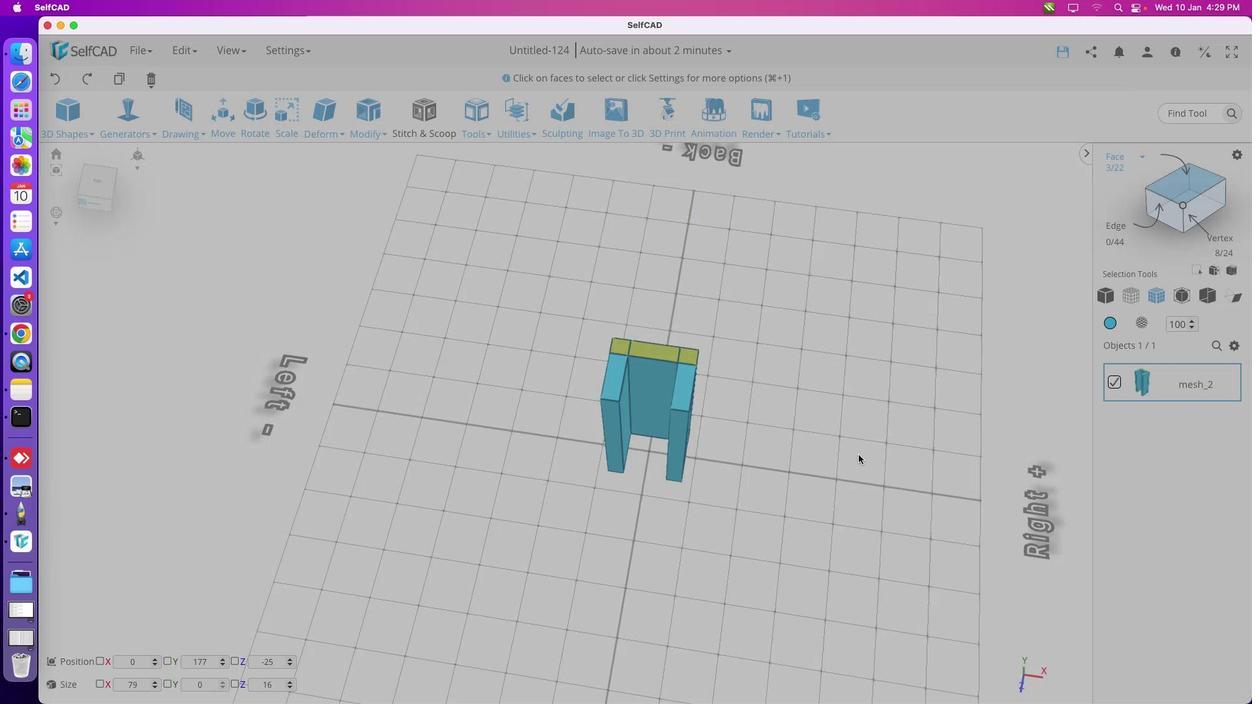 
Action: Mouse moved to (813, 446)
Screenshot: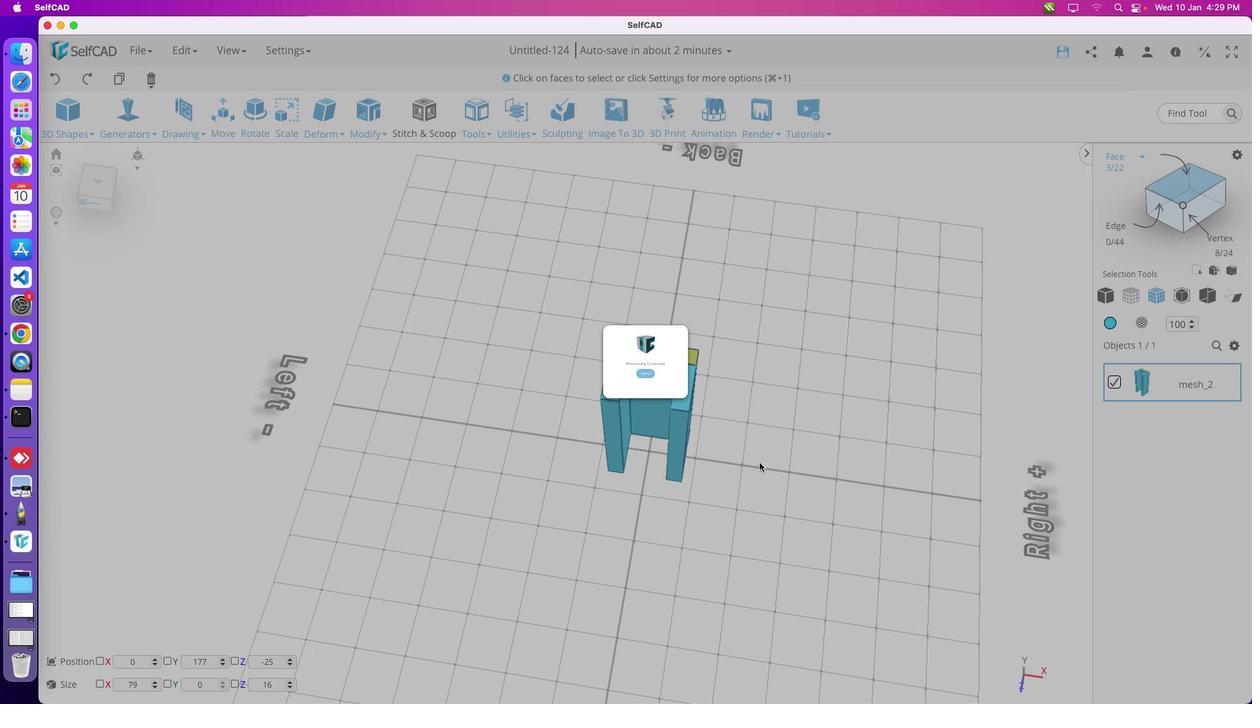 
Action: Key pressed 'm''m''m''m''m''m''m''m''m''m''m'
Screenshot: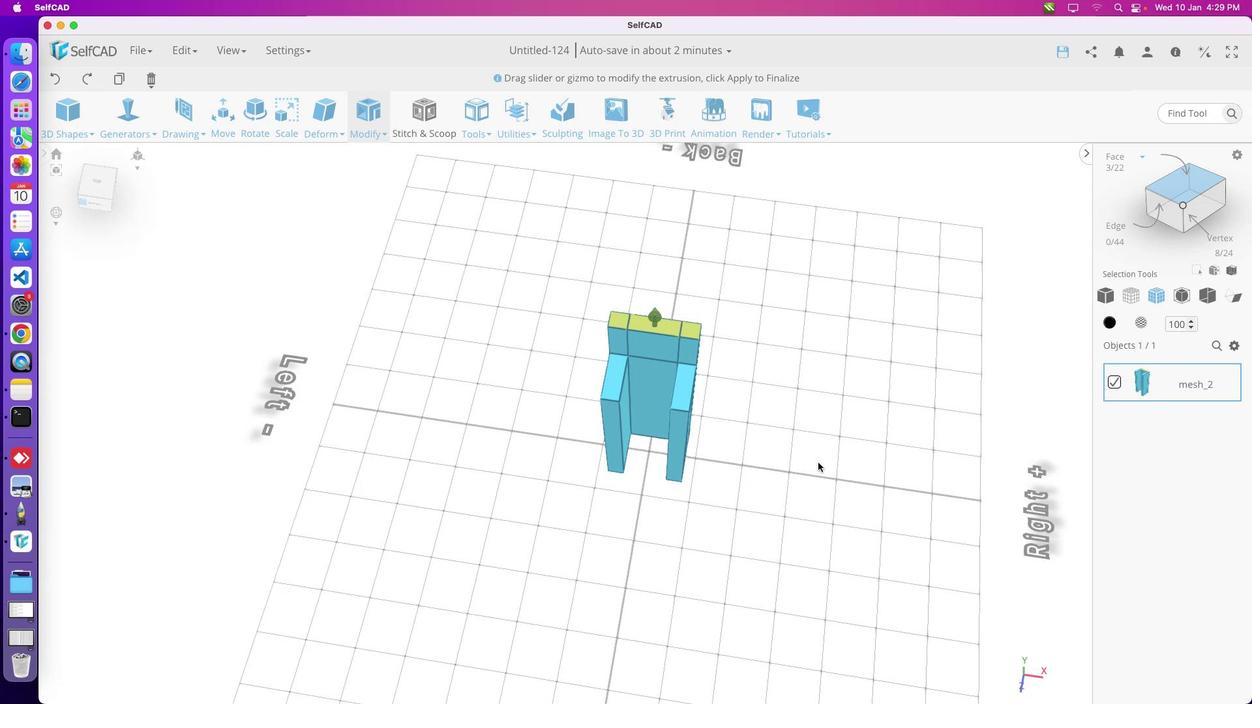
Action: Mouse moved to (813, 446)
Screenshot: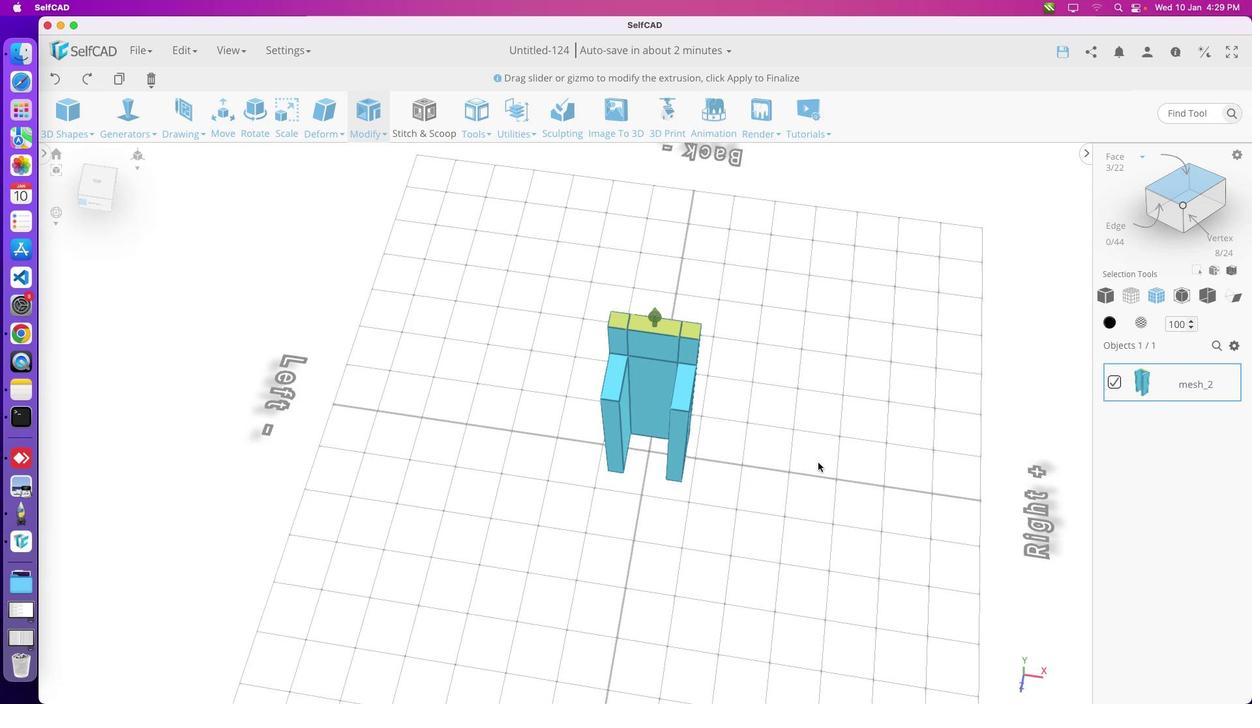 
Action: Key pressed 'm''m''m''m''m''e'
Screenshot: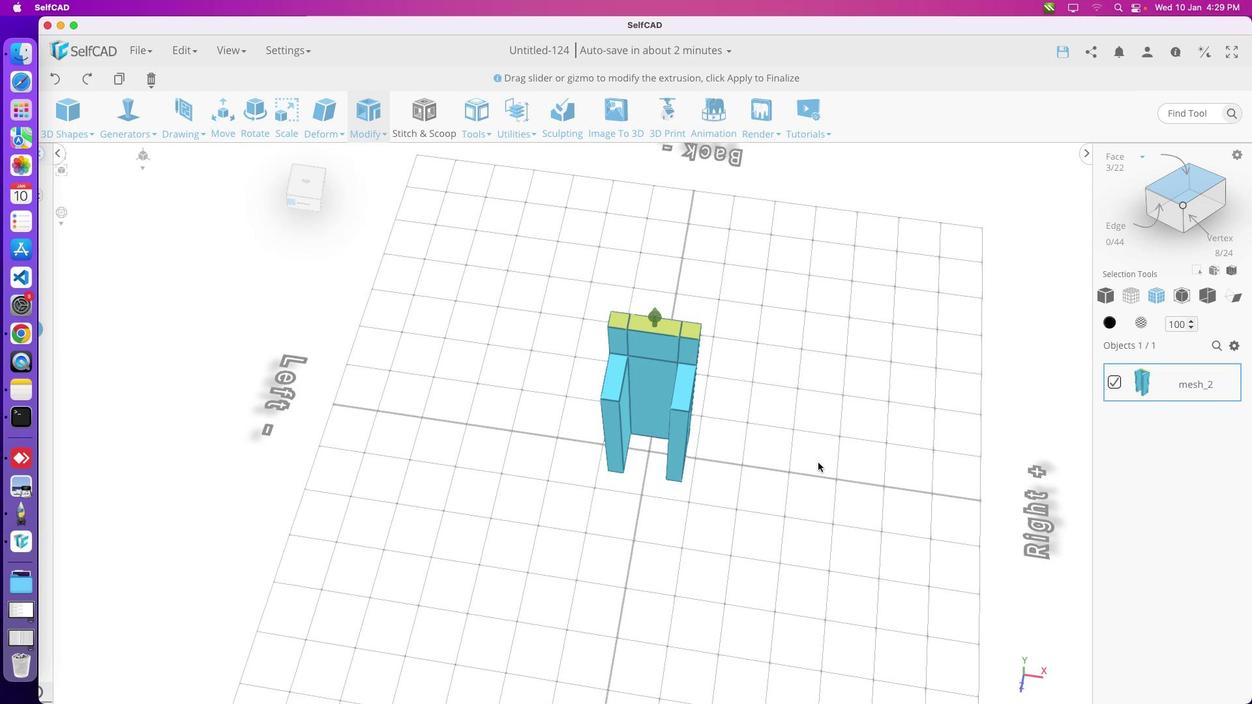 
Action: Mouse moved to (823, 467)
Screenshot: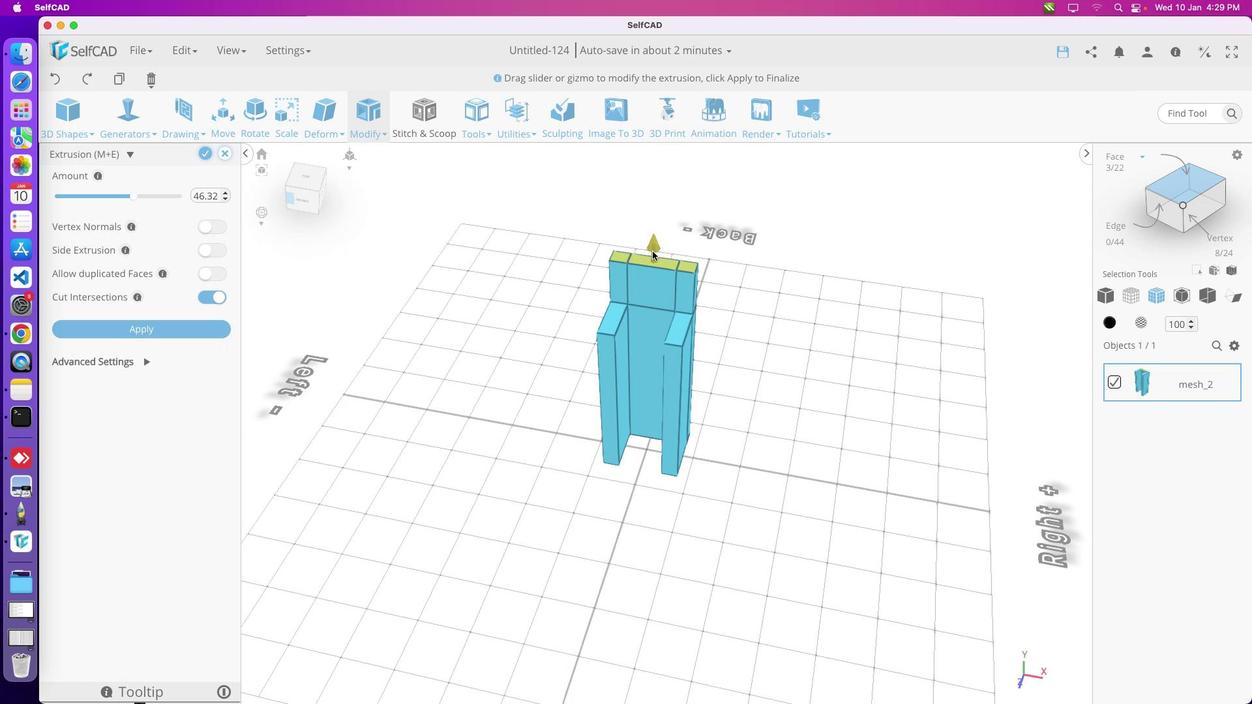 
Action: Mouse pressed left at (823, 467)
Screenshot: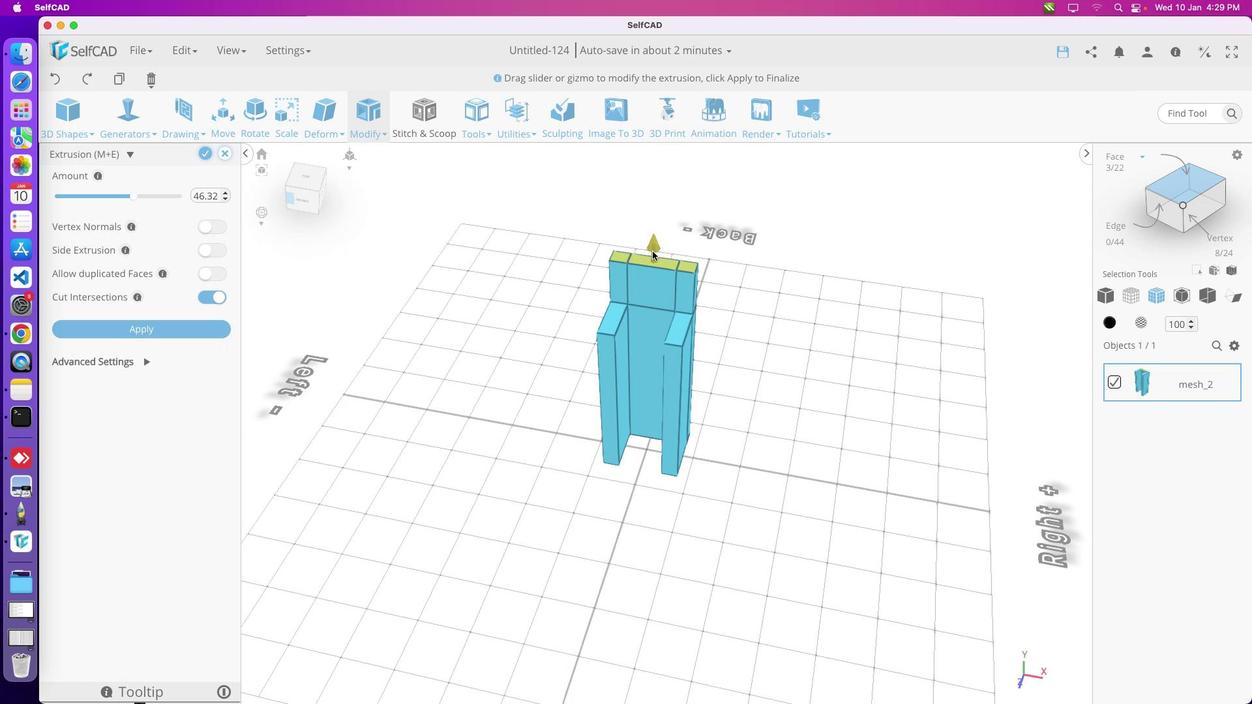 
Action: Mouse moved to (657, 255)
Screenshot: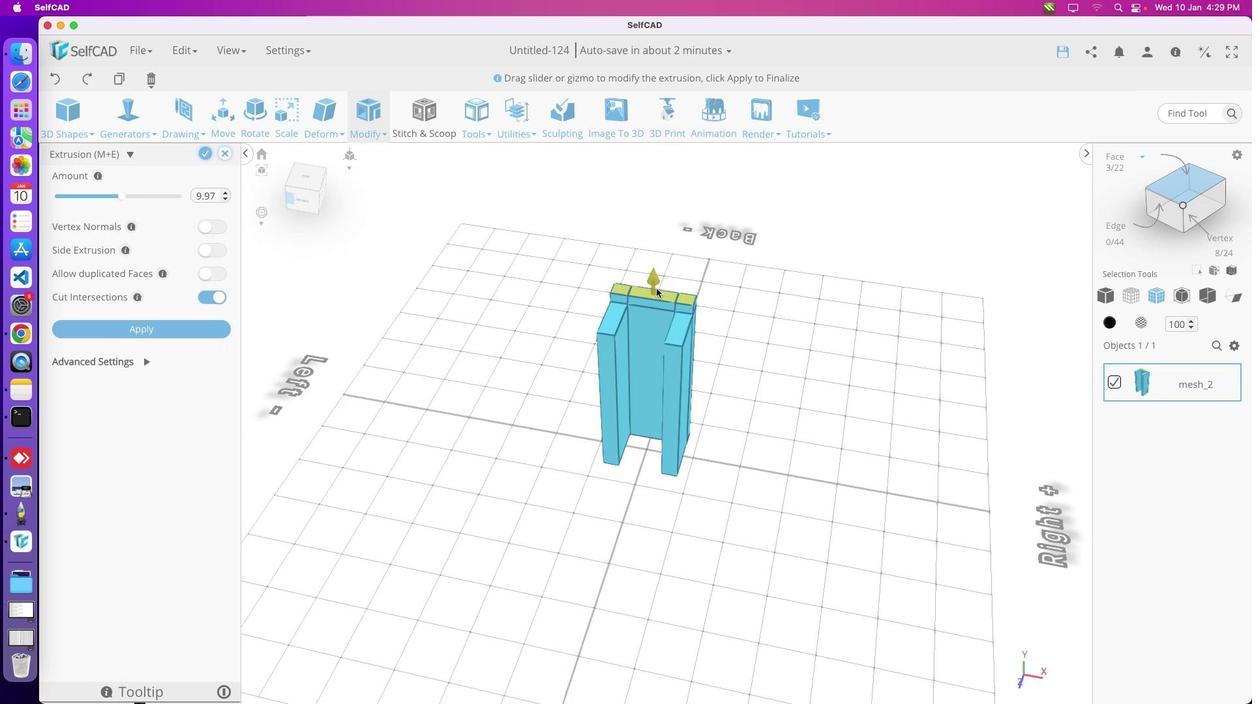 
Action: Mouse pressed left at (657, 255)
Screenshot: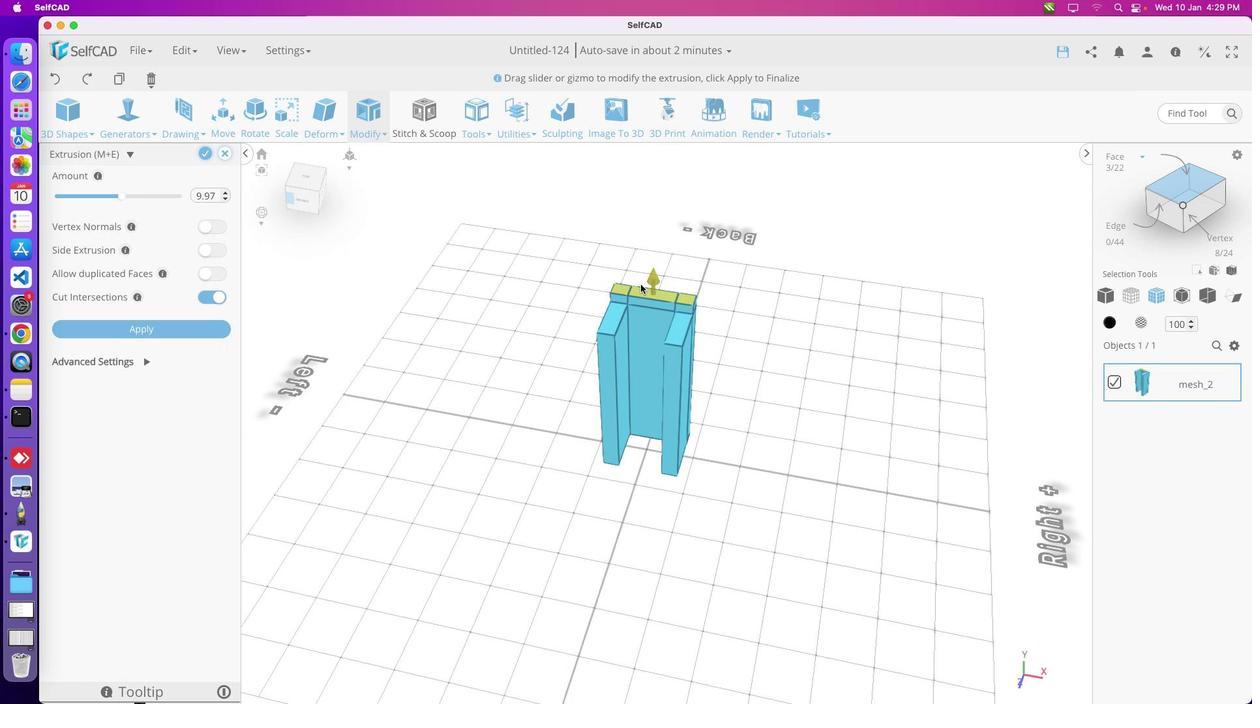
Action: Mouse moved to (210, 157)
Screenshot: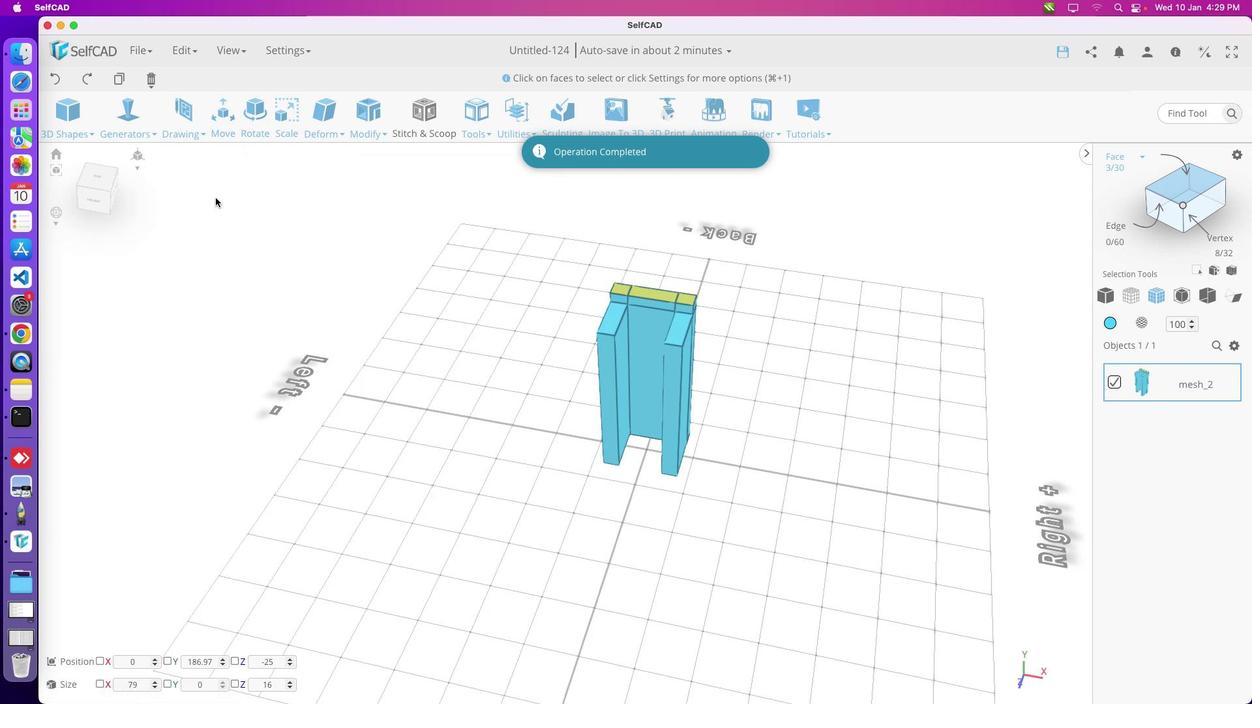 
Action: Mouse pressed left at (210, 157)
Screenshot: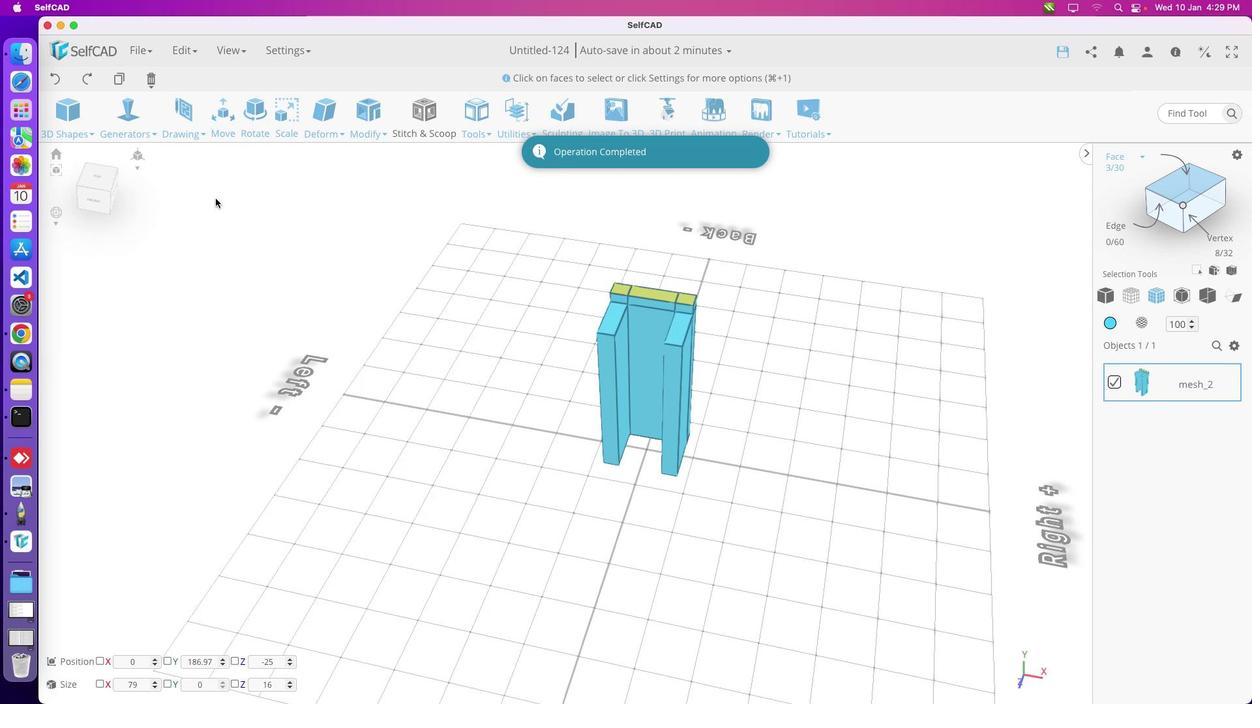 
Action: Mouse moved to (828, 348)
Screenshot: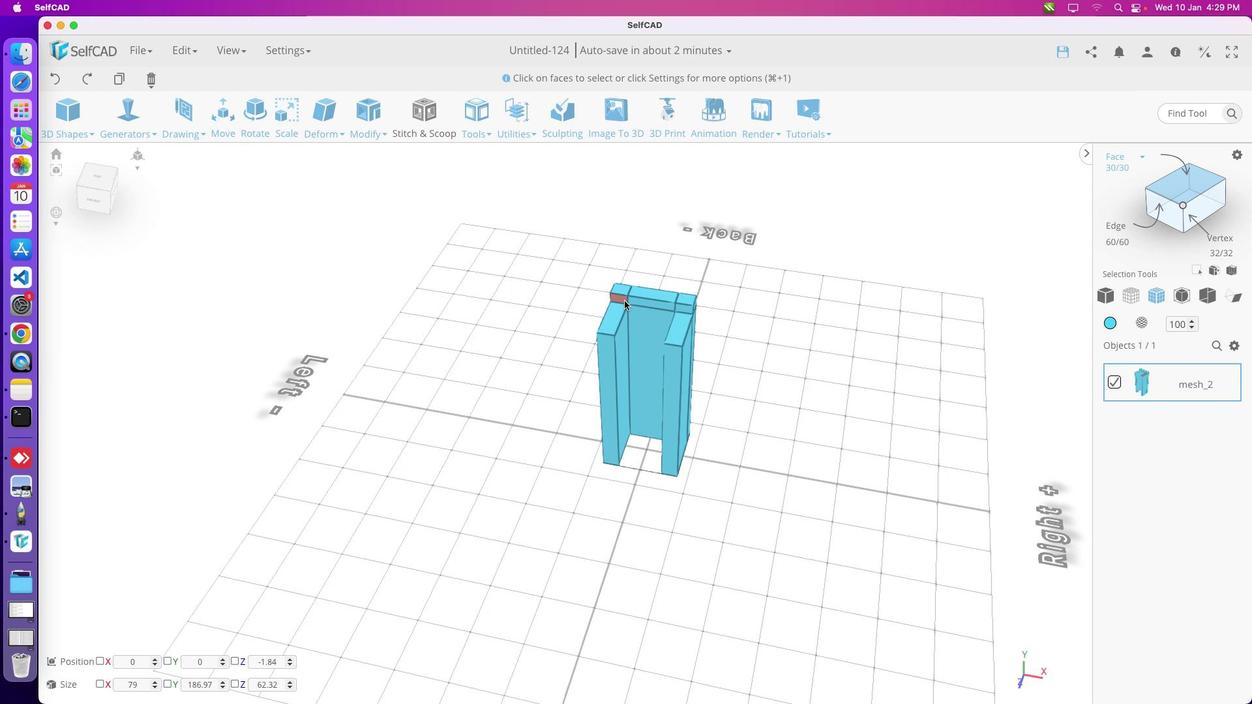 
Action: Mouse pressed left at (828, 348)
Screenshot: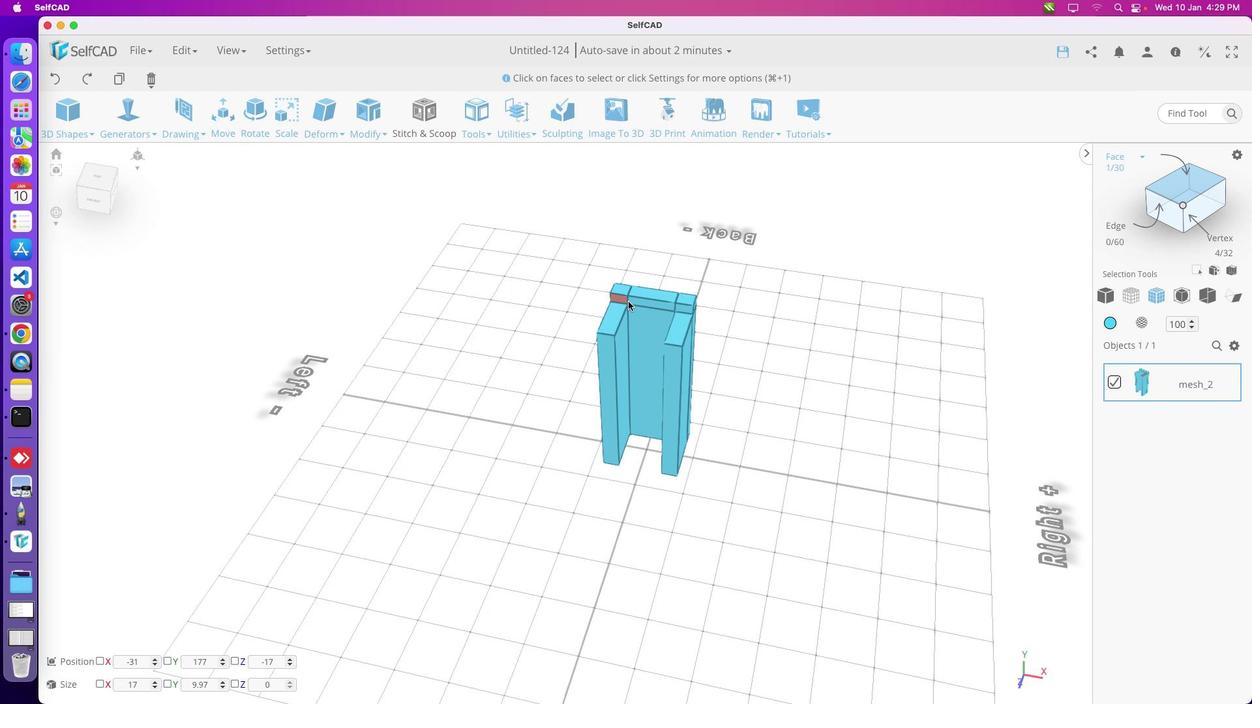 
Action: Mouse moved to (626, 306)
Screenshot: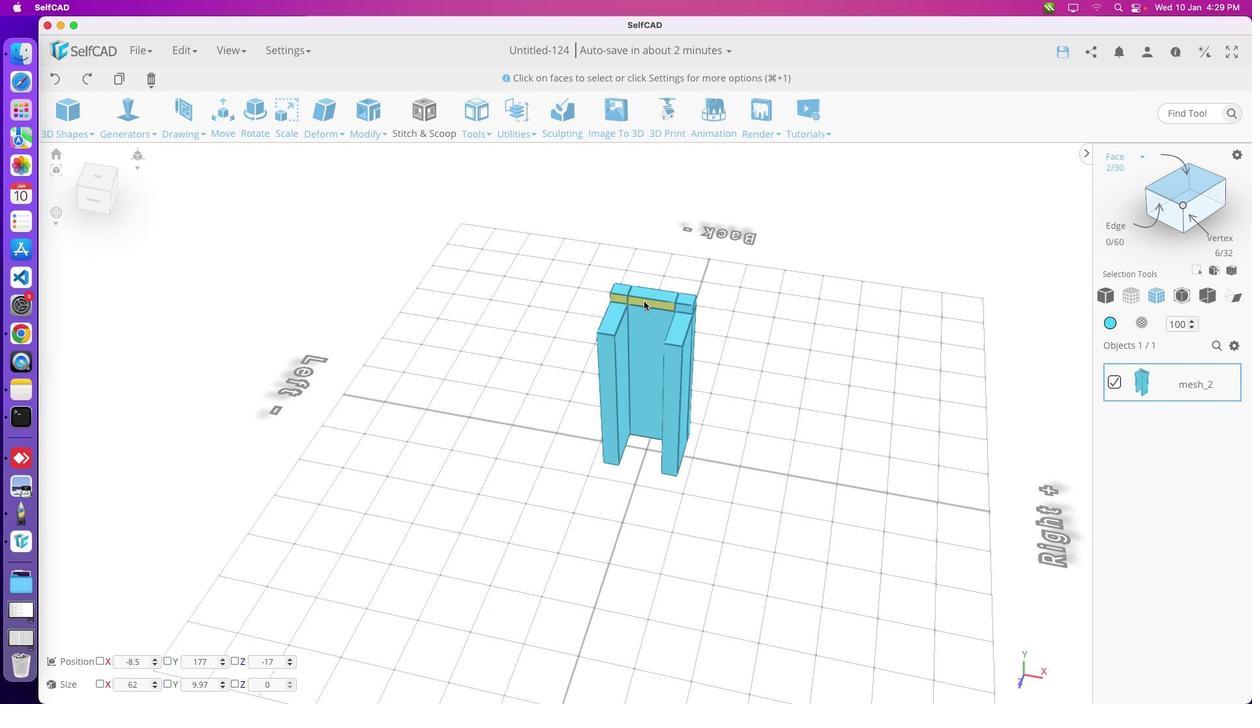 
Action: Mouse pressed left at (626, 306)
Screenshot: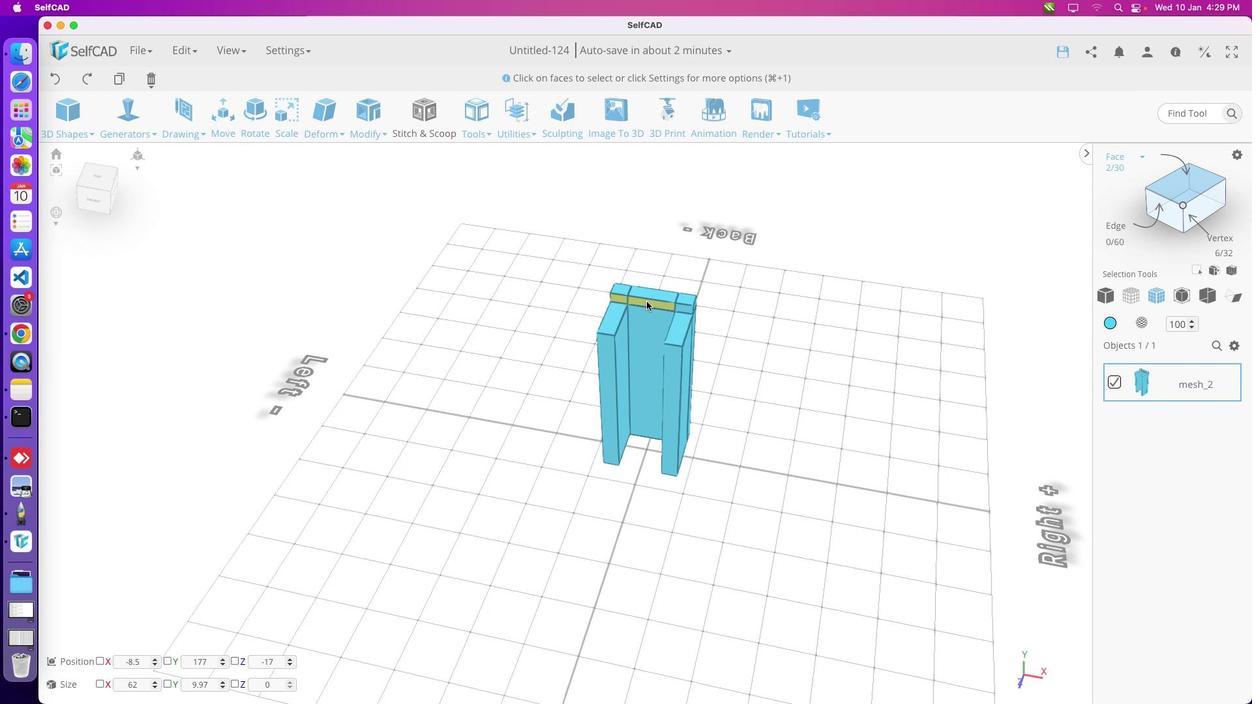 
Action: Mouse moved to (646, 306)
Screenshot: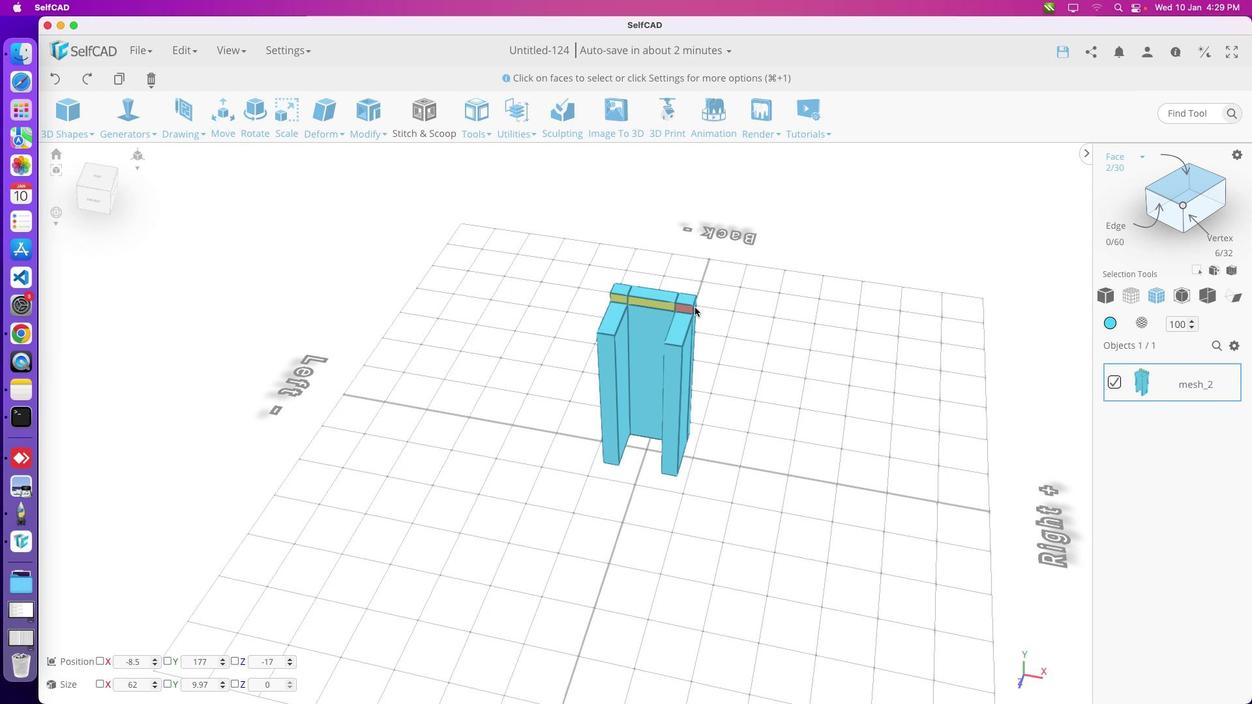 
Action: Mouse pressed left at (646, 306)
Screenshot: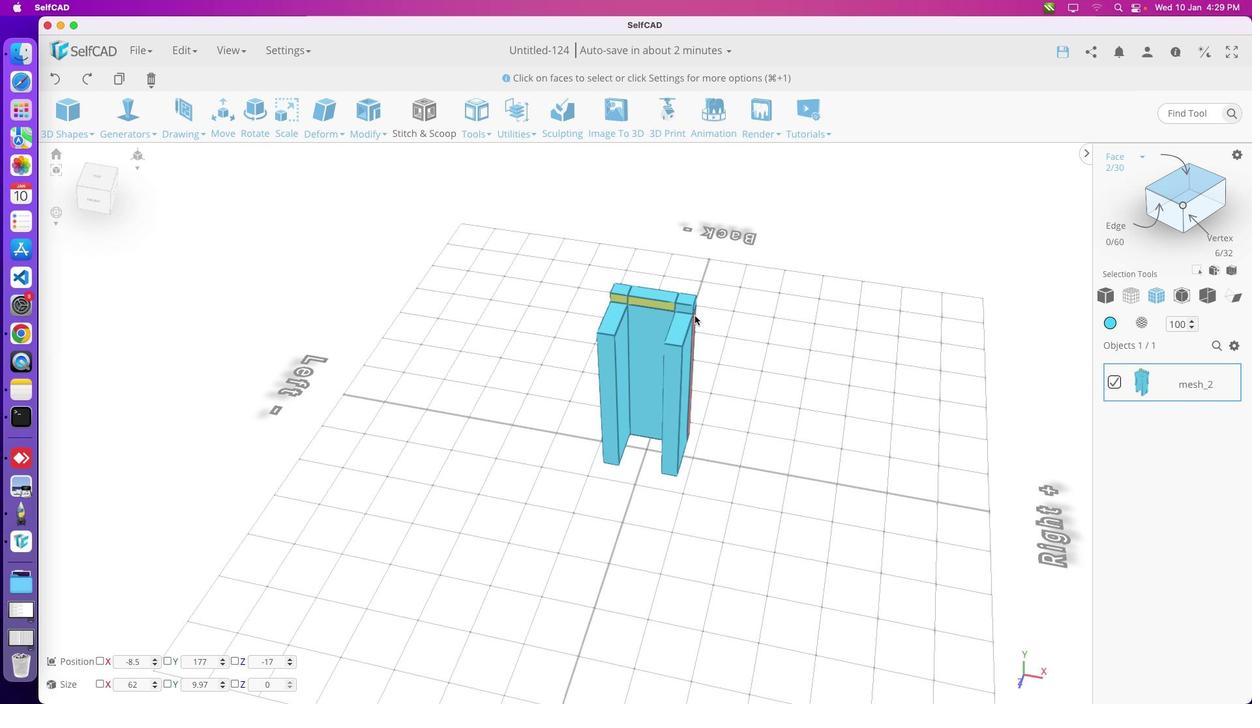 
Action: Mouse moved to (691, 315)
Screenshot: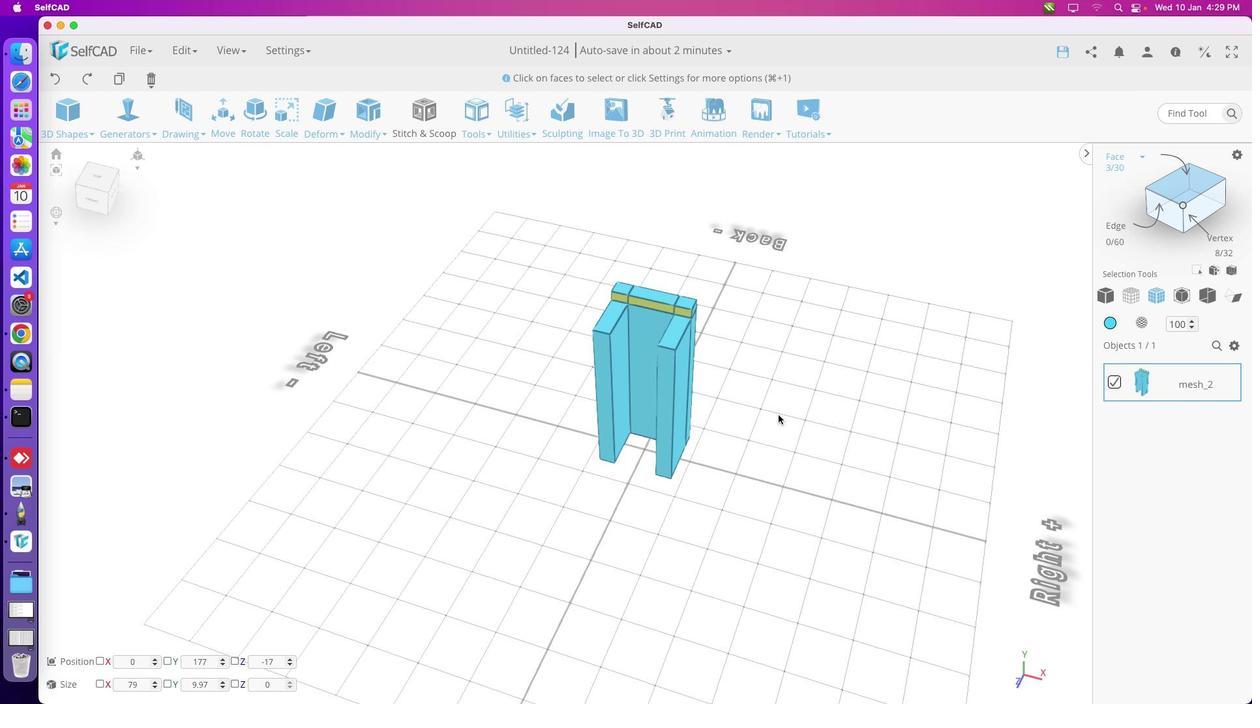 
Action: Mouse pressed left at (691, 315)
Screenshot: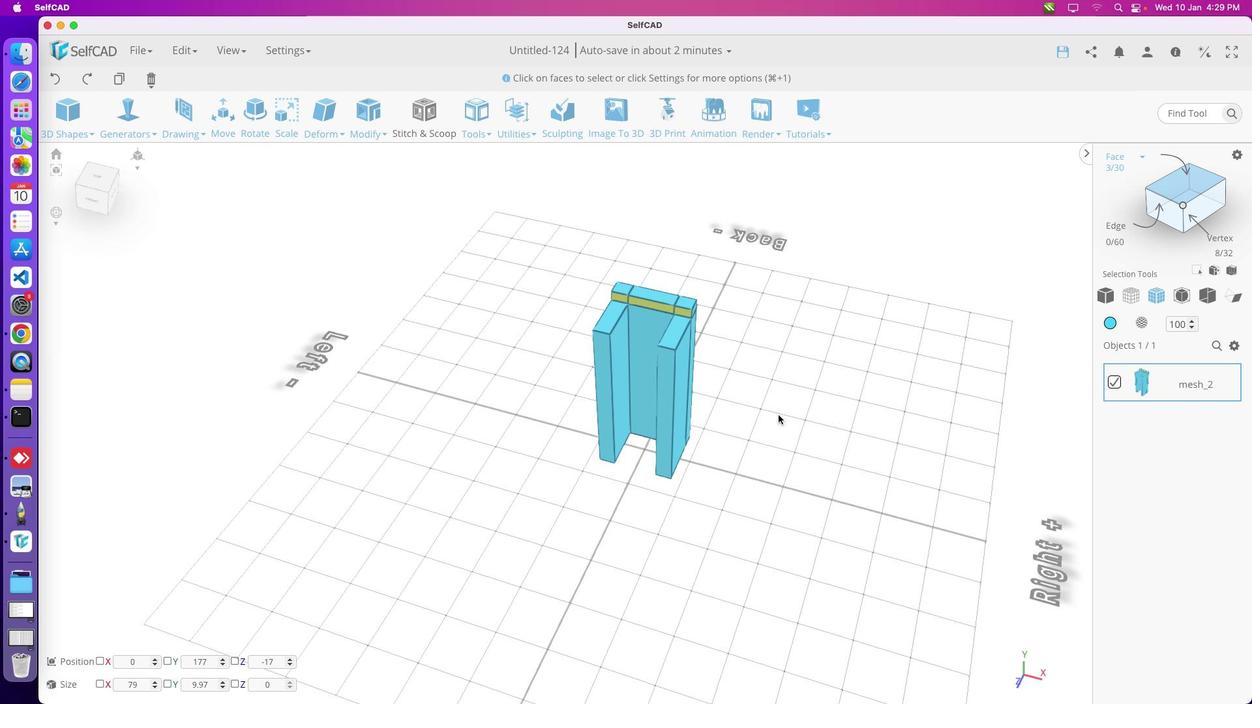 
Action: Mouse moved to (805, 419)
Screenshot: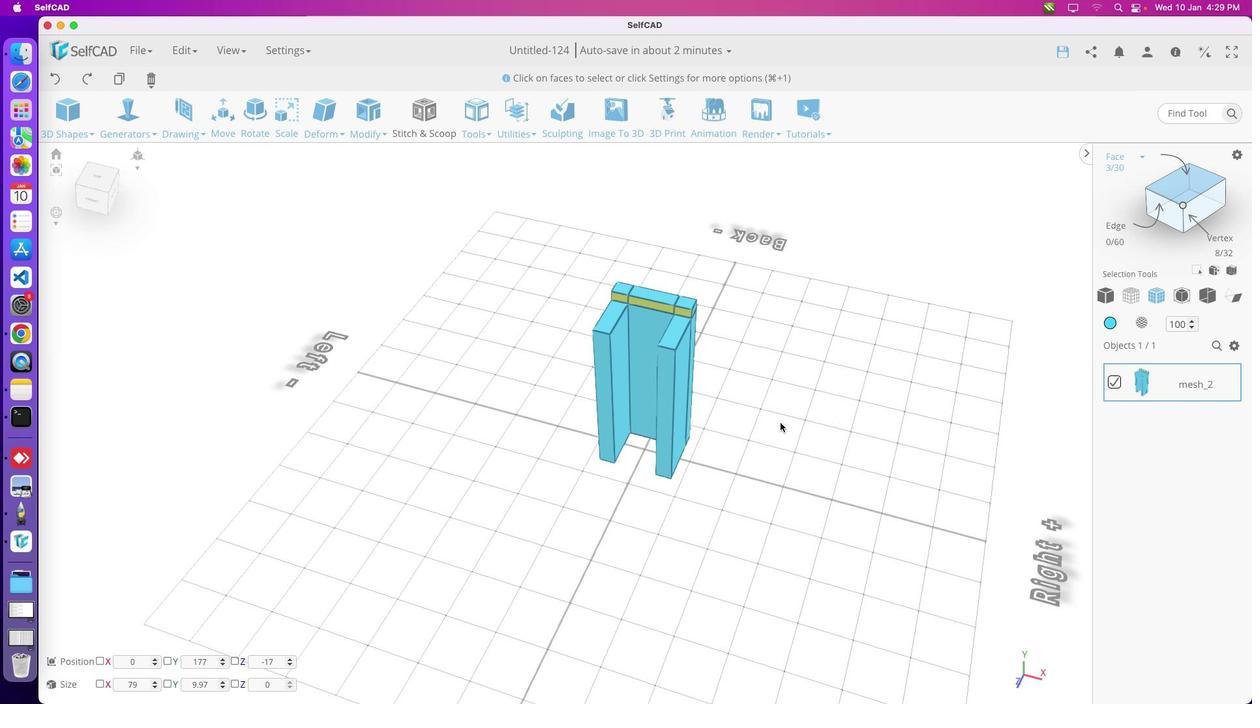 
Action: Mouse pressed left at (805, 419)
Screenshot: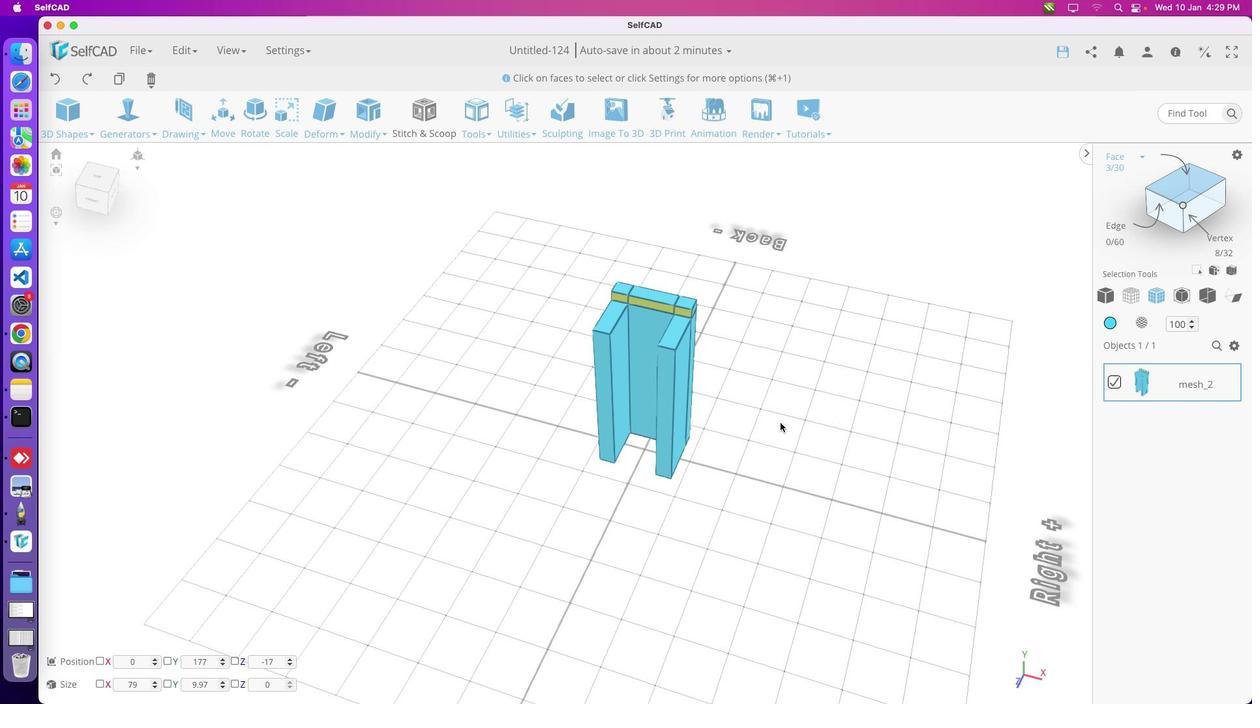 
Action: Mouse moved to (785, 416)
Screenshot: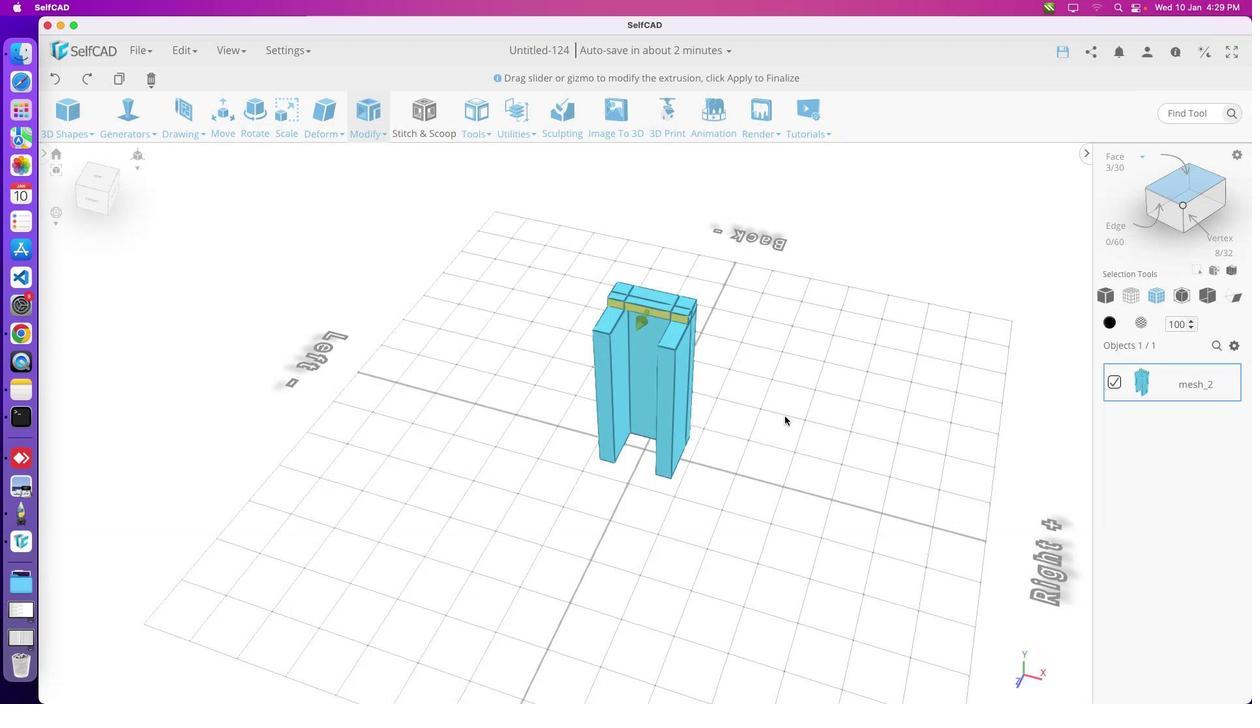 
Action: Key pressed 'm''m''m''e'
Screenshot: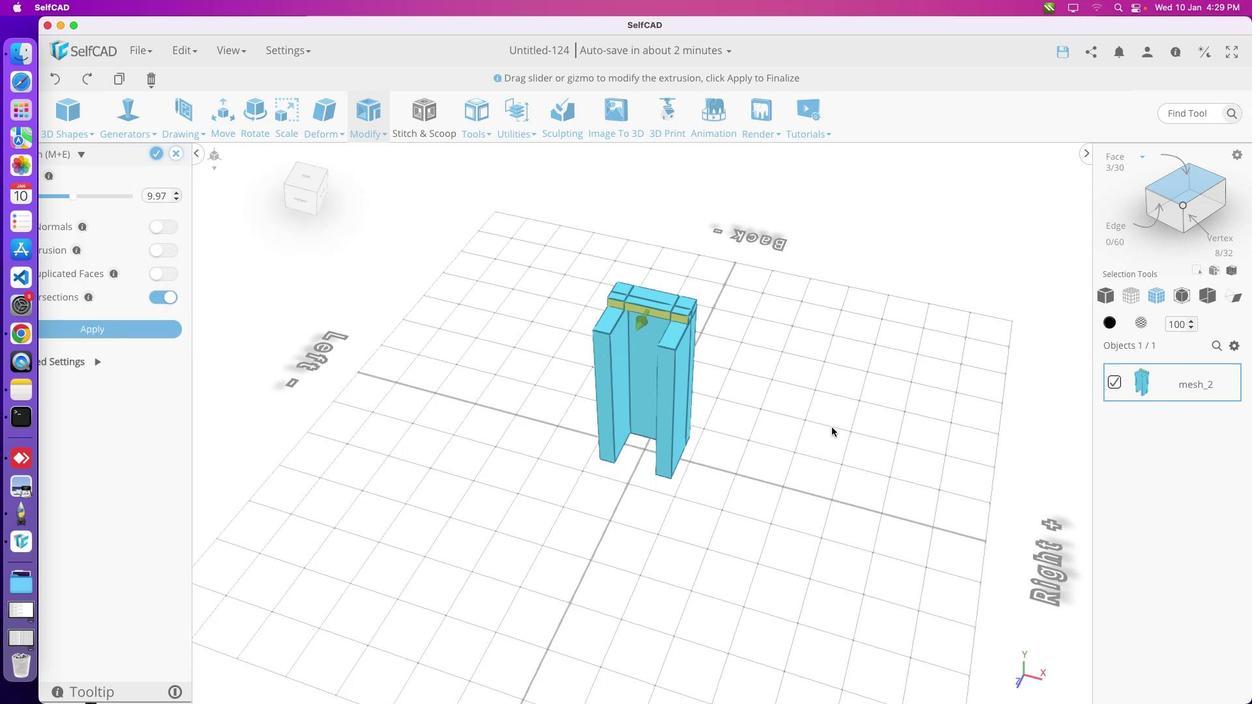 
Action: Mouse moved to (852, 434)
Screenshot: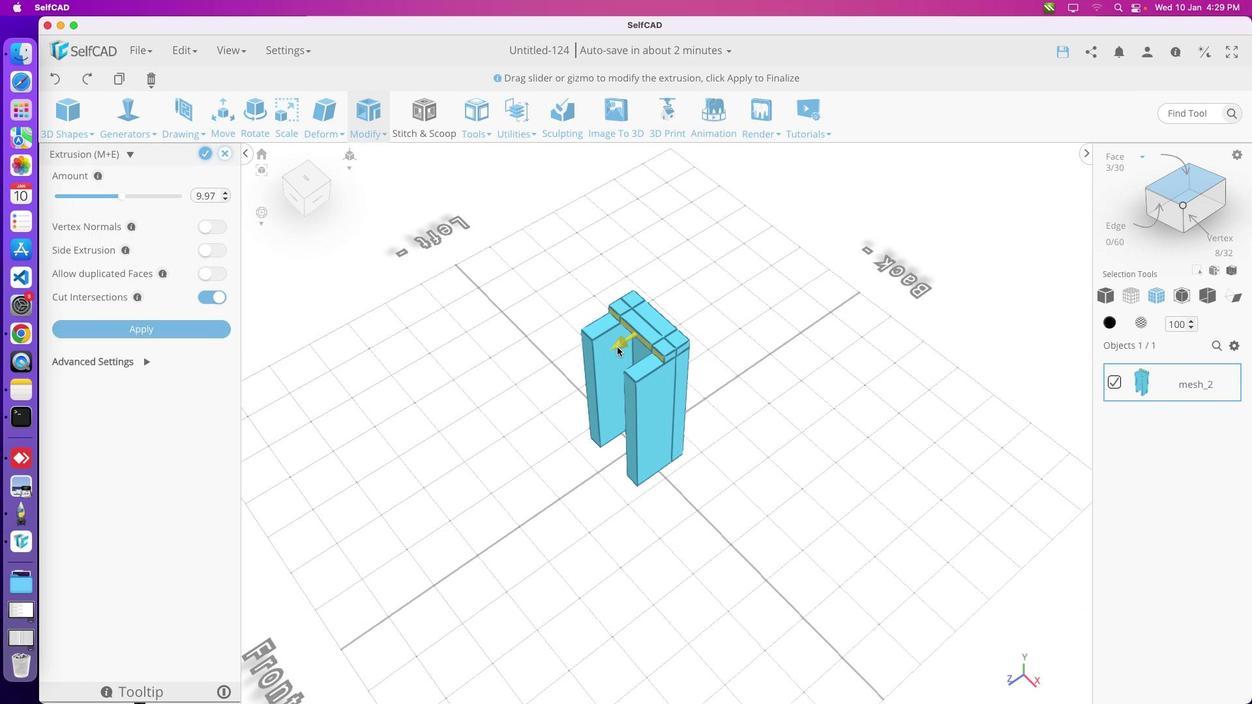 
Action: Mouse pressed left at (852, 434)
Screenshot: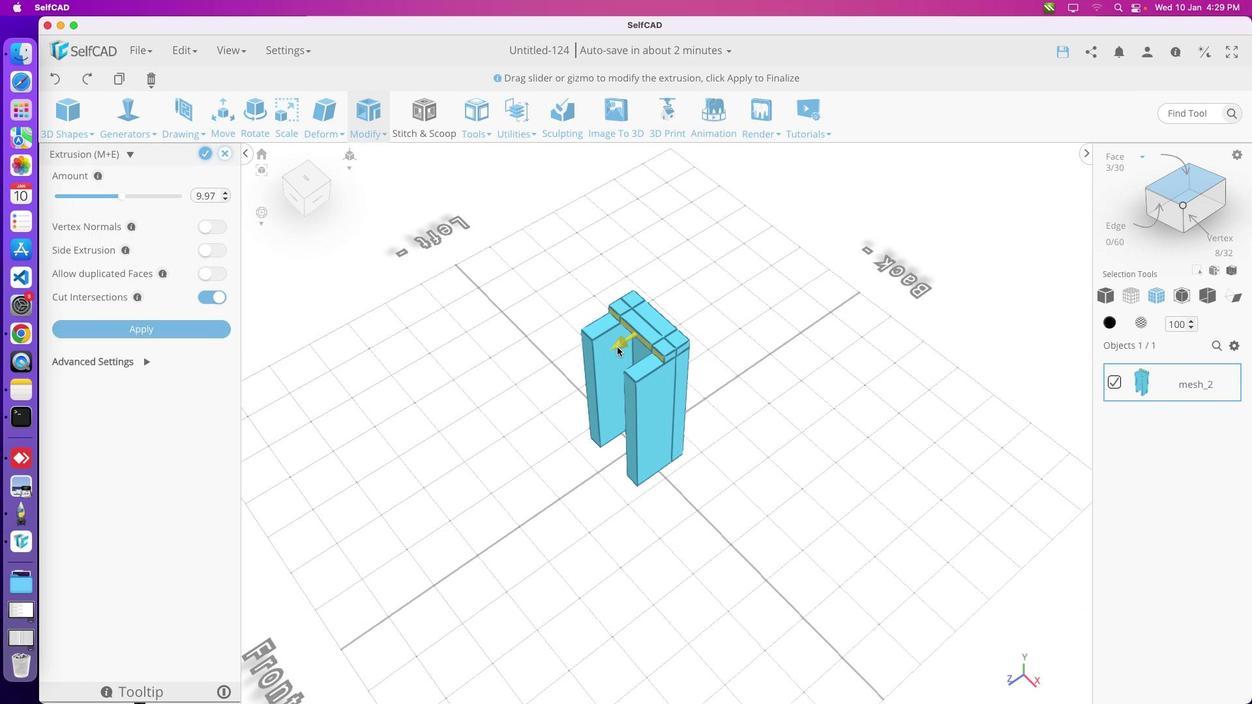 
Action: Mouse moved to (624, 349)
Screenshot: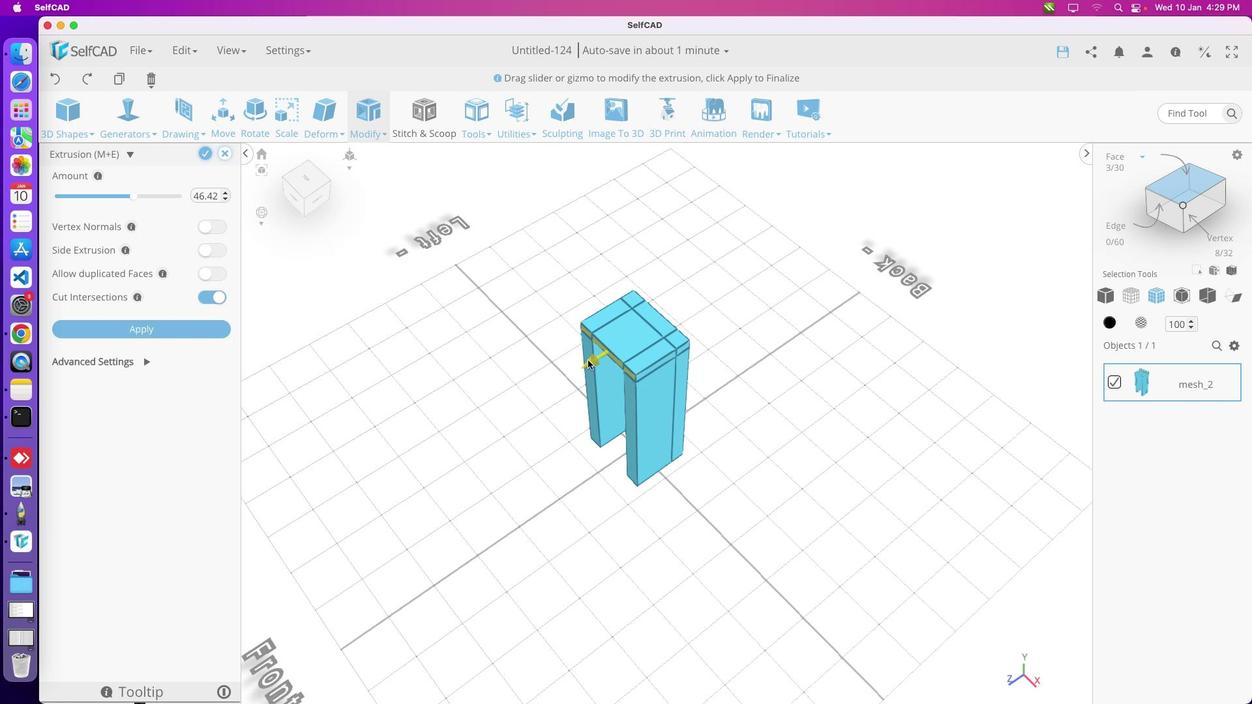 
Action: Mouse pressed left at (624, 349)
Screenshot: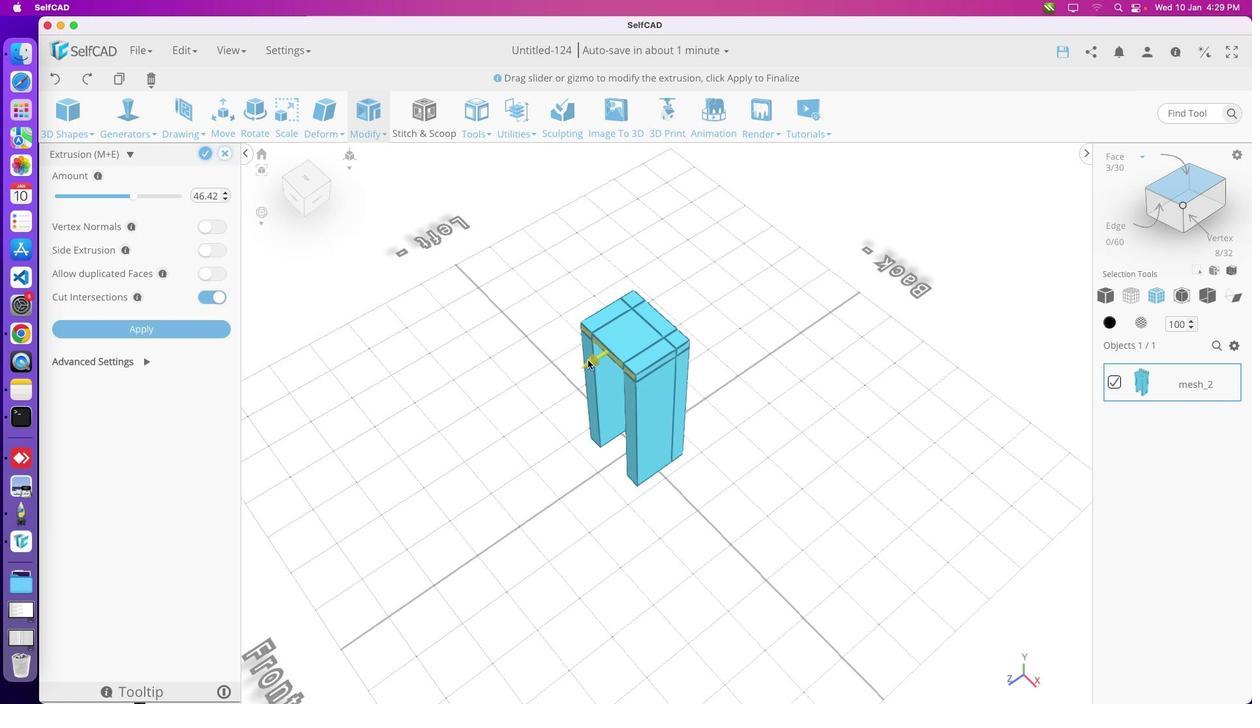 
Action: Mouse moved to (755, 504)
Screenshot: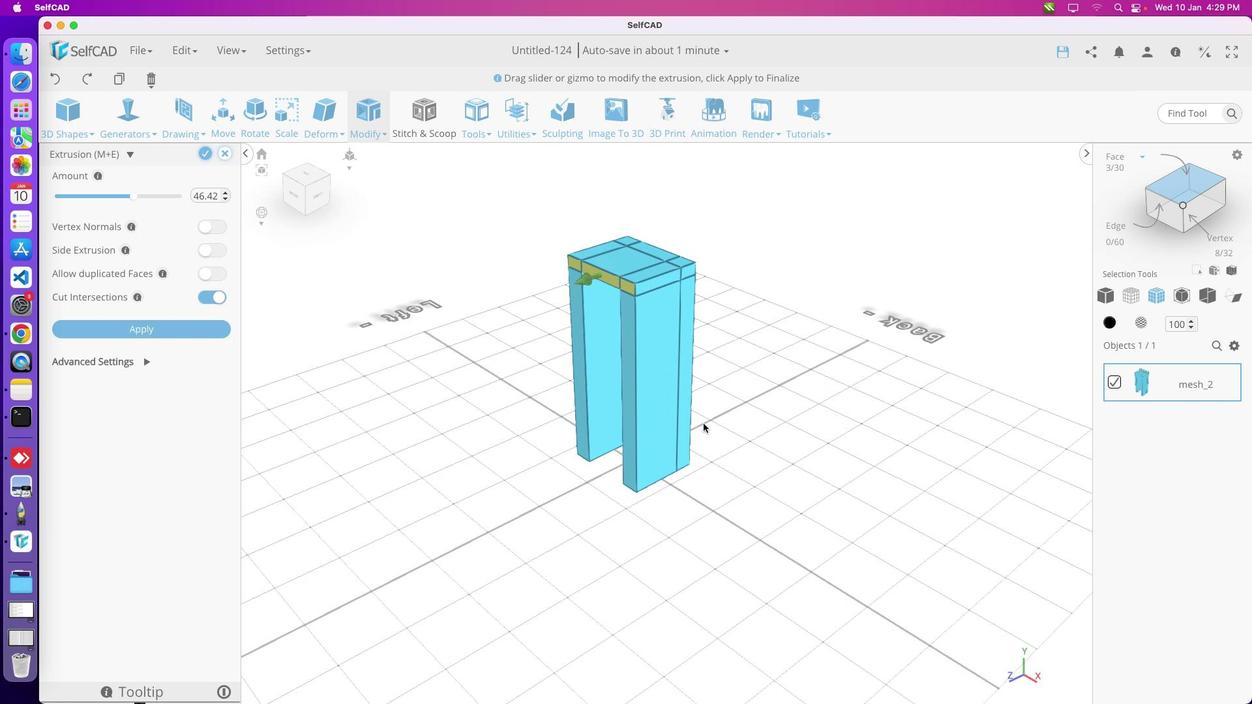 
Action: Mouse pressed left at (755, 504)
Screenshot: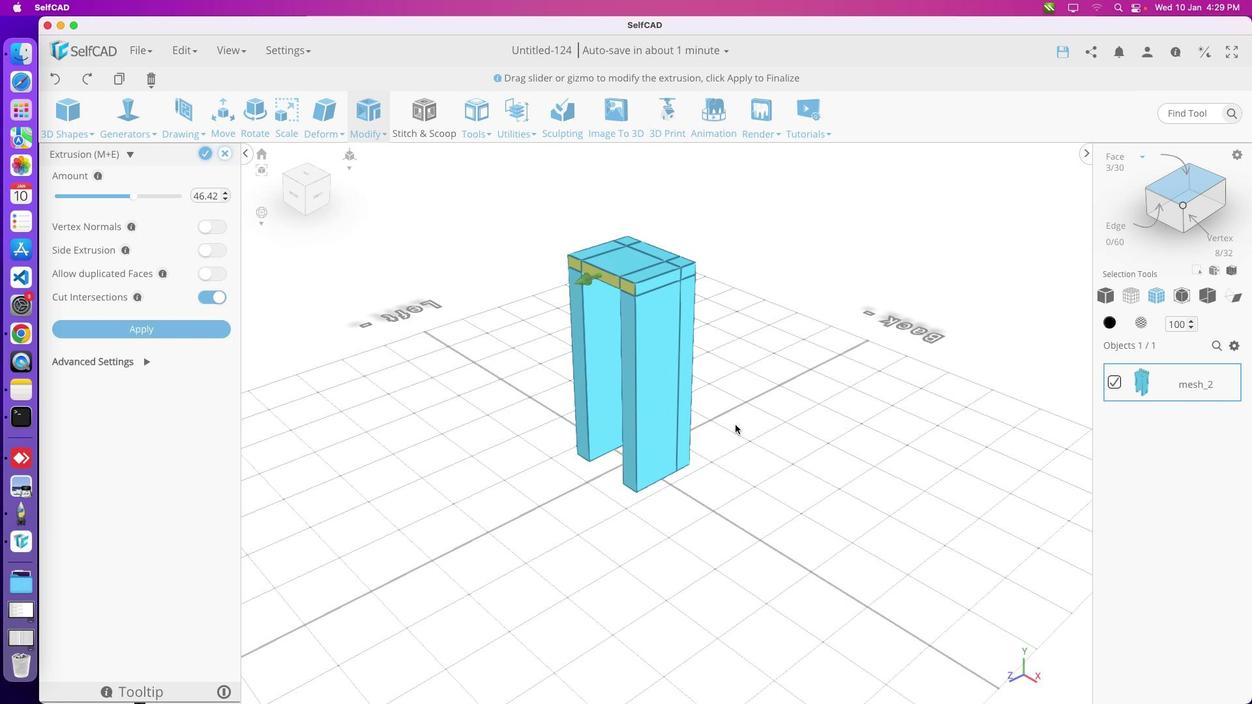 
Action: Mouse moved to (662, 373)
Screenshot: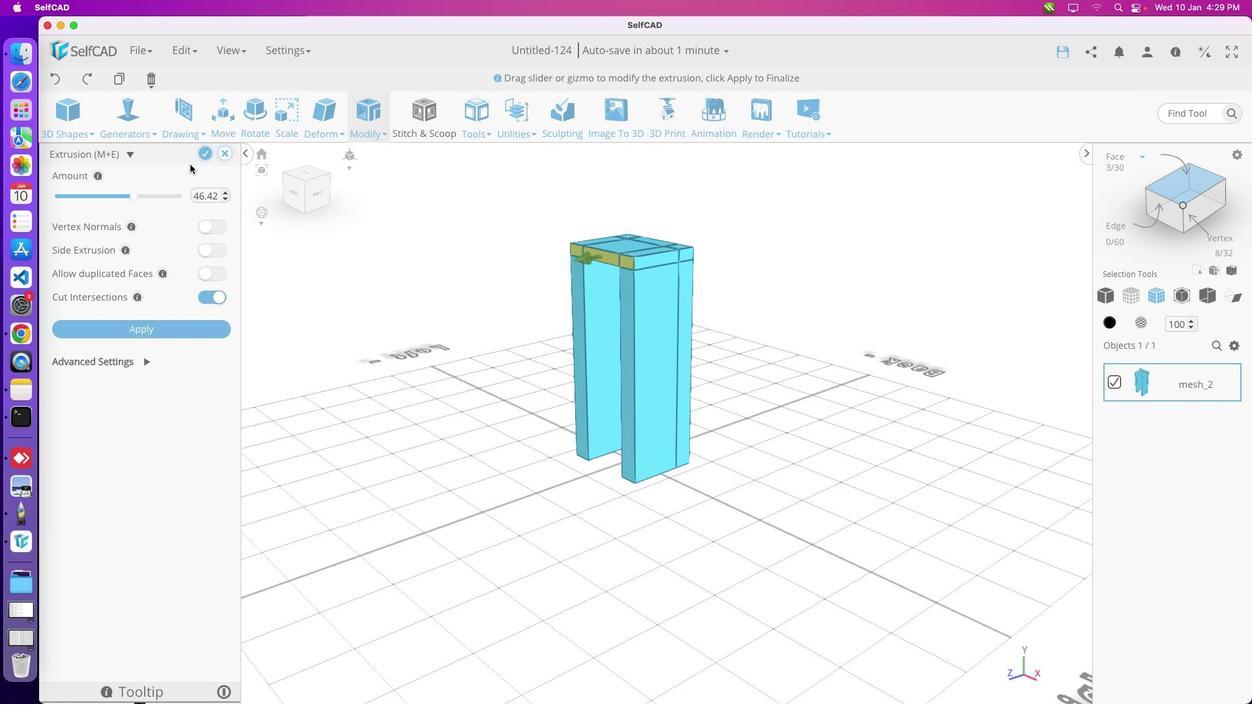 
Action: Mouse scrolled (662, 373) with delta (4, 5)
Screenshot: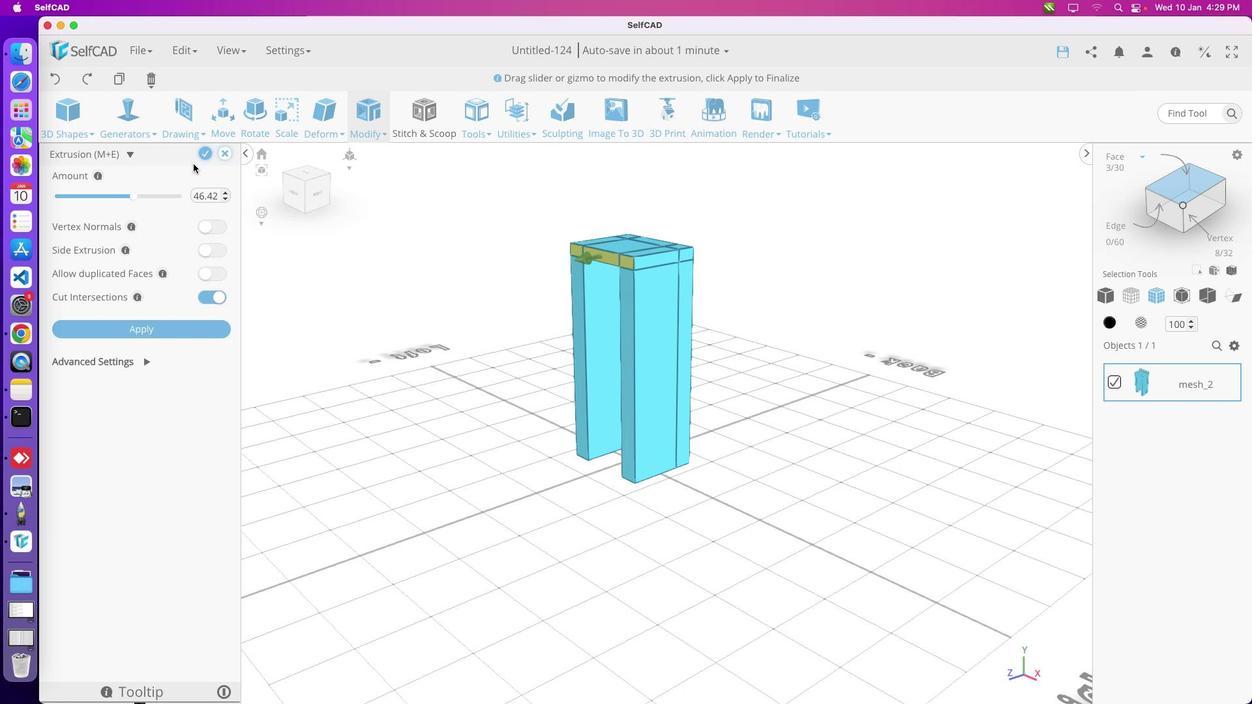 
Action: Mouse scrolled (662, 373) with delta (4, 5)
Screenshot: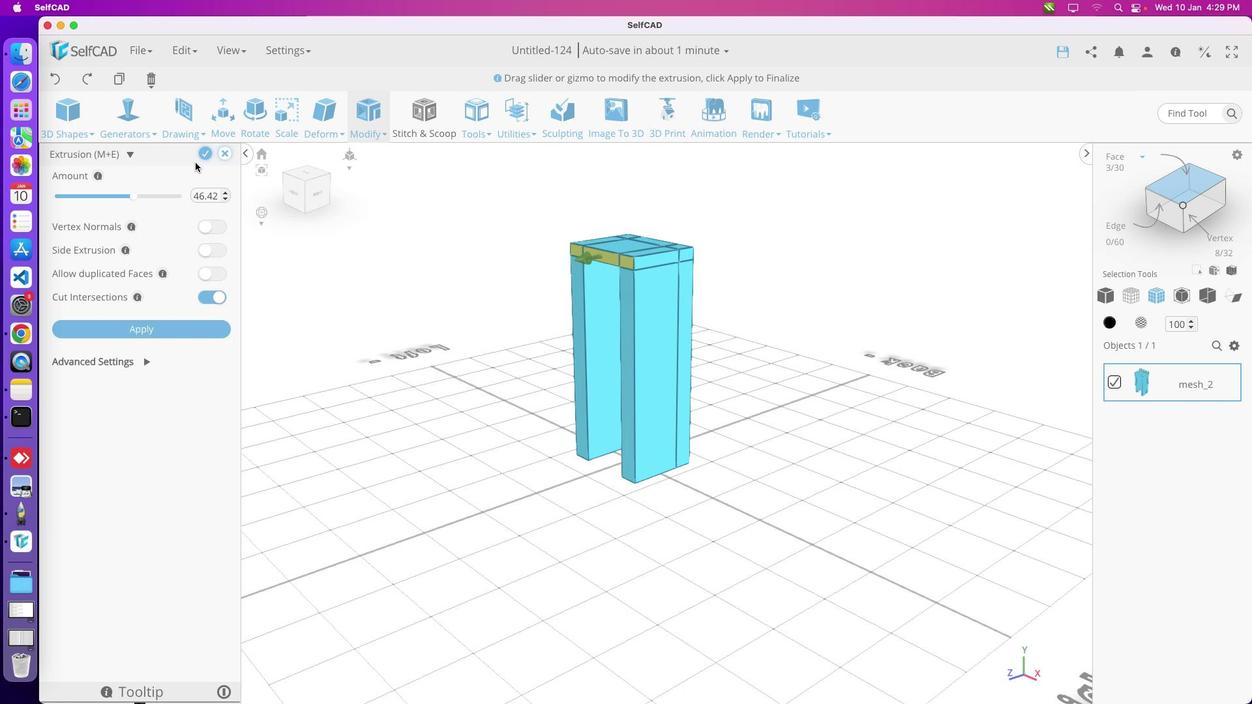 
Action: Mouse moved to (668, 381)
Screenshot: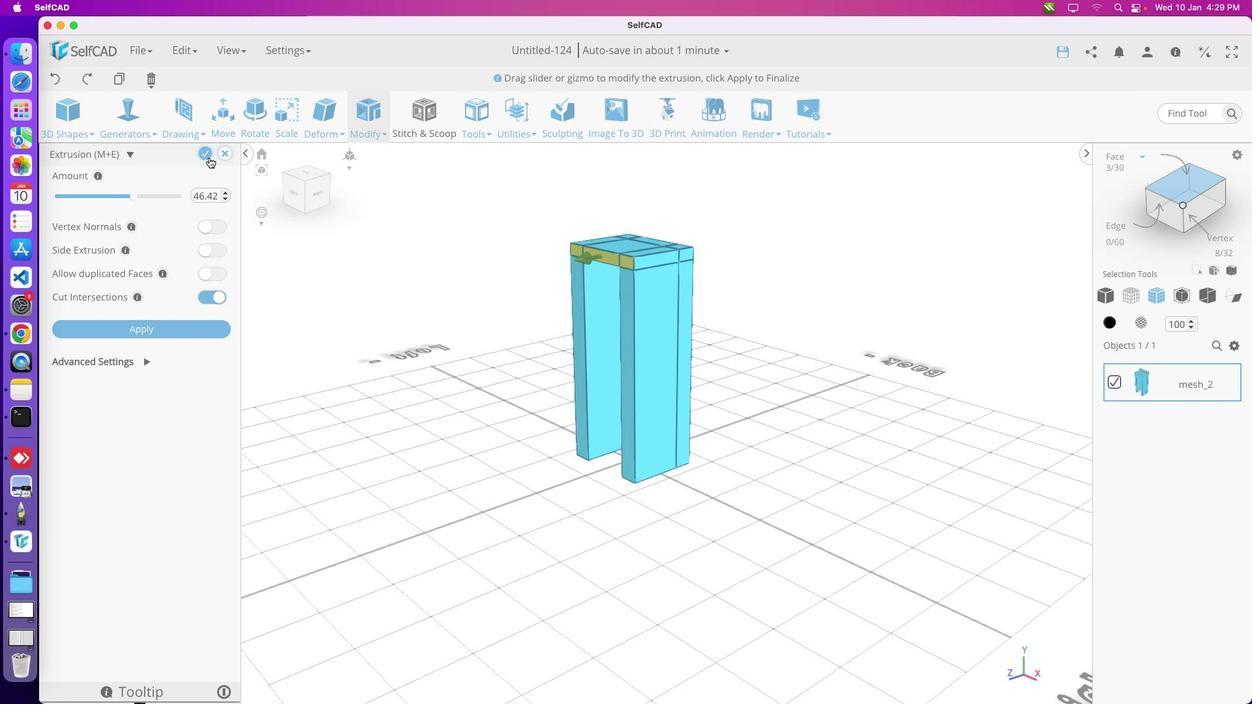 
Action: Mouse scrolled (668, 381) with delta (4, 5)
Screenshot: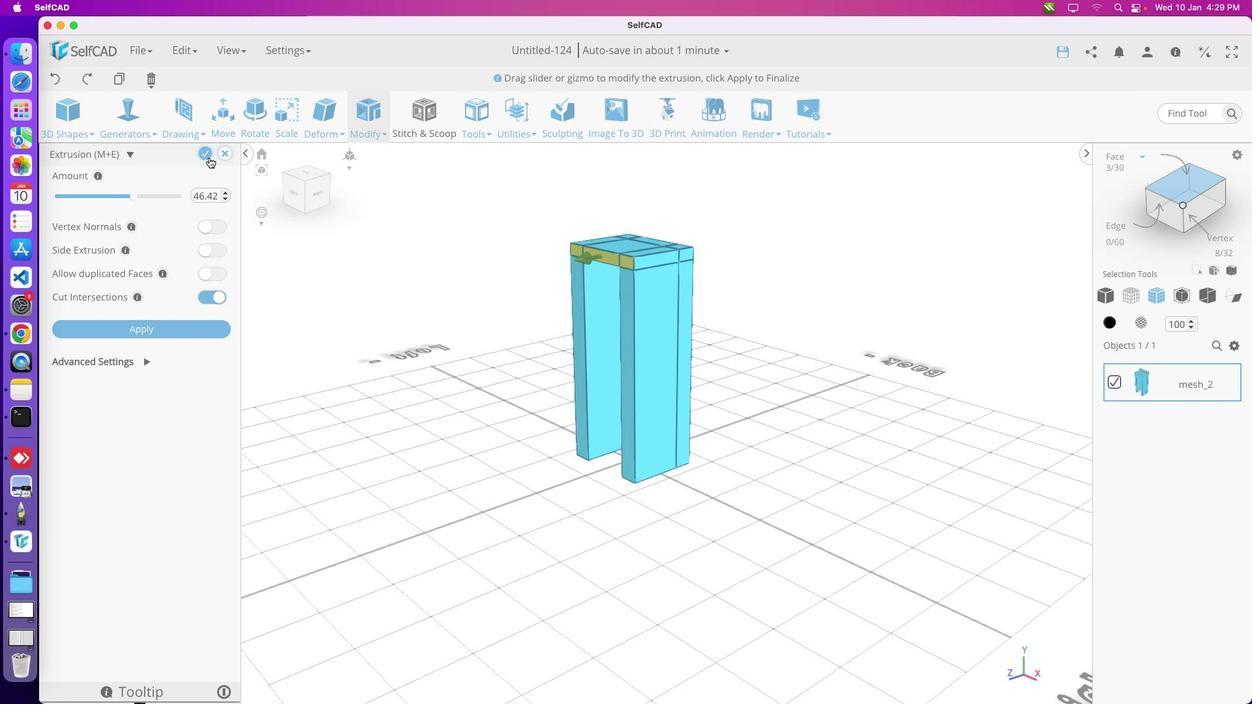
Action: Mouse moved to (740, 429)
Screenshot: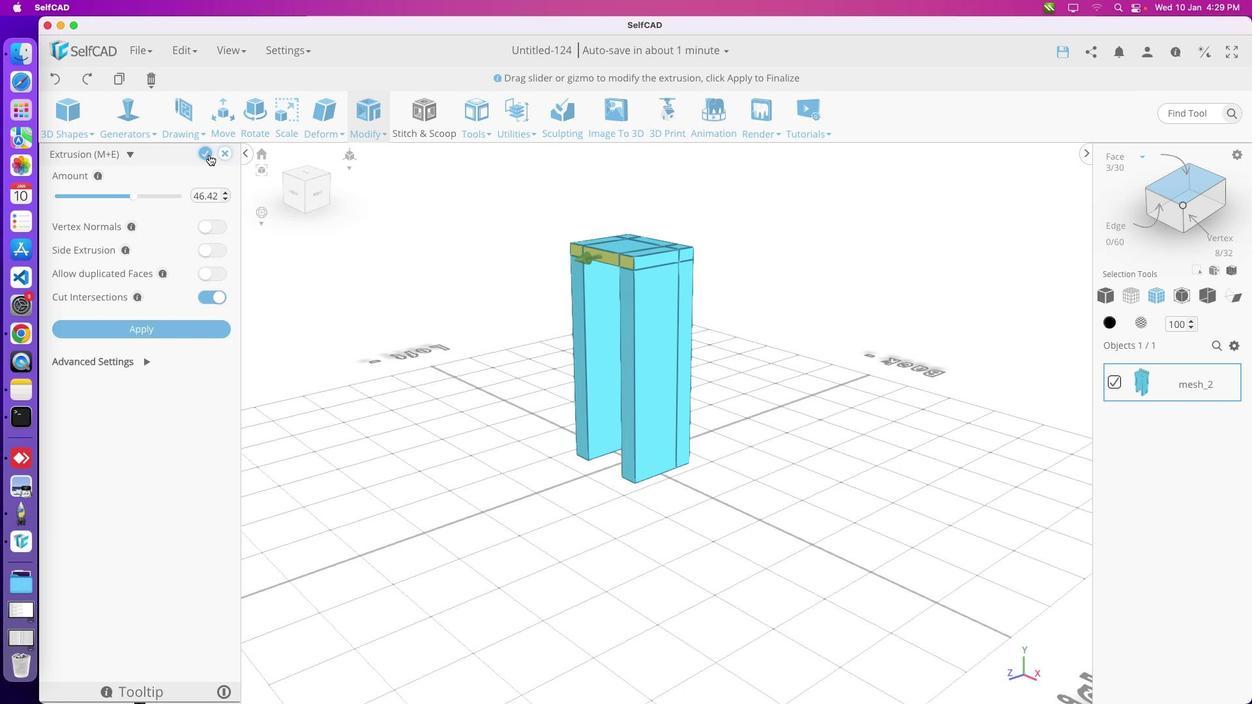 
Action: Mouse pressed left at (740, 429)
Screenshot: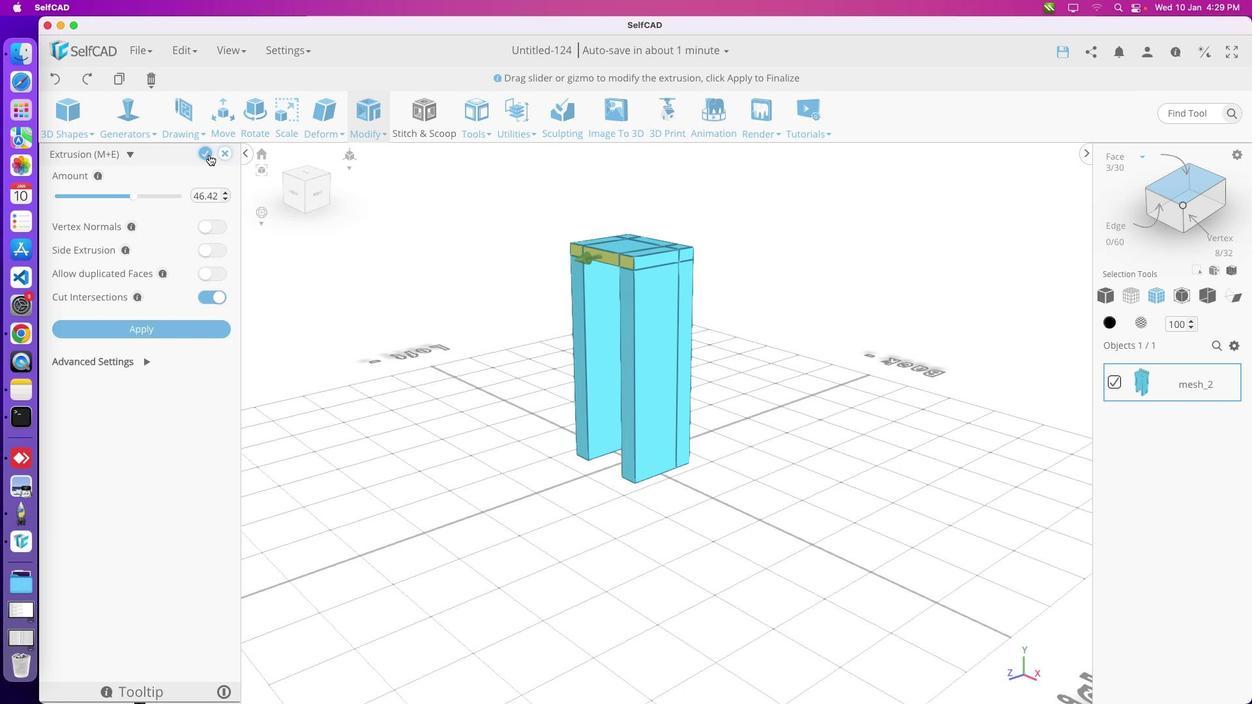 
Action: Mouse moved to (213, 159)
Screenshot: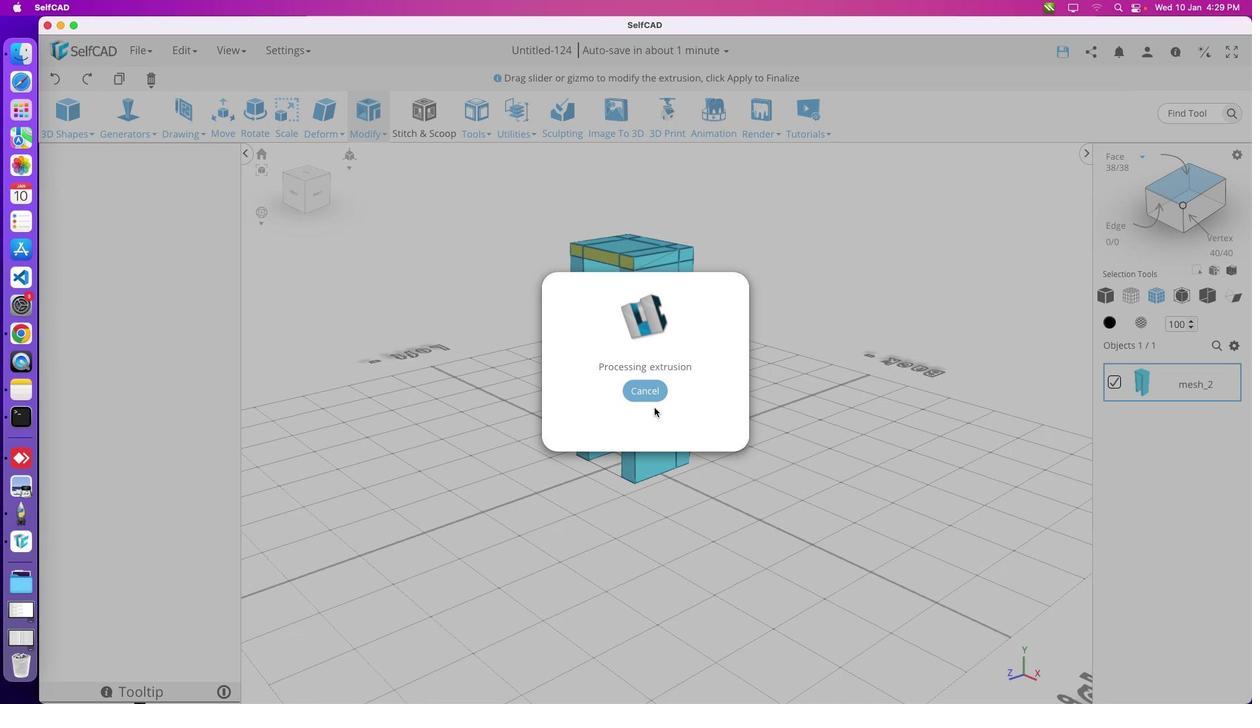 
Action: Mouse pressed left at (213, 159)
Screenshot: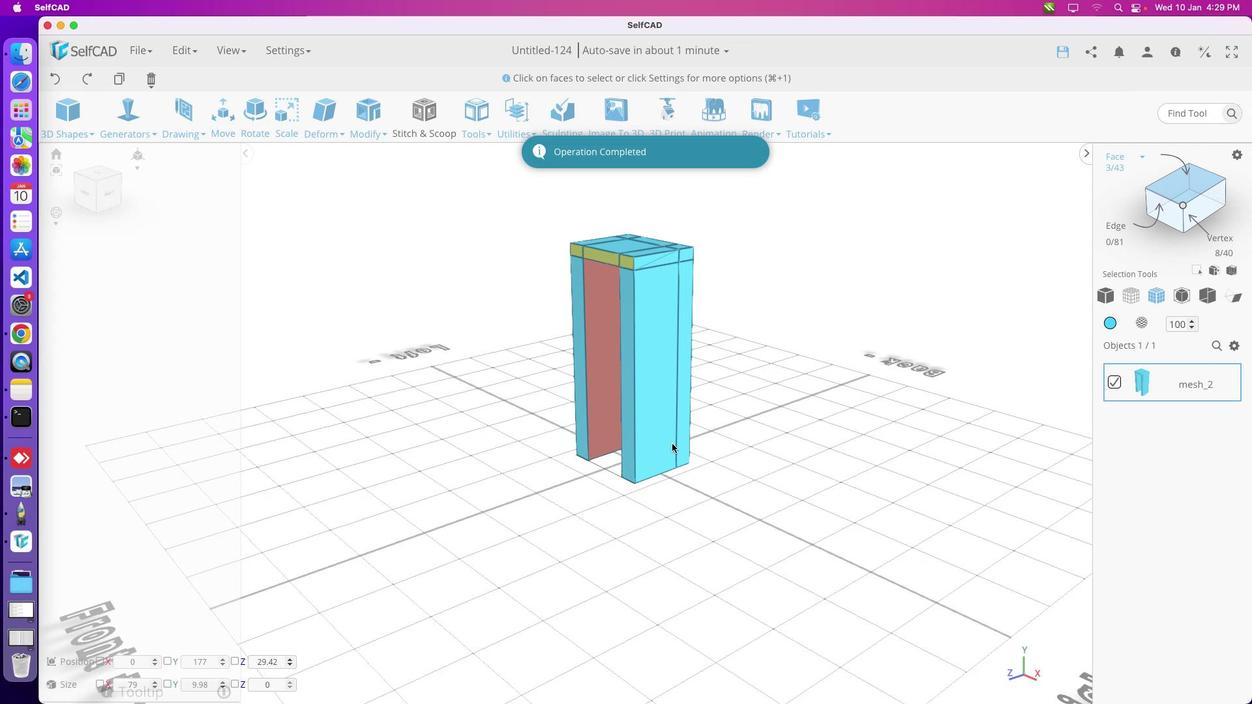 
Action: Mouse moved to (693, 453)
Screenshot: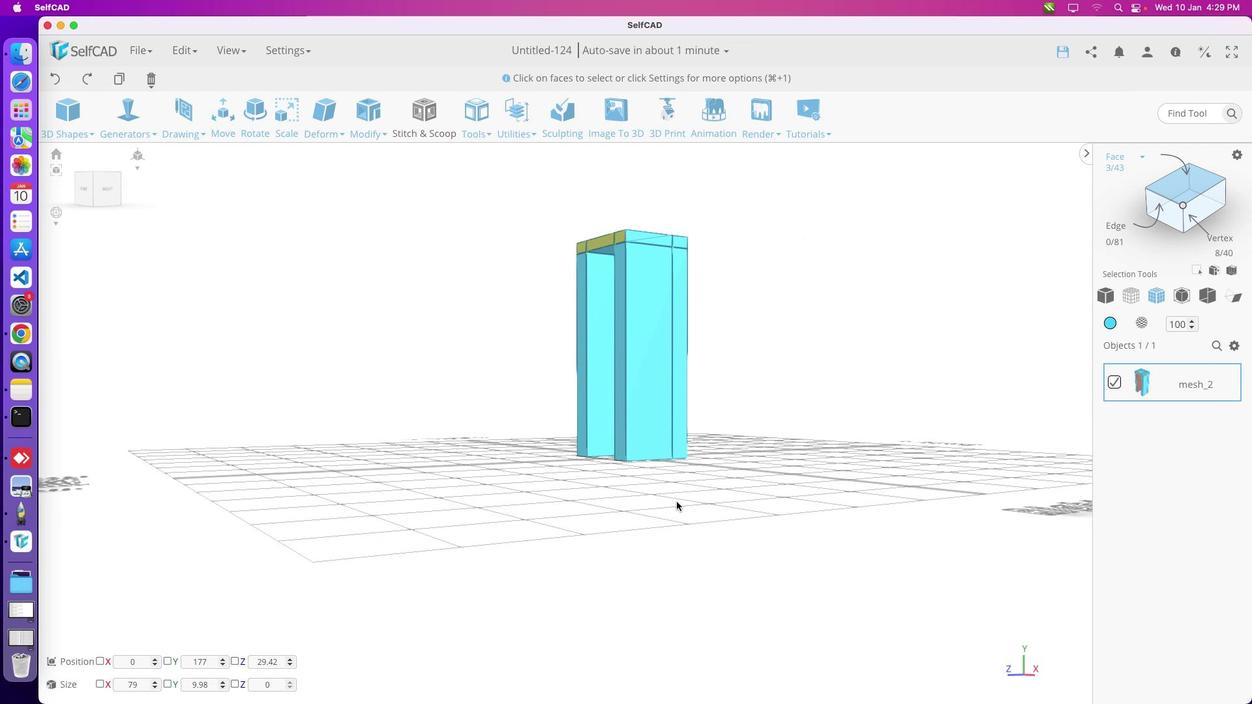 
Action: Mouse pressed left at (693, 453)
Screenshot: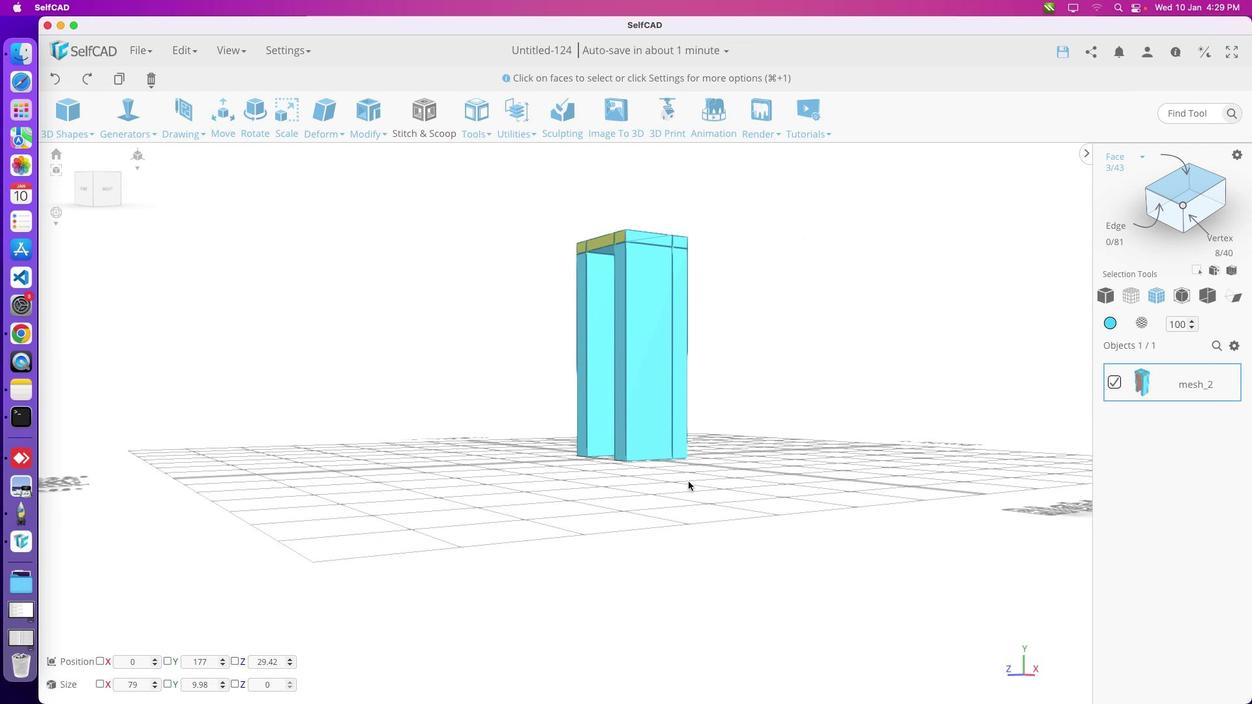 
Action: Mouse moved to (757, 453)
Screenshot: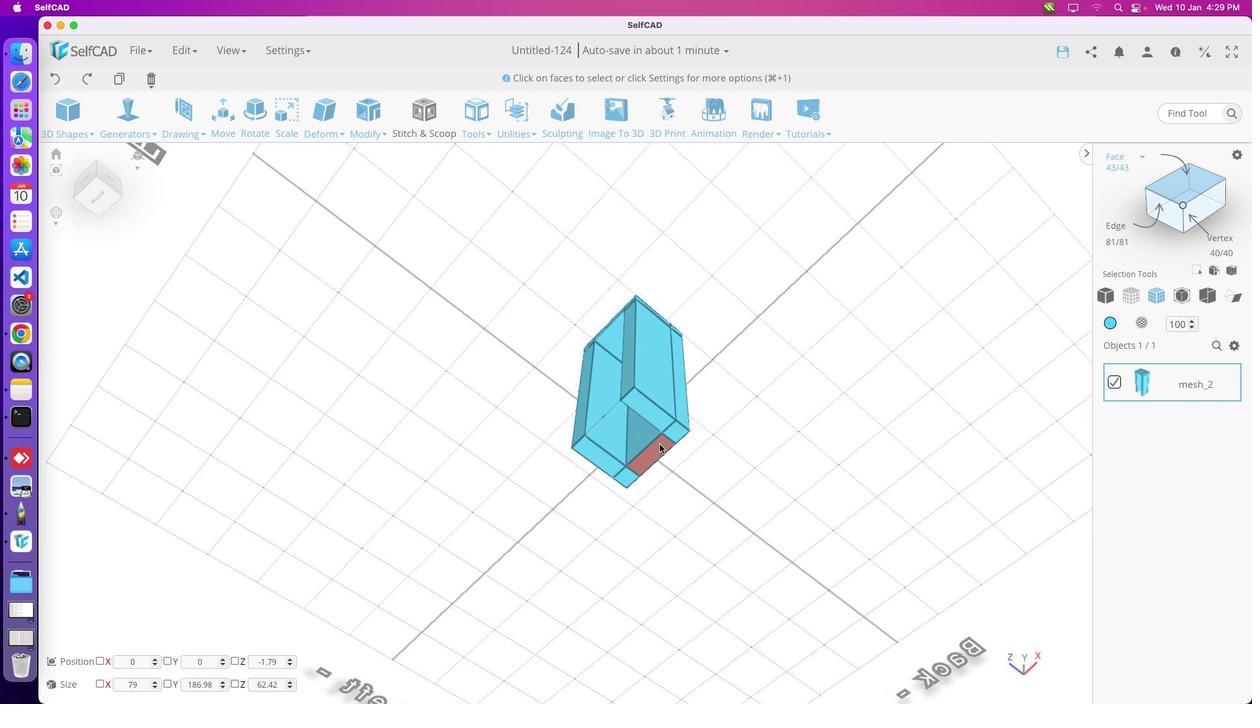 
Action: Mouse pressed left at (757, 453)
Screenshot: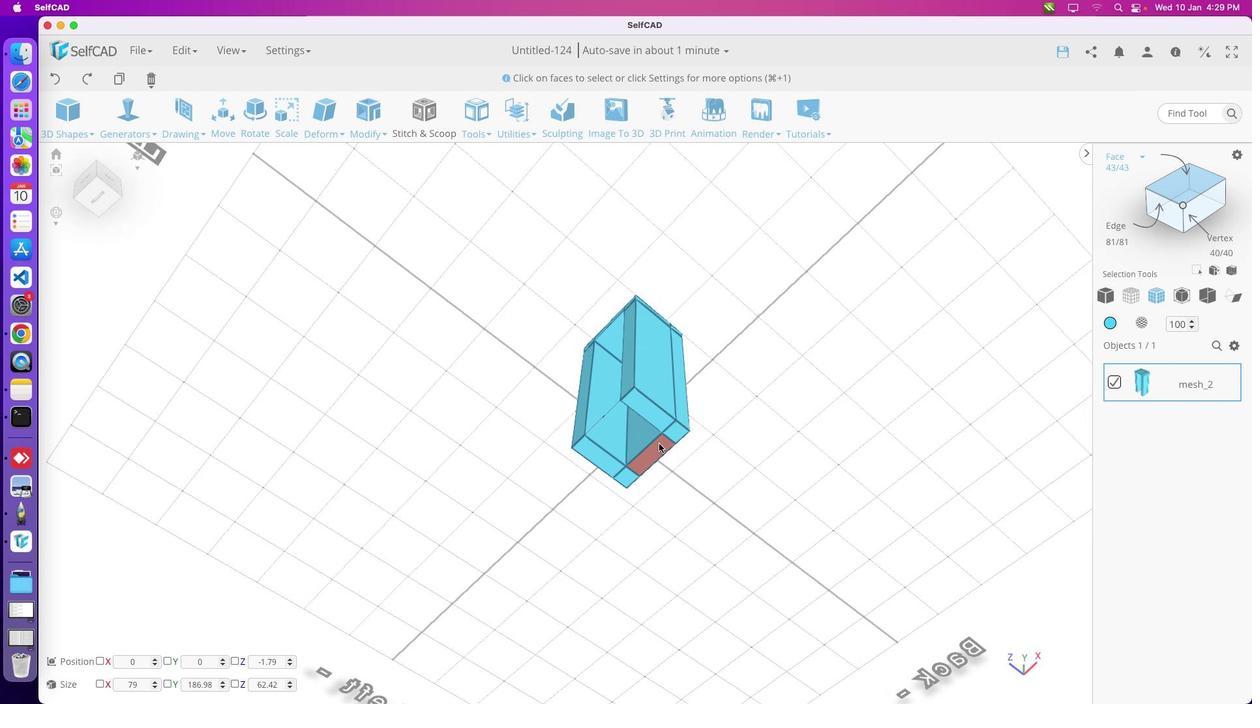 
Action: Mouse moved to (681, 507)
Screenshot: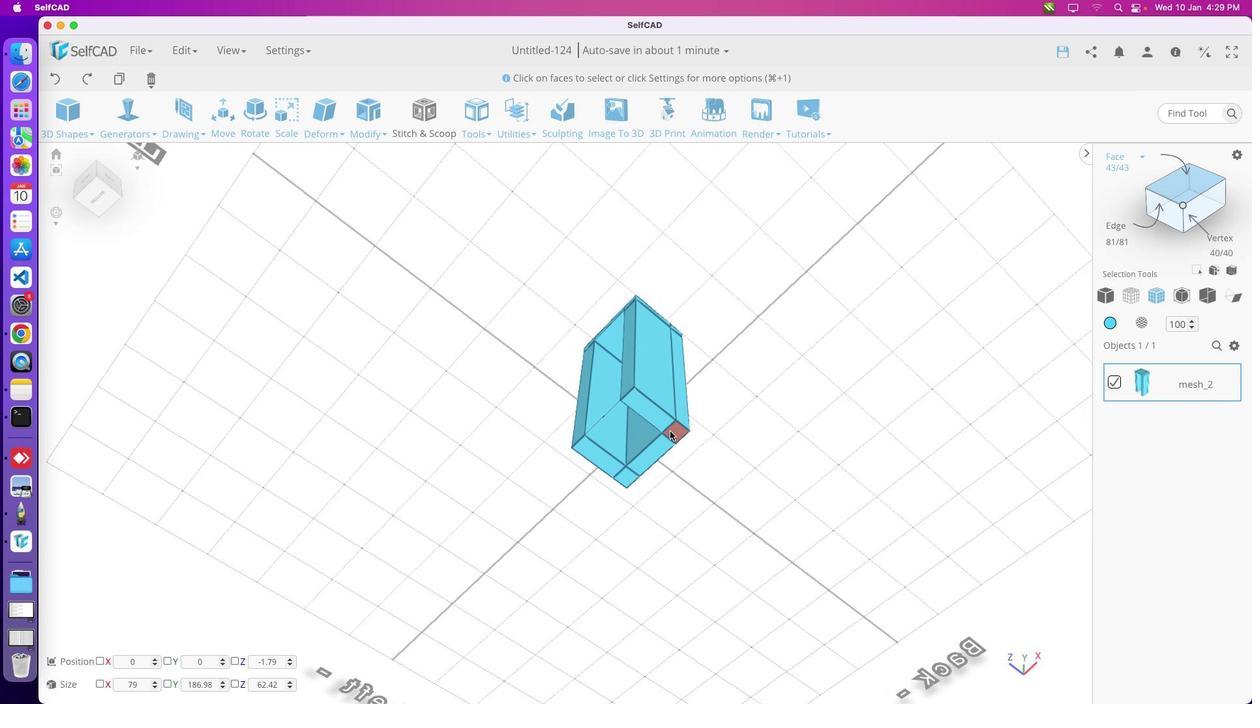 
Action: Mouse pressed left at (681, 507)
Screenshot: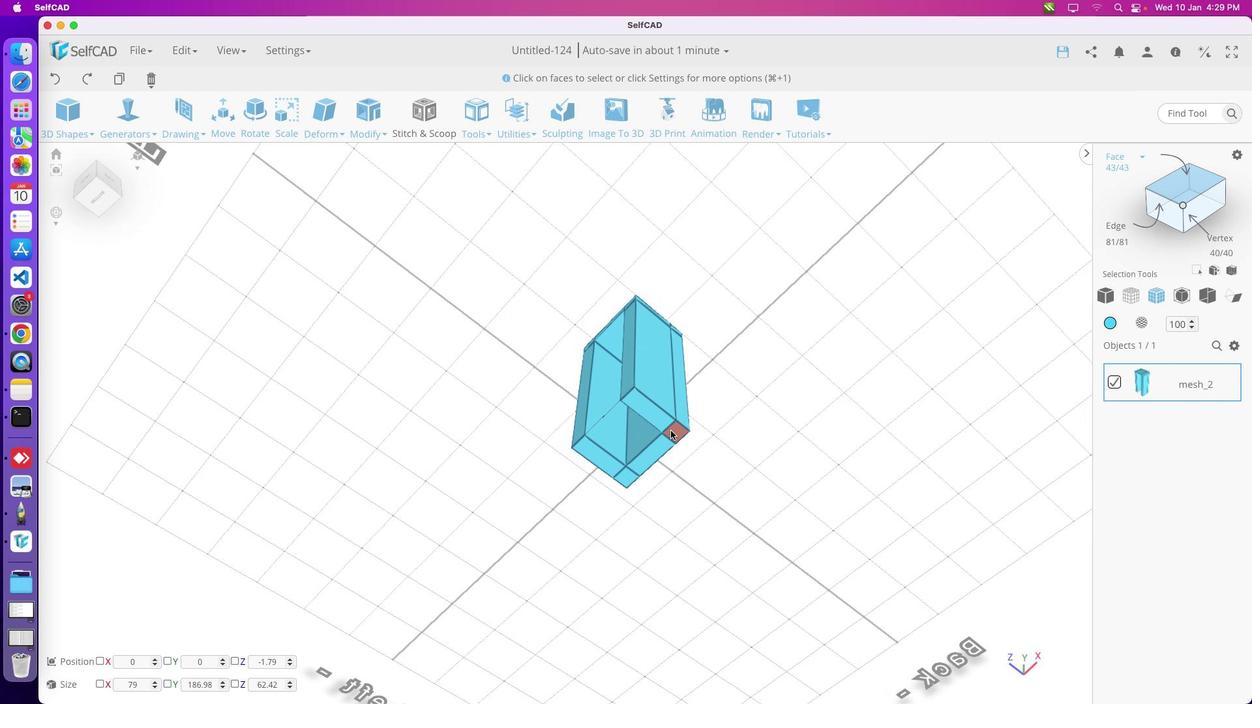 
Action: Mouse moved to (676, 435)
Screenshot: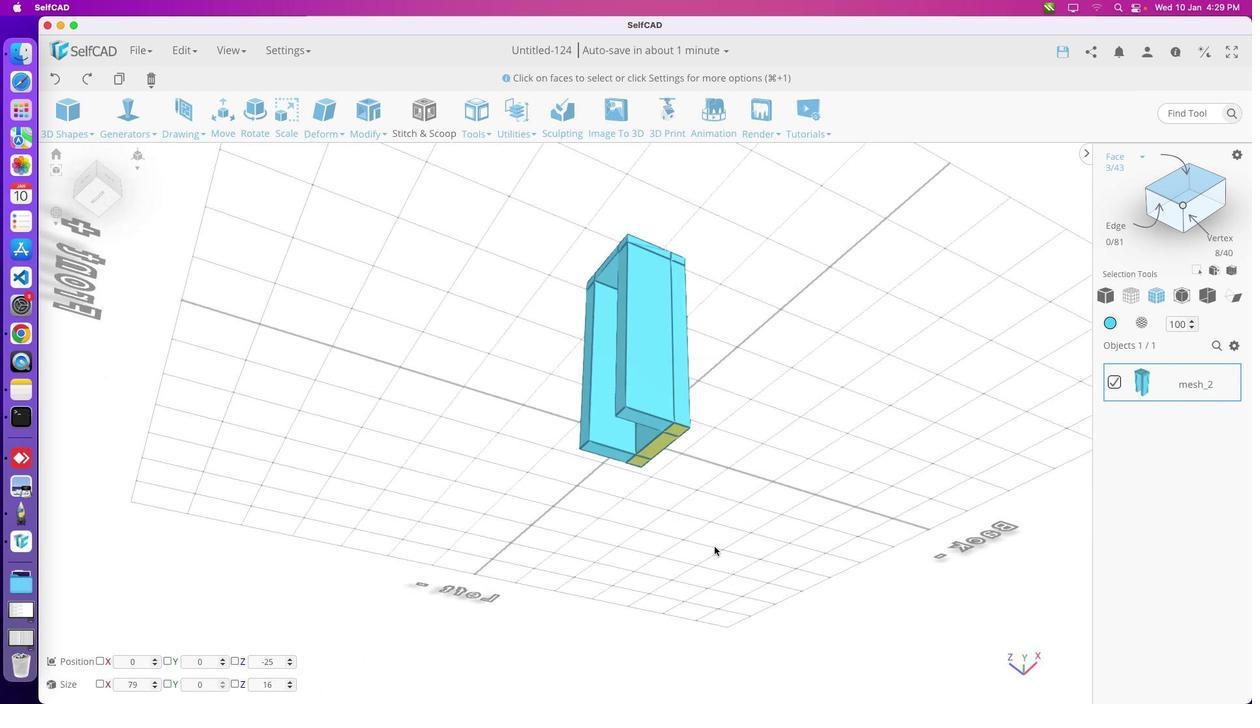 
Action: Mouse pressed left at (676, 435)
Screenshot: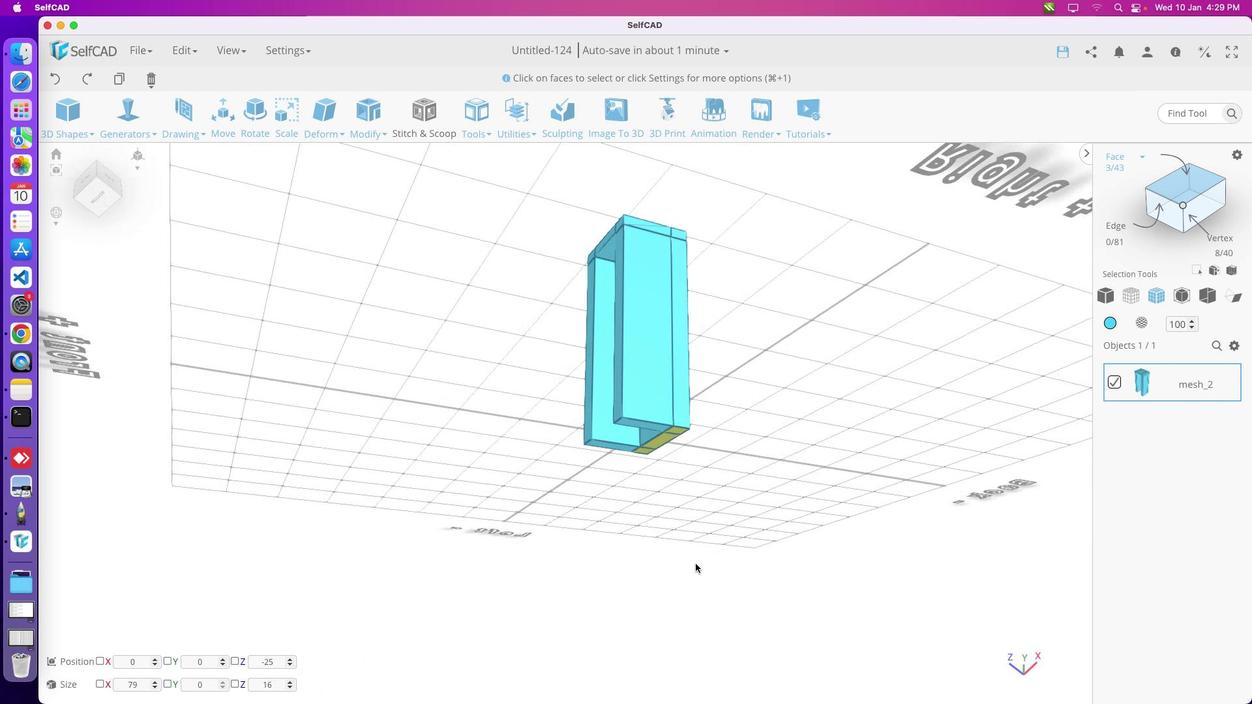 
Action: Mouse moved to (661, 459)
Screenshot: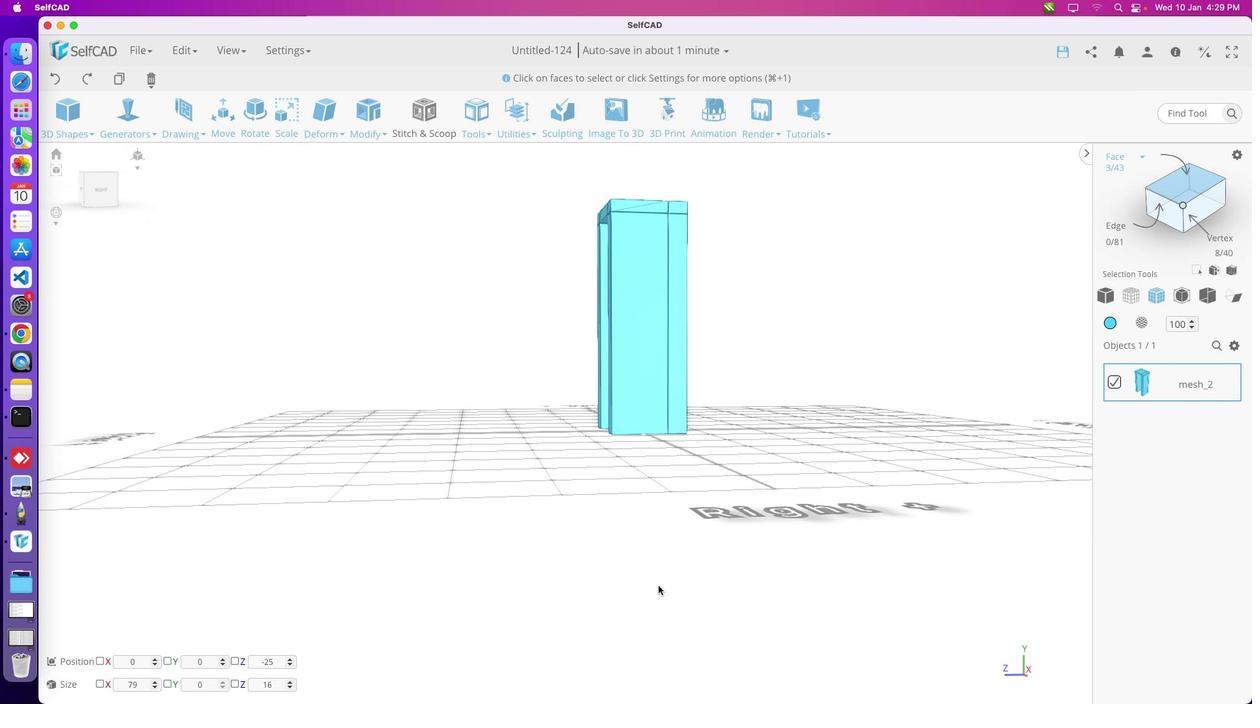 
Action: Mouse pressed left at (661, 459)
Screenshot: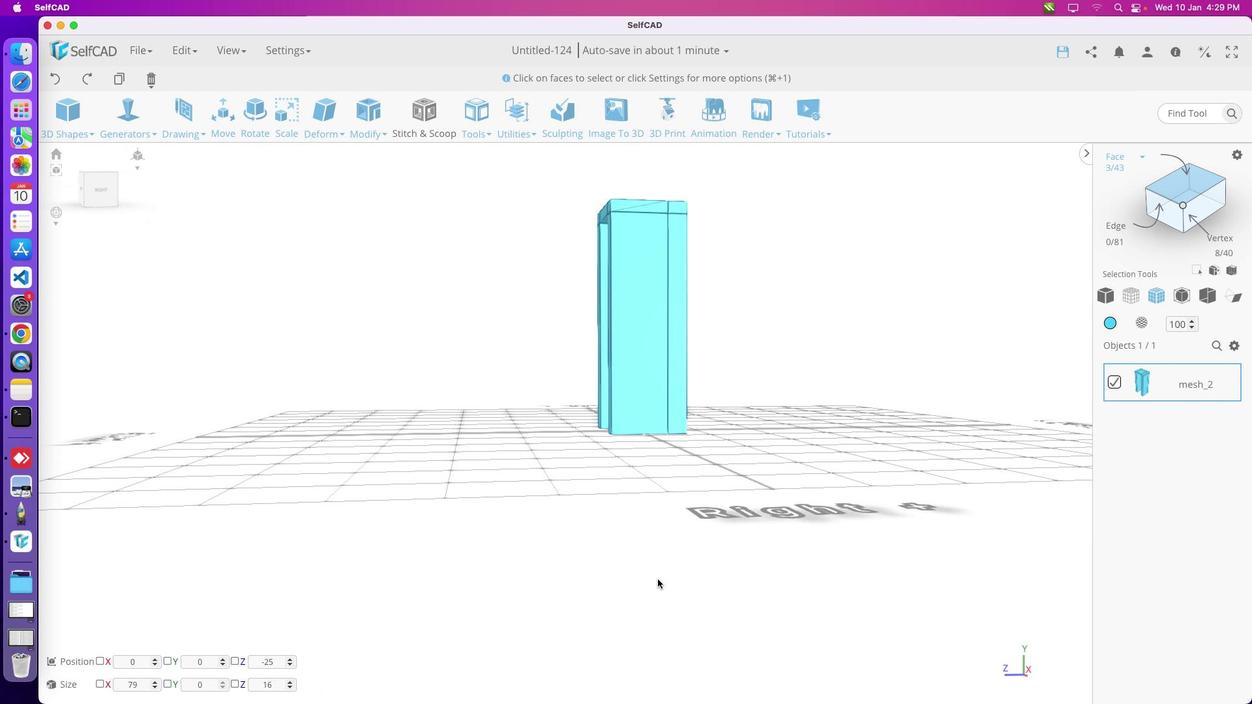 
Action: Mouse moved to (629, 483)
Screenshot: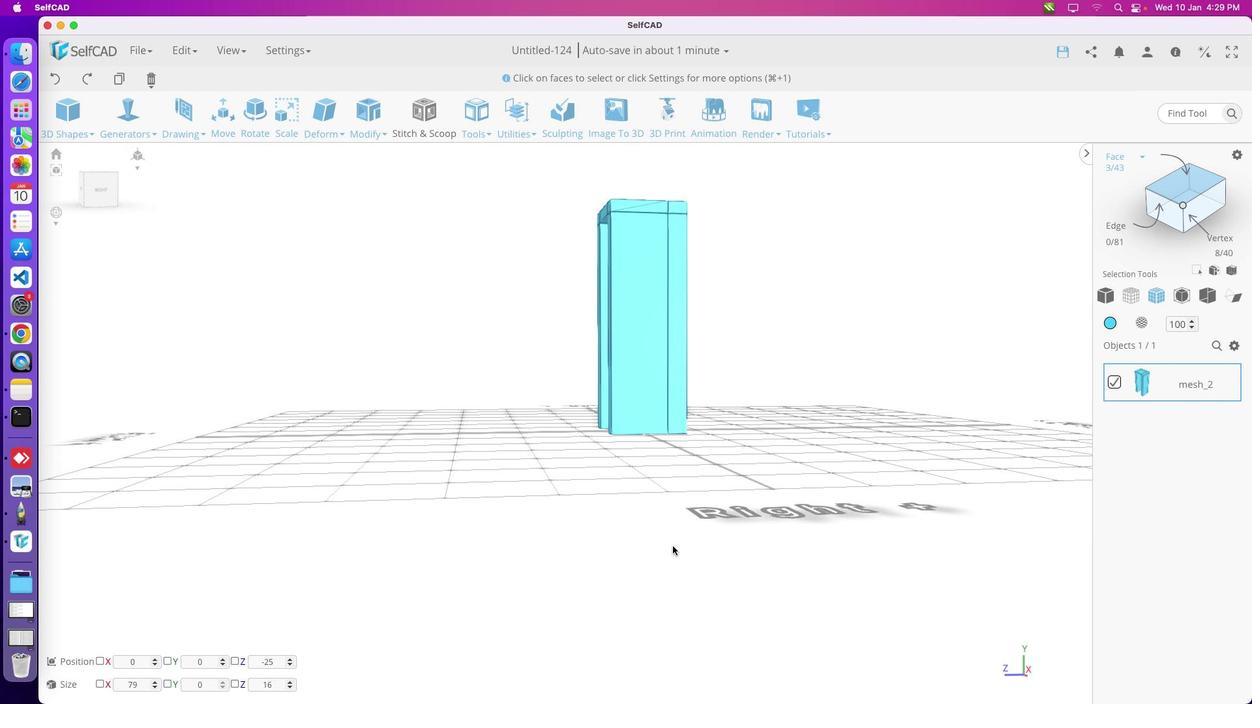 
Action: Mouse pressed left at (629, 483)
Screenshot: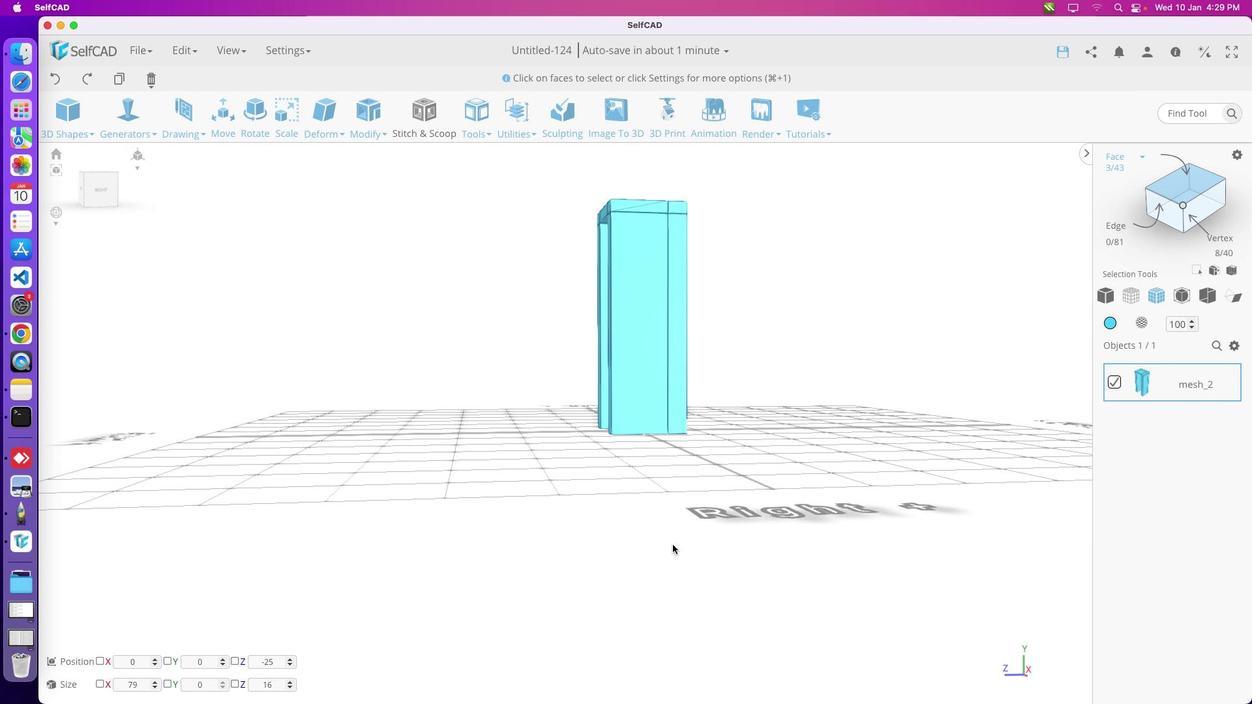 
Action: Mouse moved to (774, 488)
Screenshot: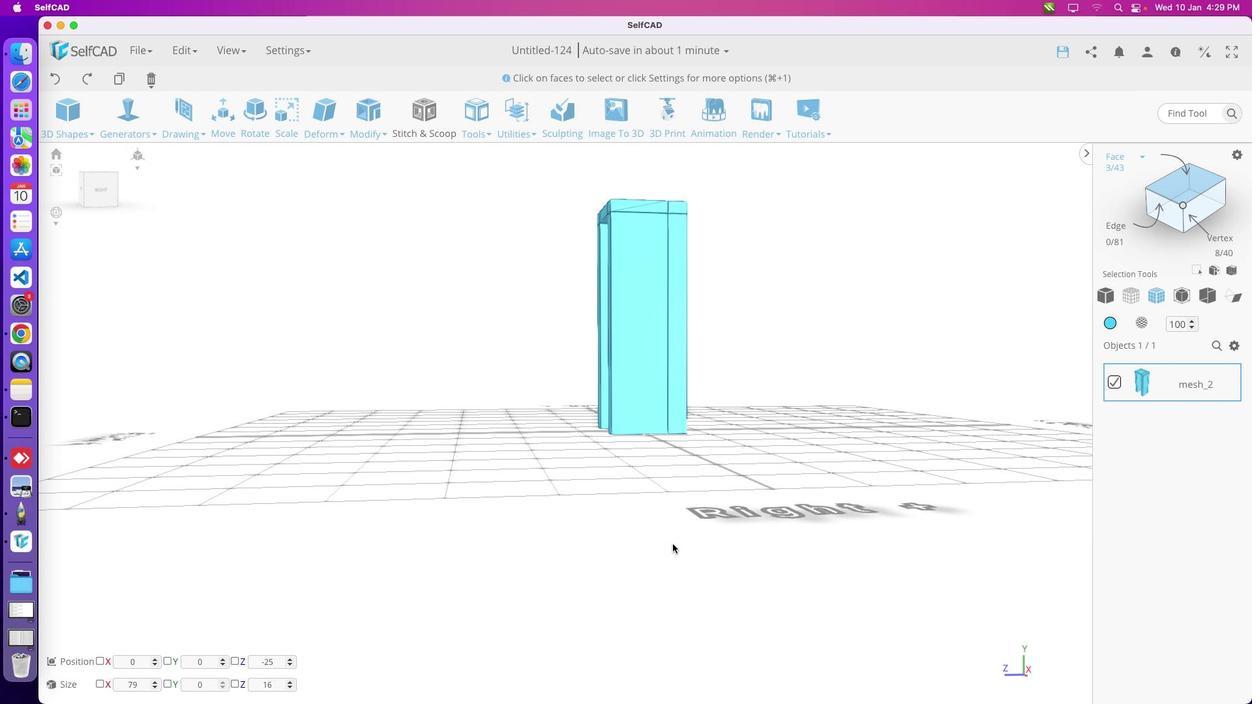 
Action: Mouse pressed left at (774, 488)
Screenshot: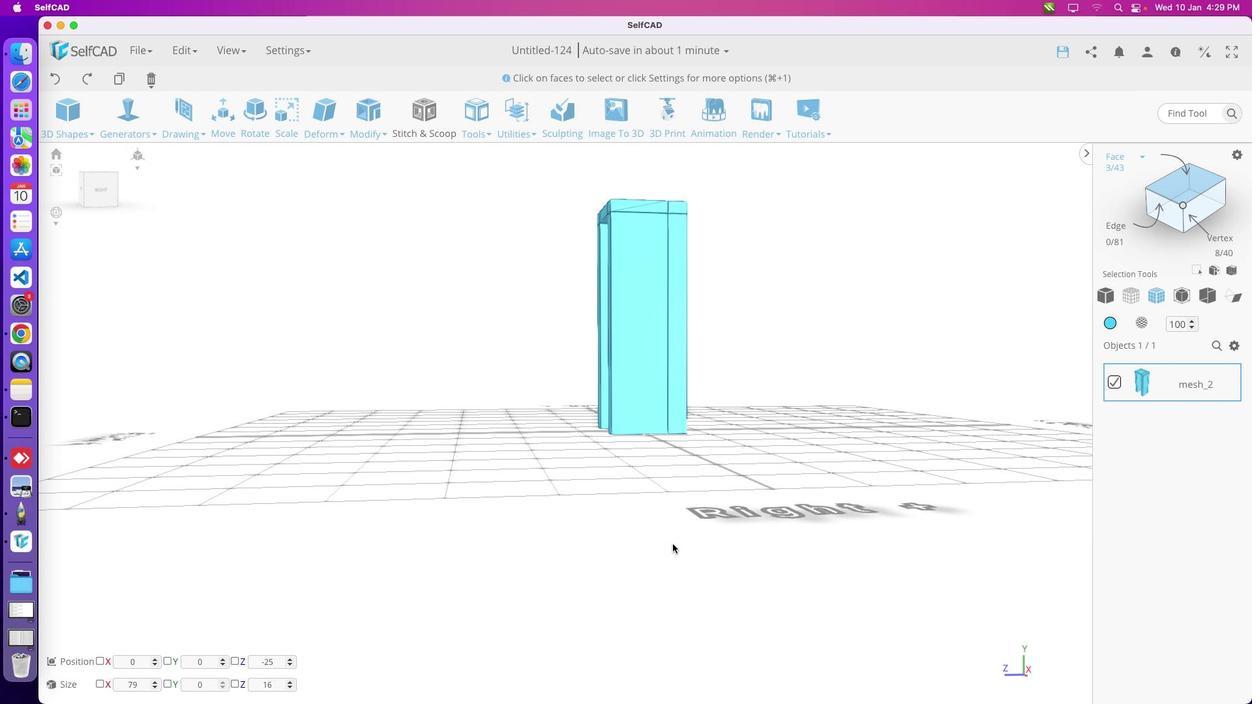 
Action: Mouse moved to (676, 552)
Screenshot: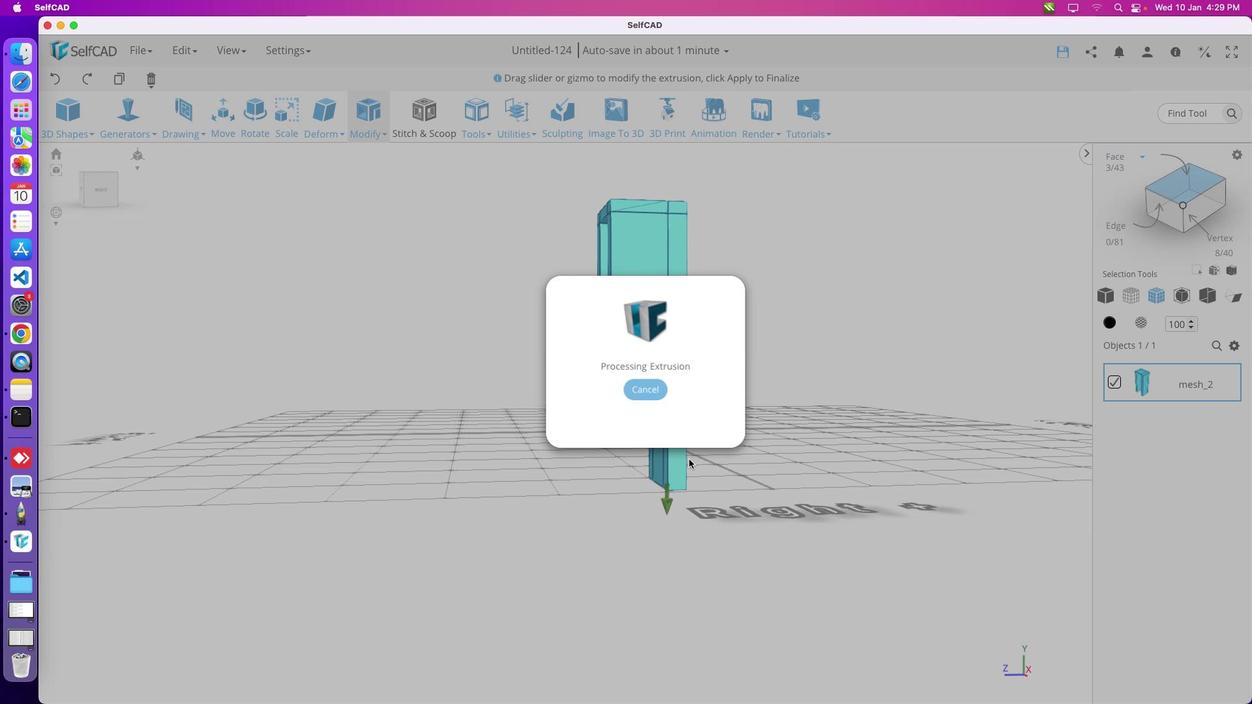 
Action: Key pressed 'm'
Screenshot: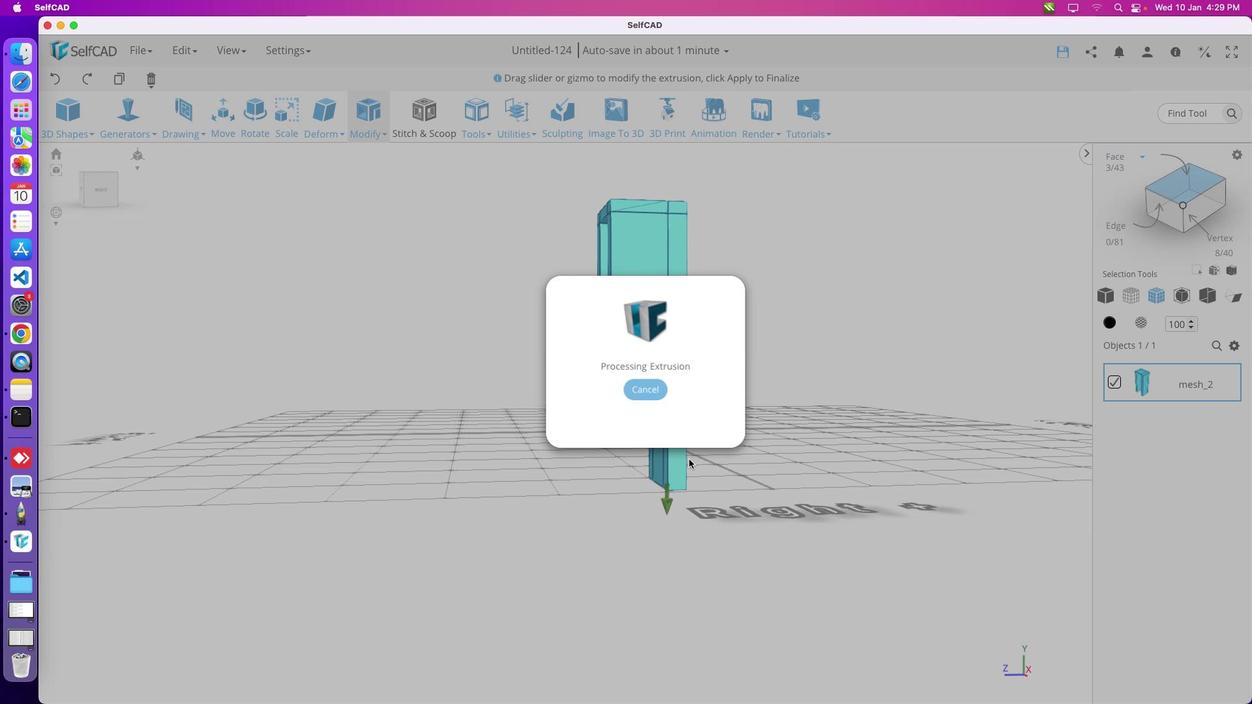 
Action: Mouse moved to (678, 550)
Screenshot: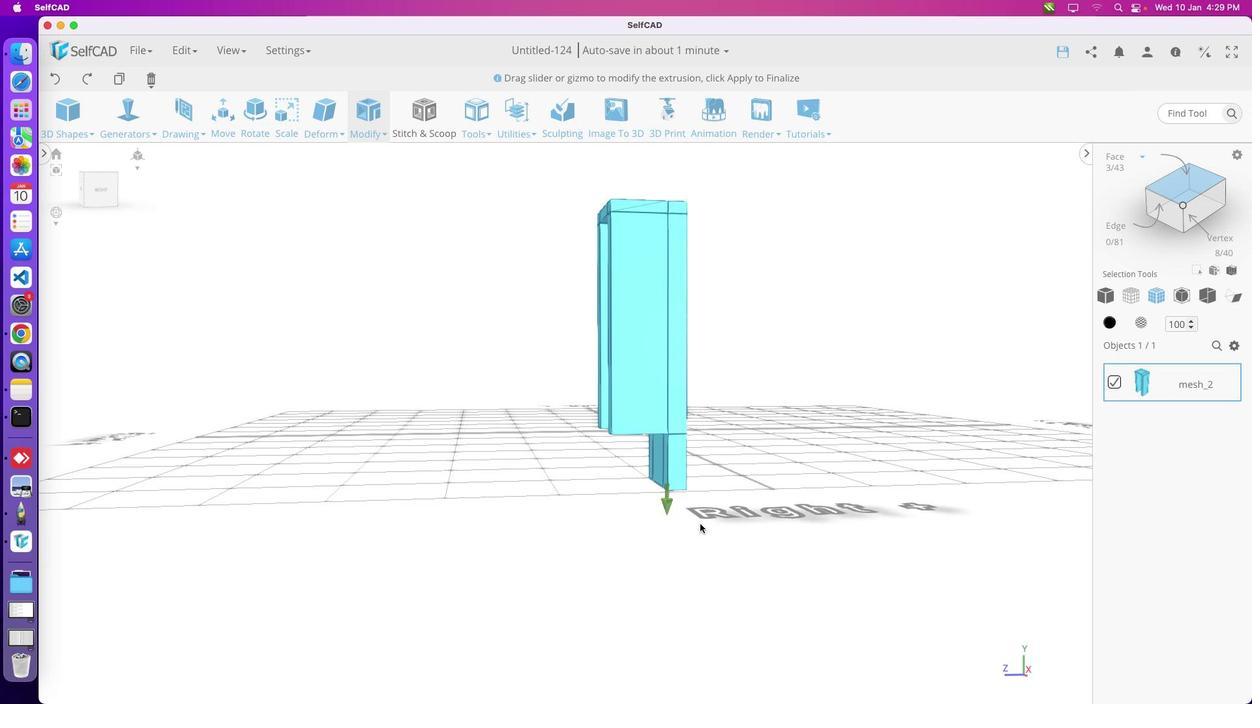 
Action: Key pressed 'm''m''m'
Screenshot: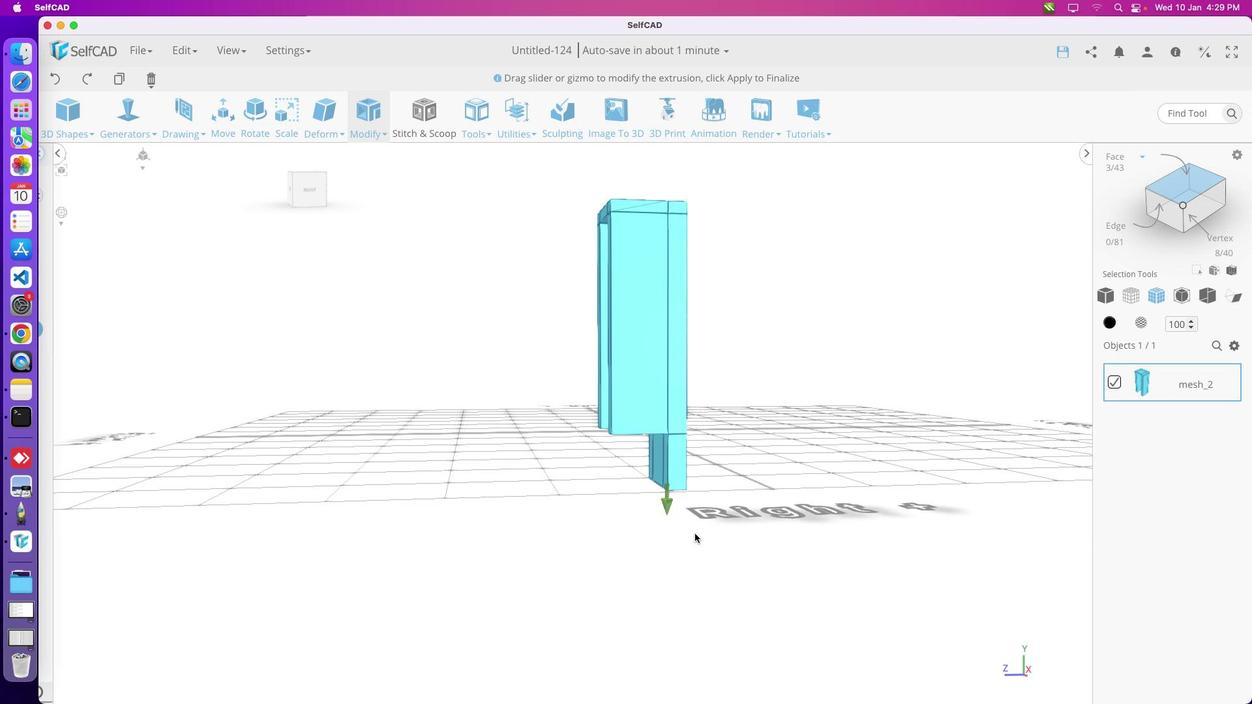 
Action: Mouse moved to (678, 549)
Screenshot: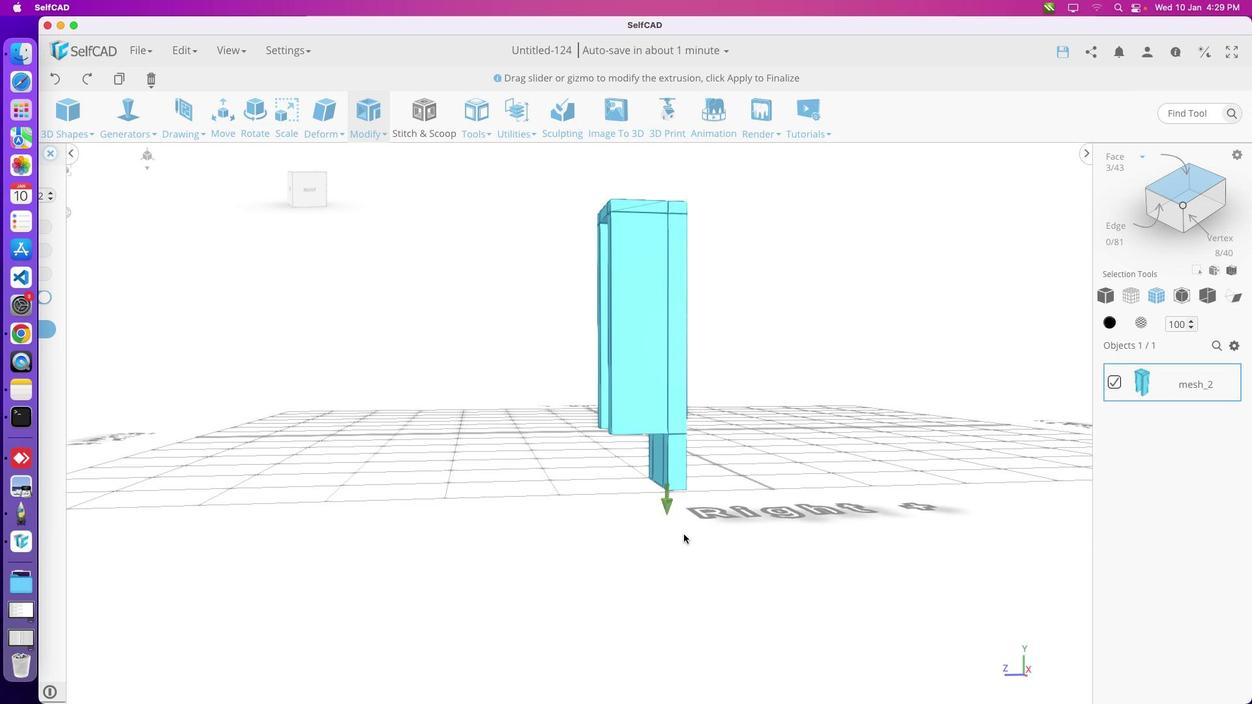
Action: Key pressed 'e'
Screenshot: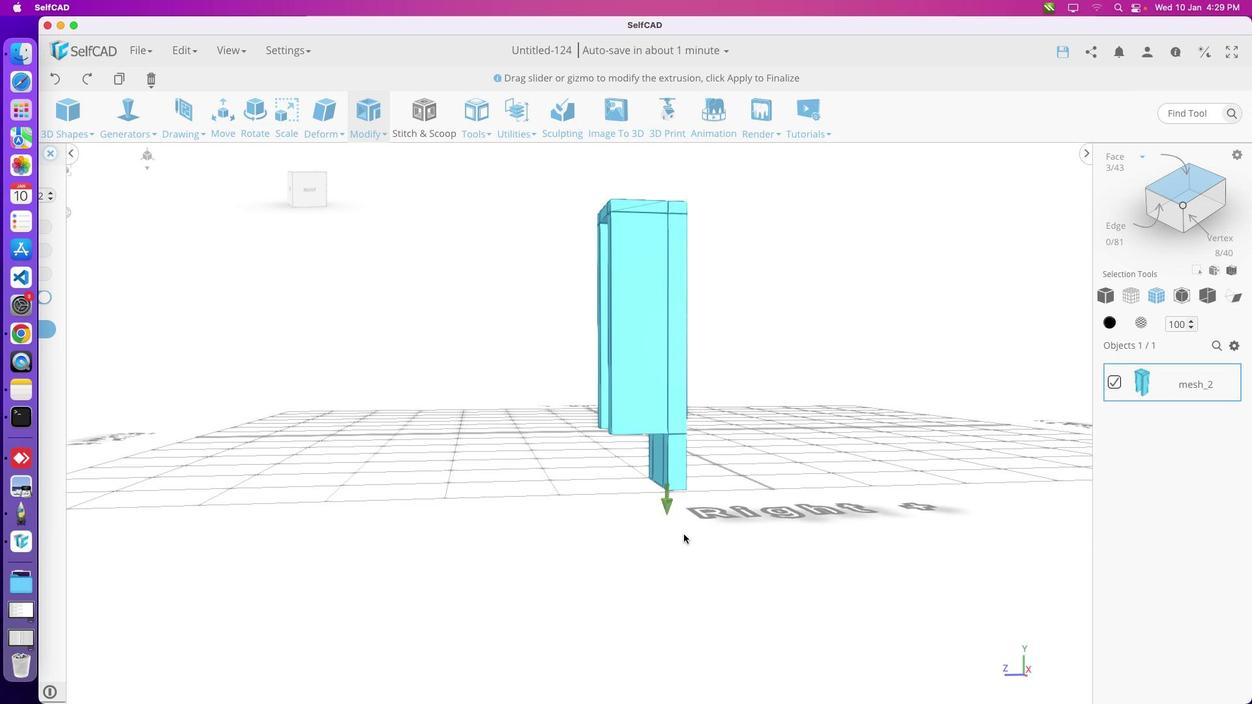 
Action: Mouse moved to (672, 508)
Screenshot: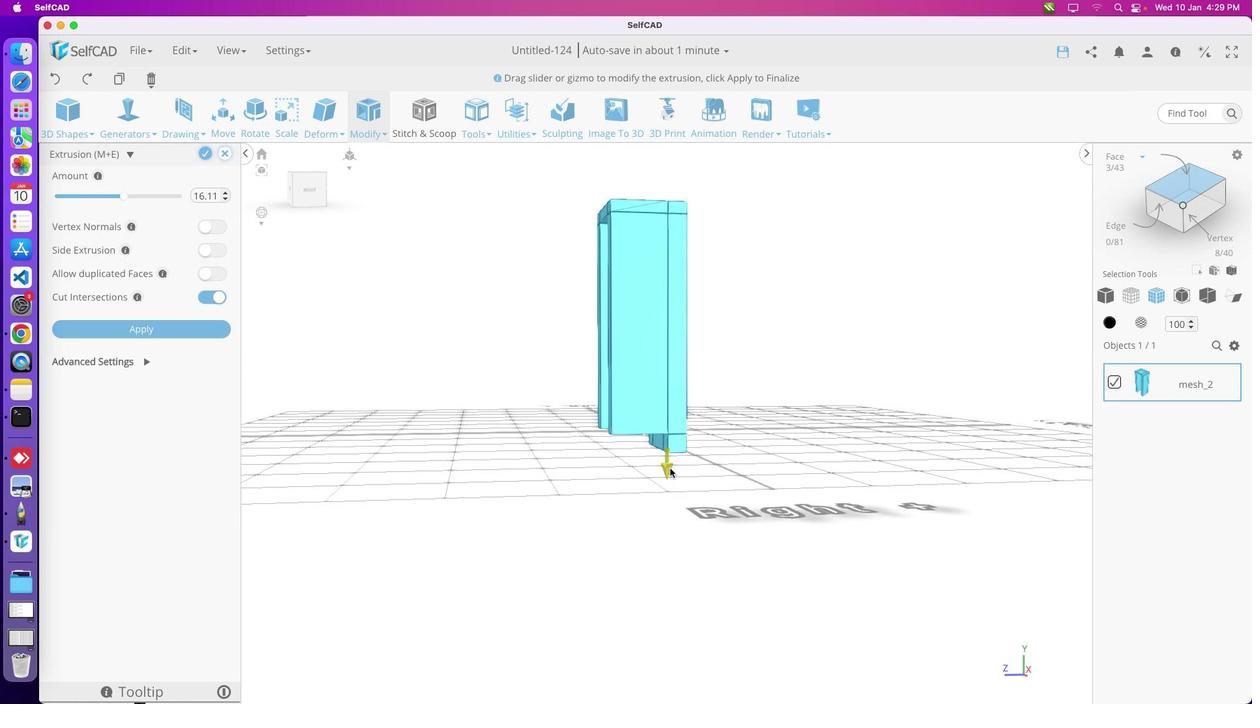
Action: Mouse pressed left at (672, 508)
Screenshot: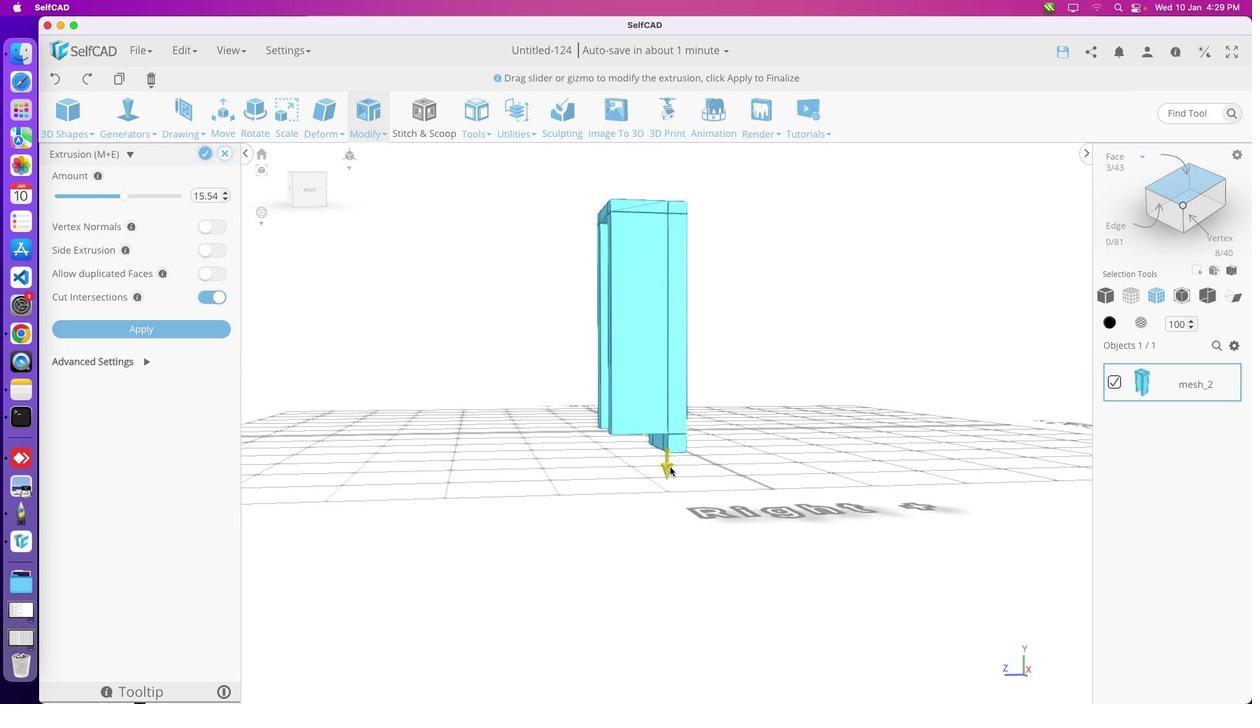 
Action: Mouse moved to (209, 161)
Screenshot: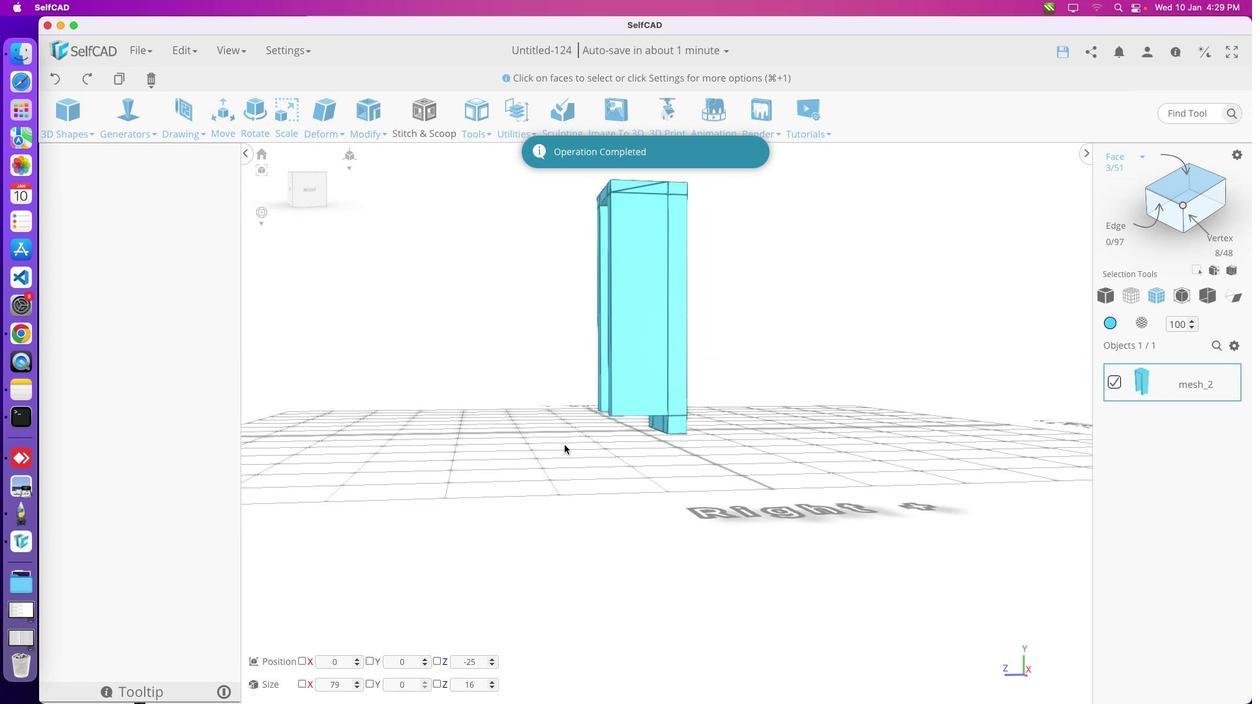 
Action: Mouse pressed left at (209, 161)
Screenshot: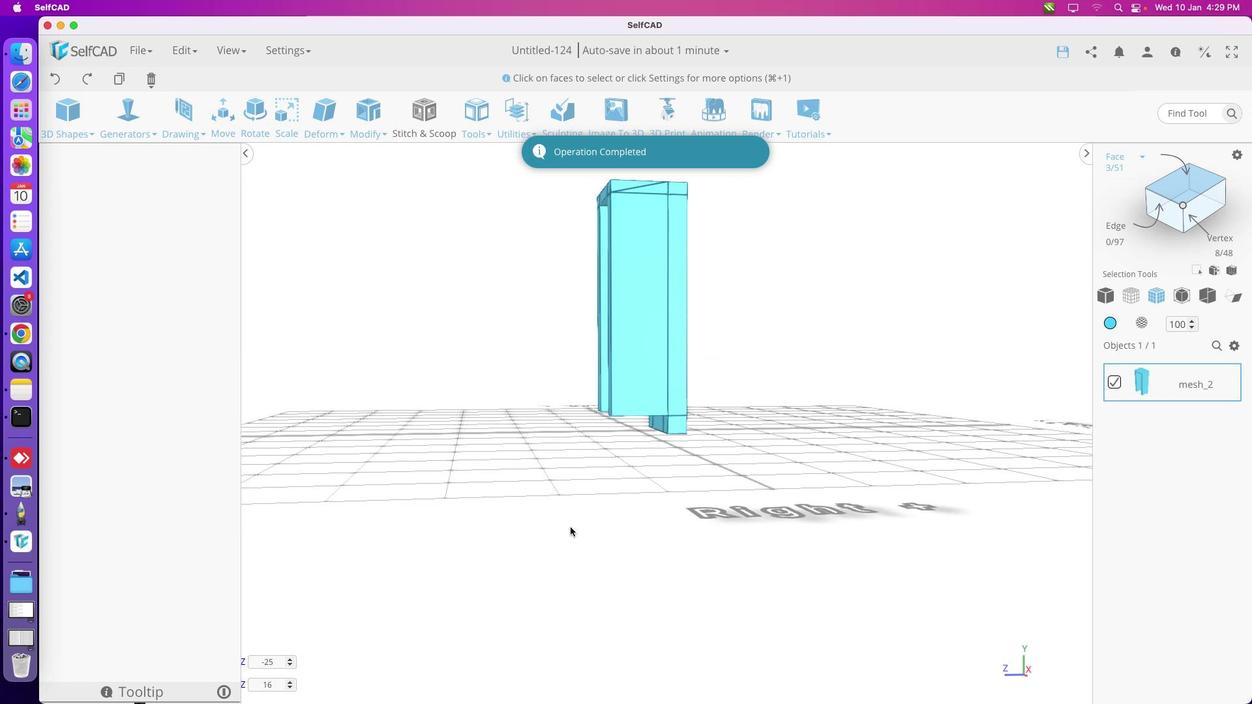 
Action: Mouse moved to (542, 467)
Screenshot: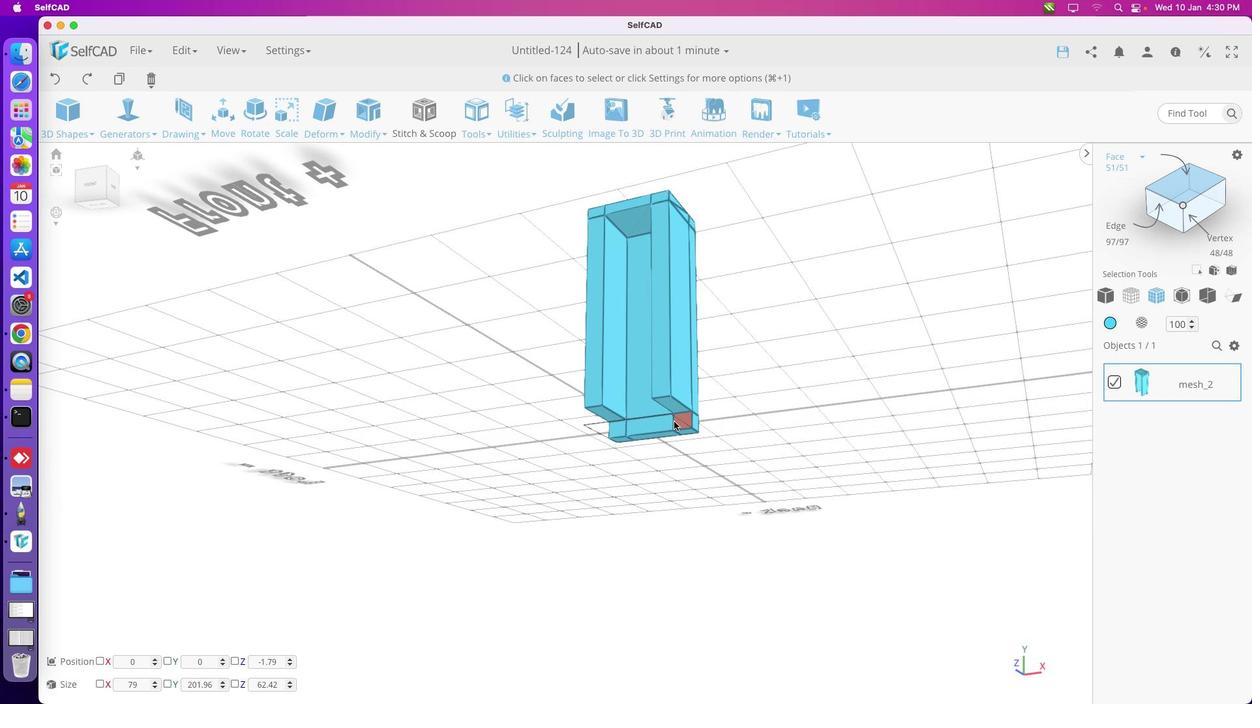 
Action: Mouse pressed left at (542, 467)
Screenshot: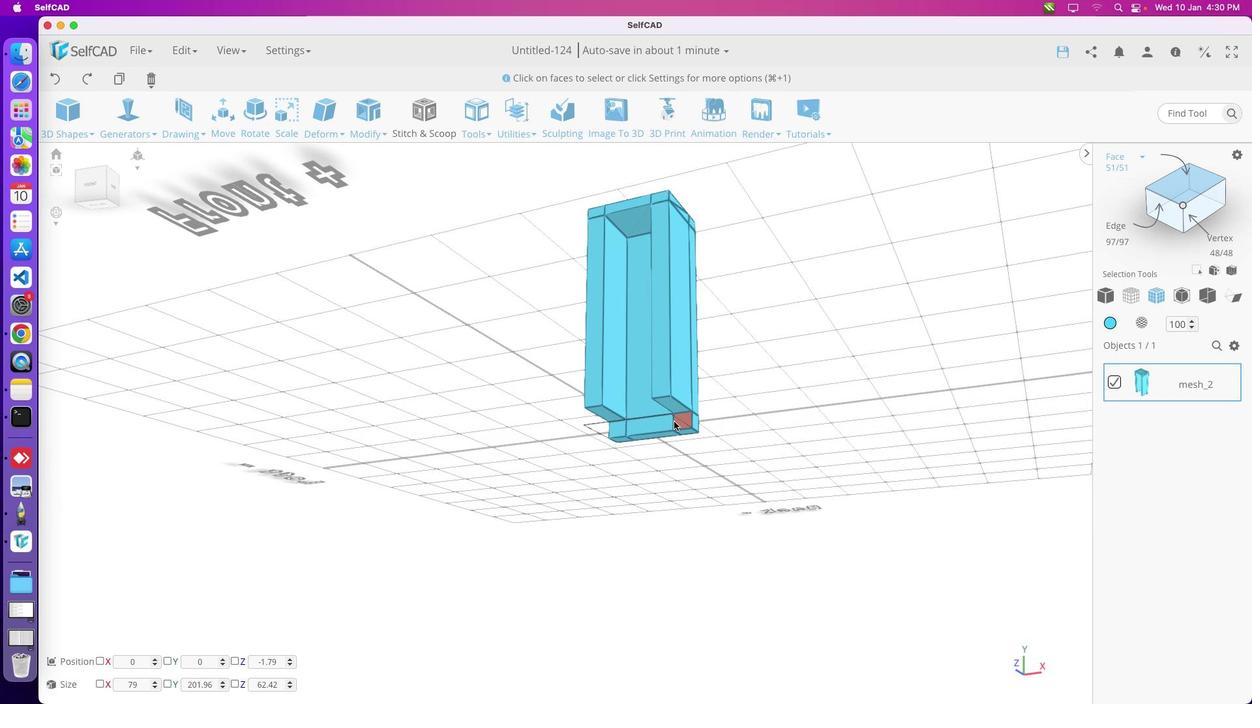 
Action: Mouse moved to (521, 457)
Screenshot: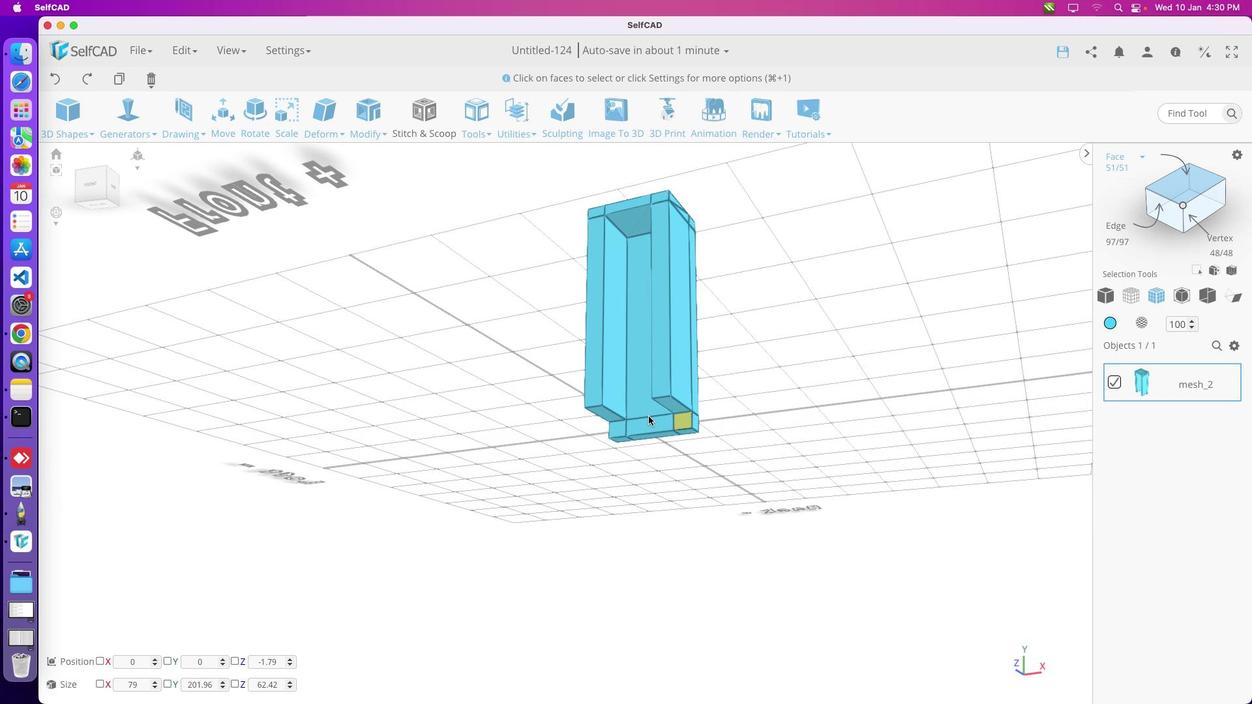 
Action: Mouse pressed left at (521, 457)
Screenshot: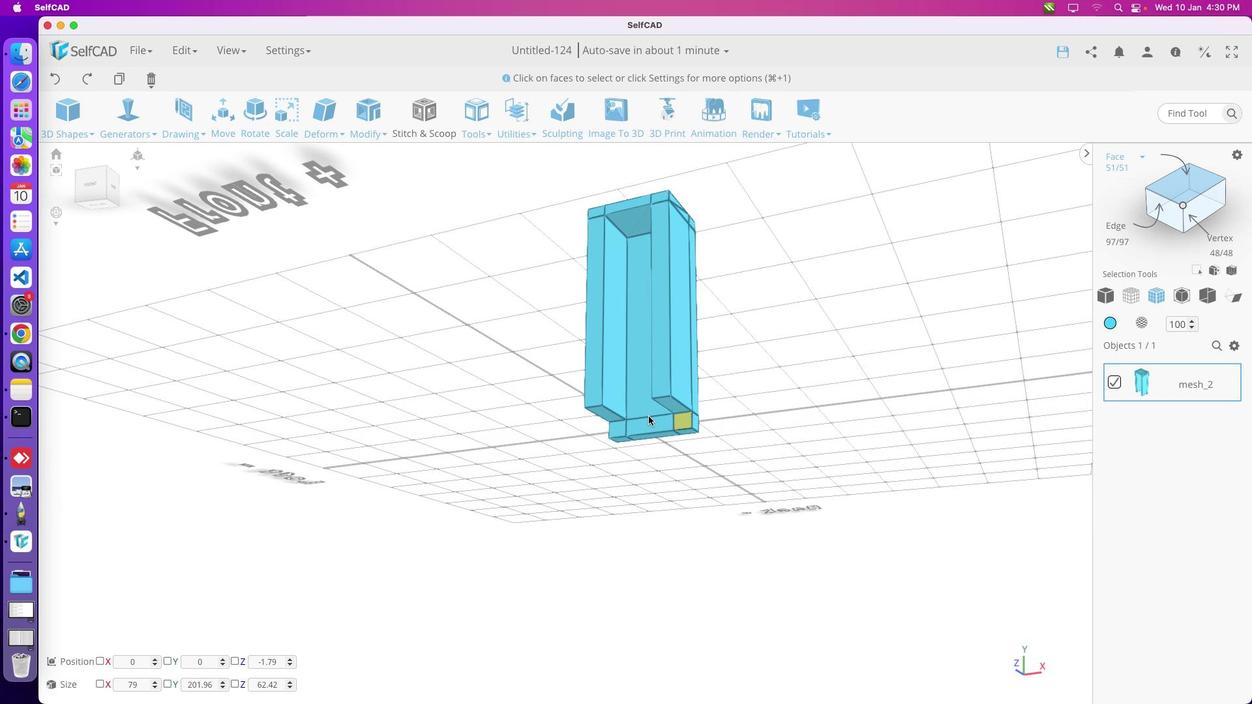
Action: Mouse moved to (679, 426)
Screenshot: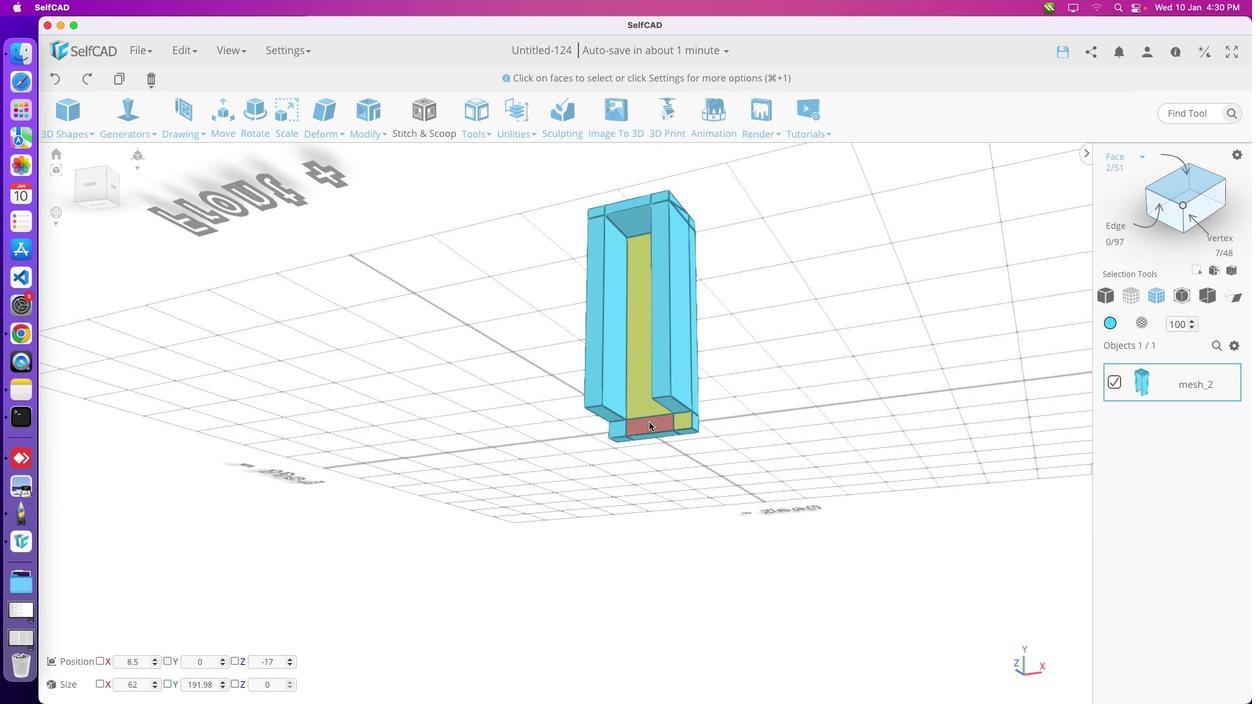 
Action: Mouse pressed left at (679, 426)
Screenshot: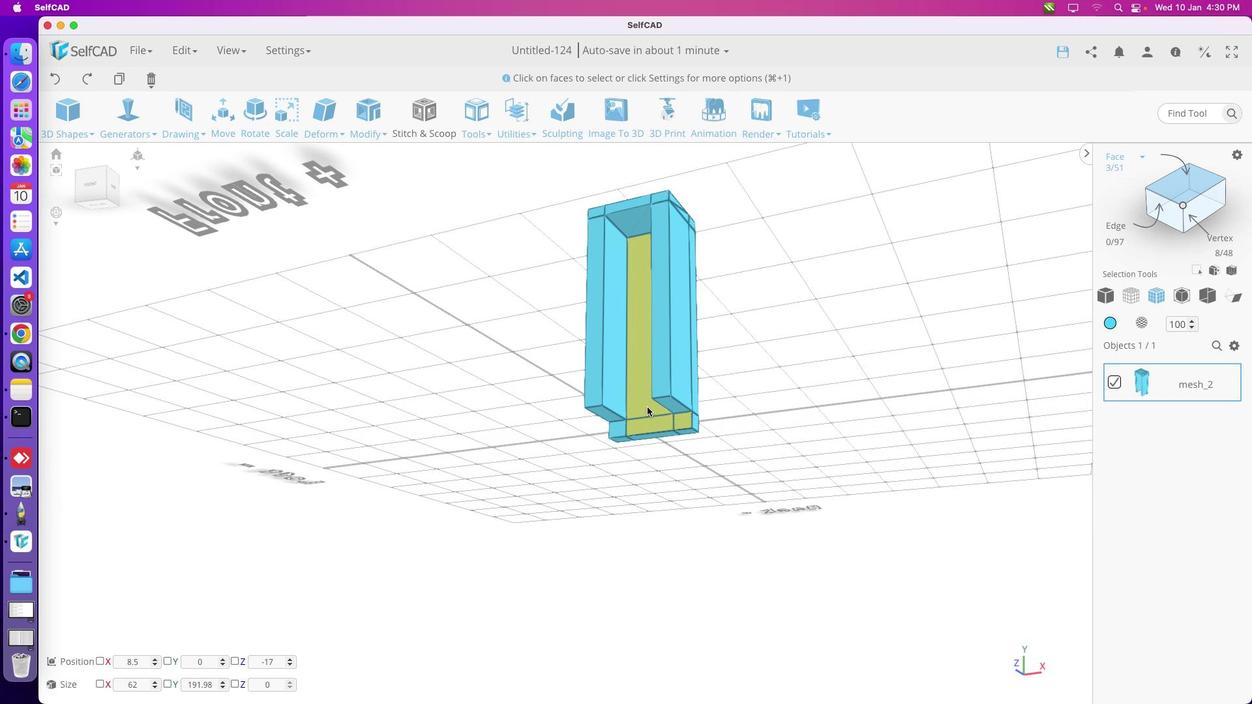 
Action: Mouse moved to (653, 421)
Screenshot: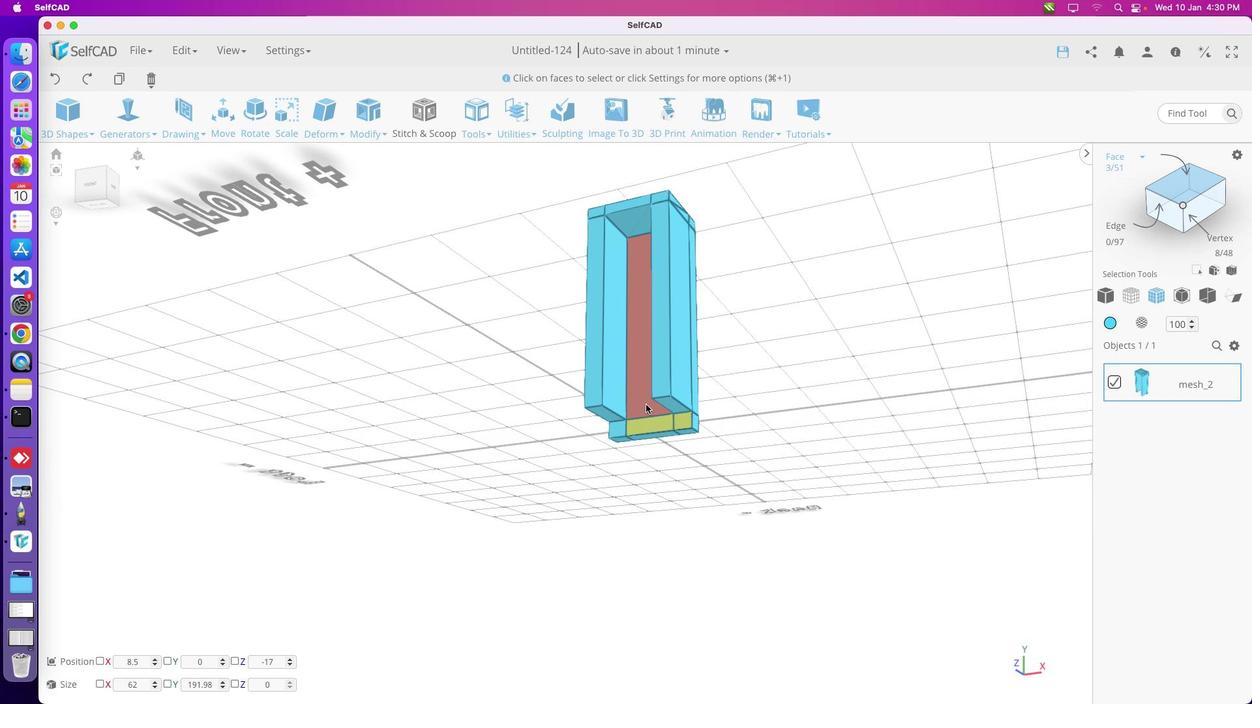 
Action: Mouse pressed left at (653, 421)
Screenshot: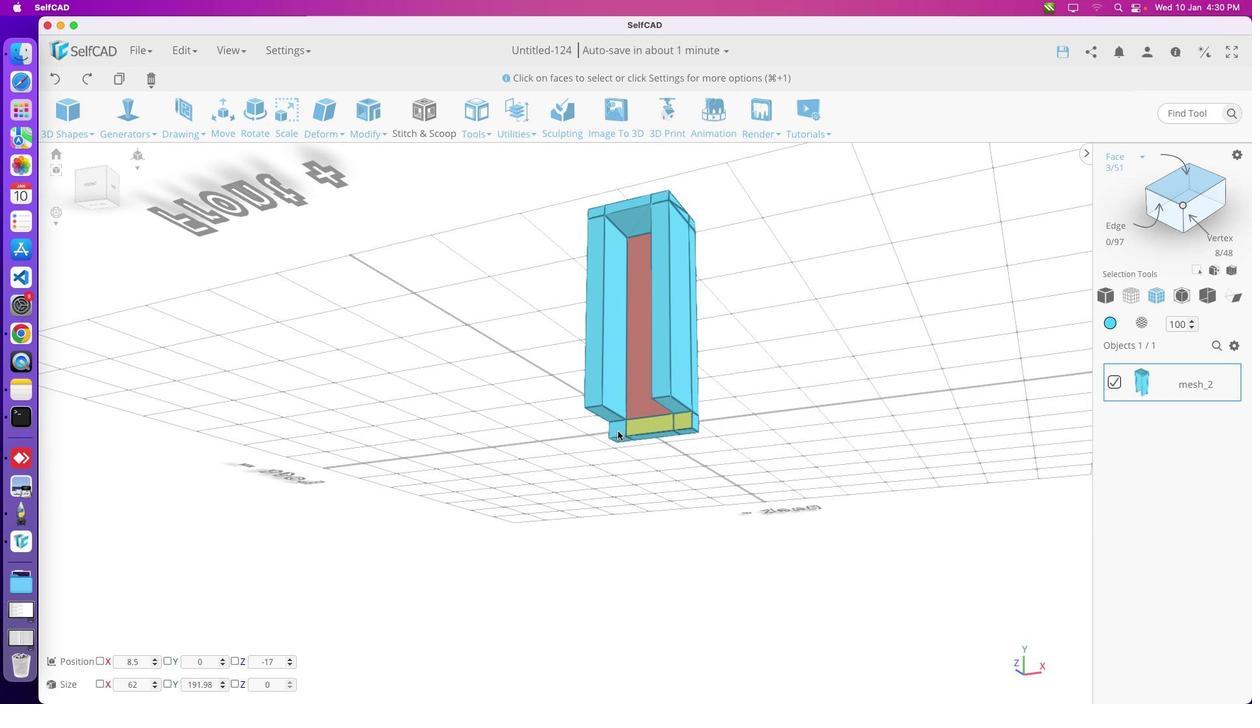 
Action: Mouse moved to (654, 427)
Screenshot: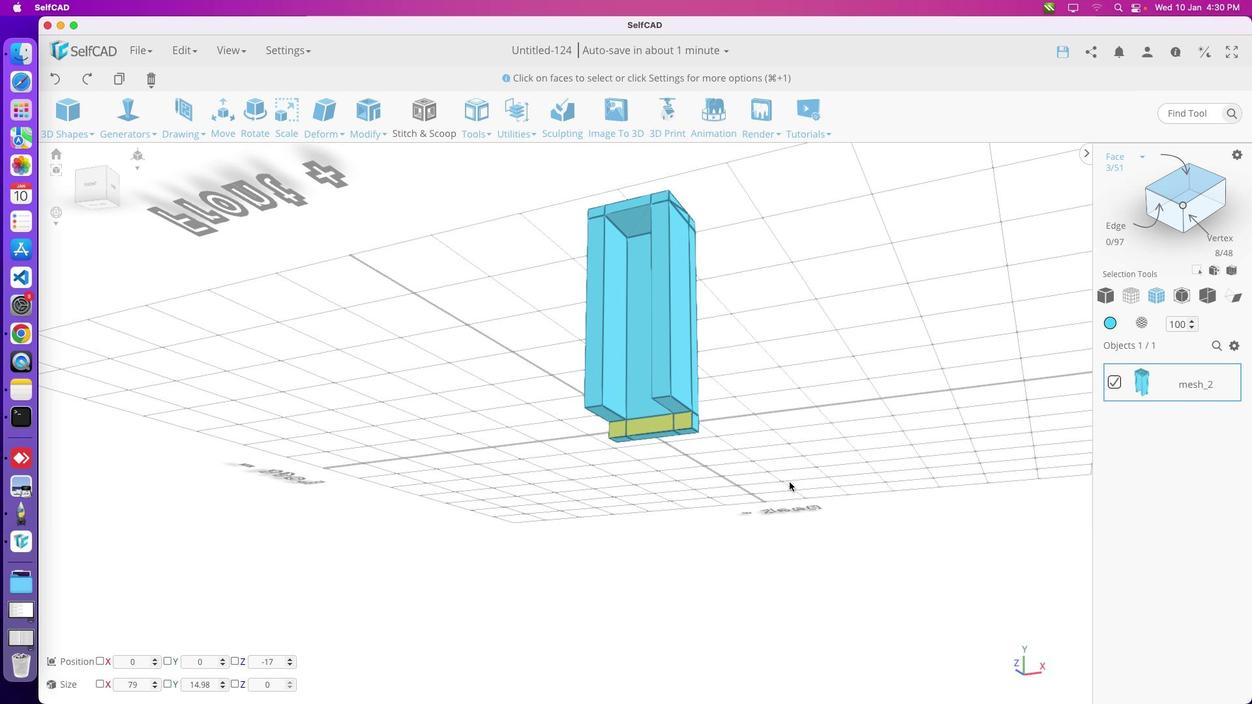 
Action: Mouse pressed left at (654, 427)
Screenshot: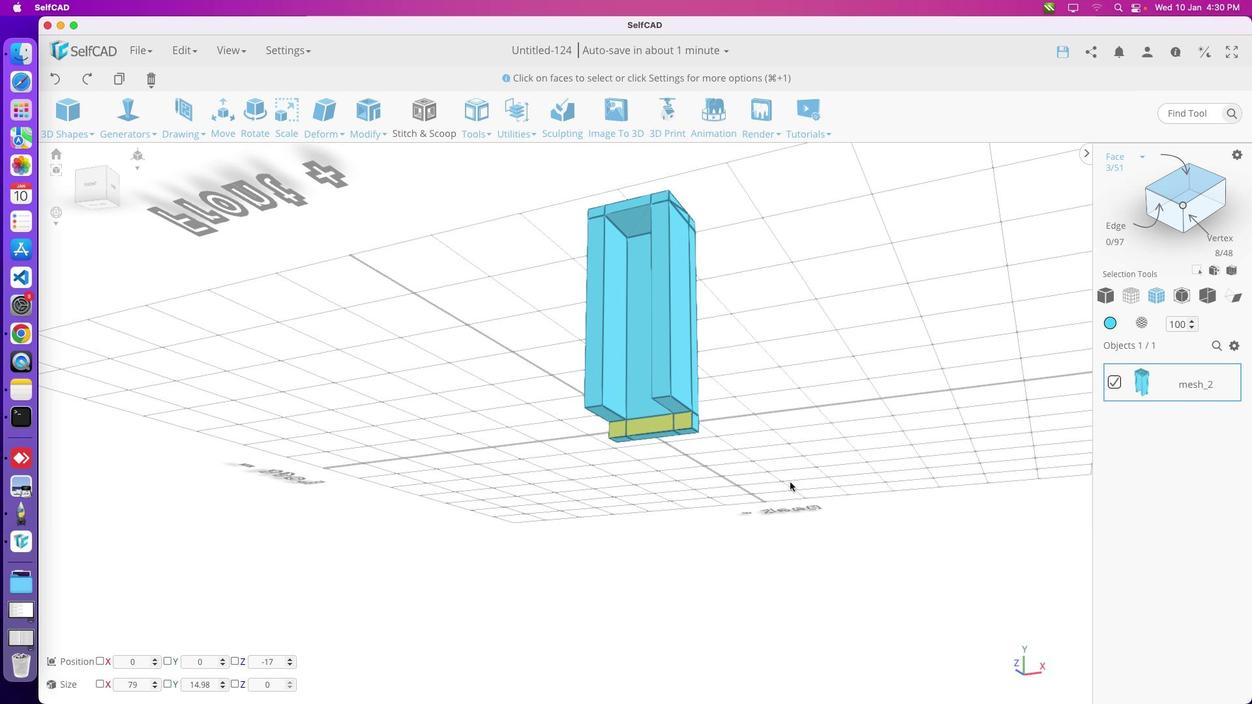 
Action: Mouse moved to (651, 408)
Screenshot: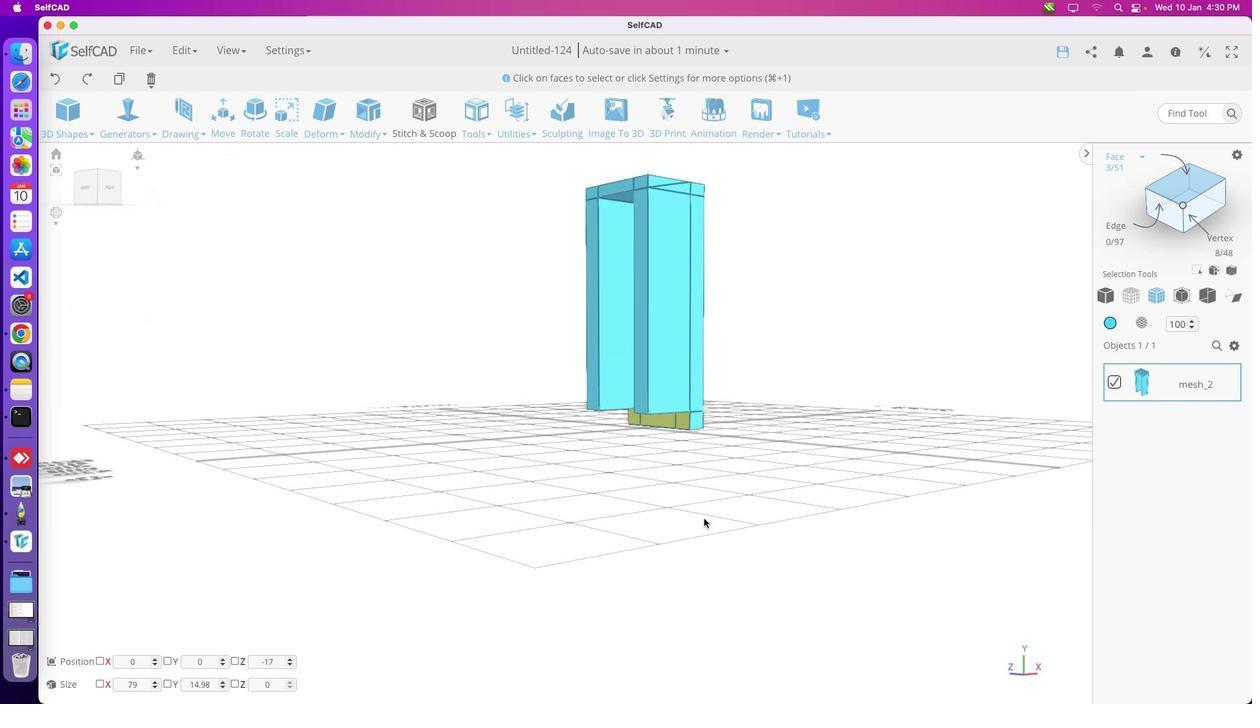 
Action: Mouse pressed left at (651, 408)
Screenshot: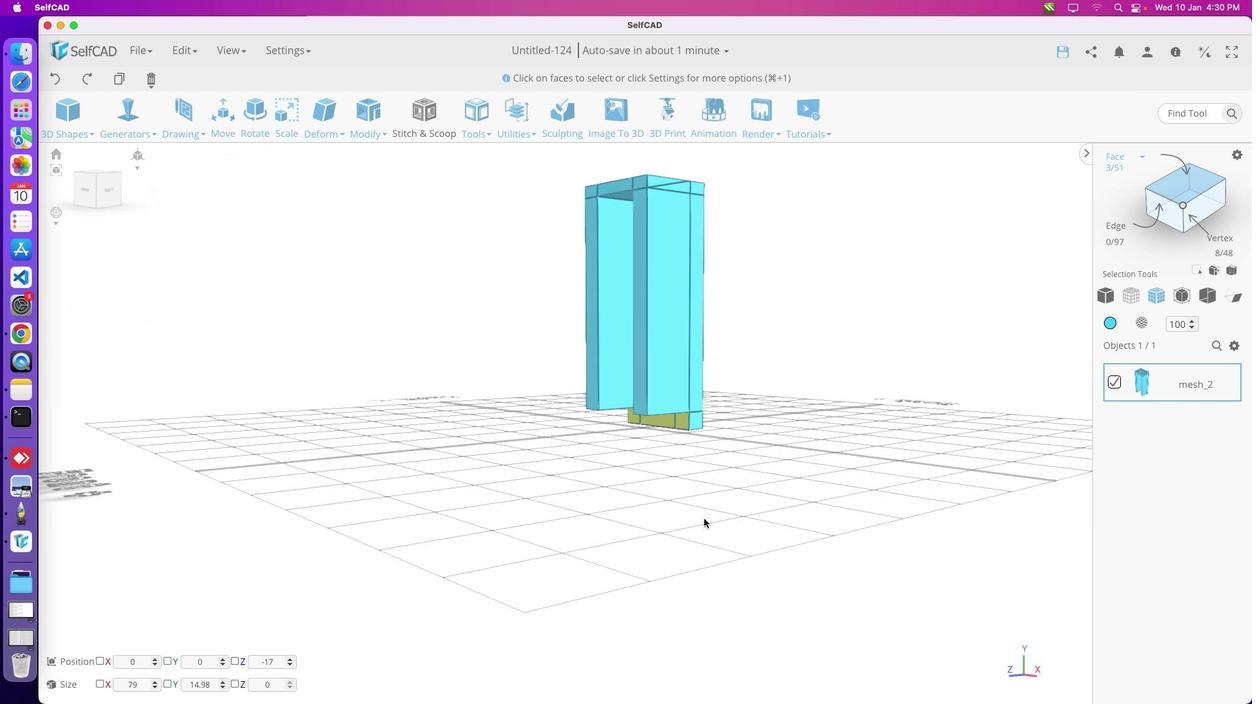 
Action: Mouse moved to (621, 437)
Screenshot: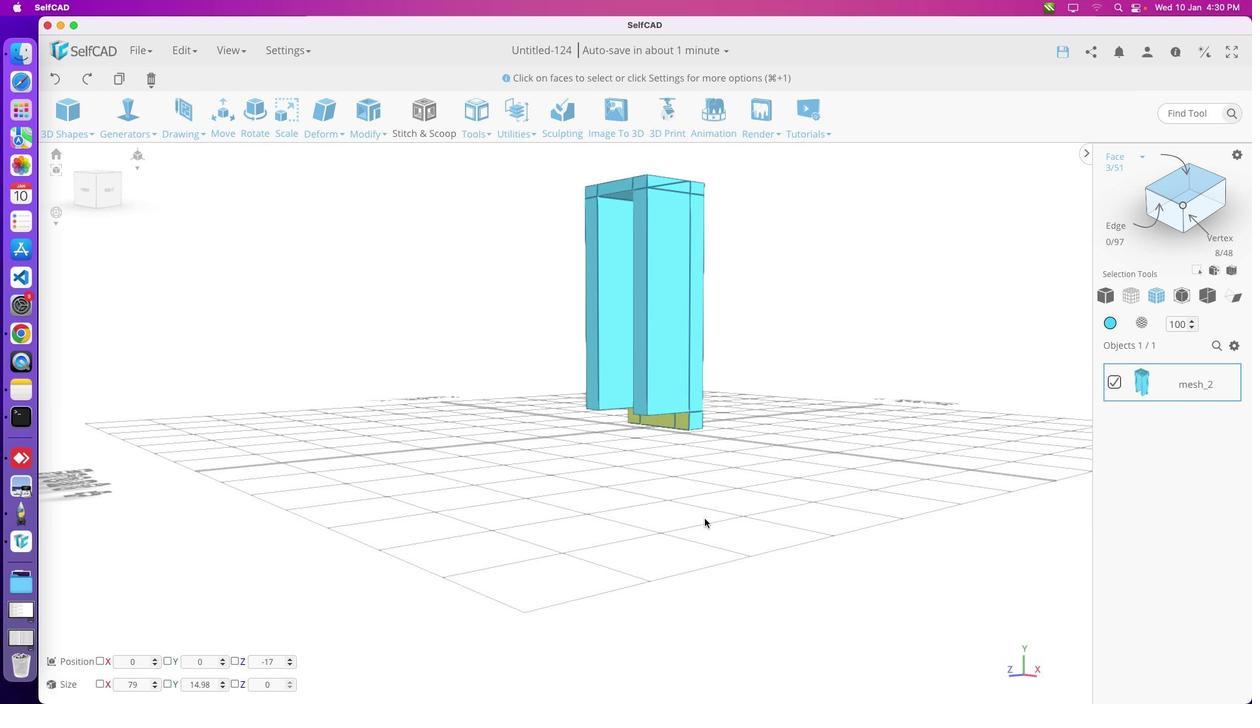
Action: Mouse pressed left at (621, 437)
Screenshot: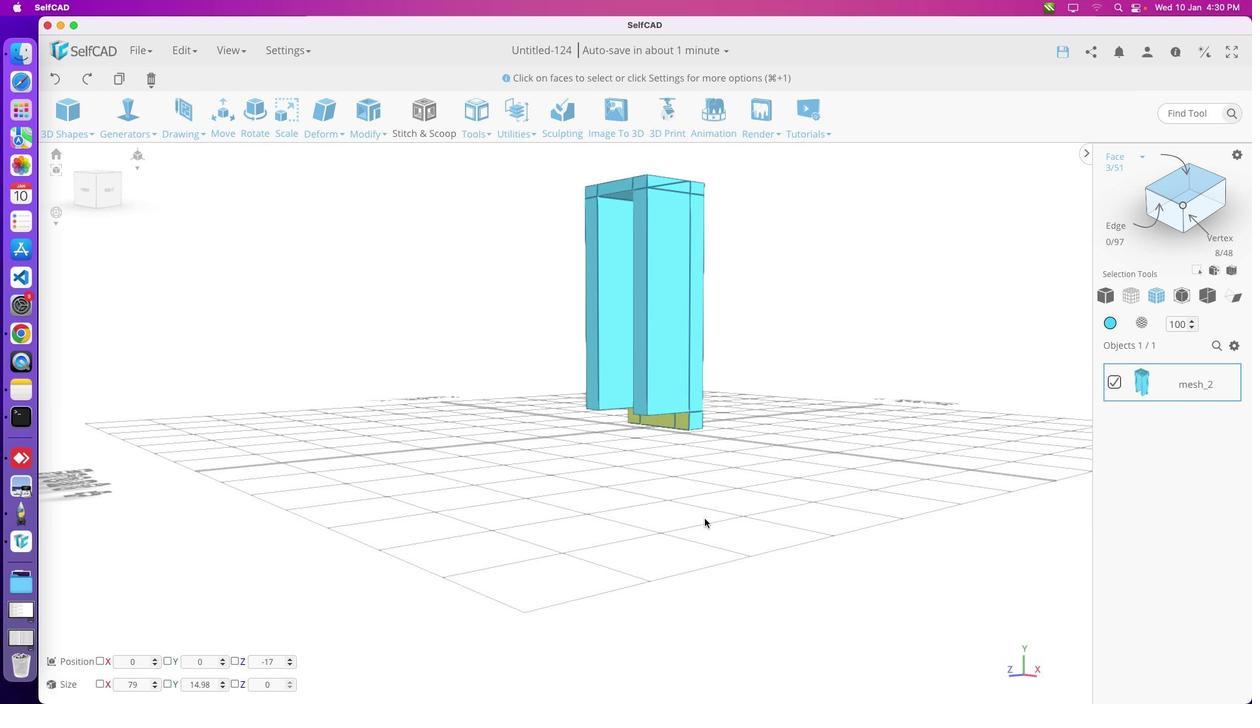 
Action: Mouse moved to (795, 487)
Screenshot: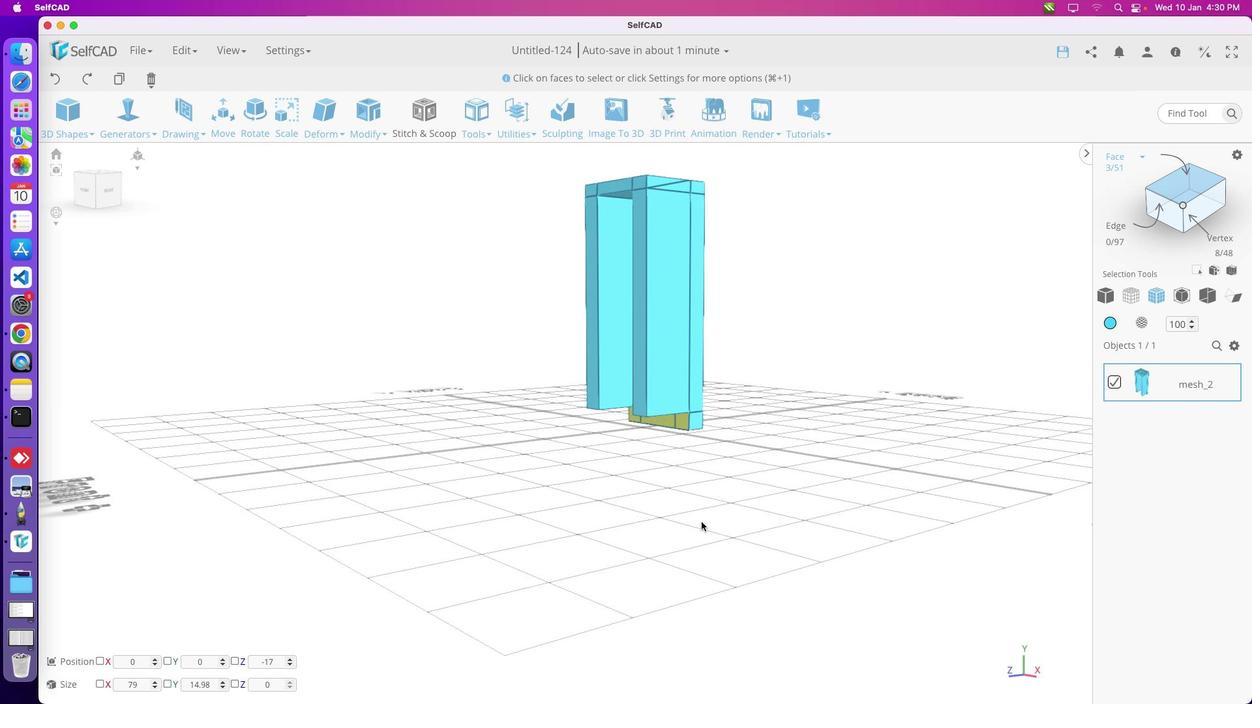 
Action: Mouse pressed left at (795, 487)
Screenshot: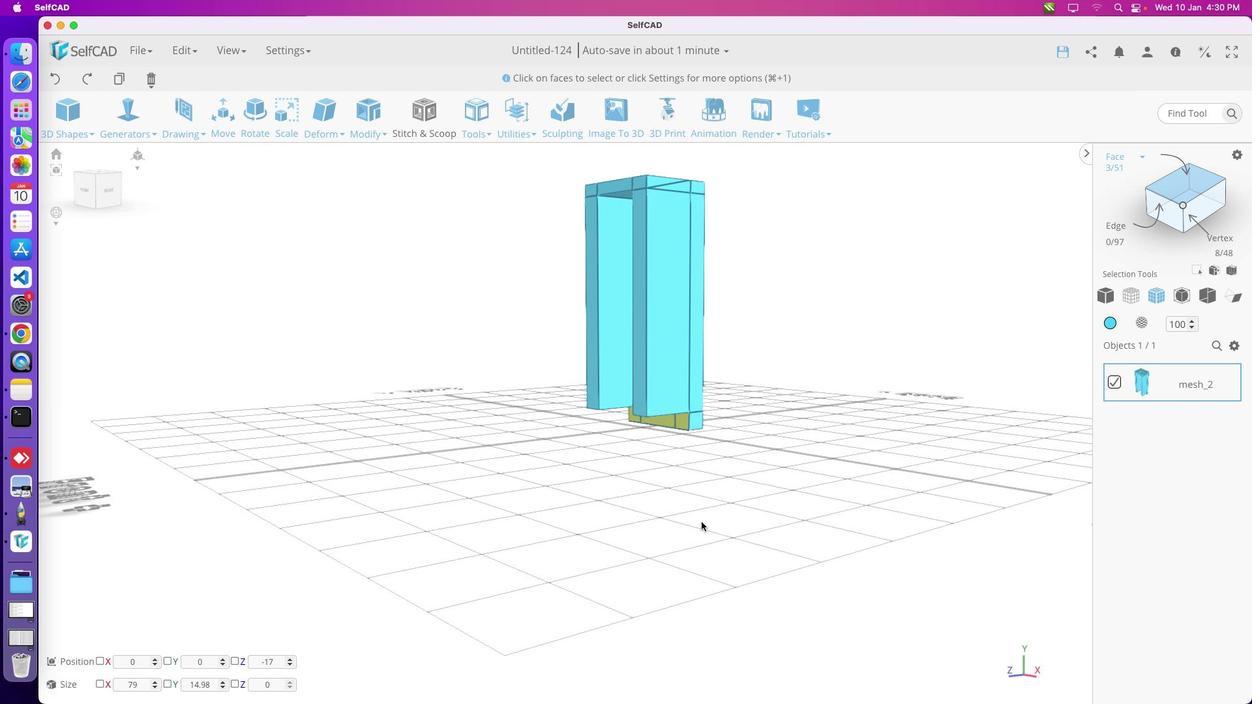 
Action: Mouse moved to (709, 528)
Screenshot: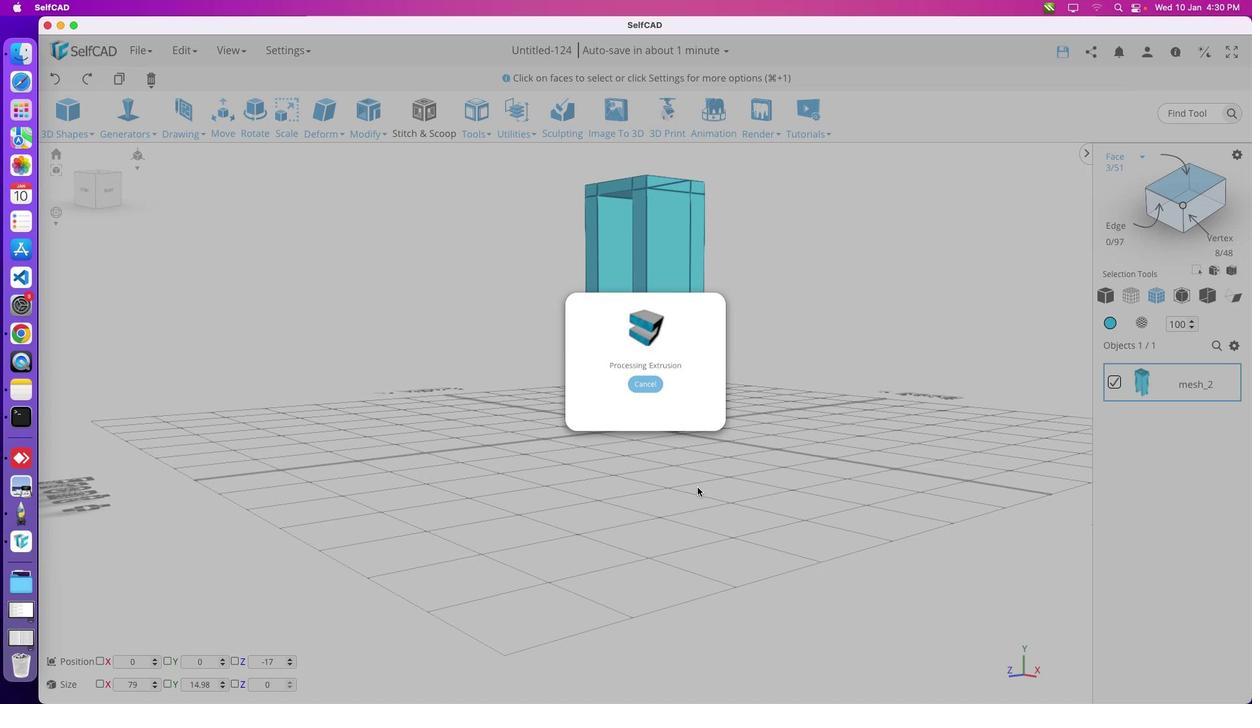 
Action: Key pressed 'm'
Screenshot: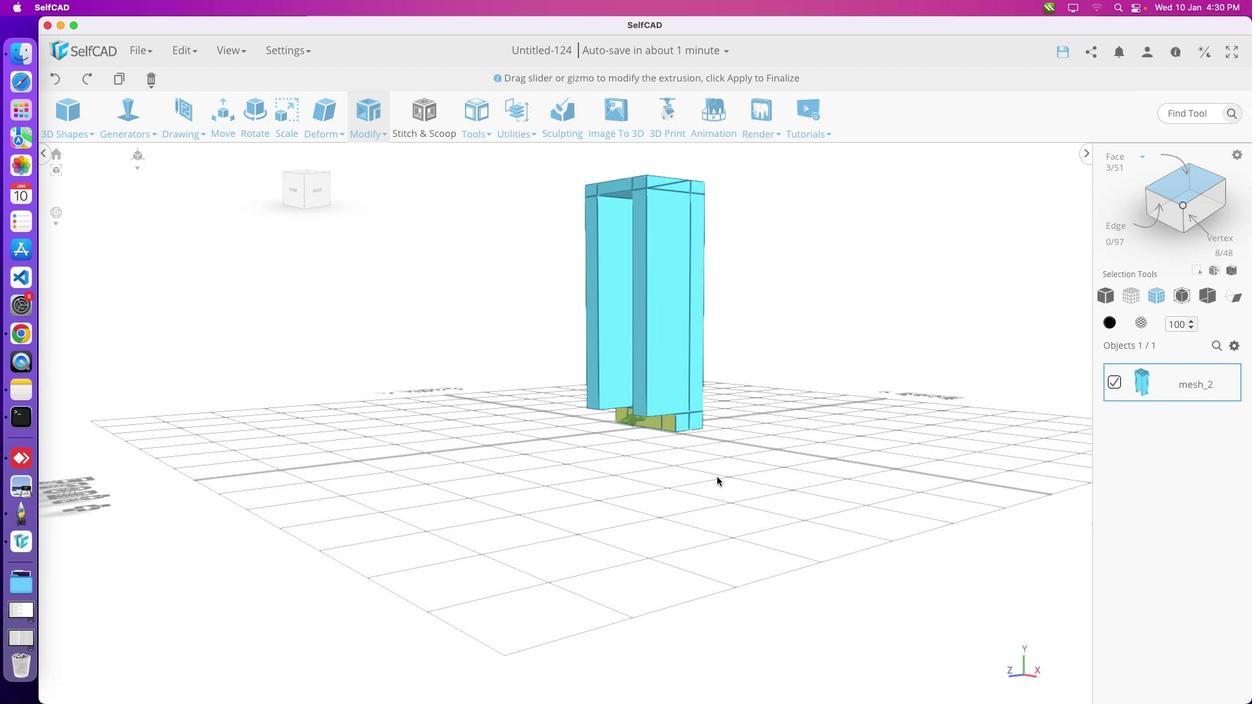 
Action: Mouse moved to (710, 527)
Screenshot: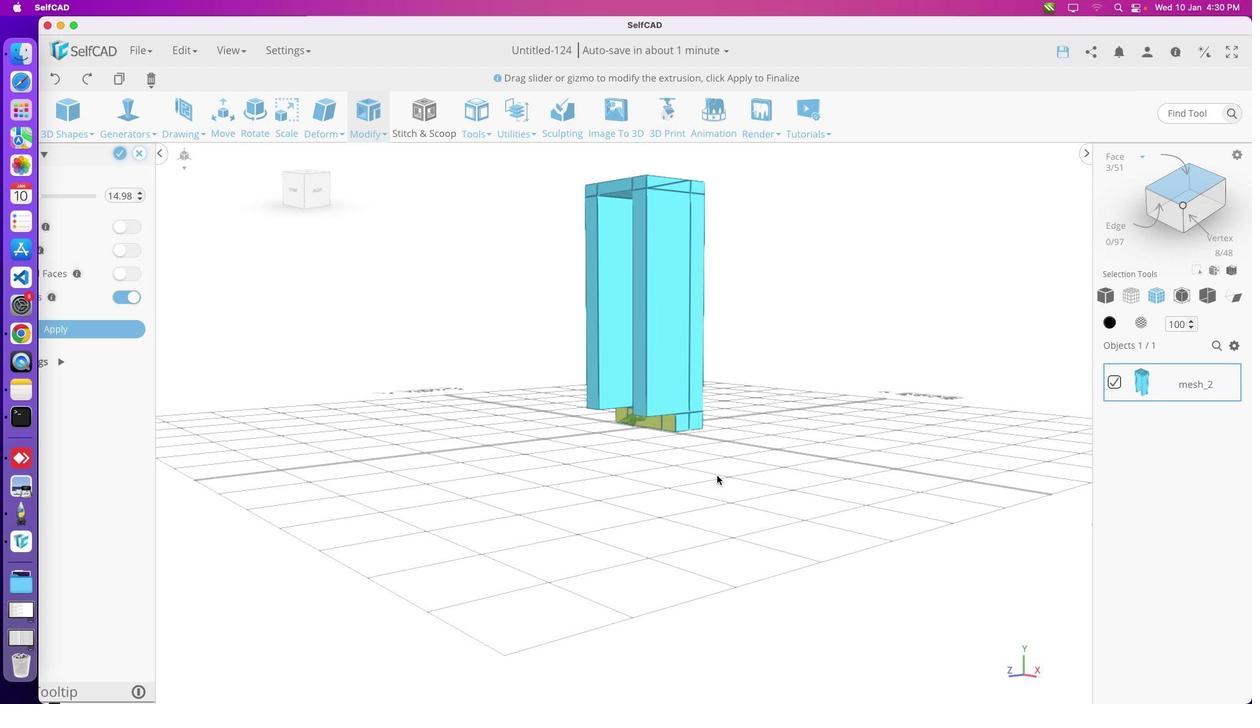 
Action: Key pressed 'e'
Screenshot: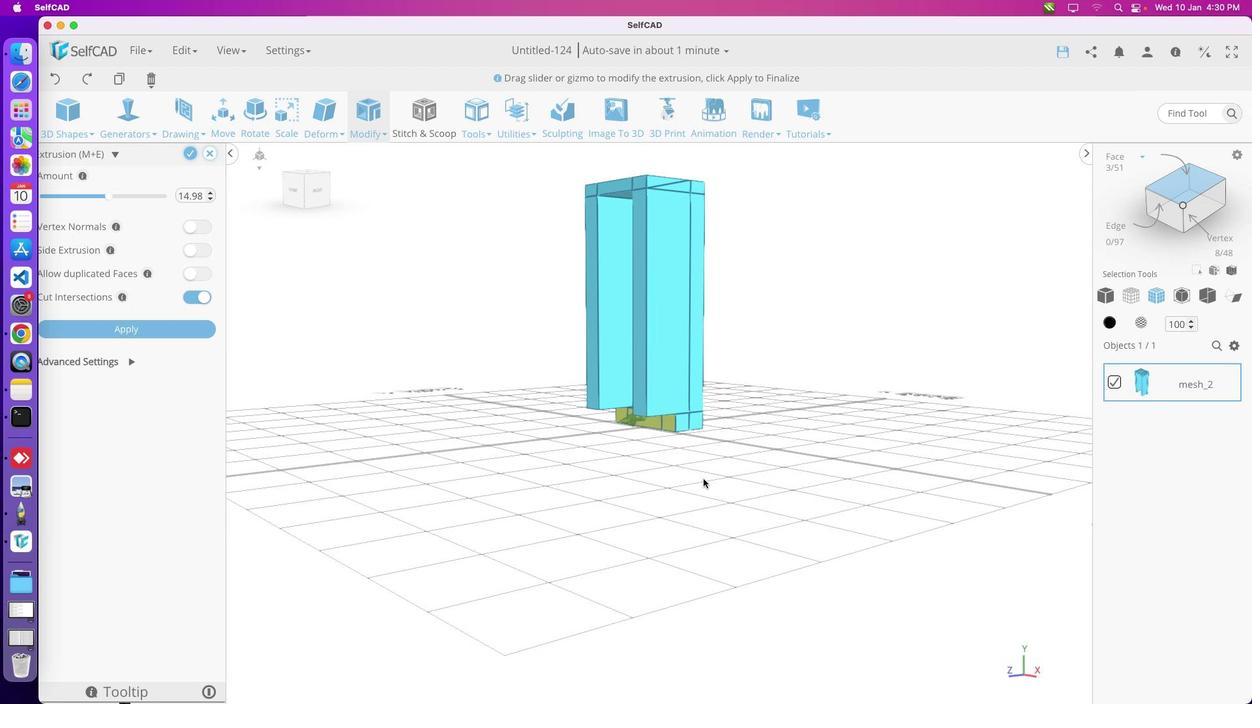 
Action: Mouse moved to (721, 479)
Screenshot: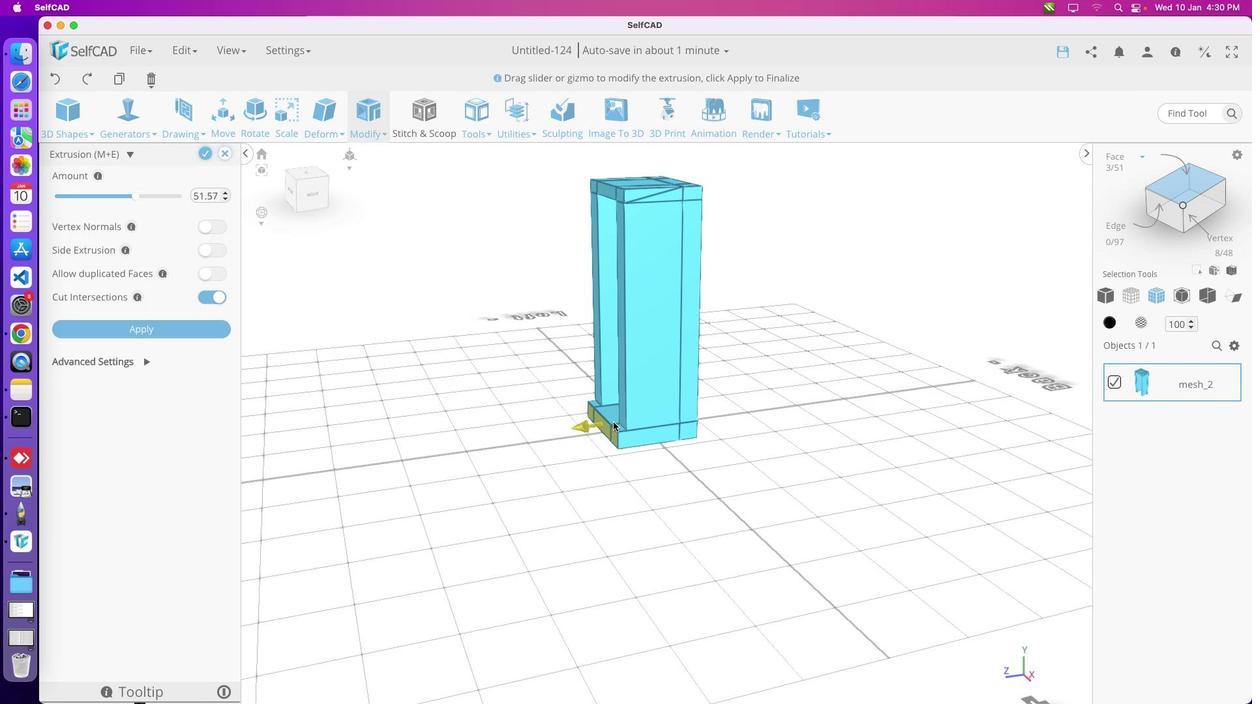 
Action: Mouse pressed left at (721, 479)
Screenshot: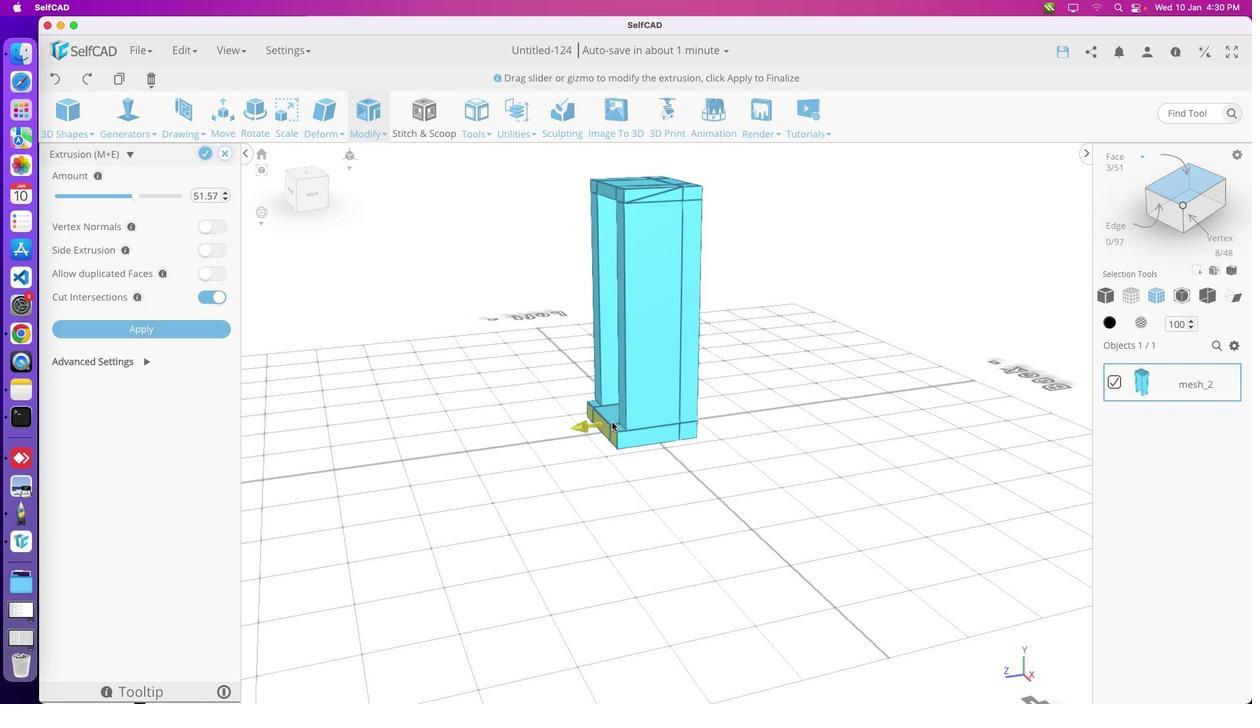 
Action: Mouse moved to (626, 425)
Screenshot: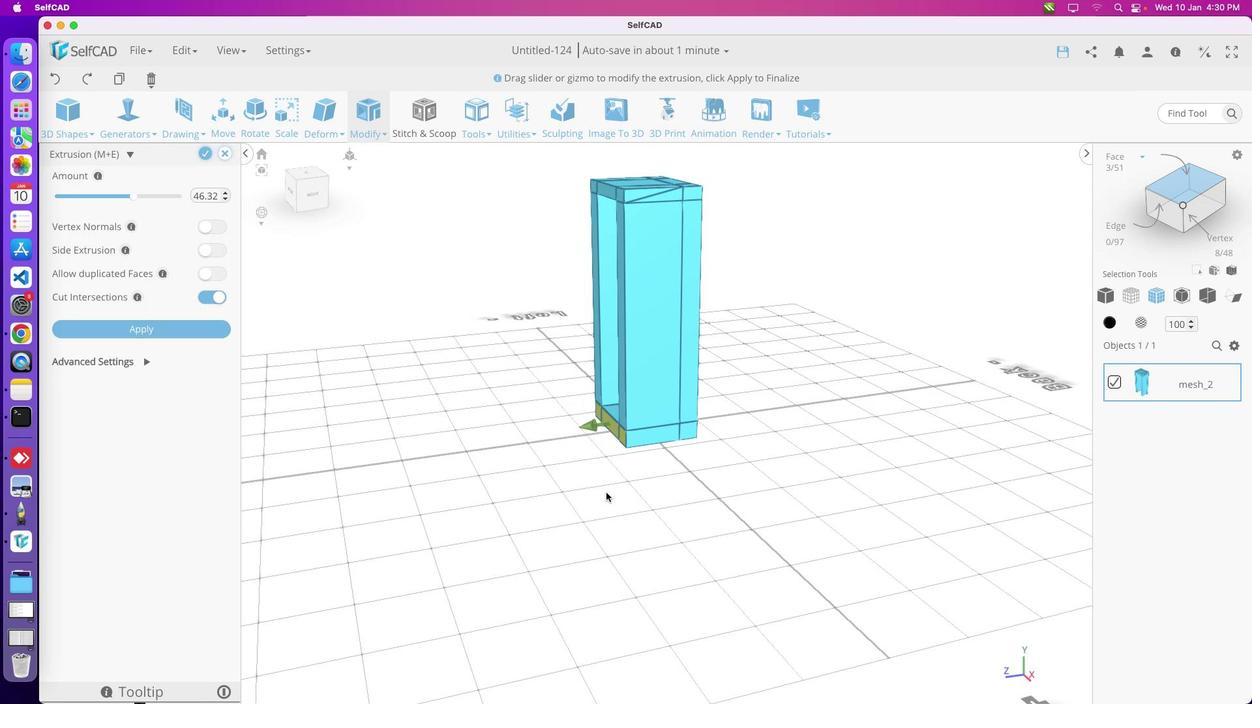 
Action: Mouse pressed left at (626, 425)
Screenshot: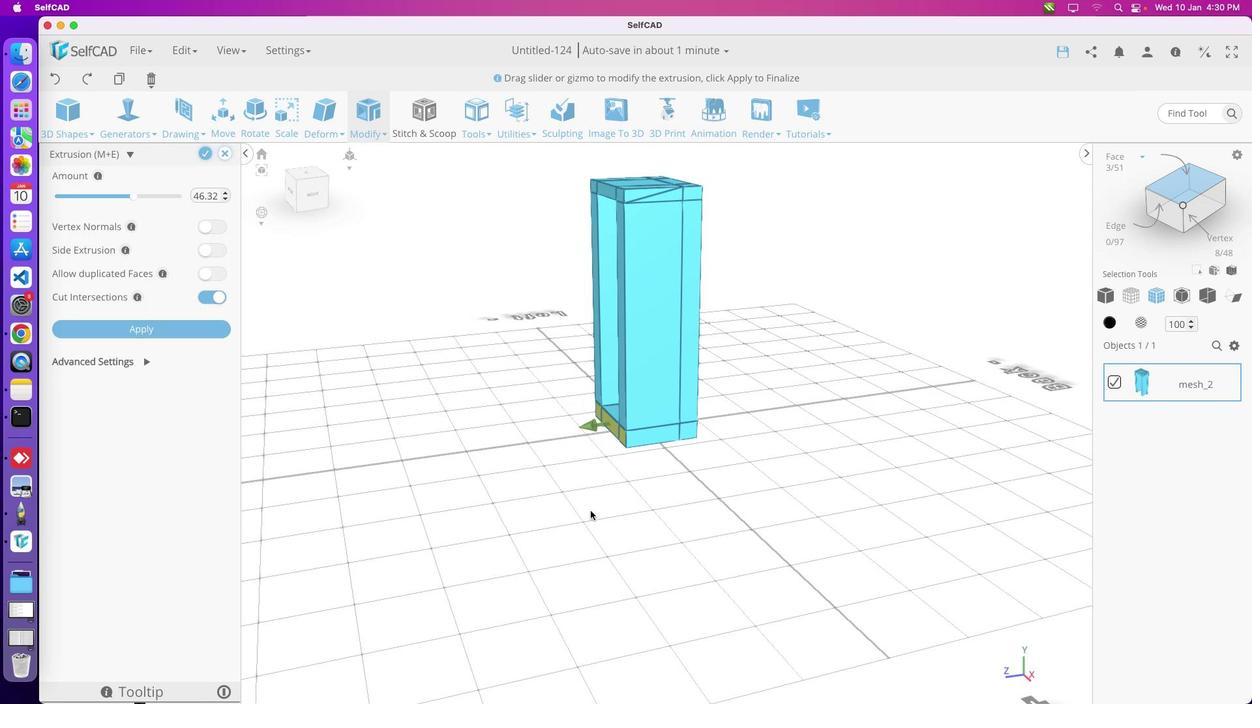 
Action: Mouse moved to (595, 516)
Screenshot: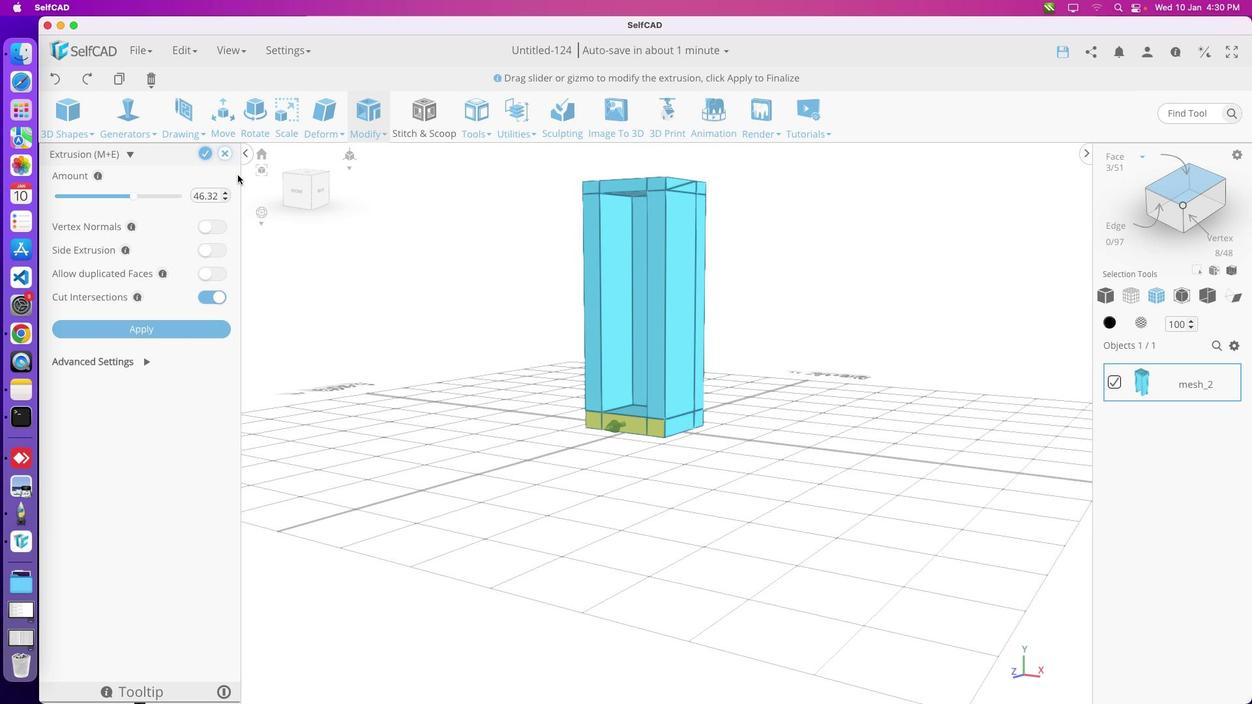 
Action: Mouse pressed left at (595, 516)
Screenshot: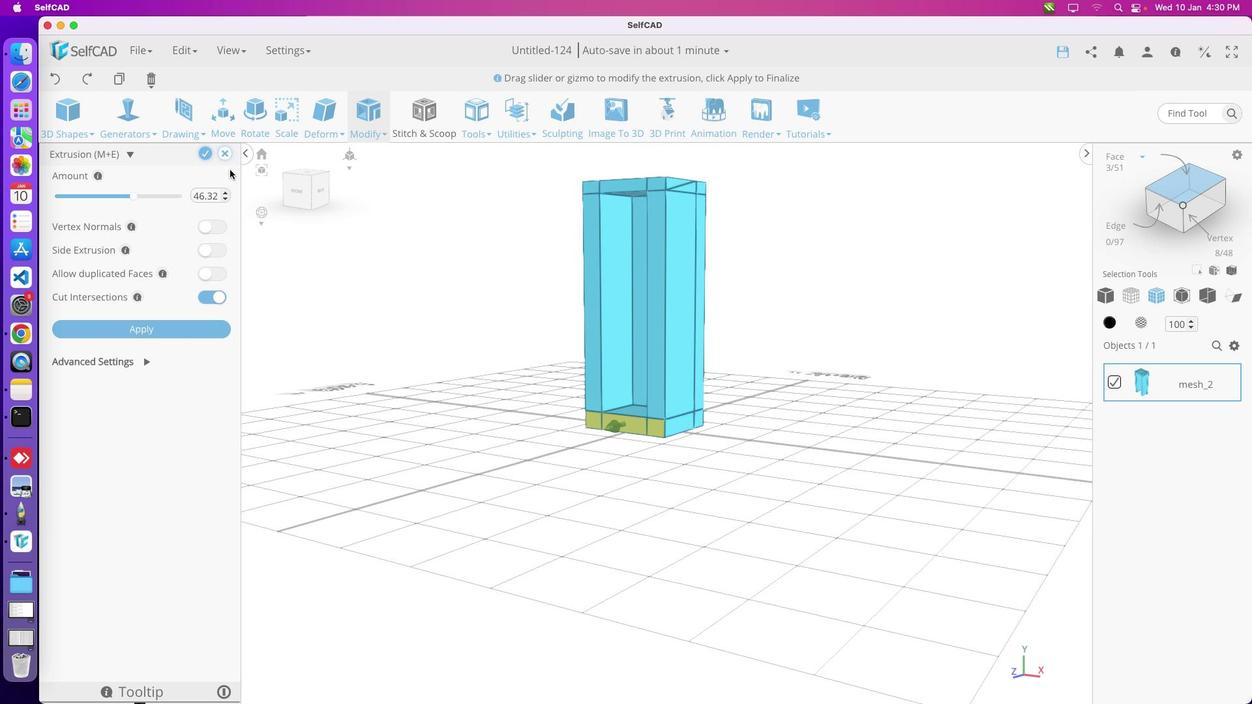 
Action: Mouse moved to (206, 159)
Screenshot: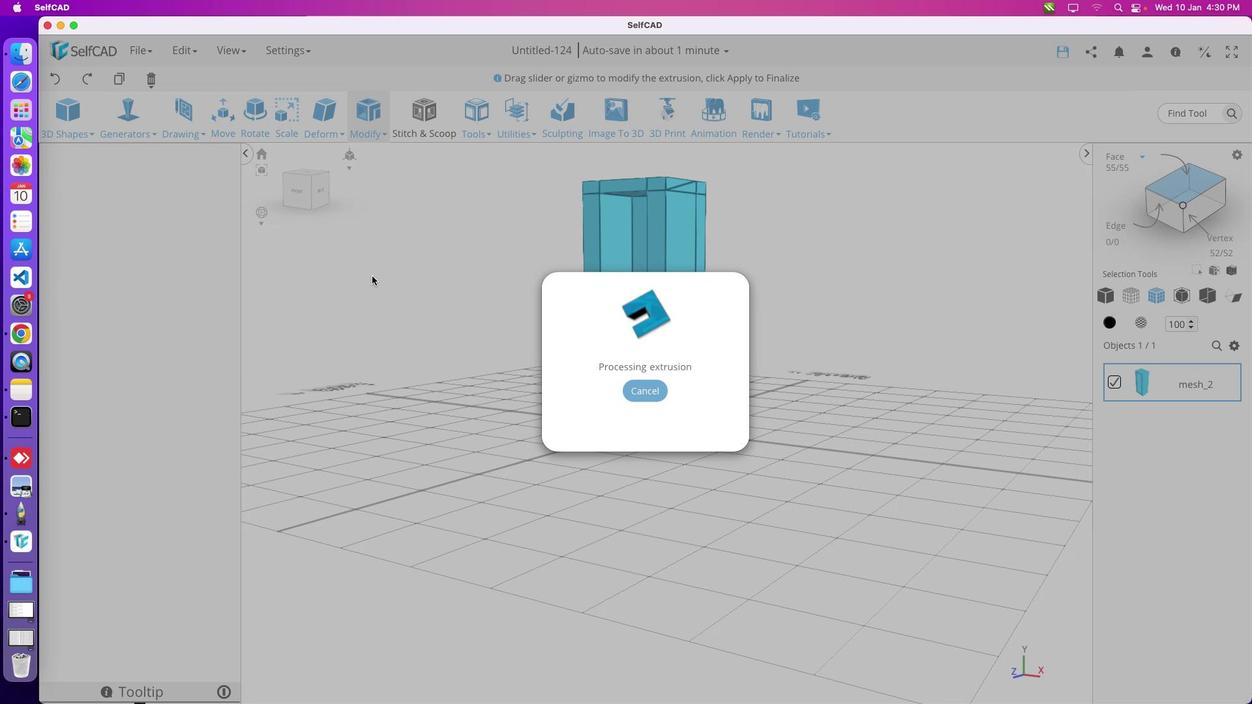 
Action: Mouse pressed left at (206, 159)
Screenshot: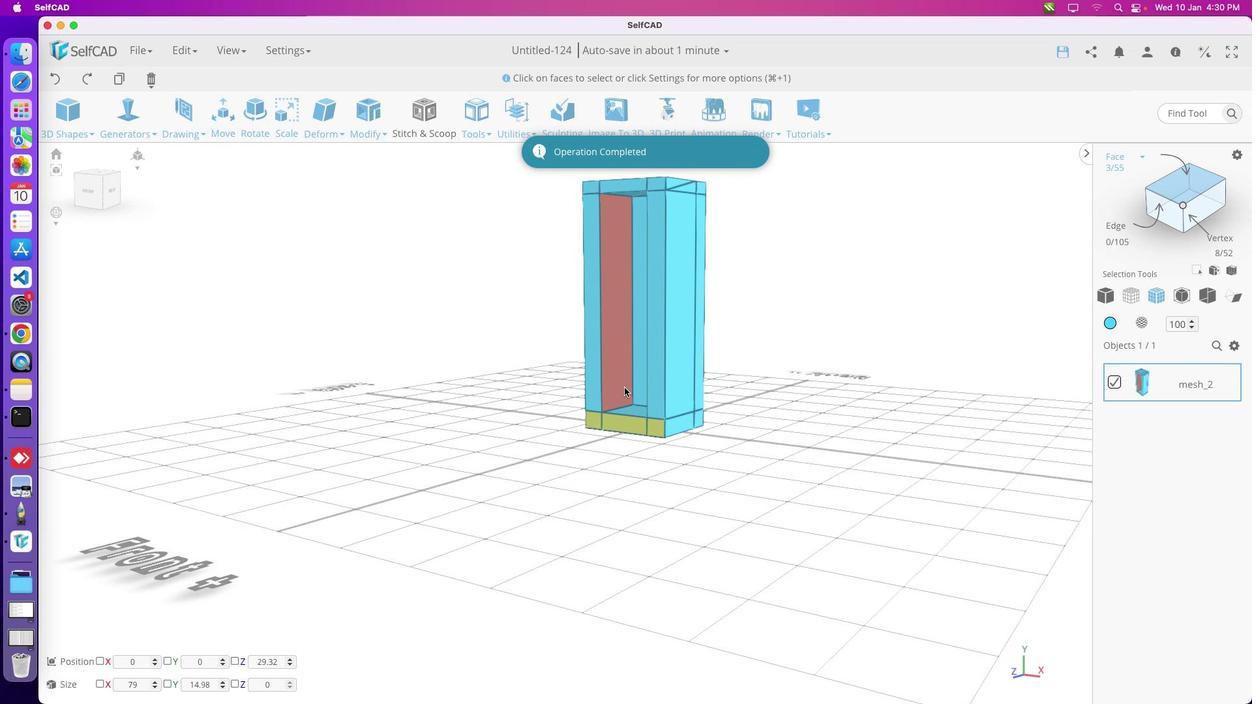 
Action: Mouse moved to (518, 422)
Screenshot: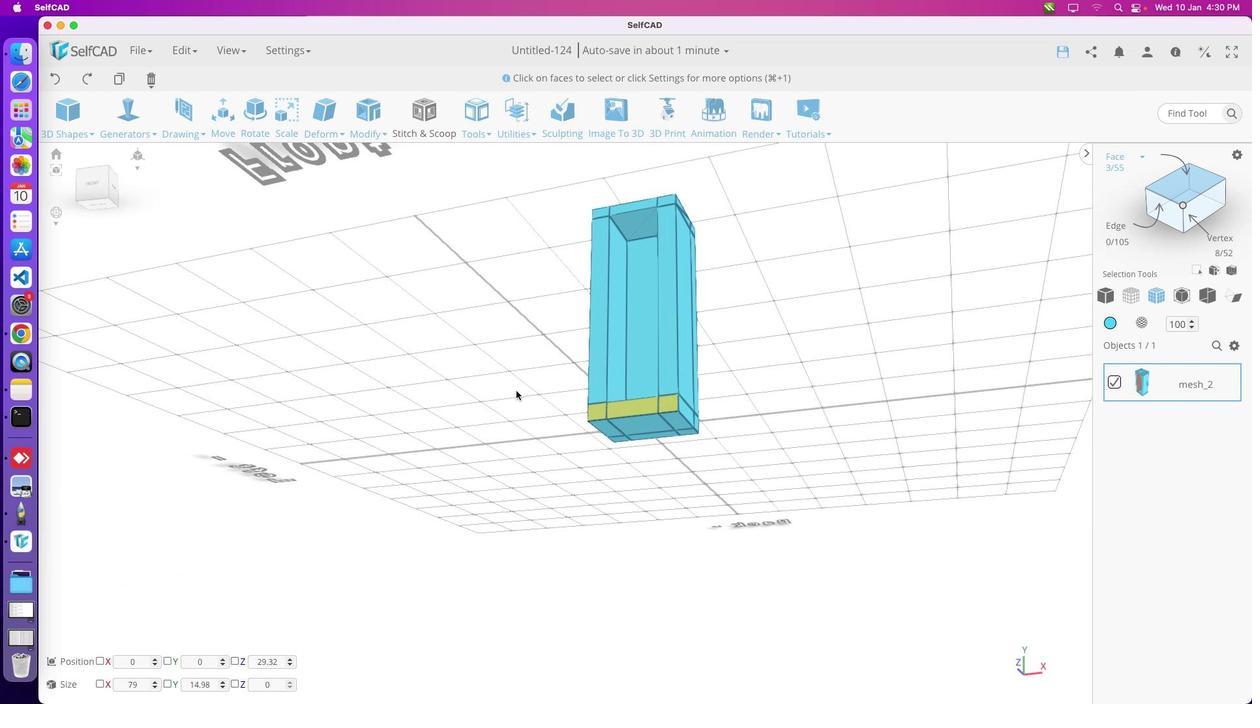 
Action: Mouse pressed left at (518, 422)
